 Task: Leads Conversion to Opportunity in the Campaign
Action: Key pressed <Key.alt_l><Key.tab><Key.tab>
Screenshot: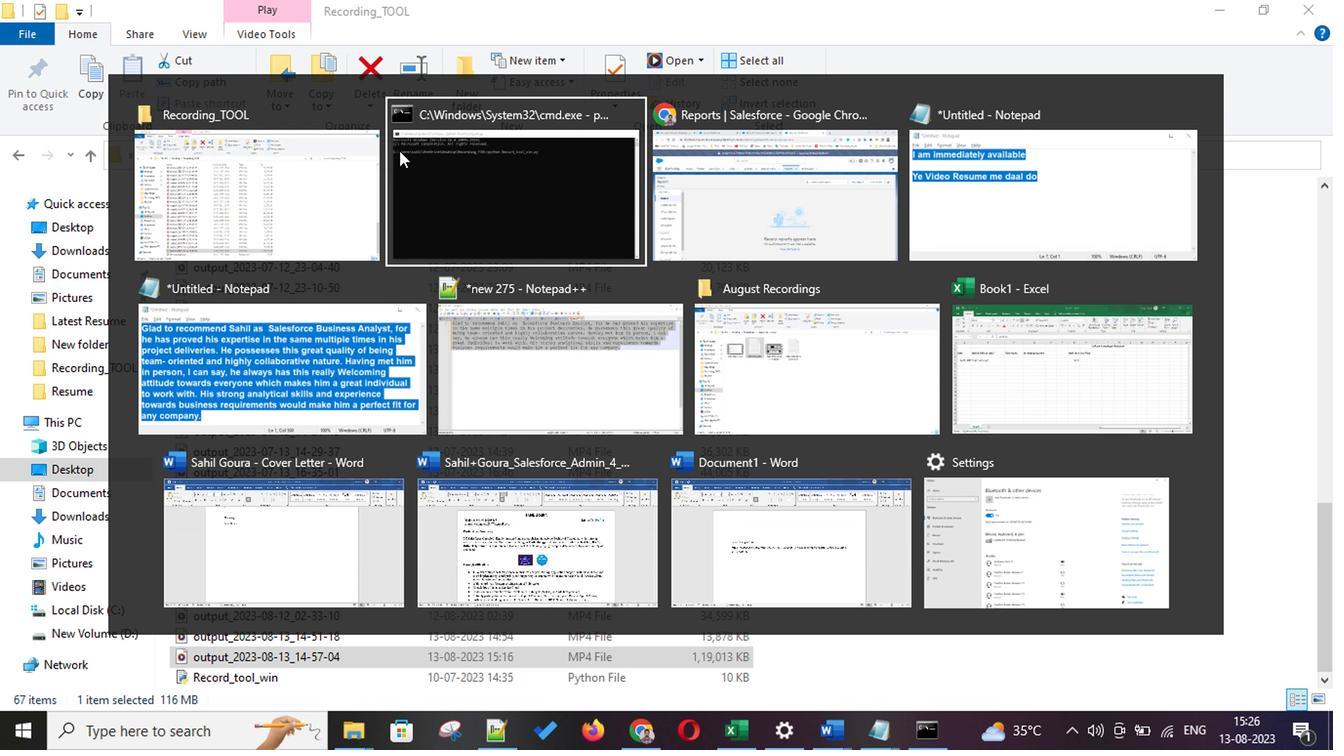 
Action: Mouse moved to (409, 207)
Screenshot: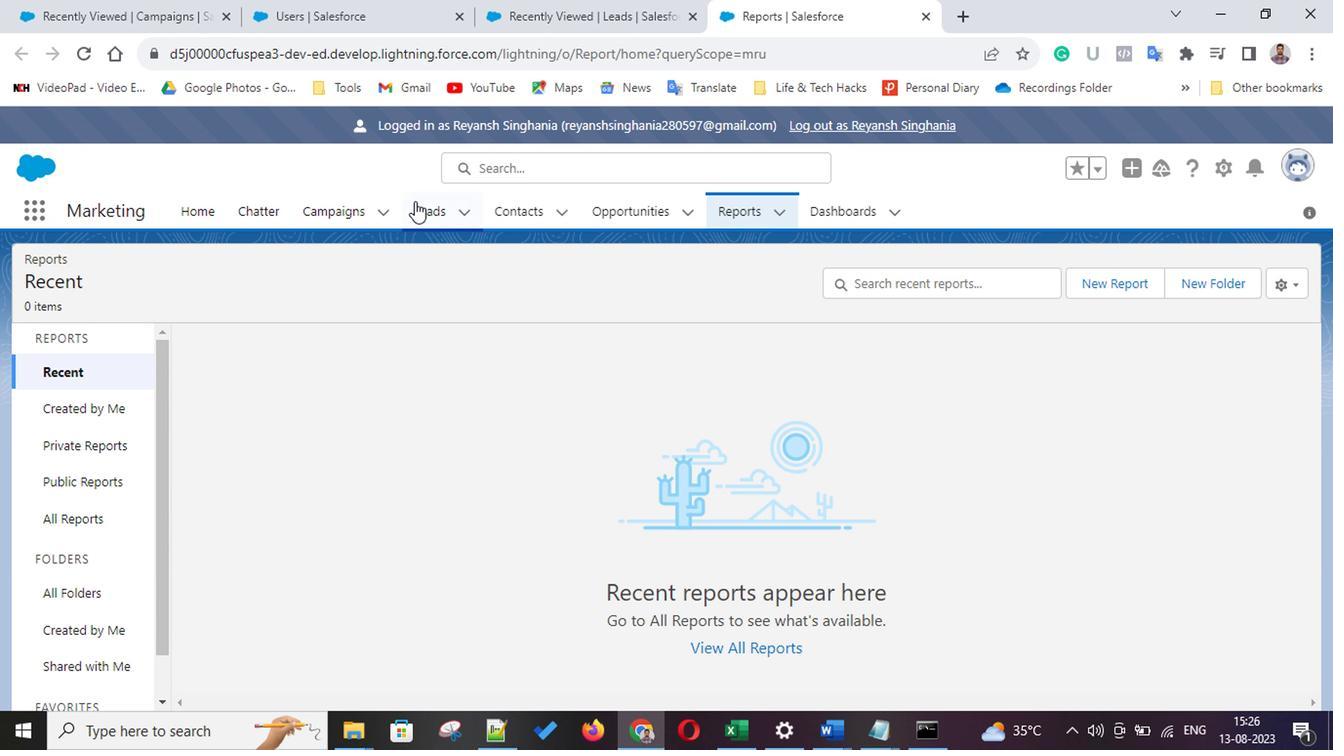 
Action: Mouse pressed left at (409, 207)
Screenshot: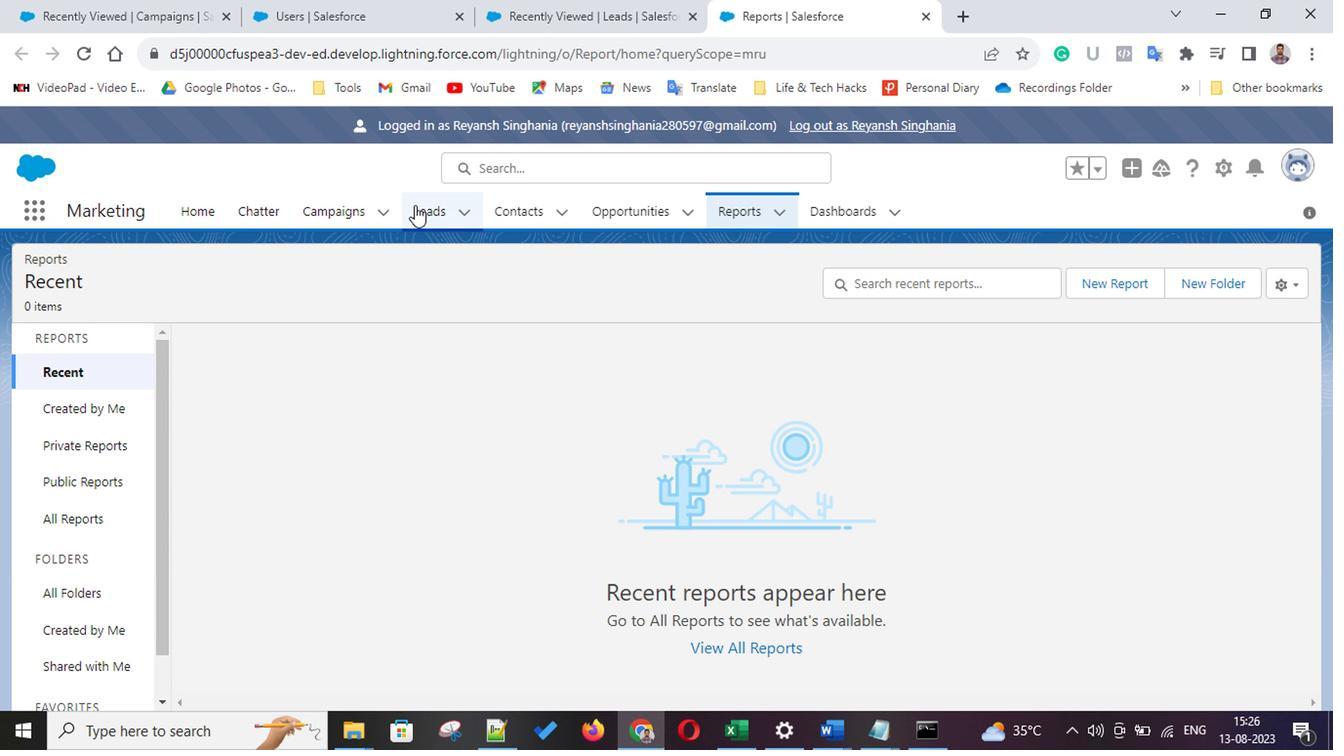 
Action: Mouse moved to (809, 267)
Screenshot: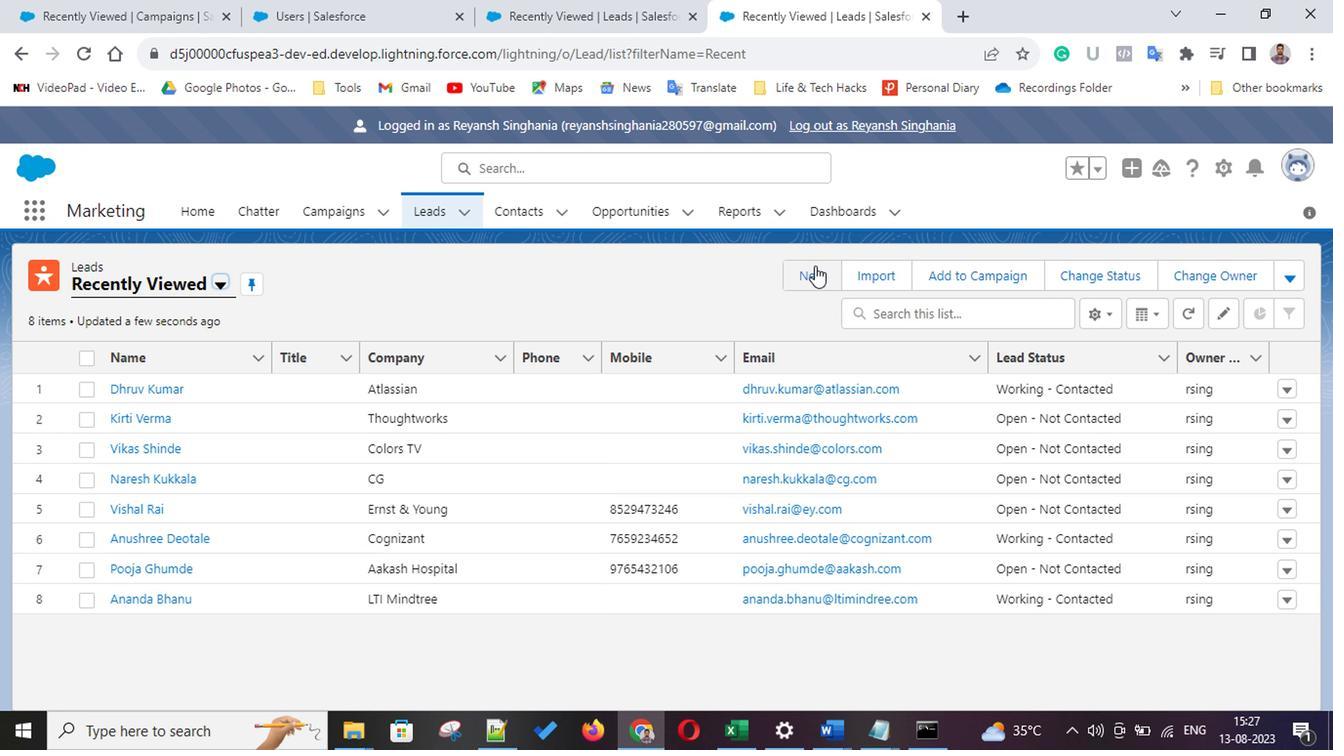 
Action: Mouse pressed left at (809, 267)
Screenshot: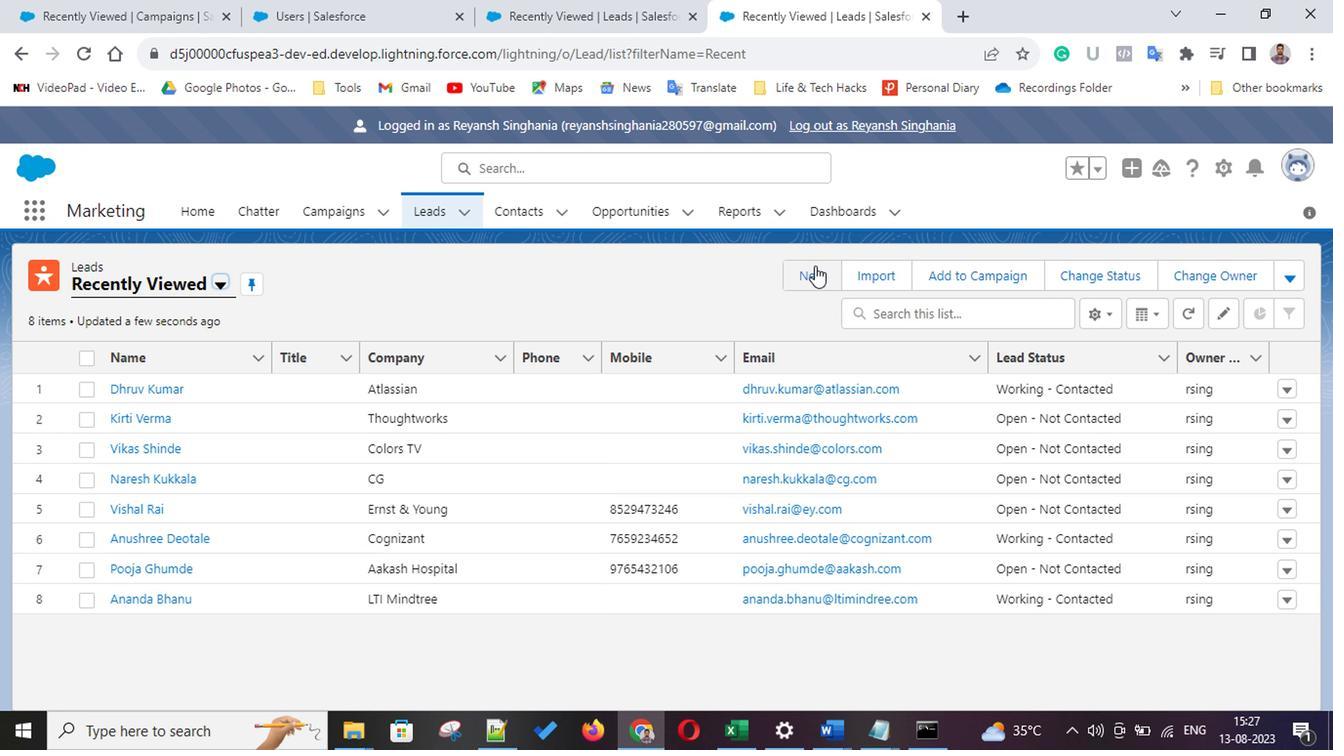 
Action: Mouse moved to (350, 472)
Screenshot: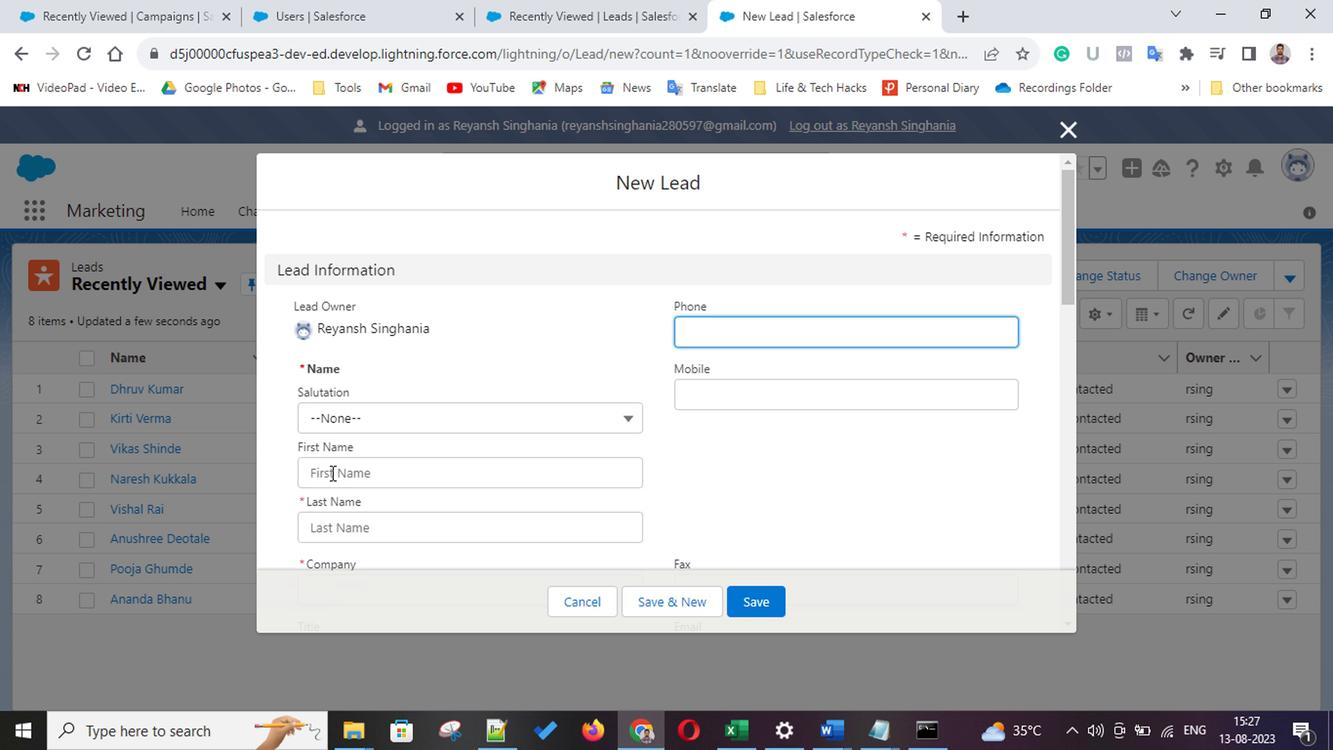 
Action: Mouse pressed left at (350, 472)
Screenshot: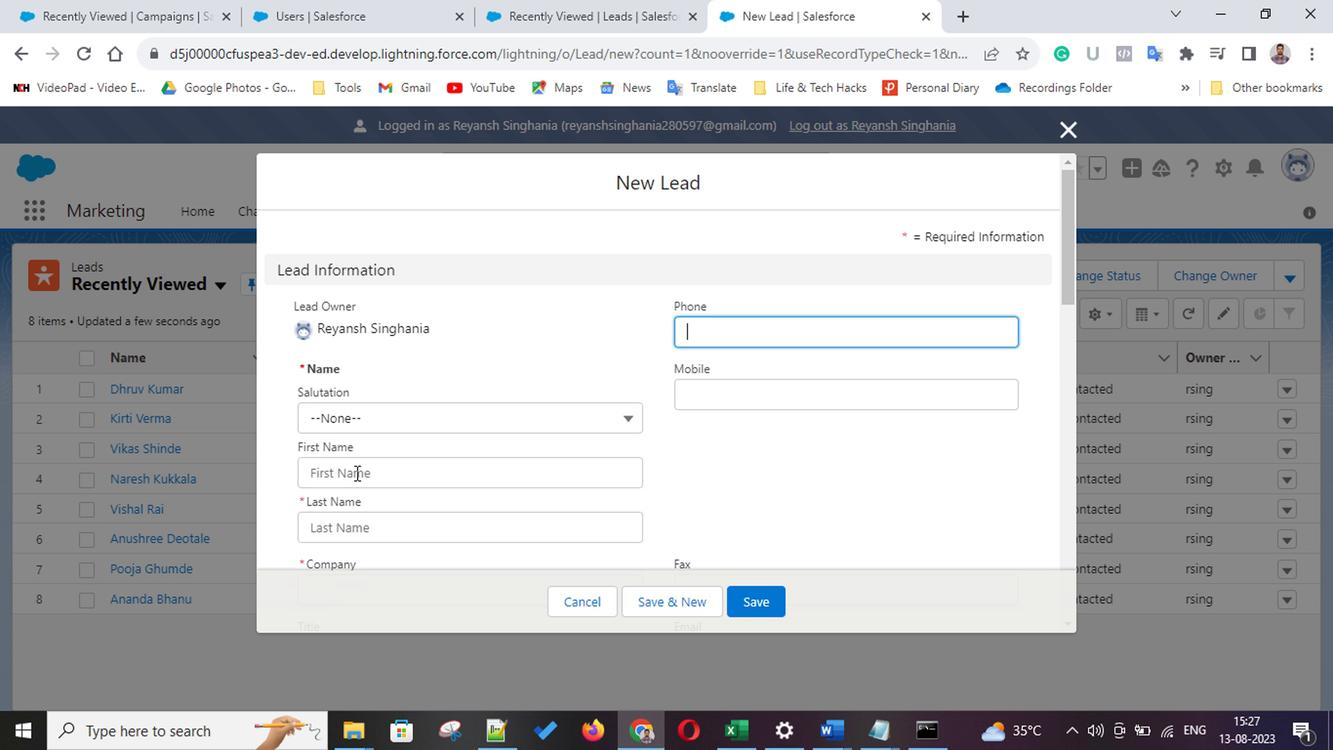 
Action: Key pressed <Key.shift>Vijay<Key.tab><Key.shift>Bandgar
Screenshot: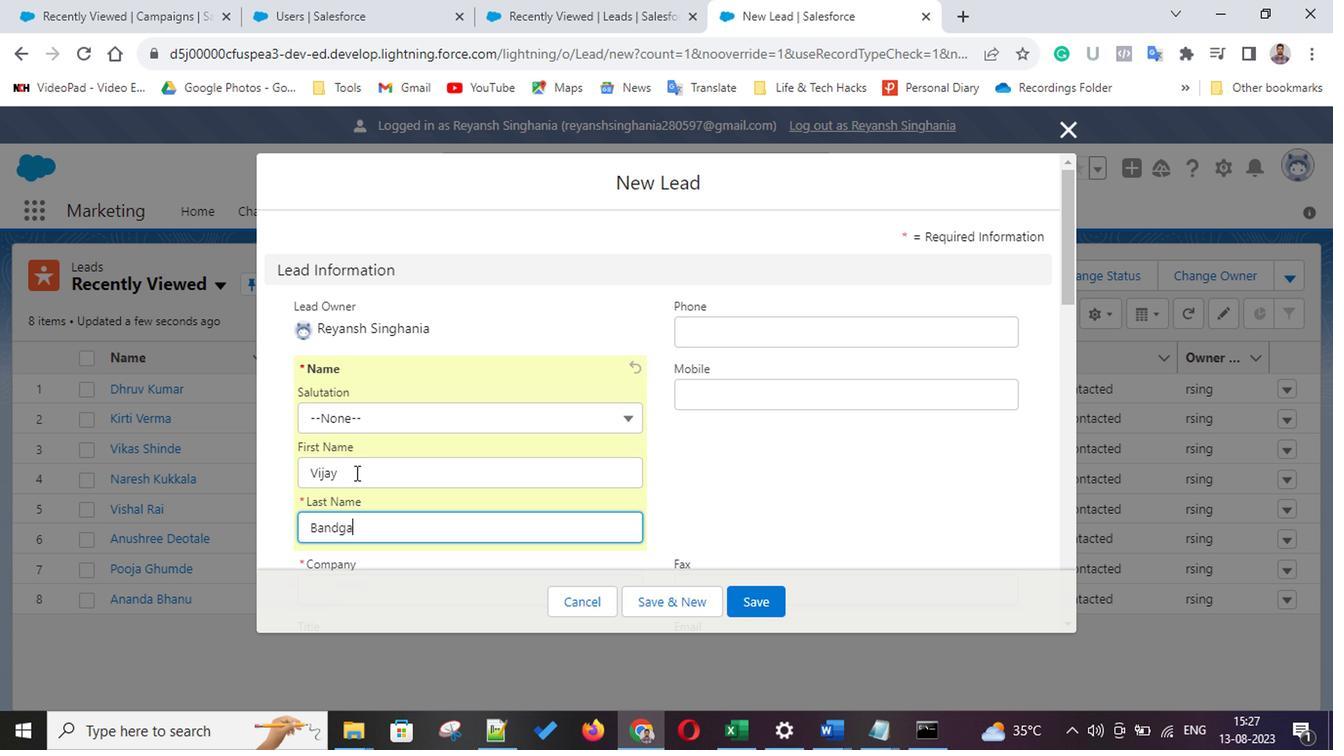 
Action: Mouse scrolled (350, 470) with delta (0, -1)
Screenshot: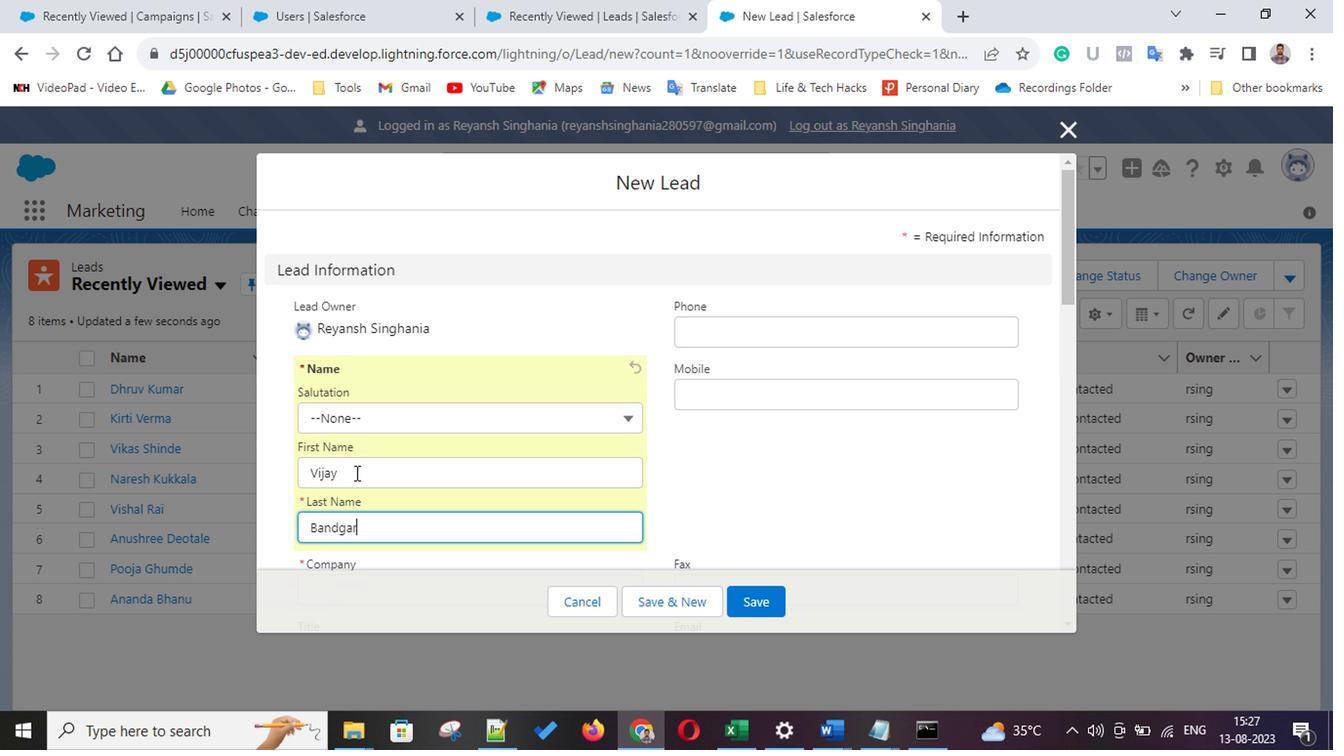 
Action: Mouse scrolled (350, 470) with delta (0, -1)
Screenshot: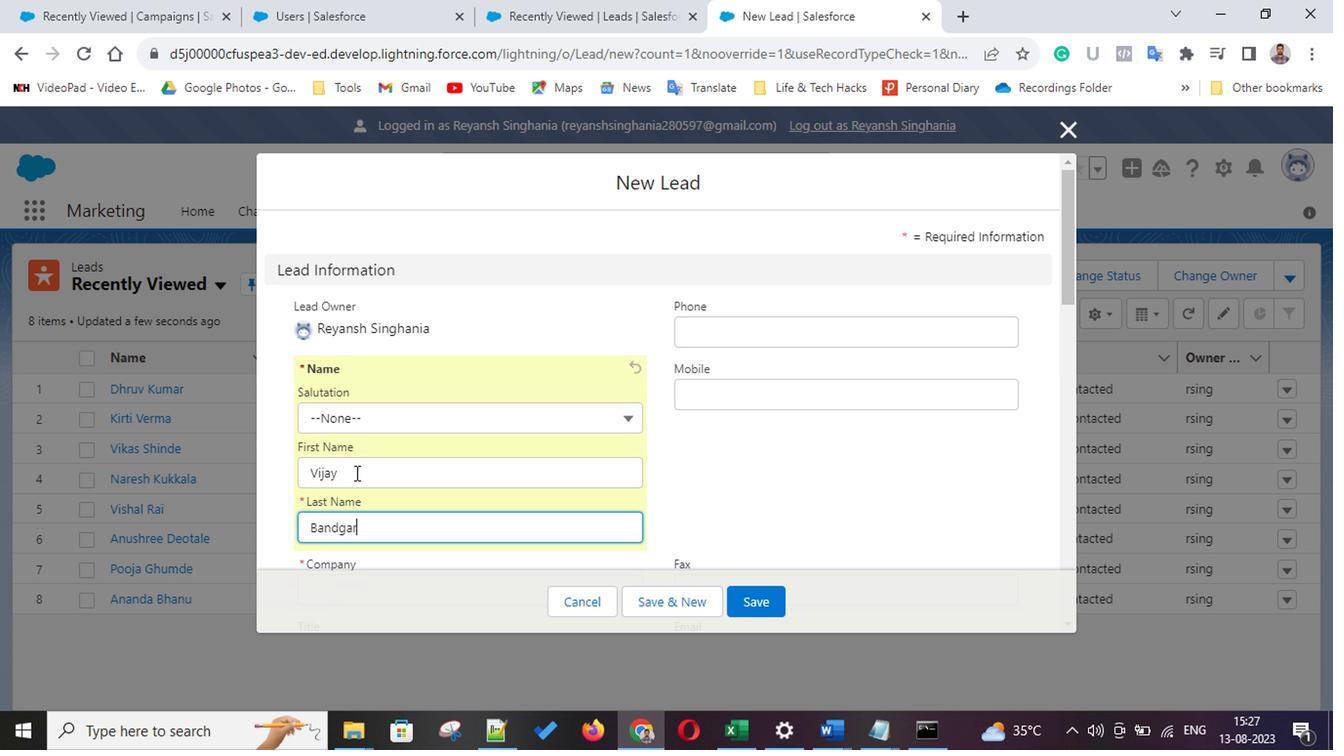 
Action: Mouse scrolled (350, 470) with delta (0, -1)
Screenshot: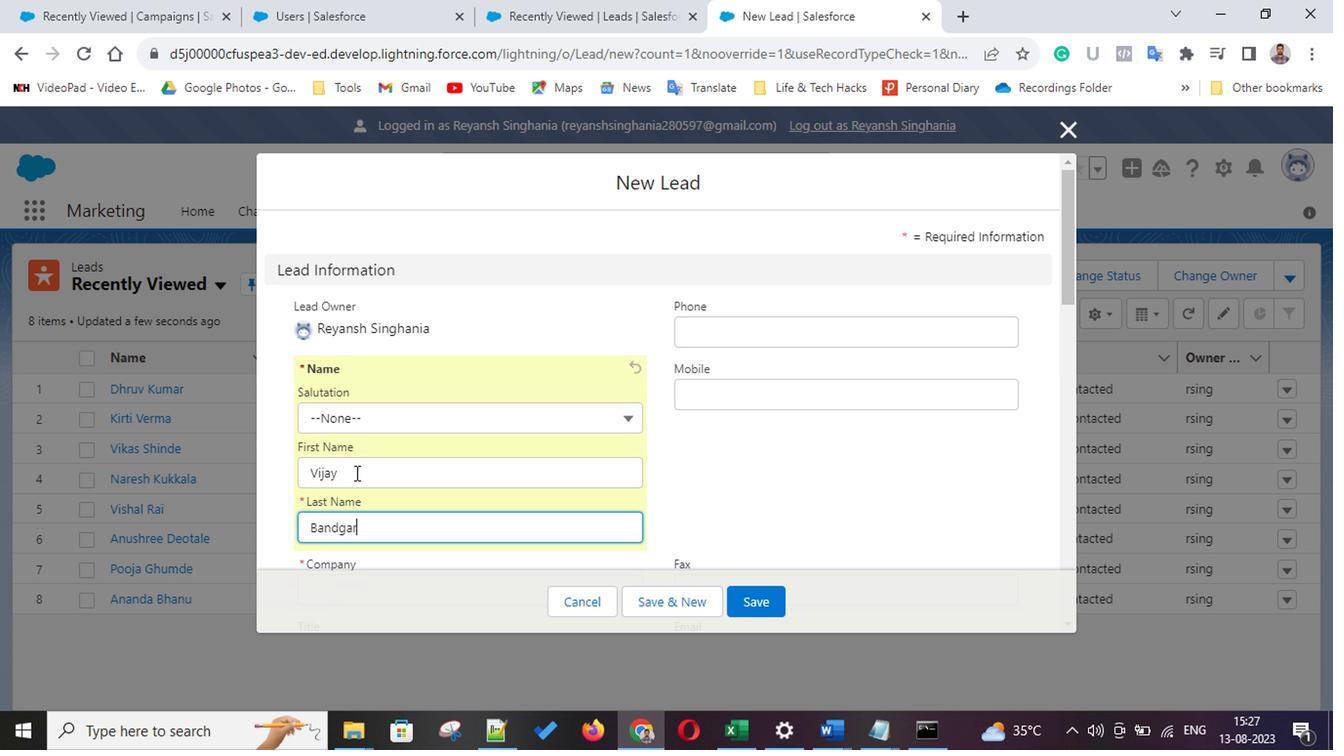 
Action: Mouse scrolled (350, 470) with delta (0, -1)
Screenshot: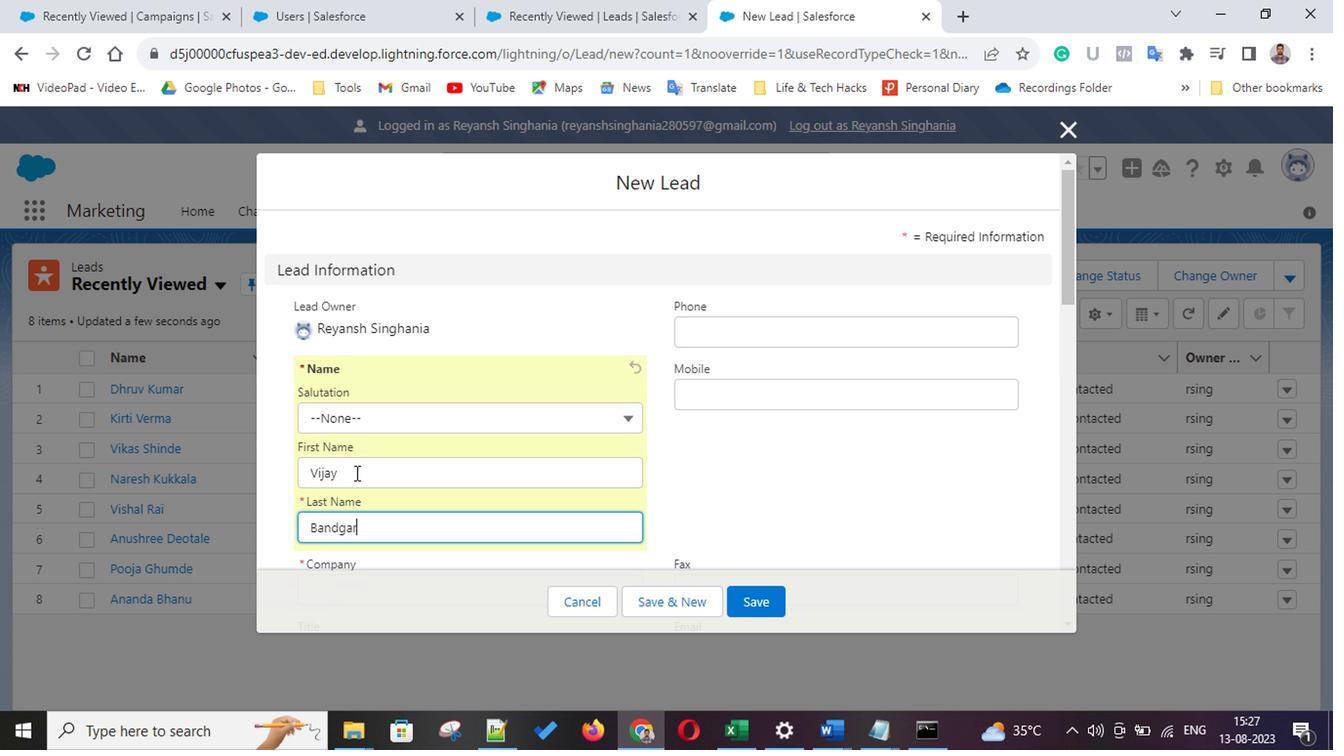 
Action: Mouse scrolled (350, 470) with delta (0, -1)
Screenshot: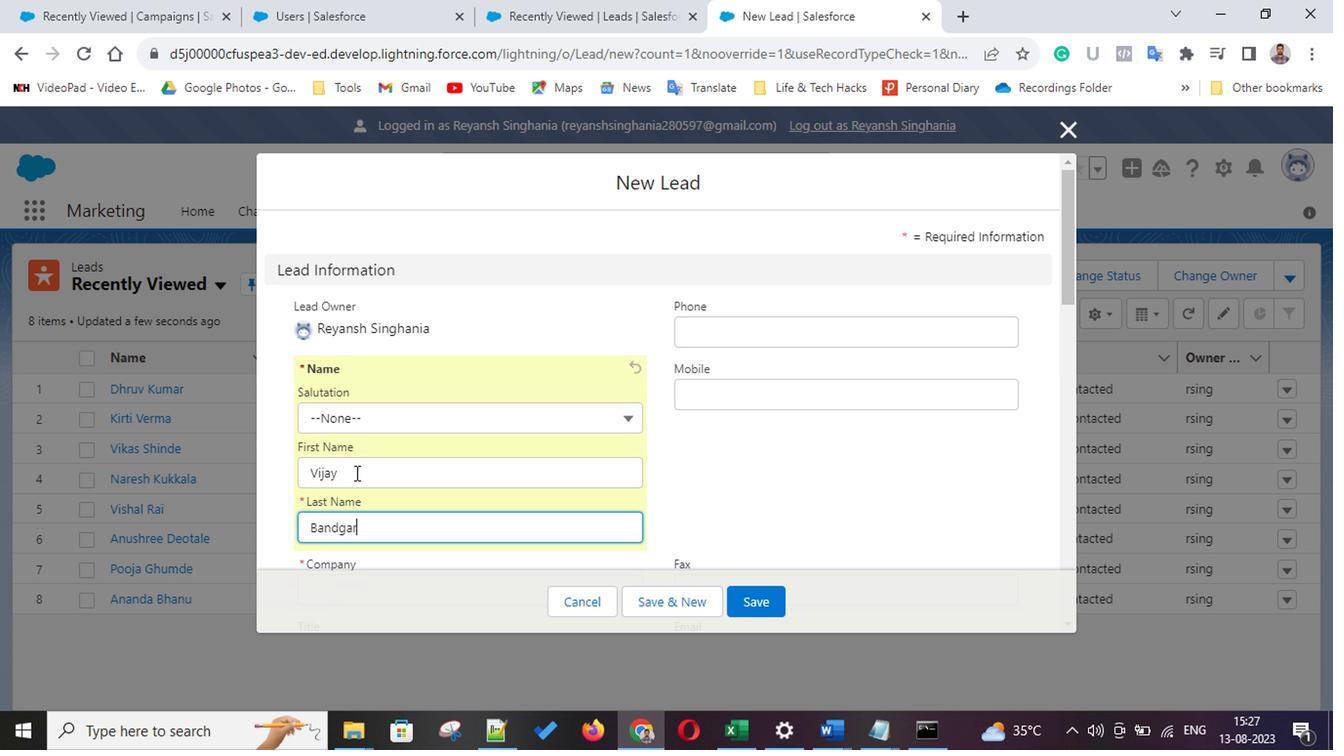 
Action: Mouse scrolled (350, 470) with delta (0, -1)
Screenshot: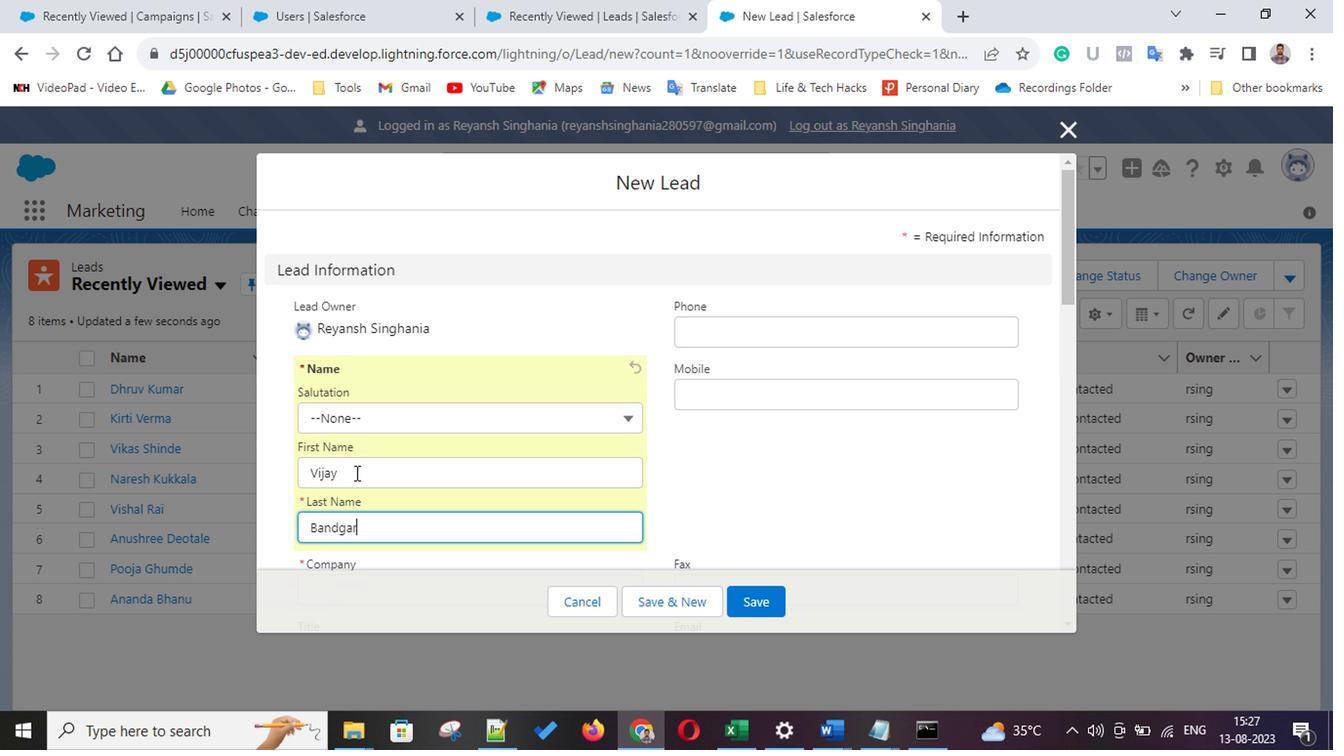 
Action: Mouse scrolled (350, 470) with delta (0, -1)
Screenshot: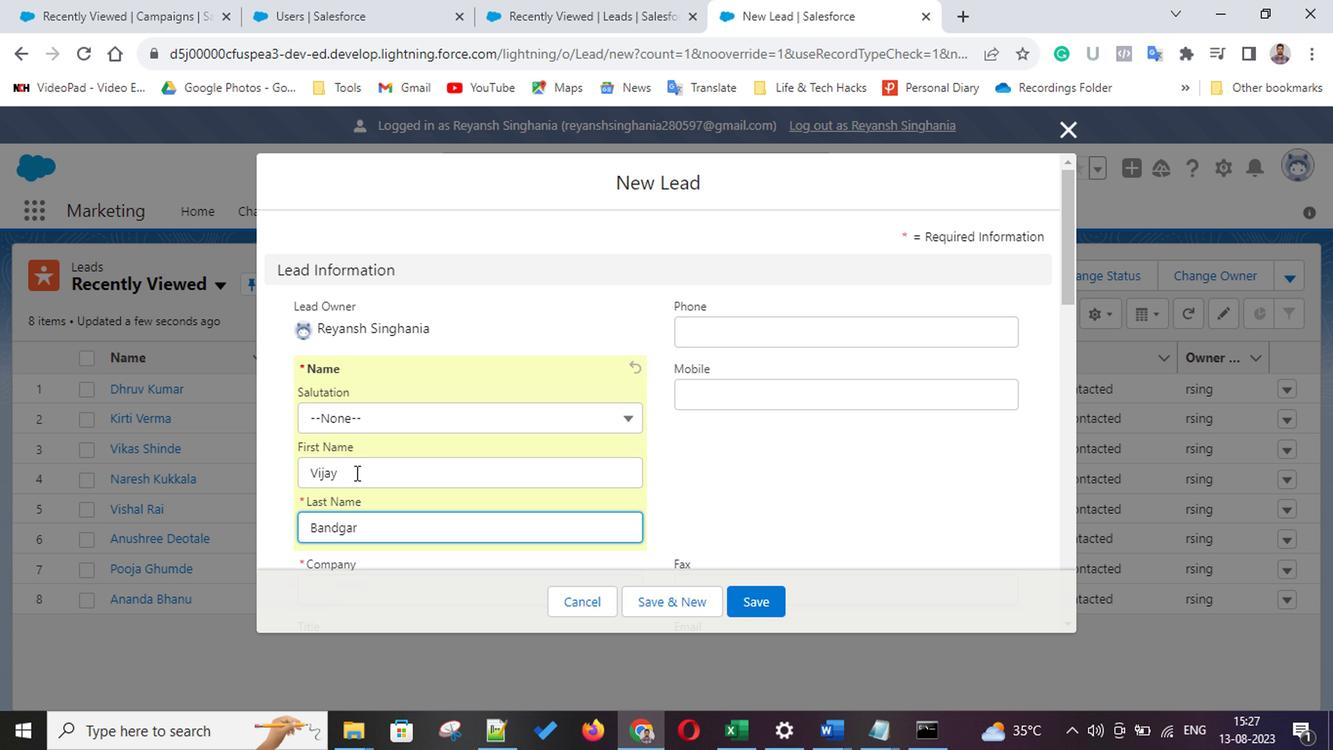 
Action: Mouse scrolled (350, 470) with delta (0, -1)
Screenshot: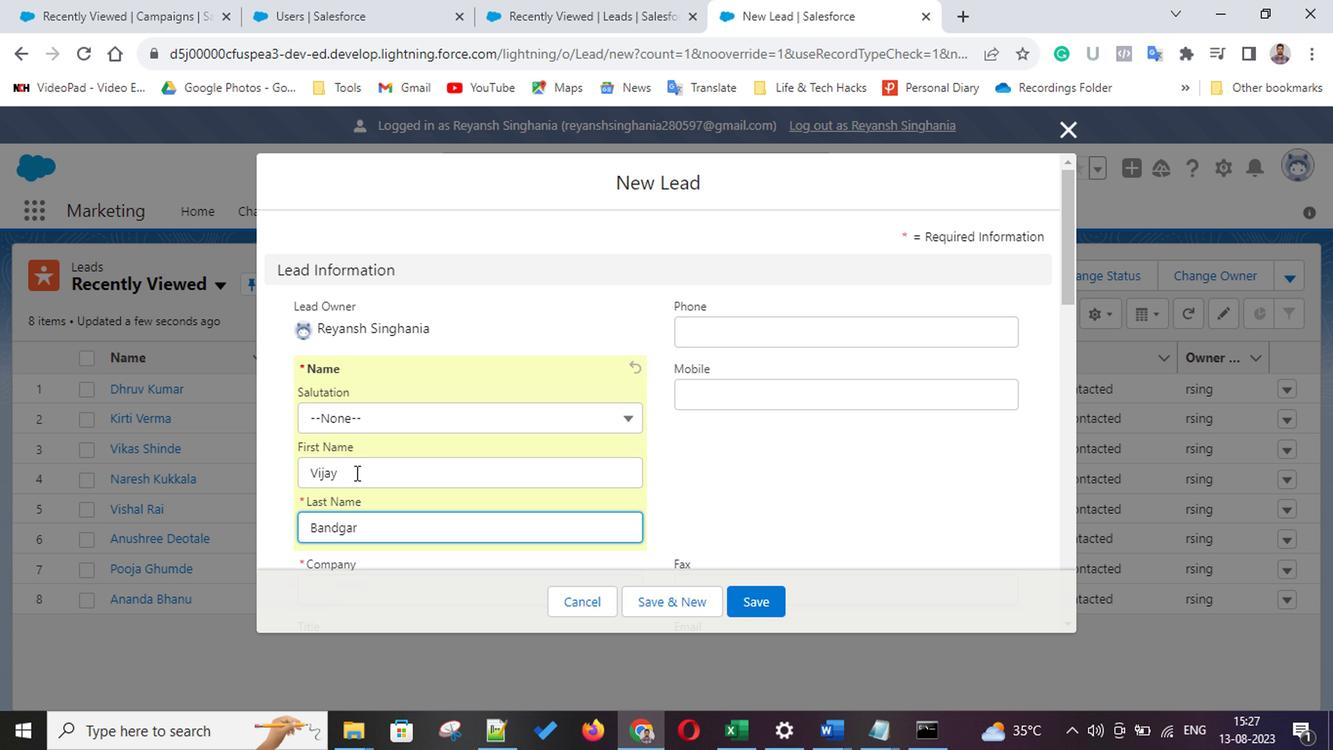 
Action: Mouse scrolled (350, 470) with delta (0, -1)
Screenshot: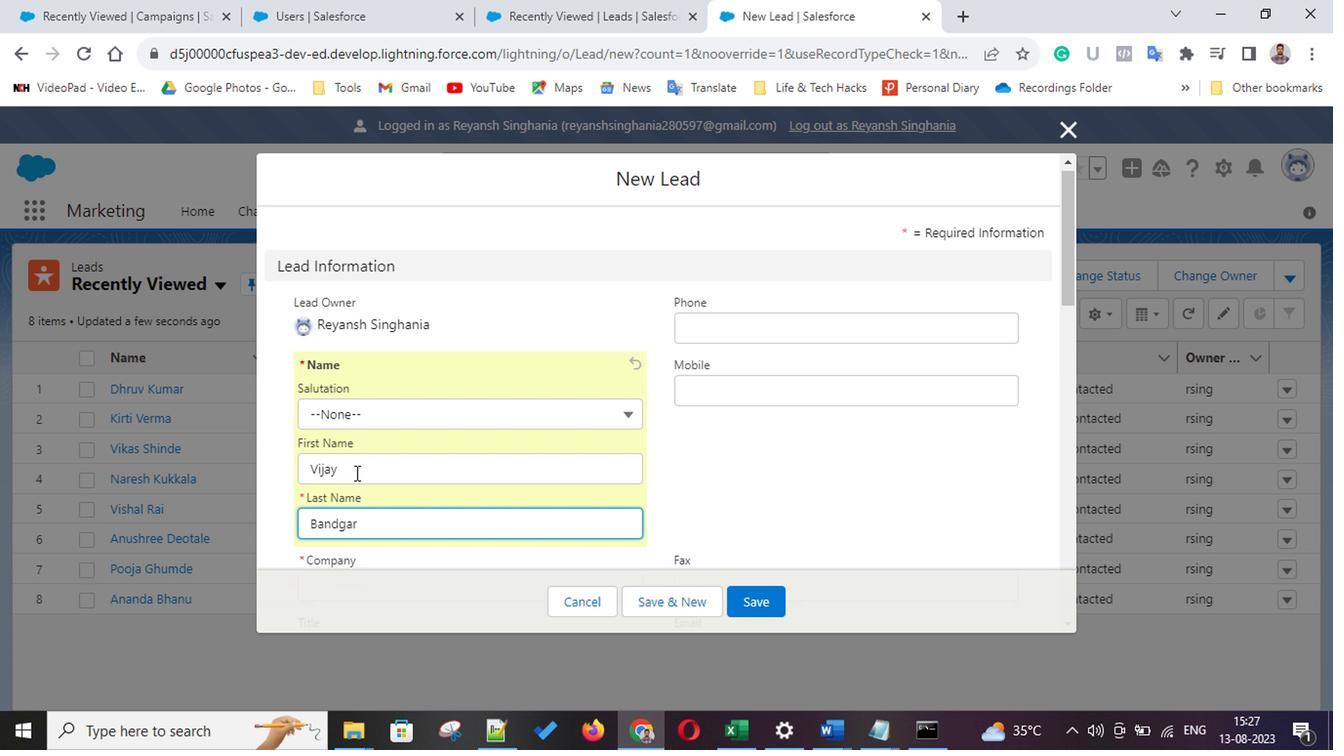 
Action: Mouse moved to (370, 509)
Screenshot: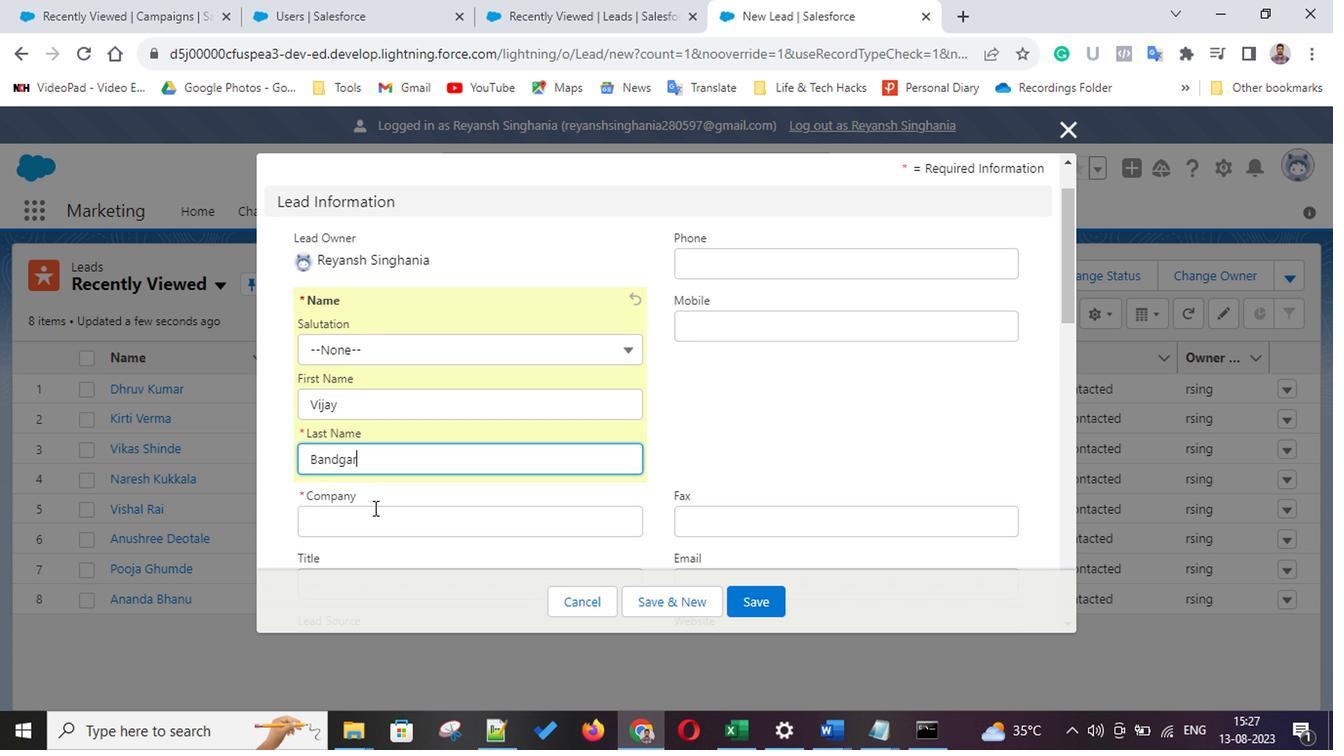 
Action: Mouse pressed left at (370, 509)
Screenshot: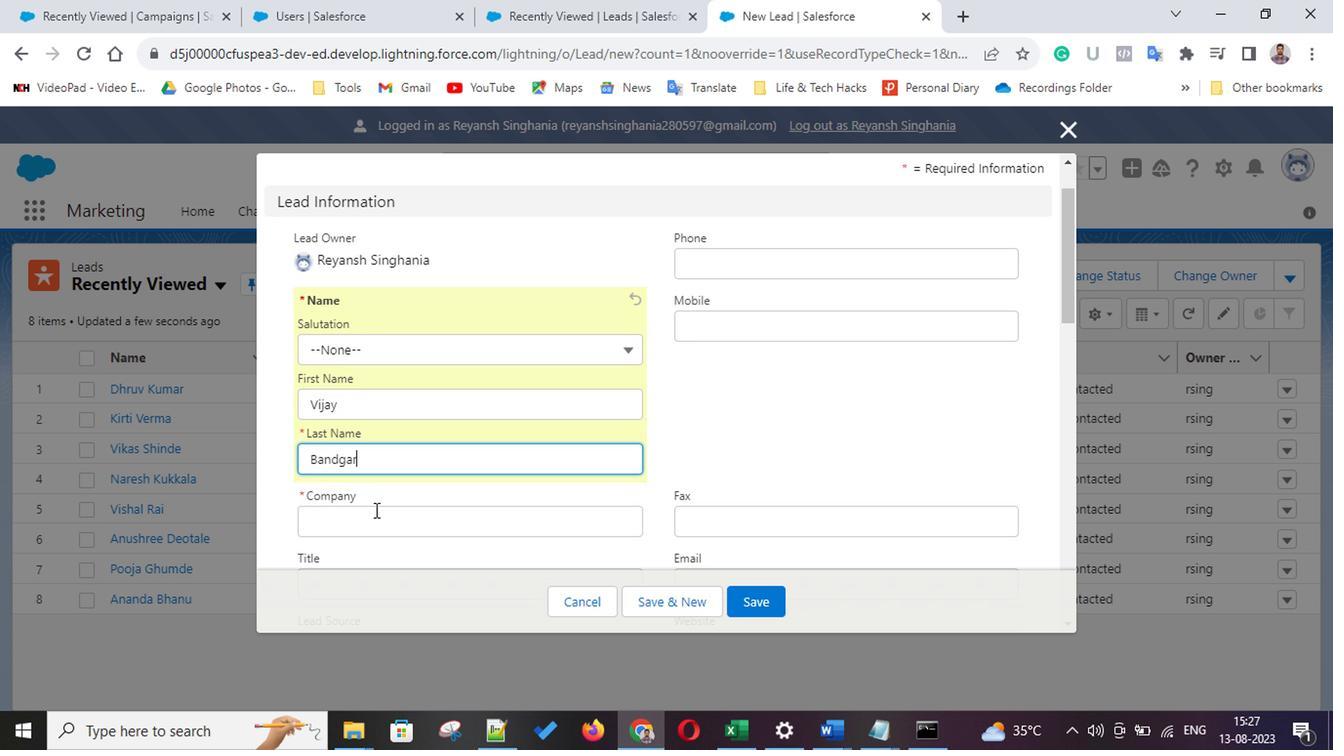 
Action: Key pressed <Key.shift>Accenture
Screenshot: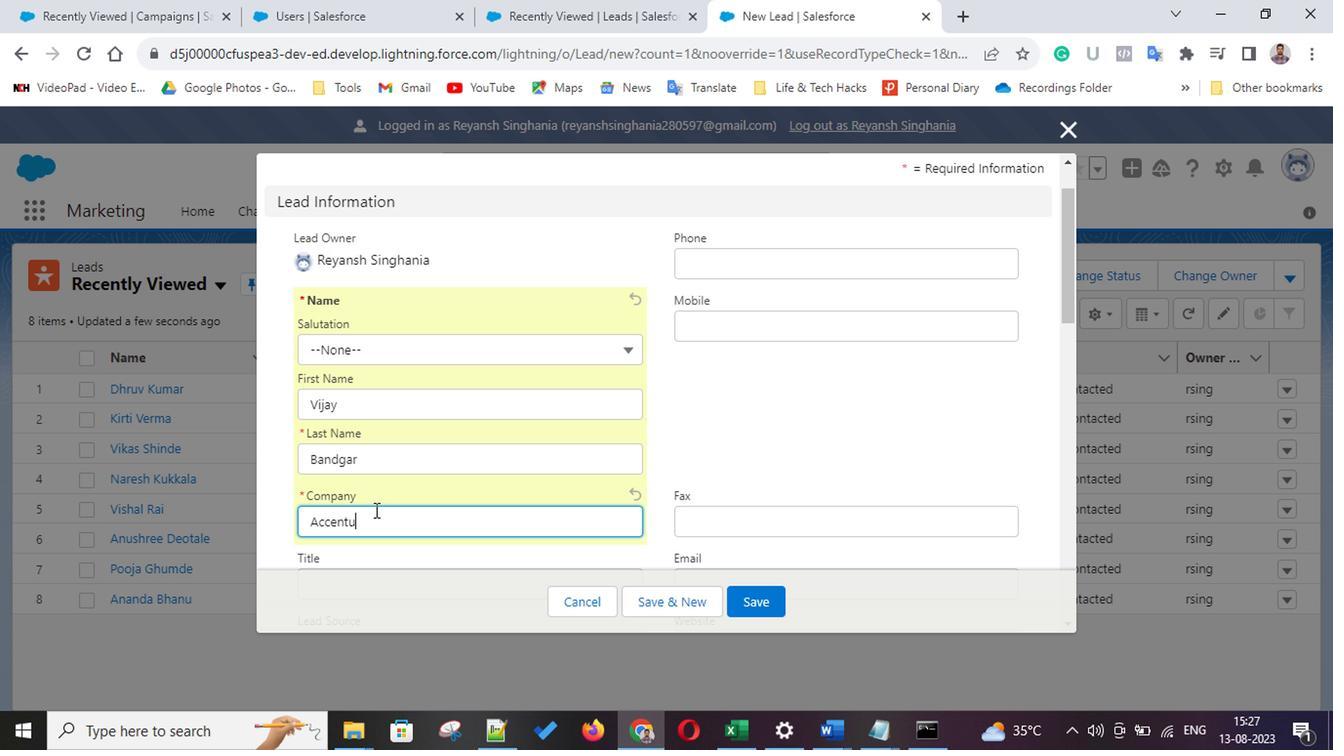 
Action: Mouse moved to (773, 323)
Screenshot: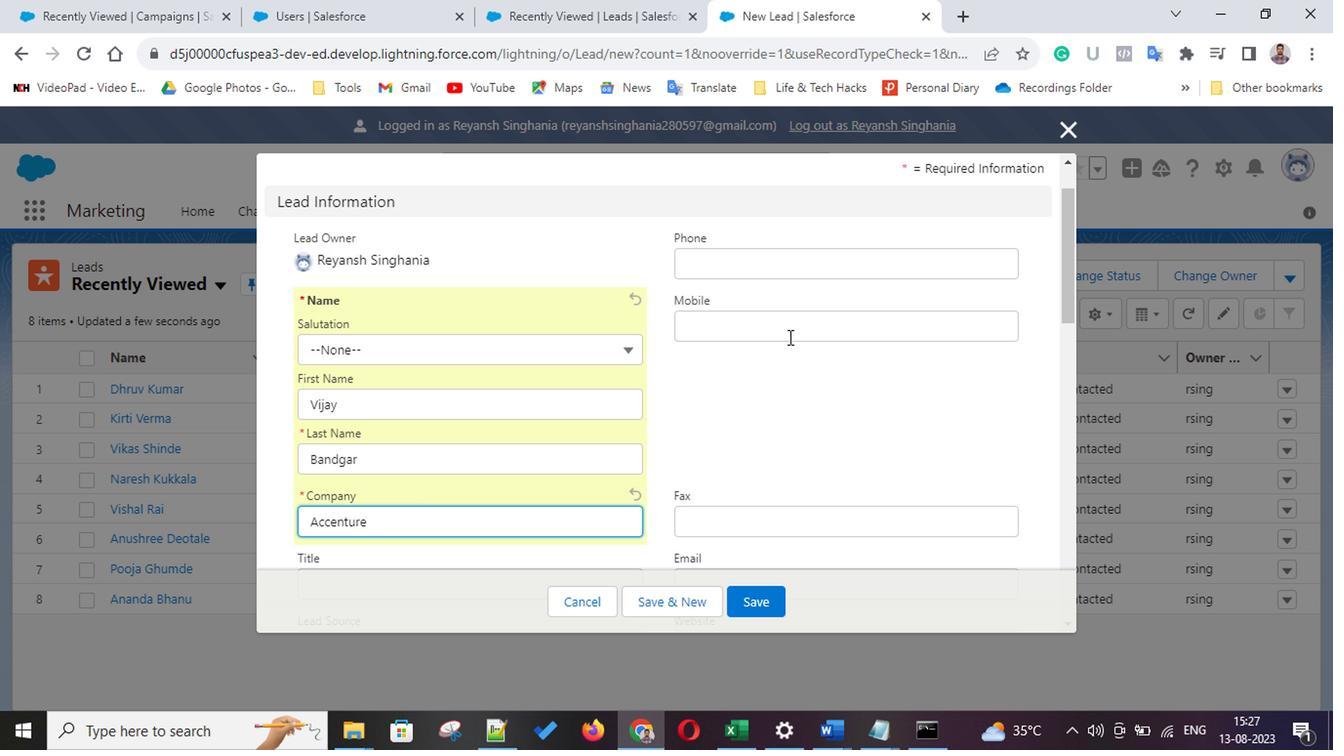 
Action: Mouse pressed left at (773, 323)
Screenshot: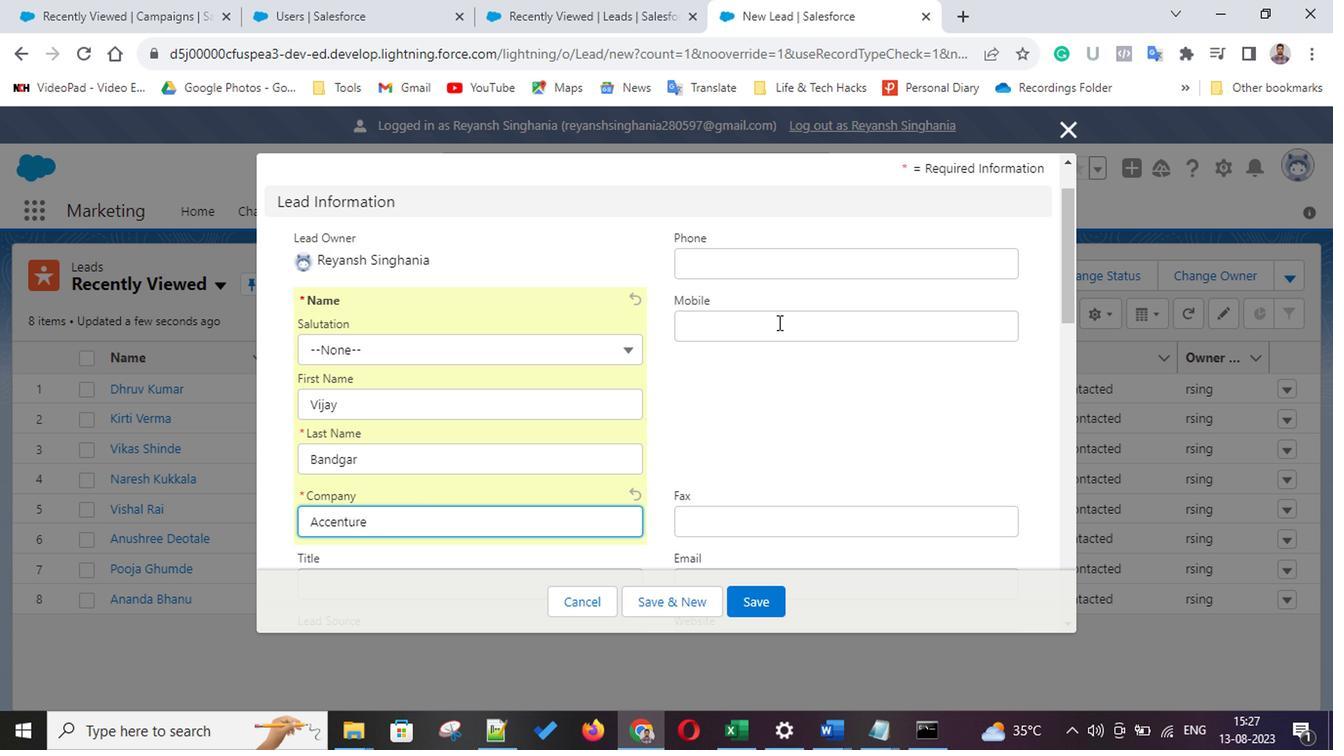 
Action: Key pressed 7650928123
Screenshot: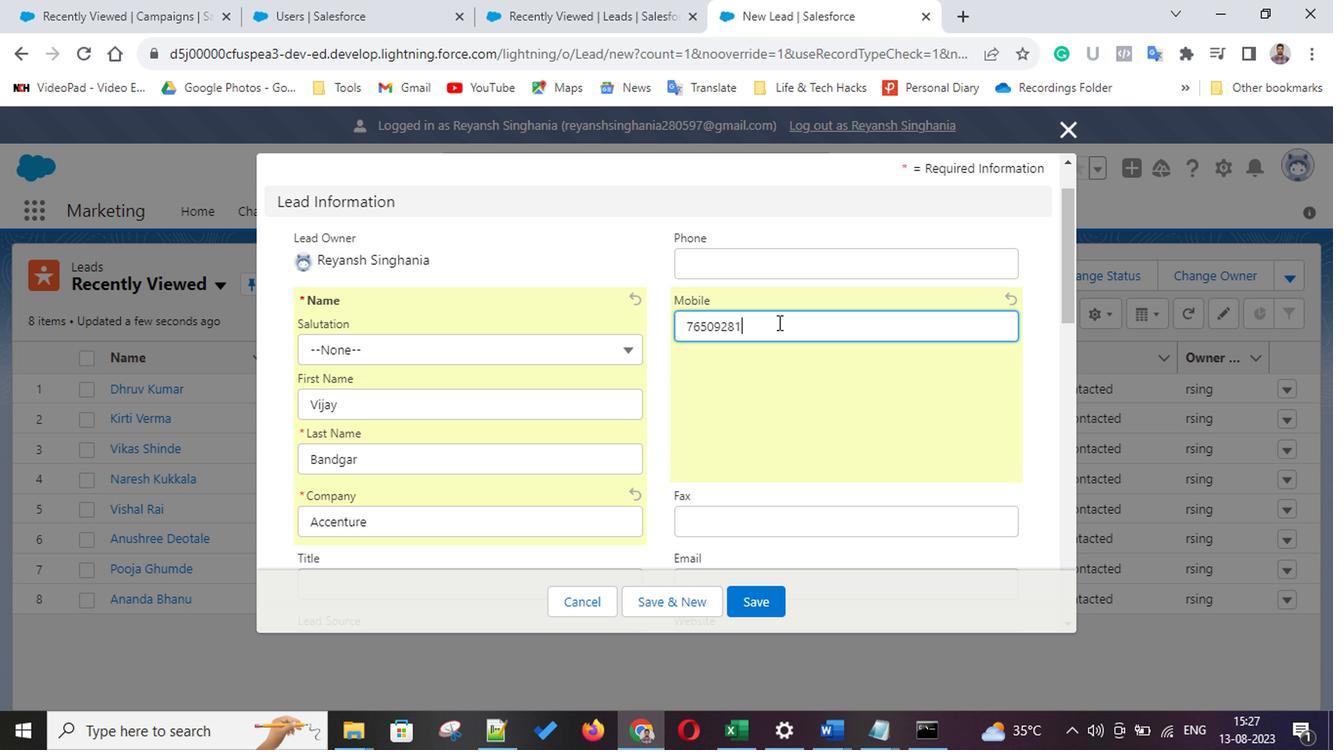 
Action: Mouse moved to (575, 439)
Screenshot: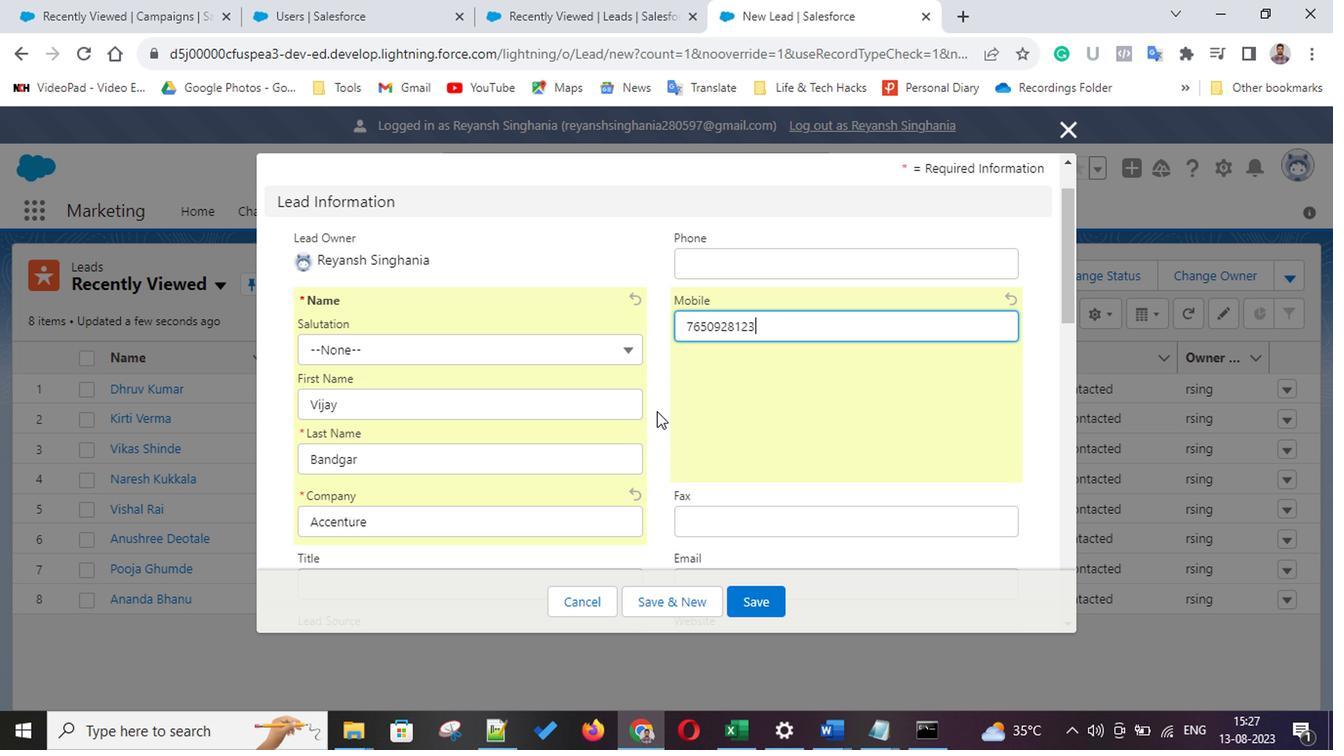 
Action: Mouse scrolled (575, 438) with delta (0, -1)
Screenshot: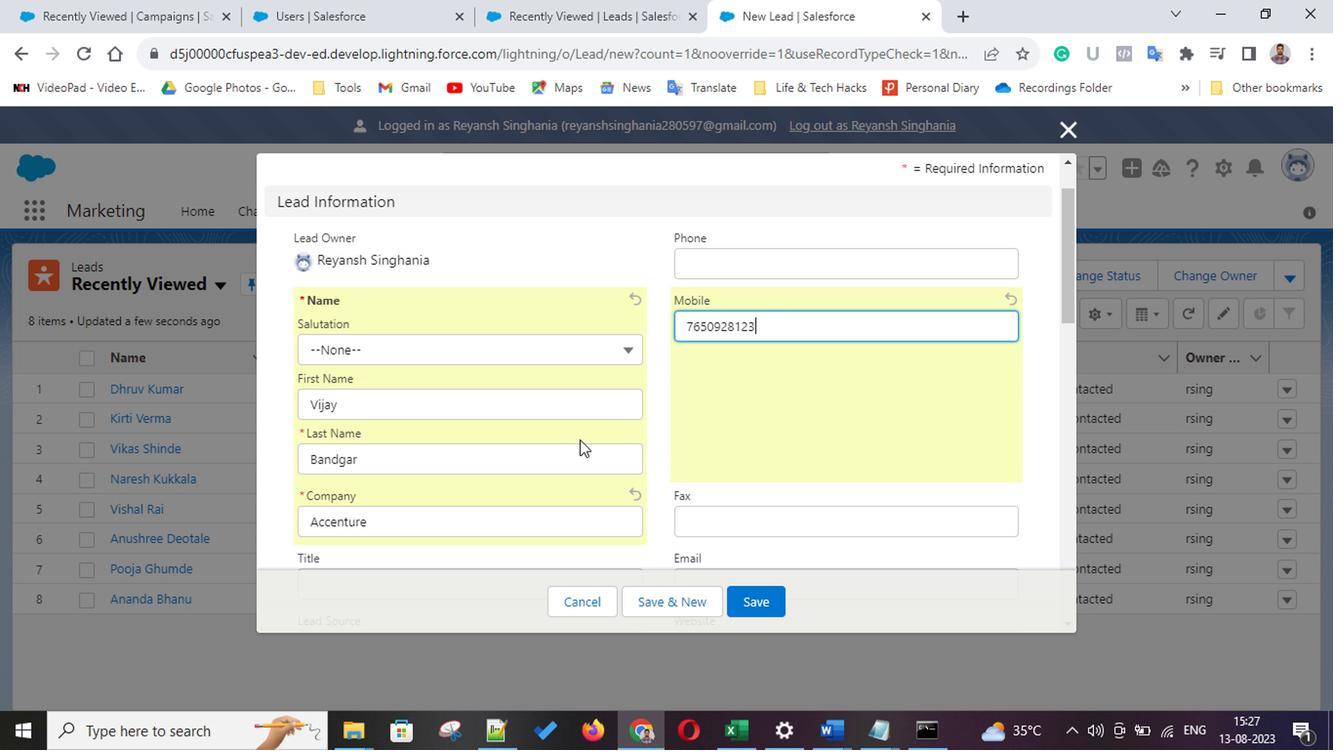 
Action: Mouse scrolled (575, 438) with delta (0, -1)
Screenshot: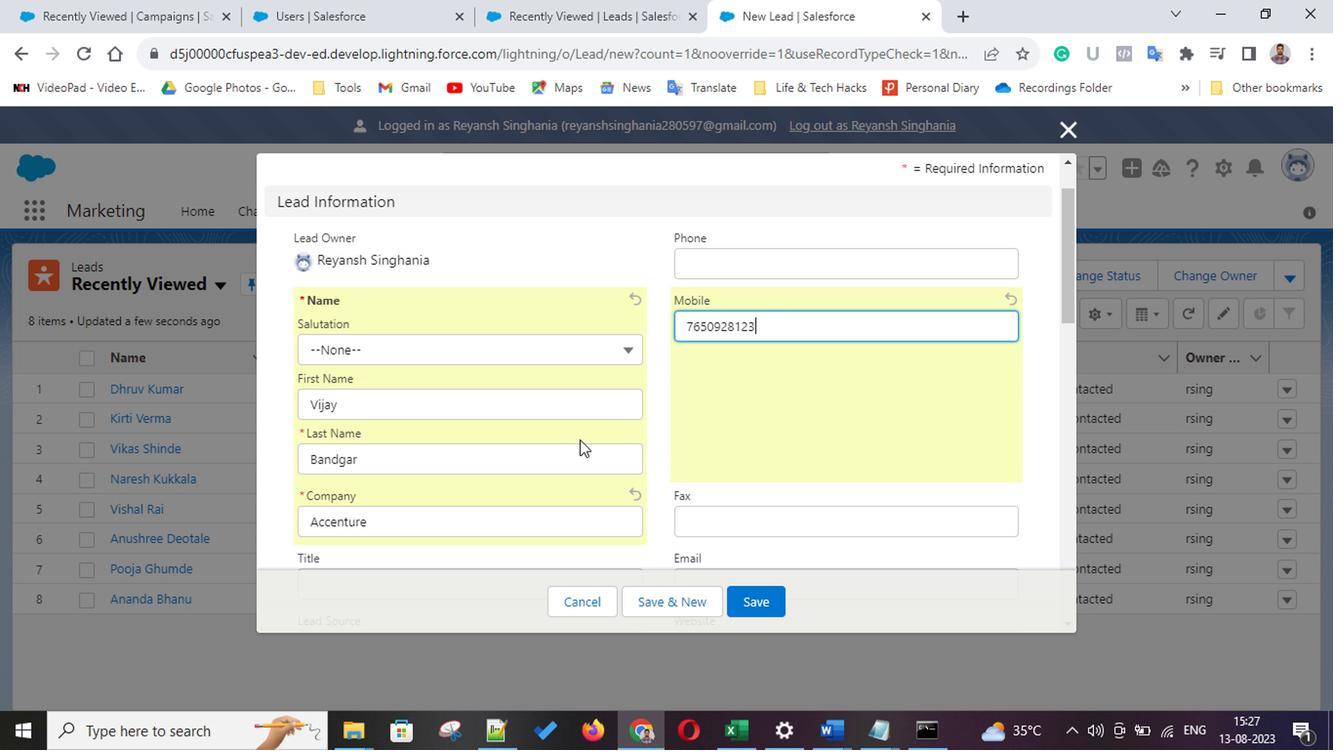
Action: Mouse scrolled (575, 438) with delta (0, -1)
Screenshot: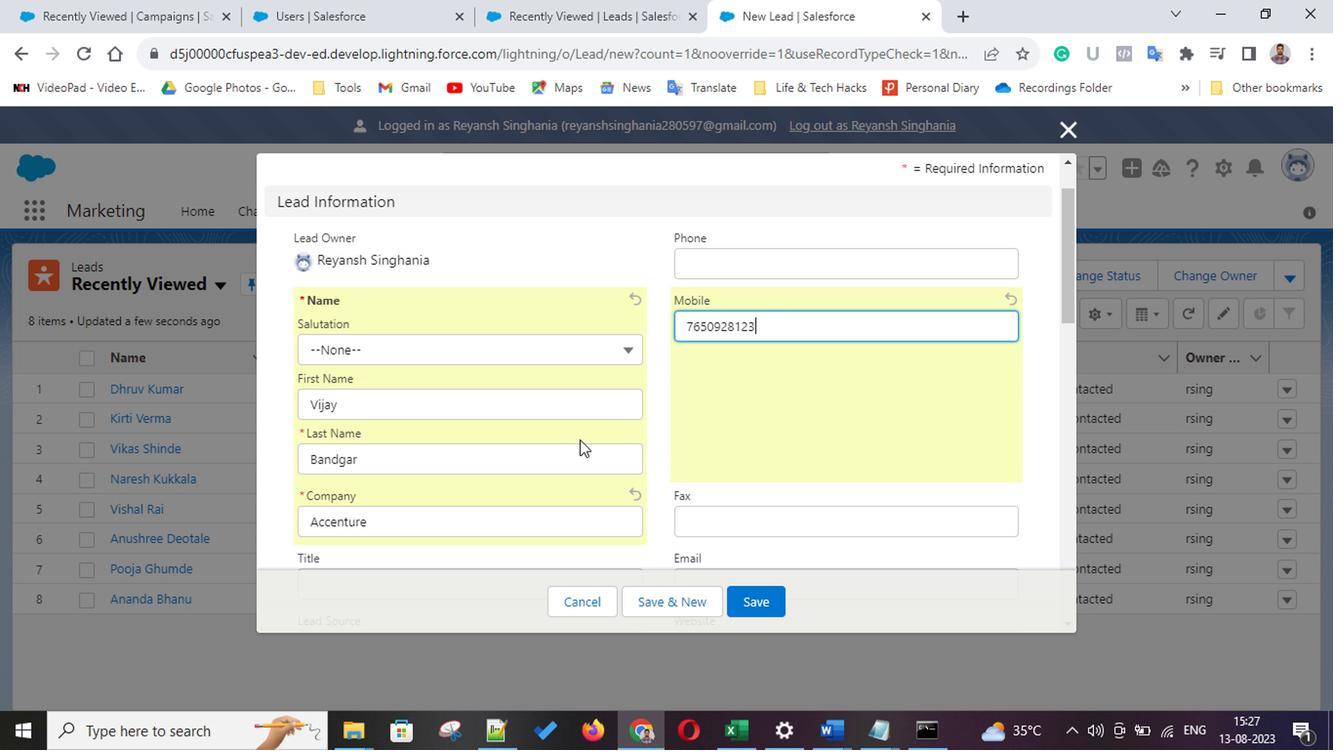 
Action: Mouse scrolled (575, 438) with delta (0, -1)
Screenshot: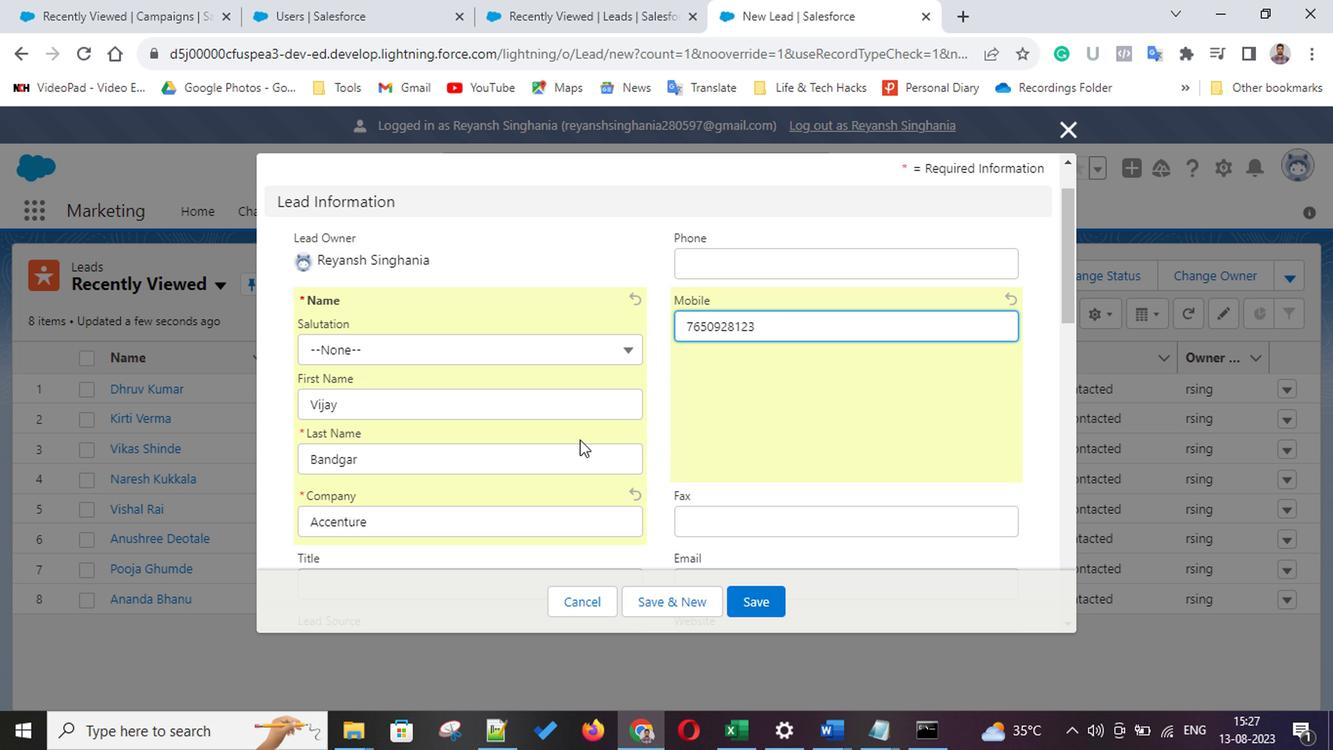 
Action: Mouse scrolled (575, 438) with delta (0, -1)
Screenshot: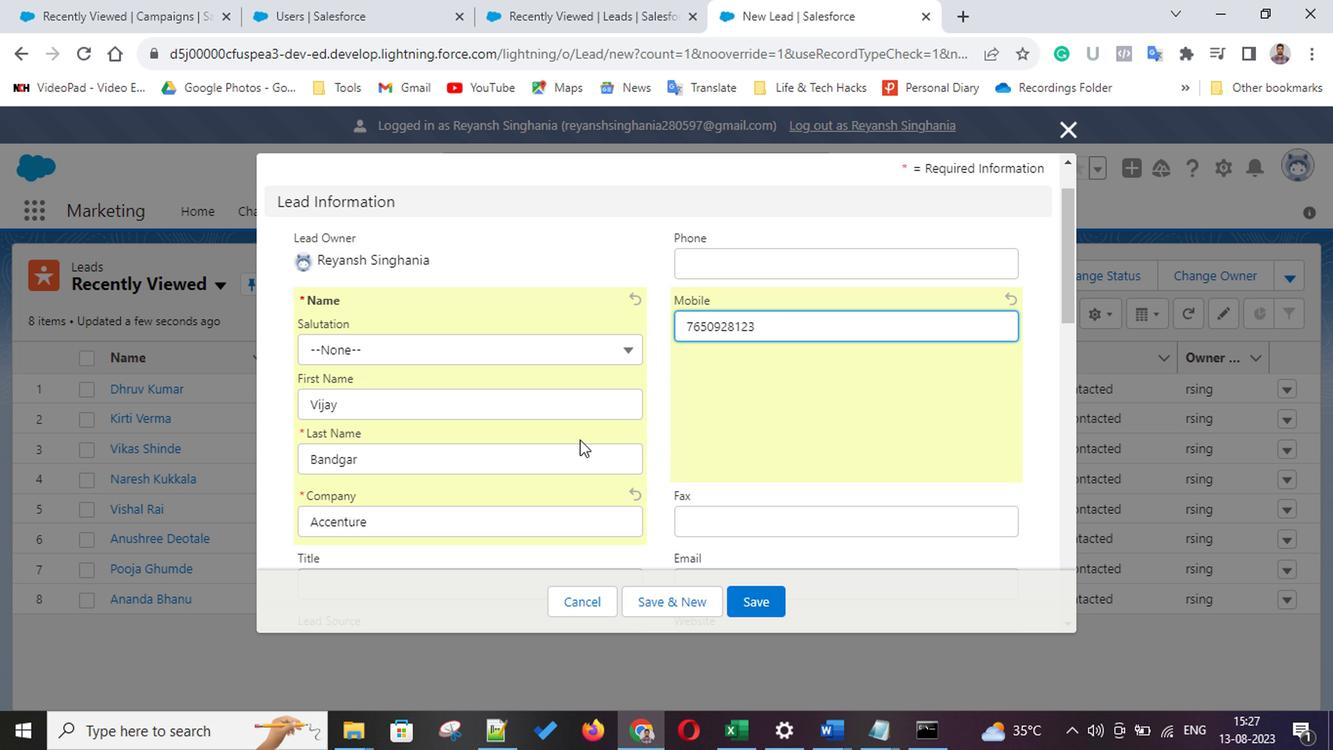 
Action: Mouse scrolled (575, 438) with delta (0, -1)
Screenshot: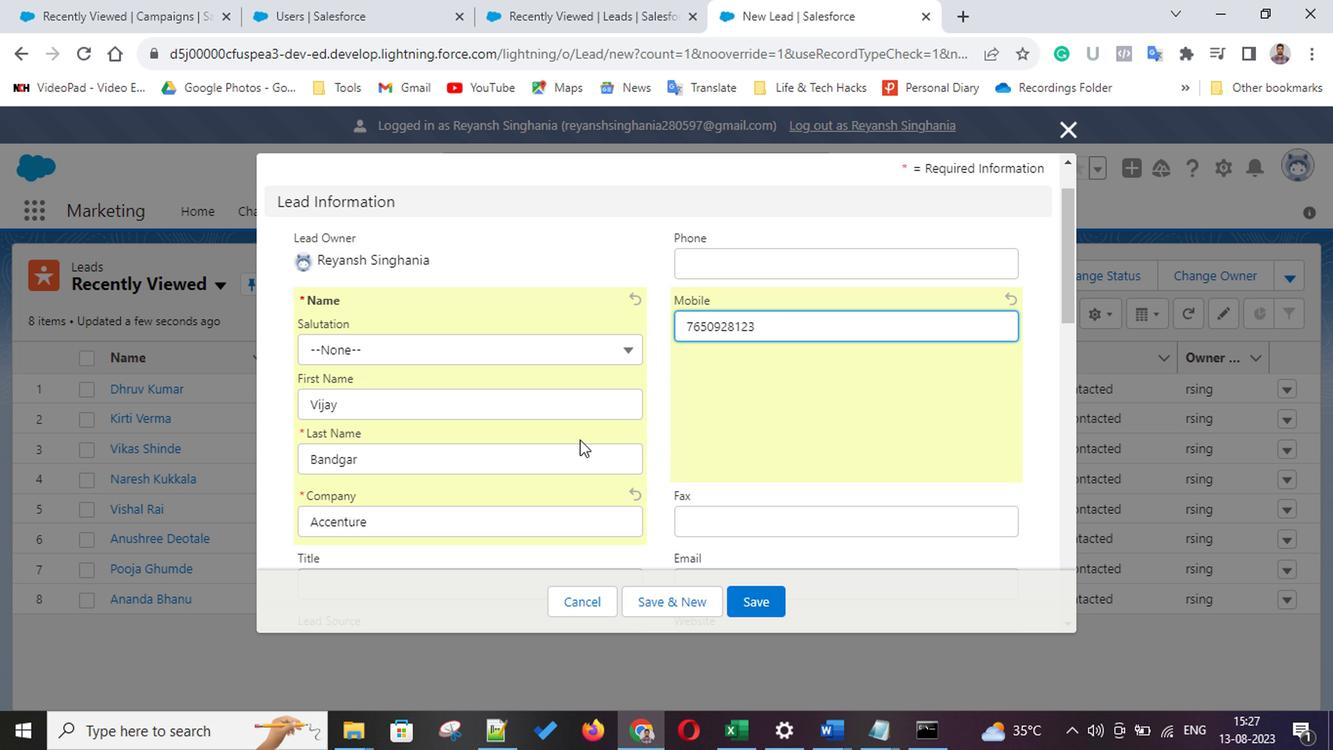 
Action: Mouse scrolled (575, 438) with delta (0, -1)
Screenshot: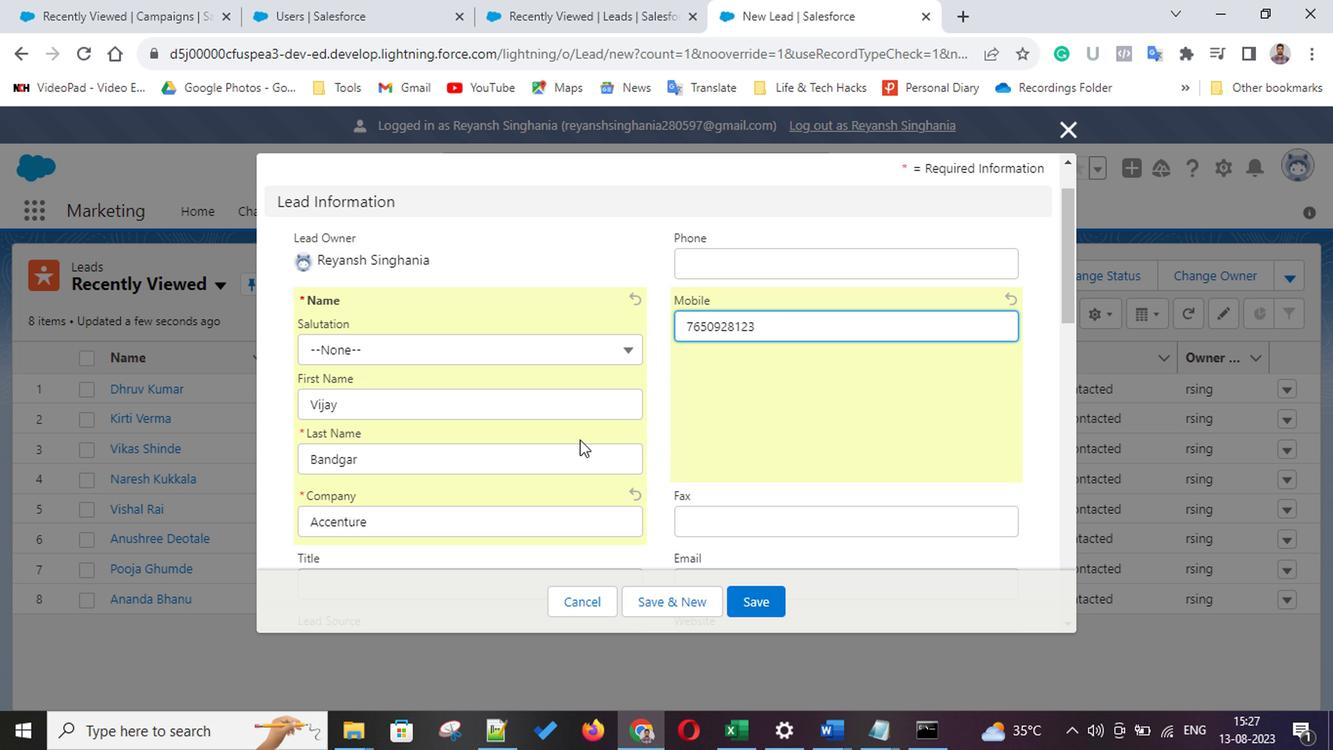 
Action: Mouse scrolled (575, 438) with delta (0, -1)
Screenshot: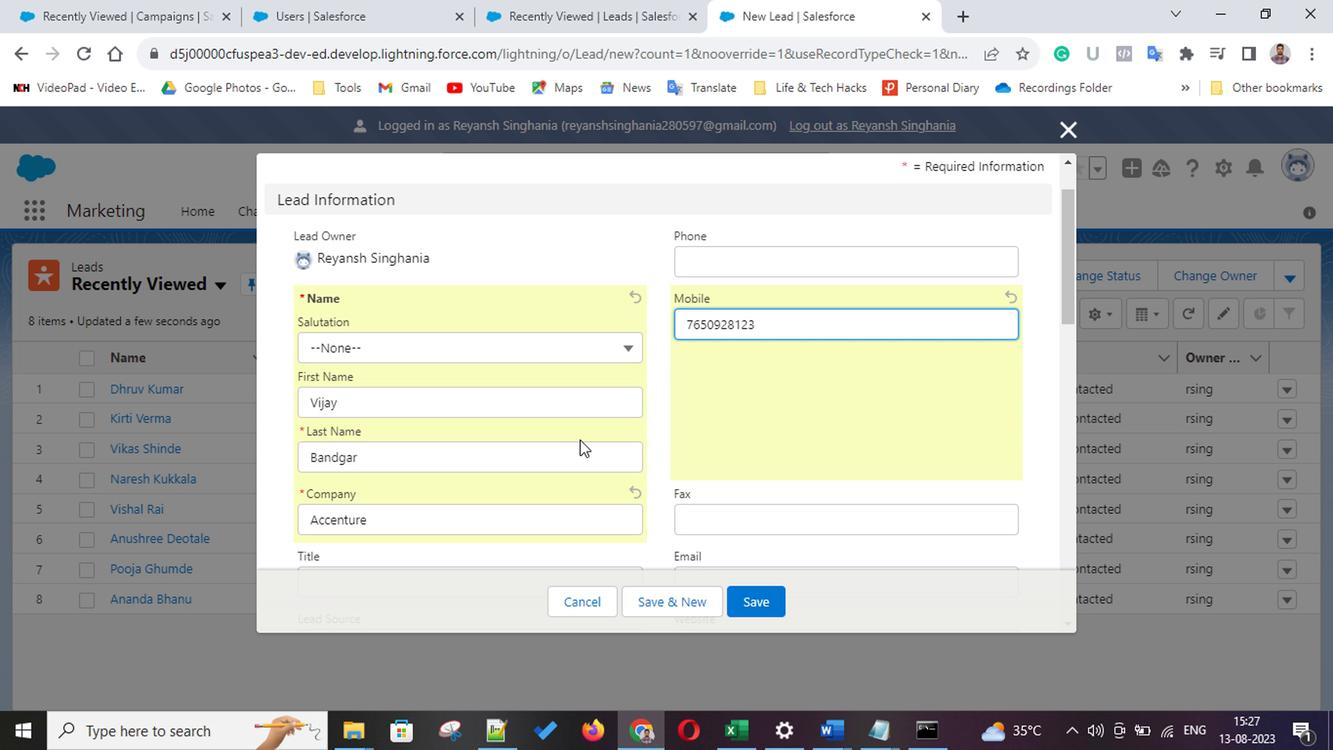 
Action: Mouse moved to (735, 481)
Screenshot: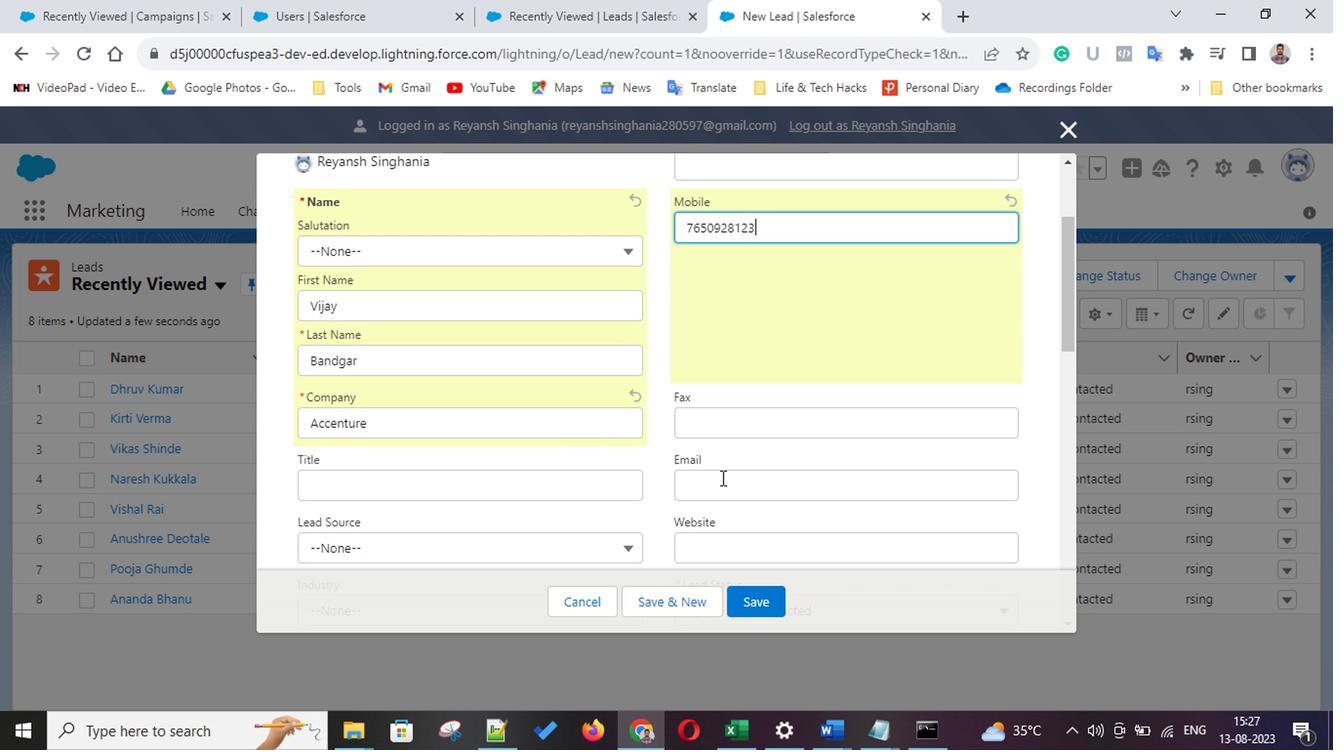 
Action: Mouse pressed left at (735, 481)
Screenshot: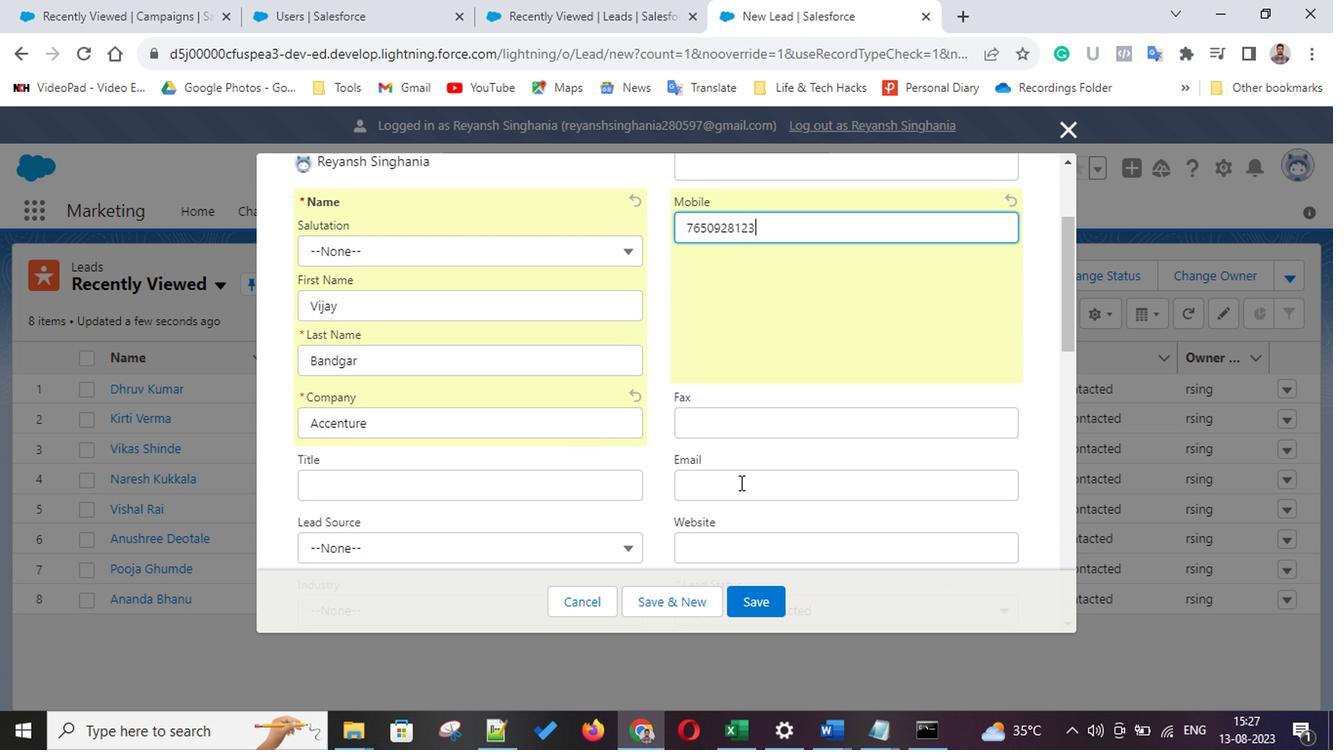 
Action: Mouse moved to (754, 485)
Screenshot: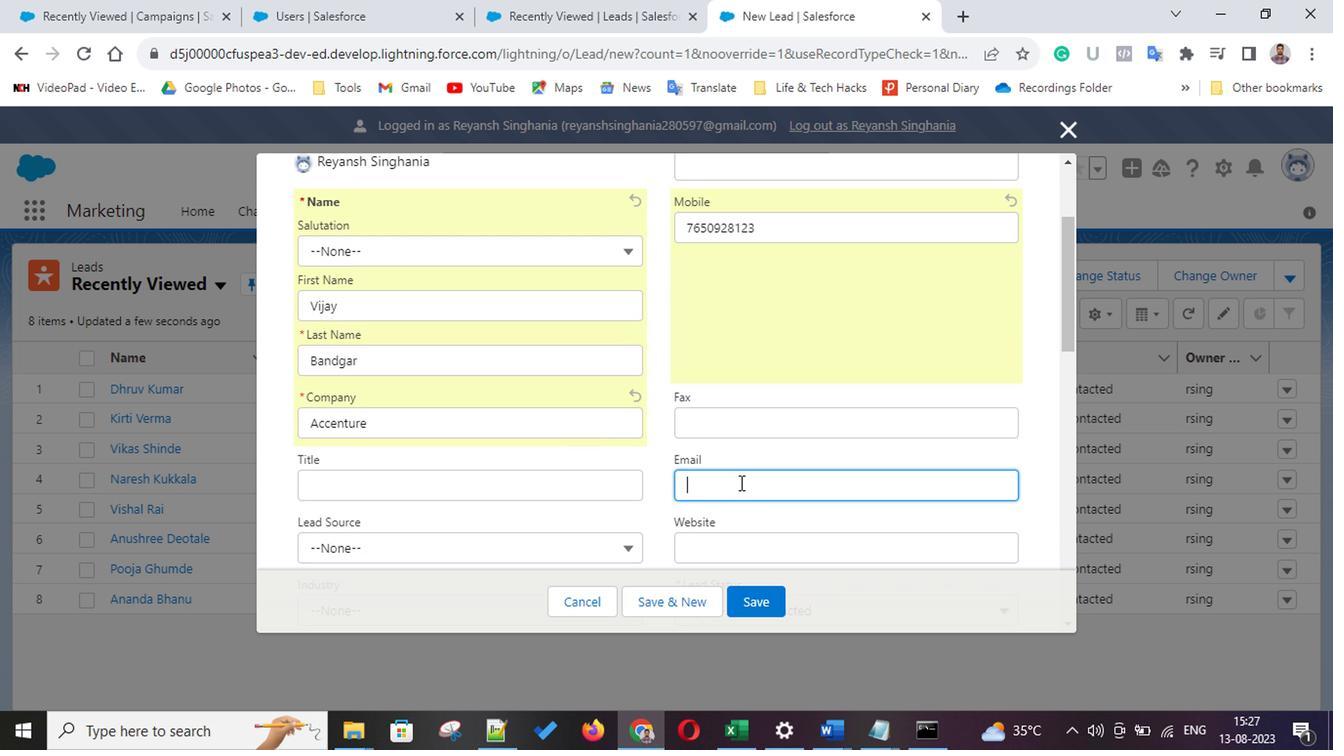 
Action: Key pressed vijay.bandgar<Key.shift>@accenture.com
Screenshot: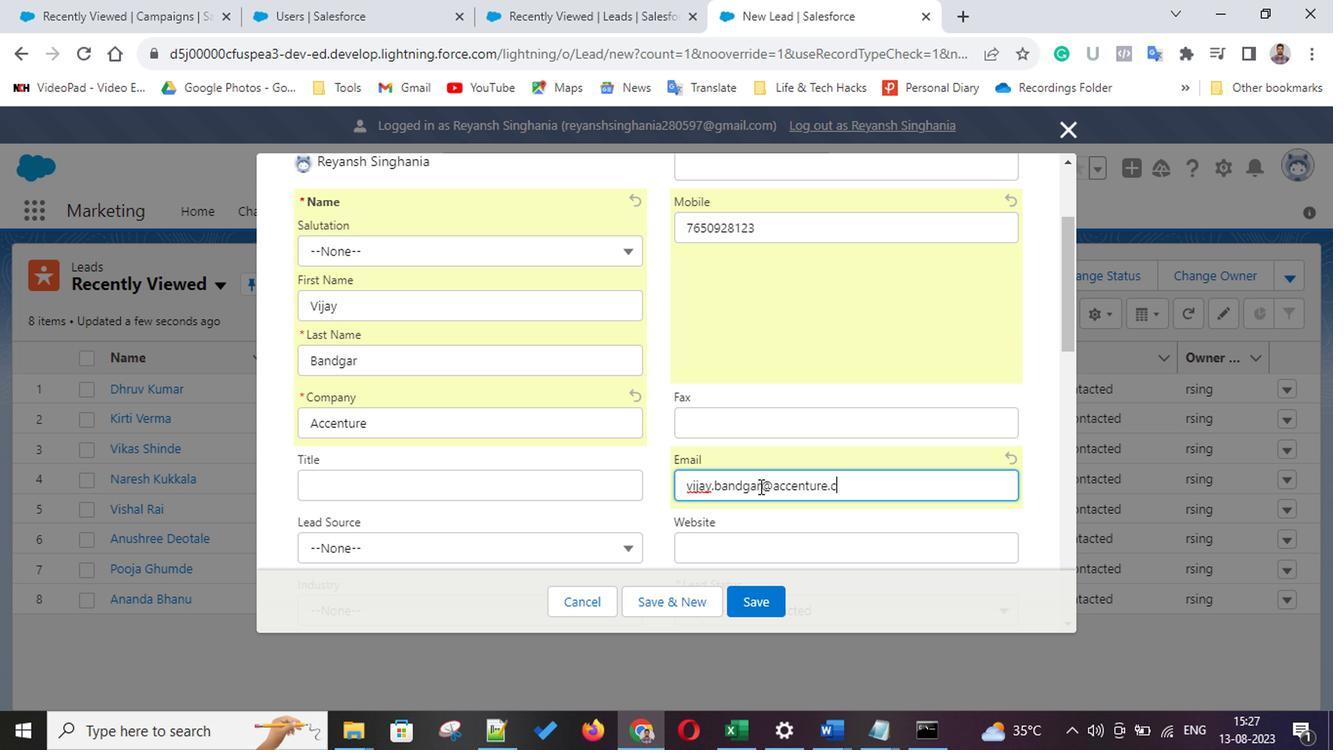 
Action: Mouse moved to (818, 479)
Screenshot: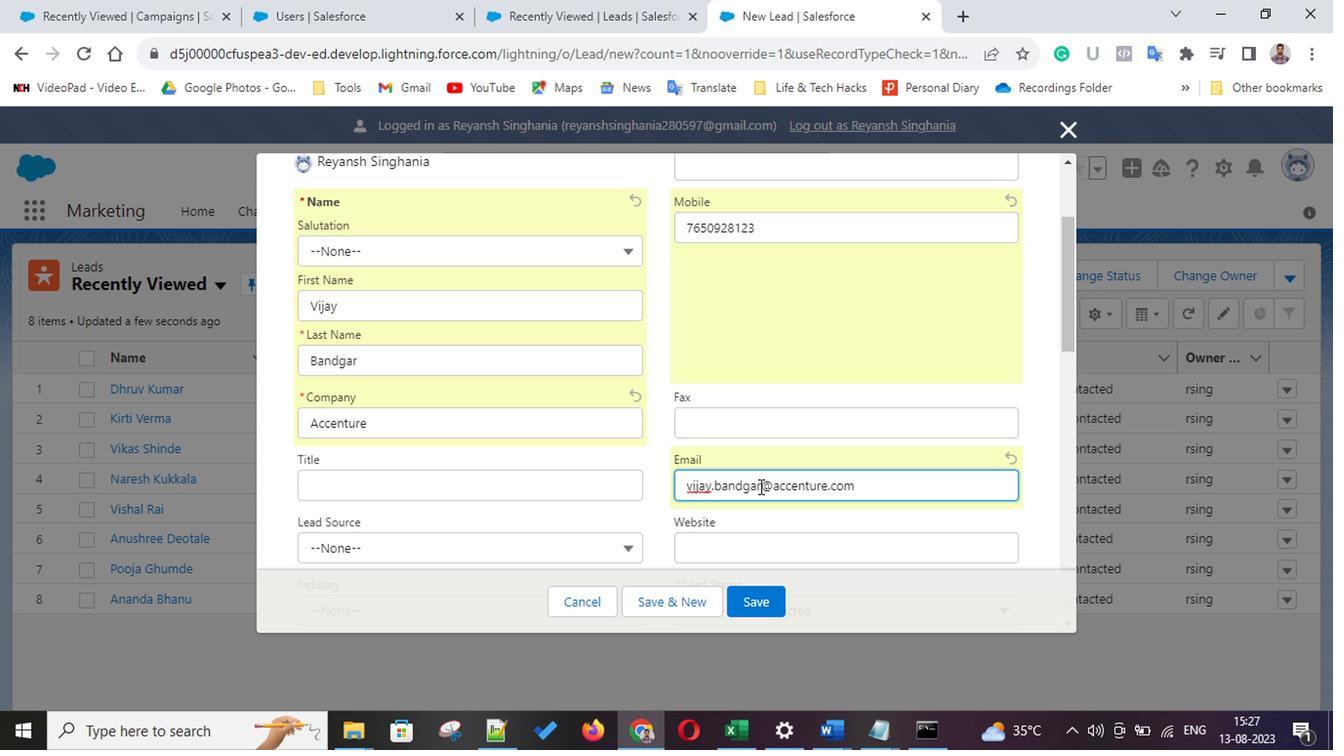 
Action: Mouse scrolled (818, 479) with delta (0, 0)
Screenshot: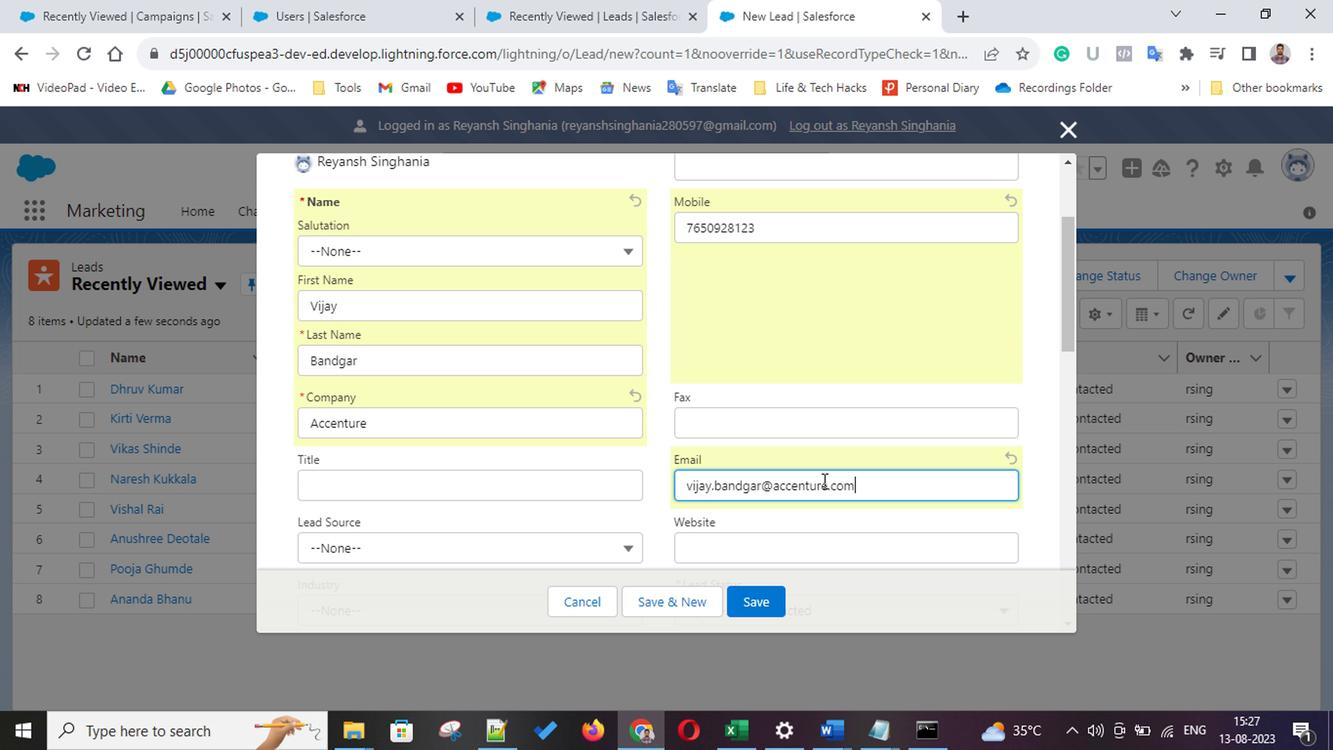 
Action: Mouse scrolled (818, 479) with delta (0, 0)
Screenshot: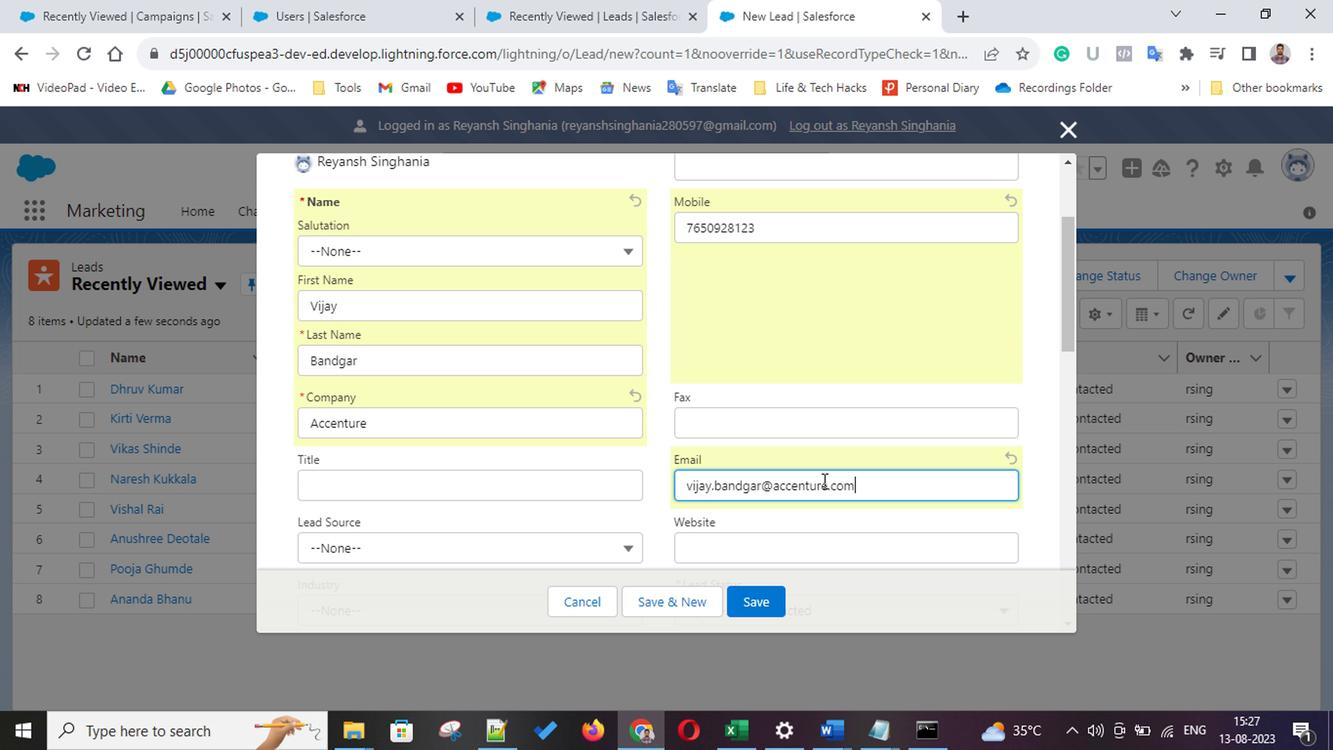 
Action: Mouse scrolled (818, 479) with delta (0, 0)
Screenshot: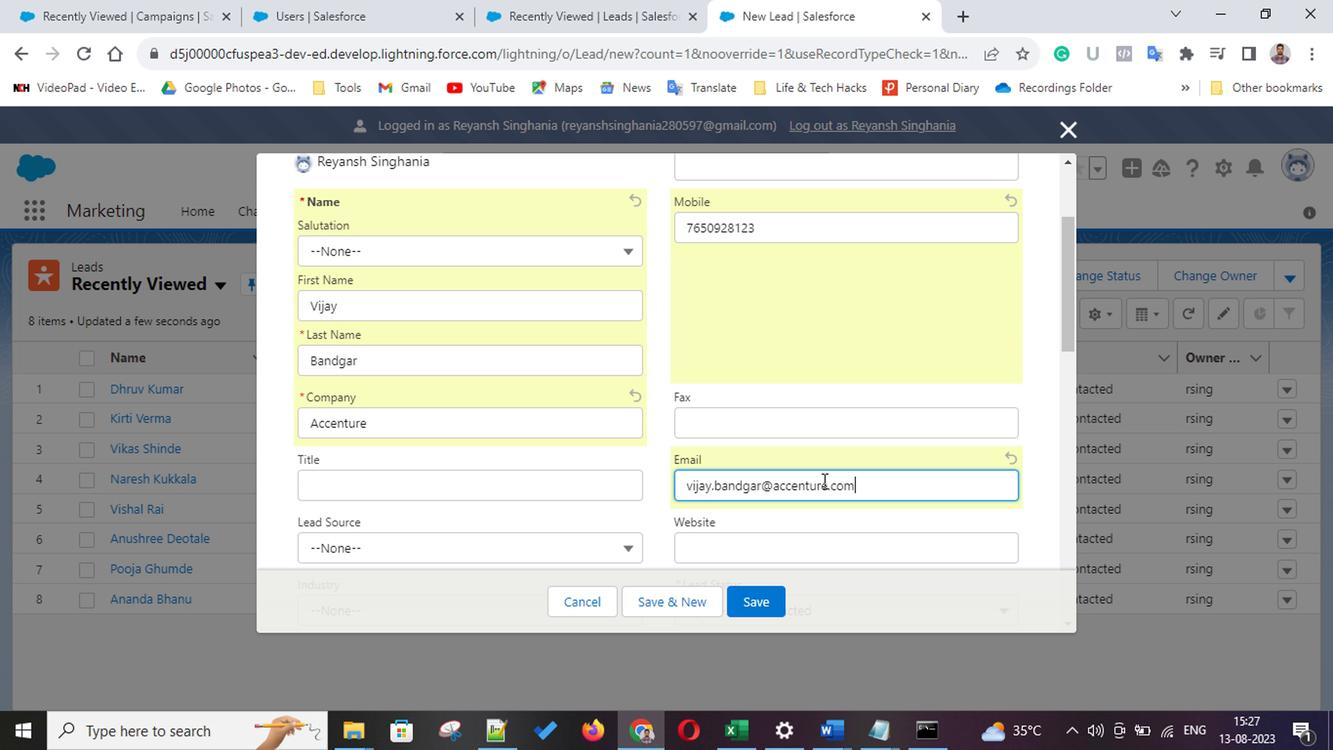 
Action: Mouse scrolled (818, 479) with delta (0, 0)
Screenshot: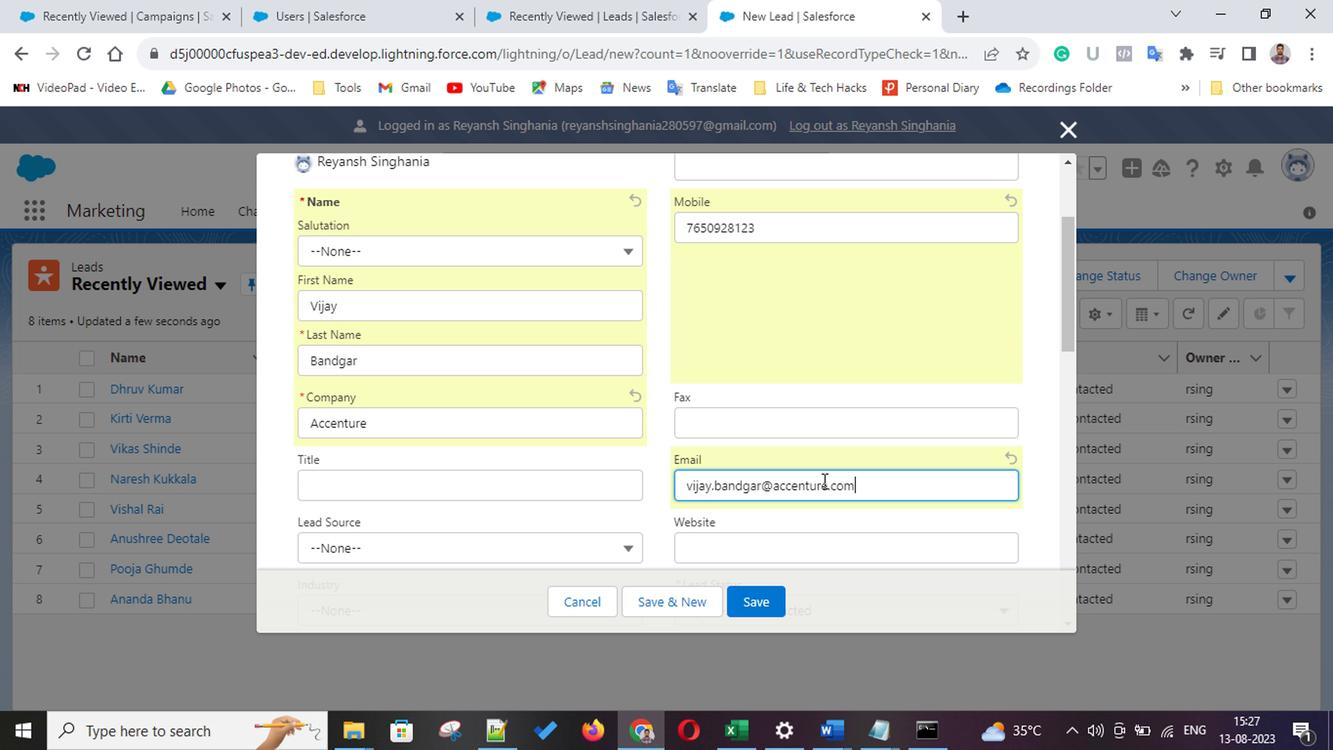 
Action: Mouse scrolled (818, 479) with delta (0, 0)
Screenshot: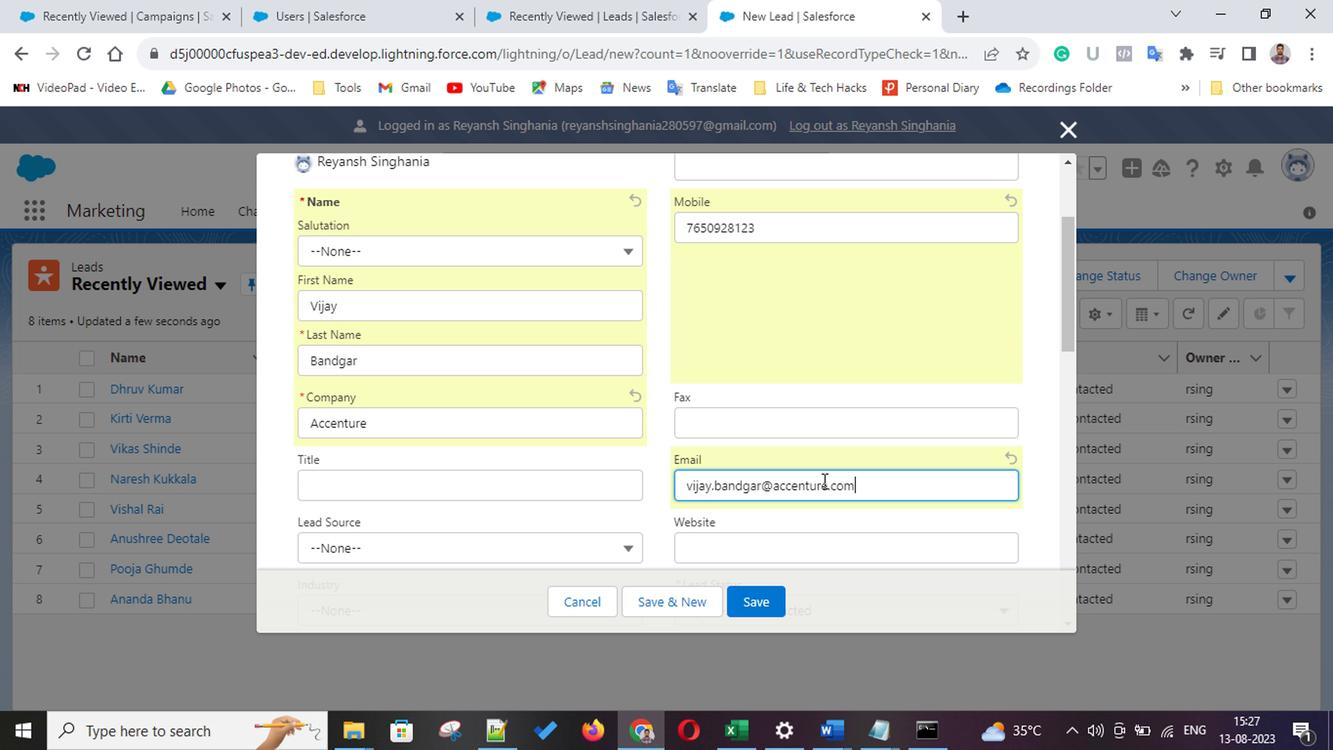 
Action: Mouse scrolled (818, 479) with delta (0, 0)
Screenshot: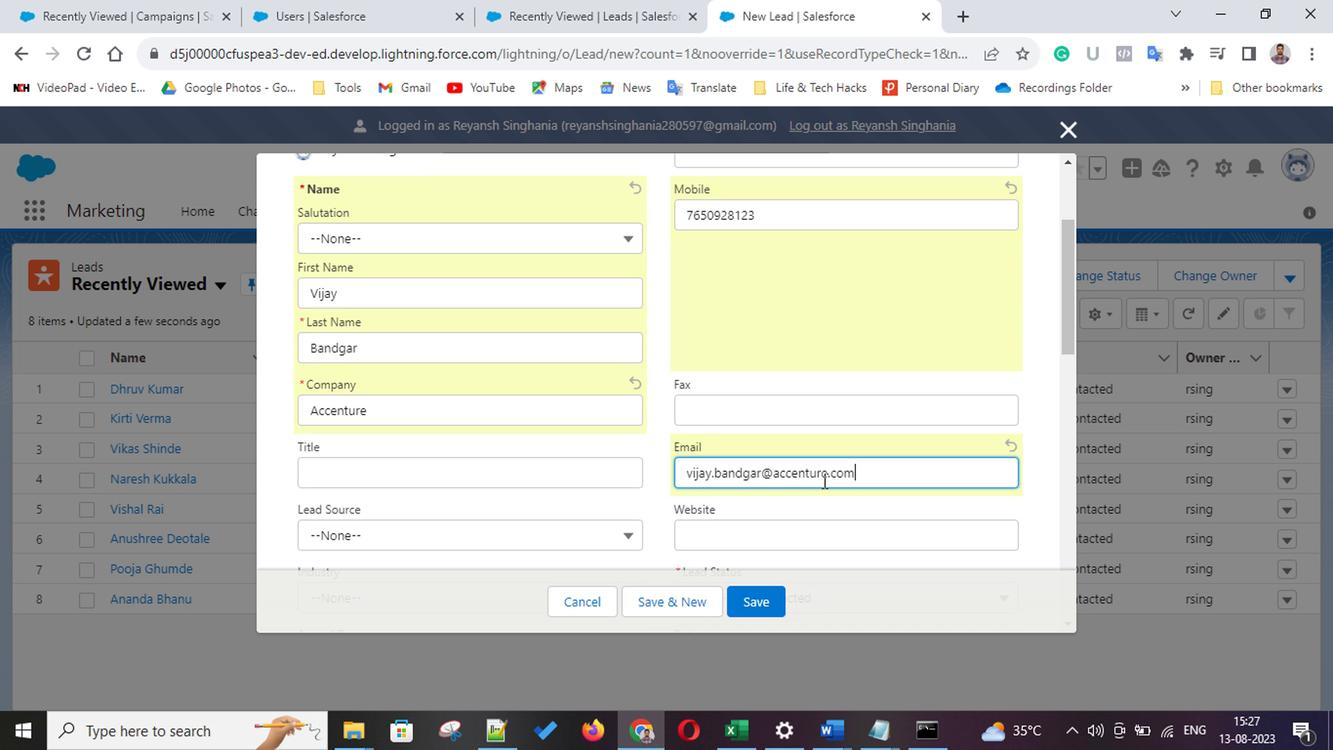 
Action: Mouse scrolled (818, 479) with delta (0, 0)
Screenshot: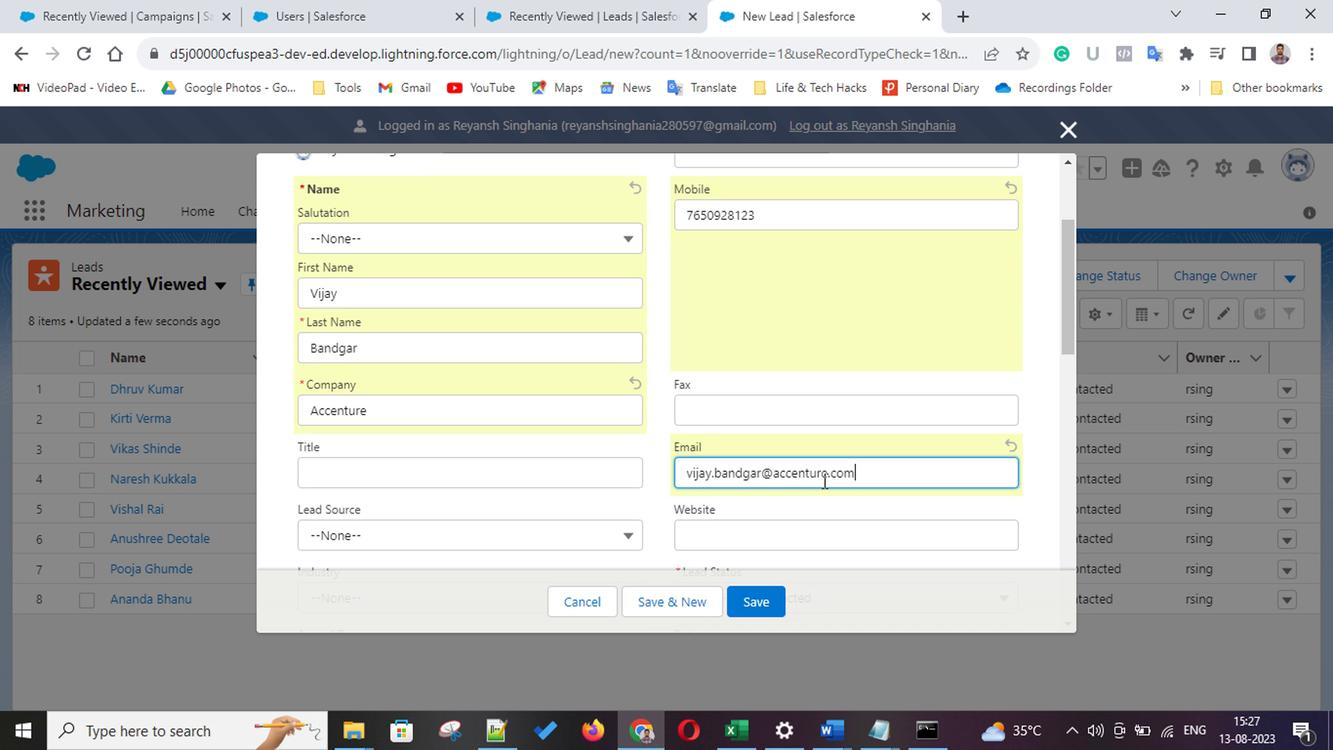 
Action: Mouse scrolled (818, 479) with delta (0, 0)
Screenshot: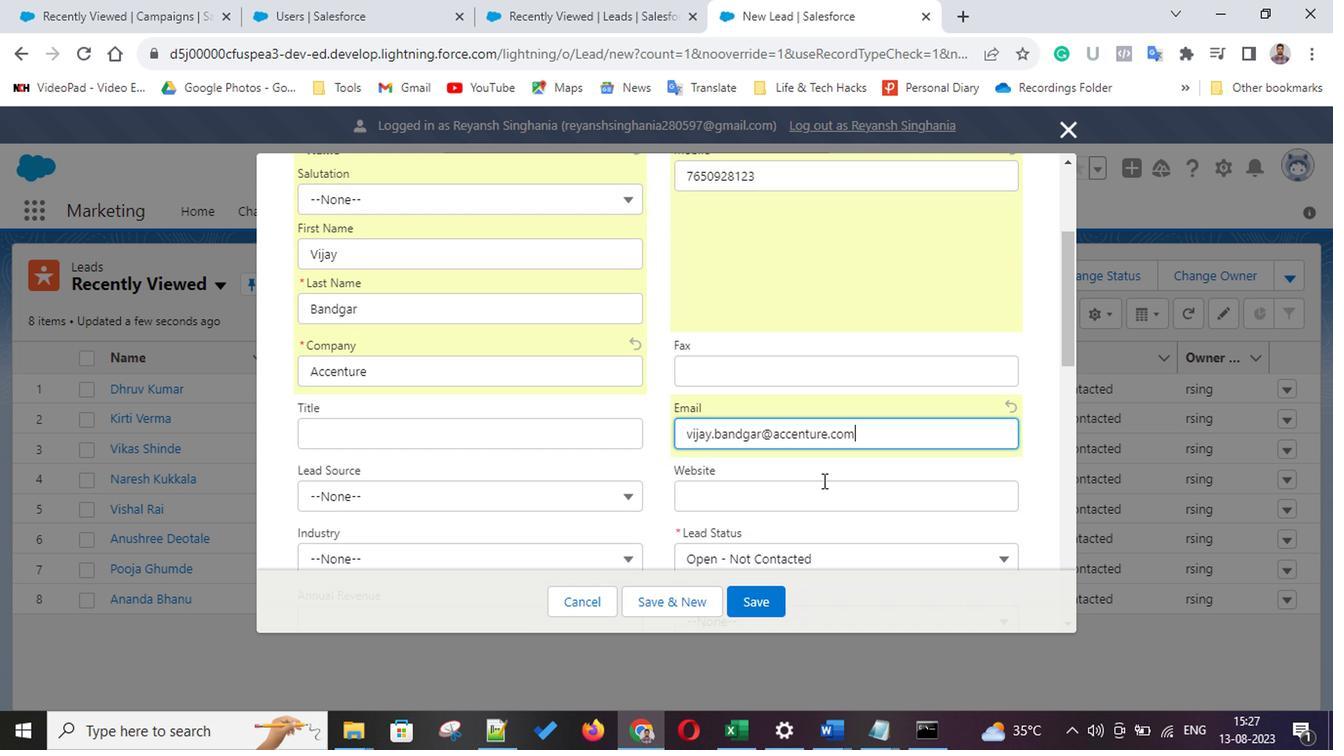 
Action: Mouse scrolled (818, 479) with delta (0, 0)
Screenshot: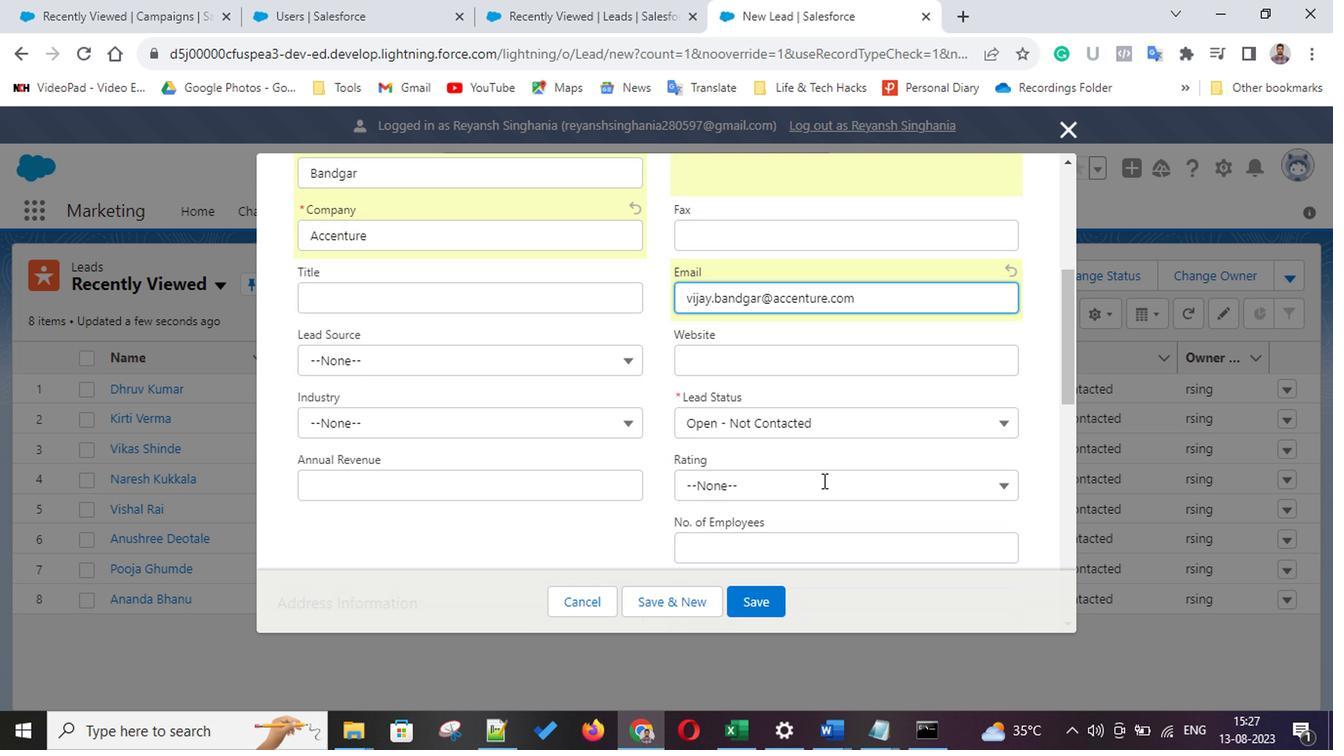 
Action: Mouse moved to (395, 366)
Screenshot: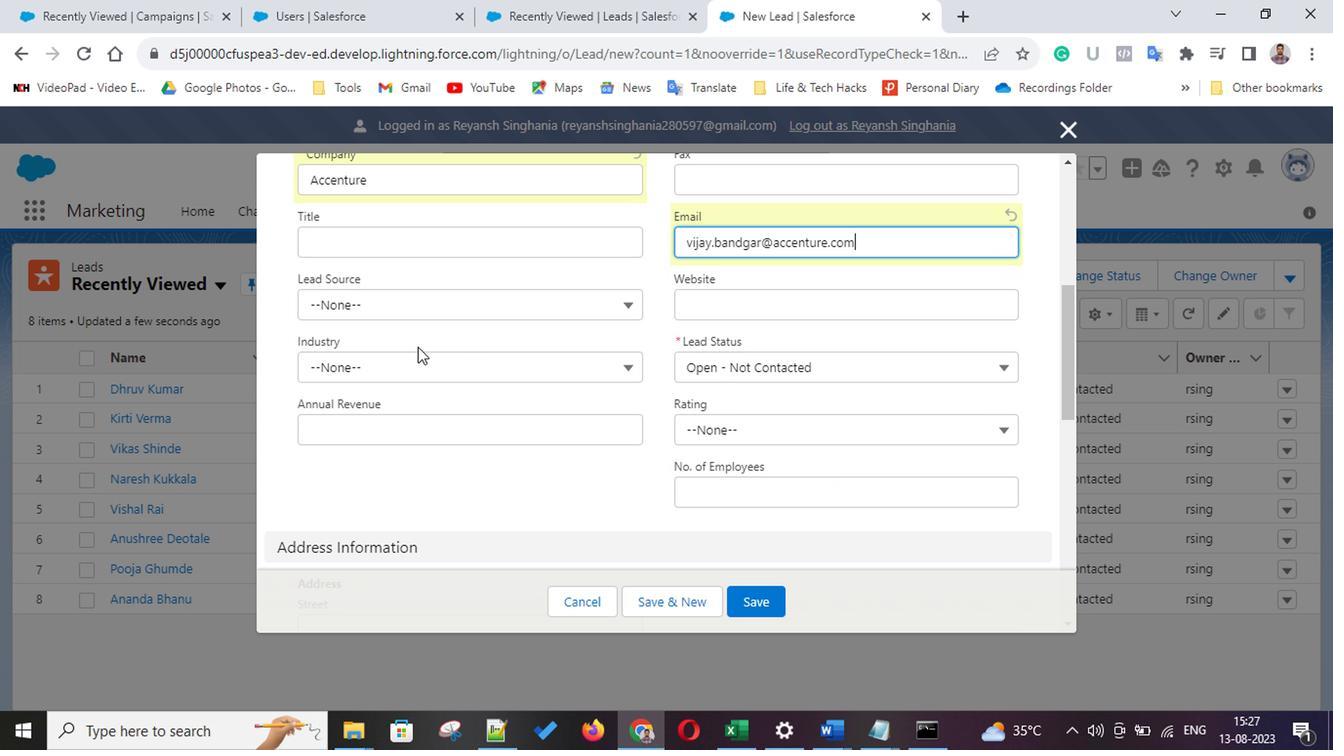 
Action: Mouse pressed left at (395, 366)
Screenshot: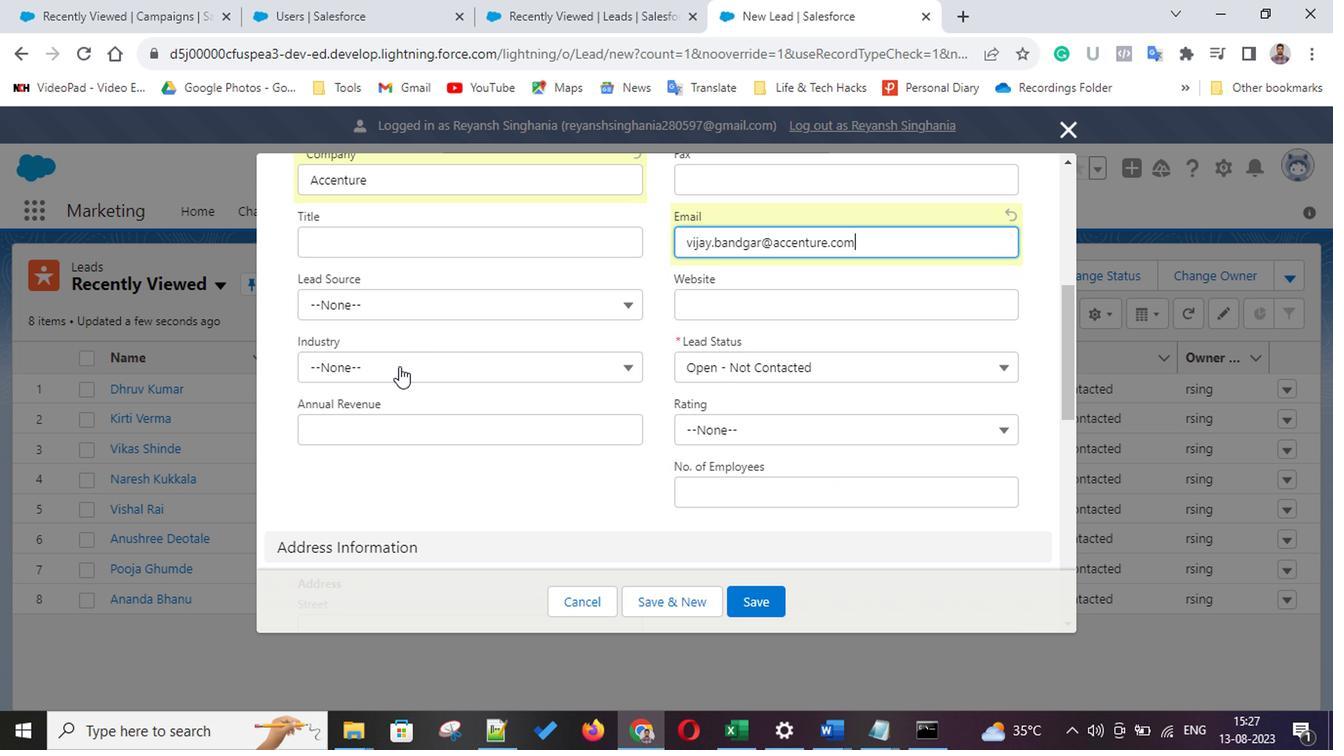 
Action: Mouse moved to (449, 536)
Screenshot: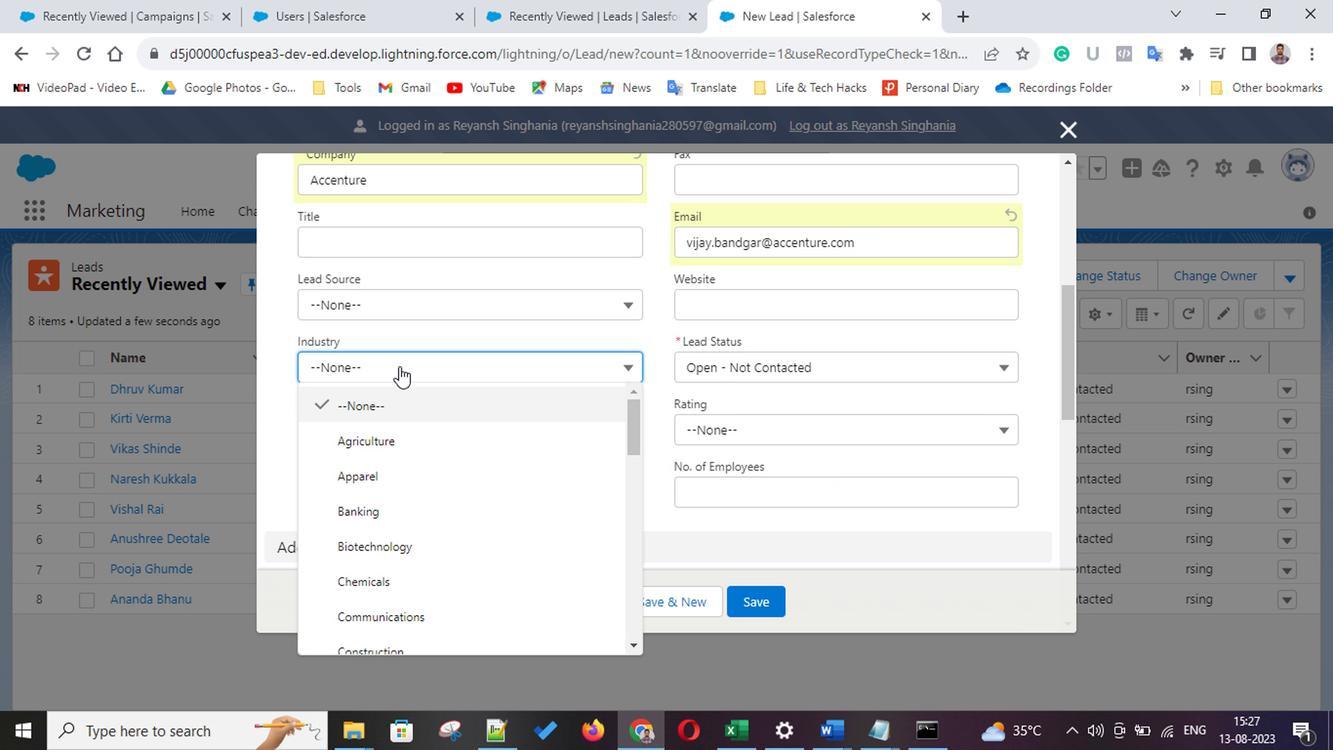 
Action: Key pressed t
Screenshot: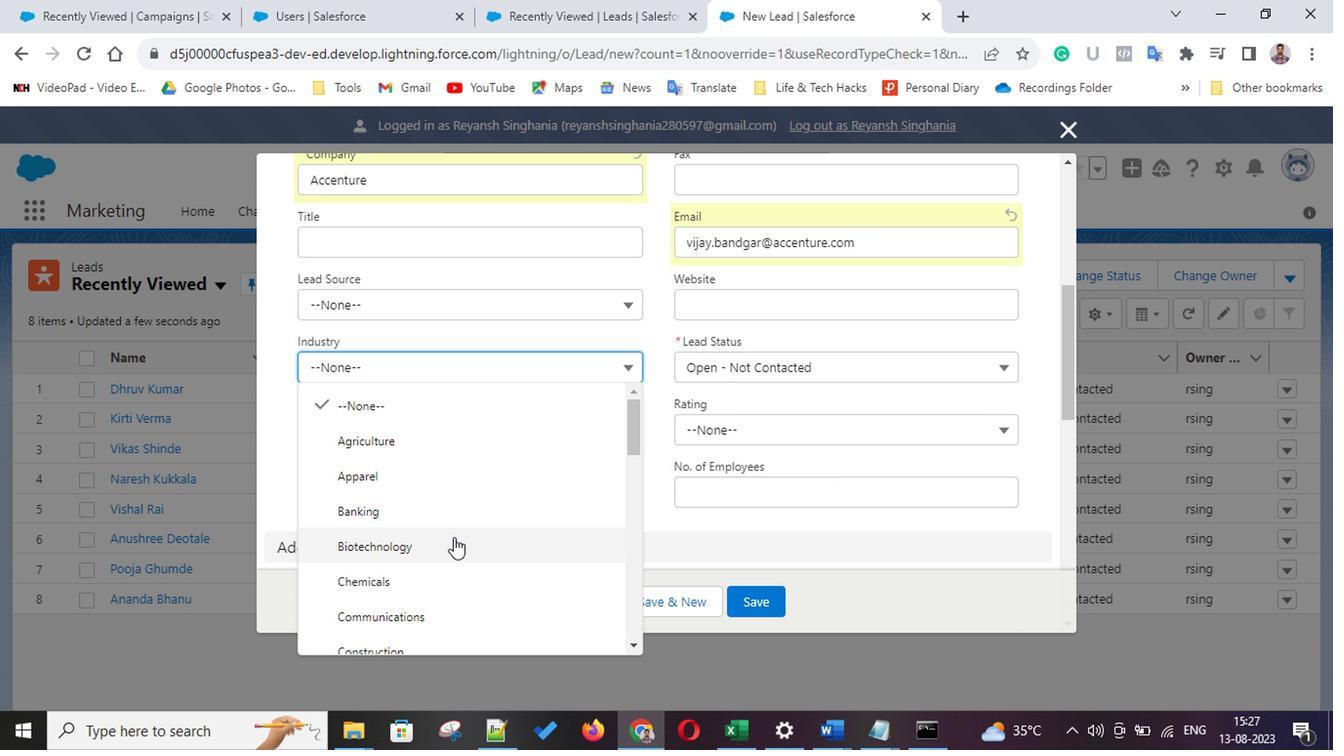 
Action: Mouse moved to (427, 512)
Screenshot: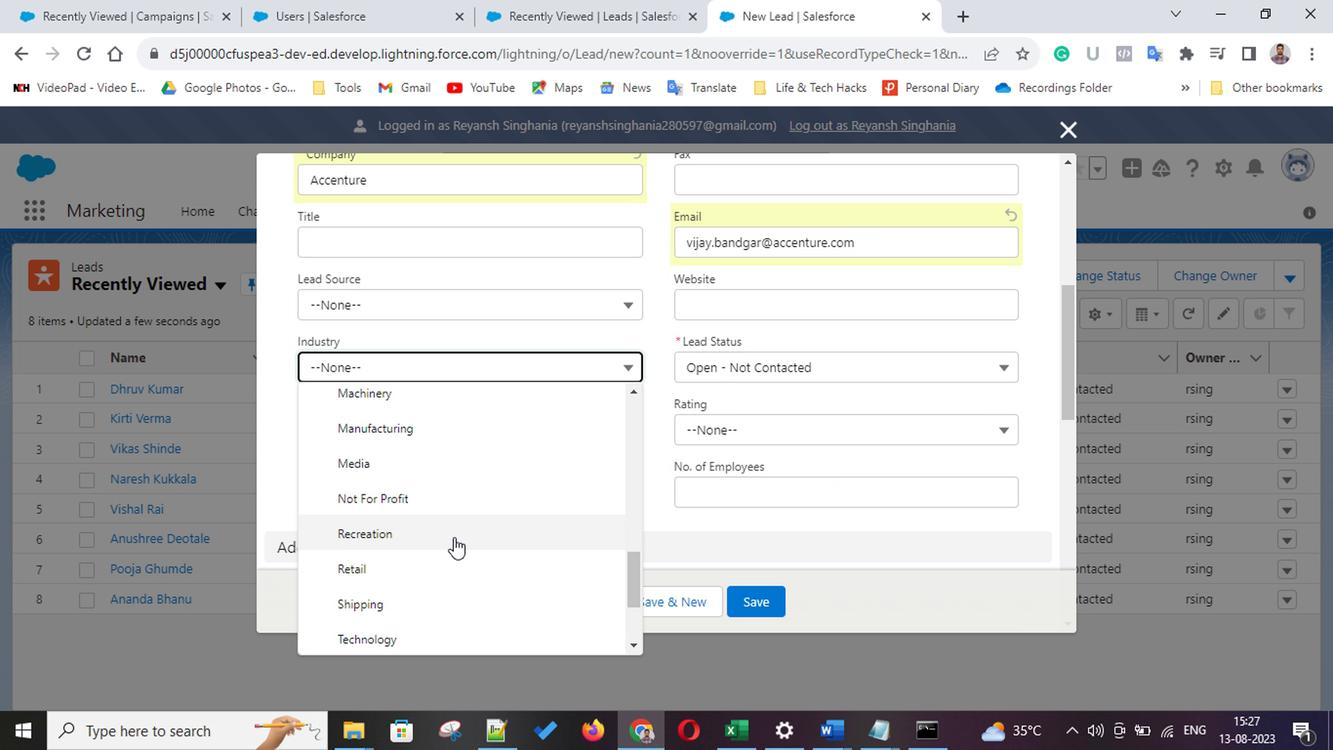 
Action: Mouse scrolled (427, 511) with delta (0, 0)
Screenshot: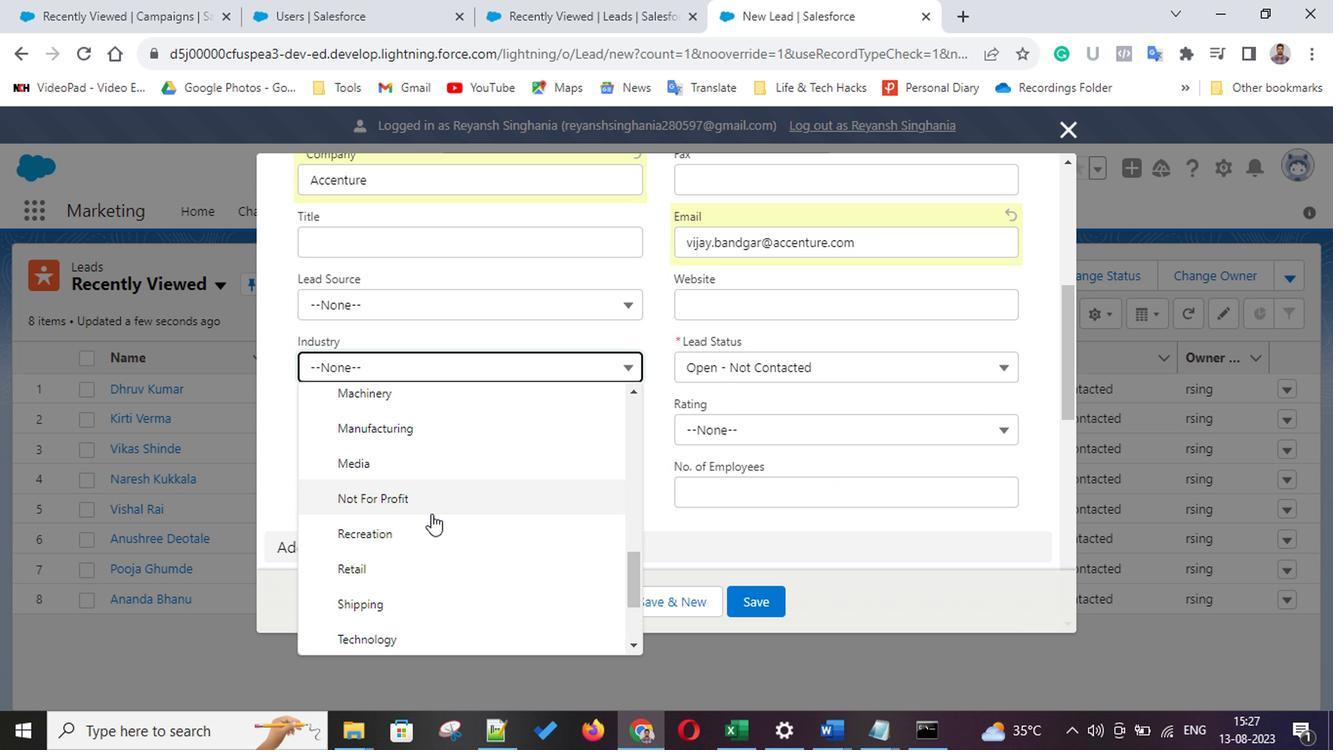 
Action: Mouse scrolled (427, 511) with delta (0, 0)
Screenshot: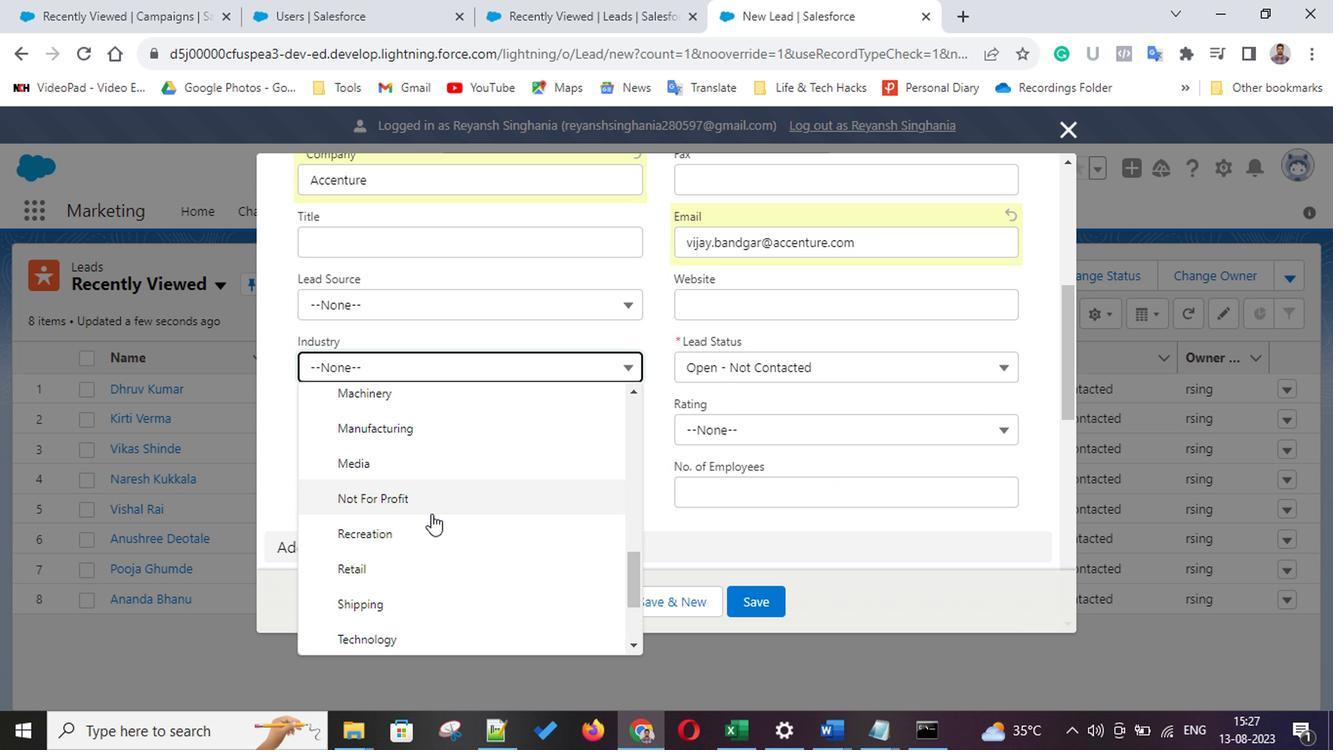 
Action: Mouse scrolled (427, 511) with delta (0, 0)
Screenshot: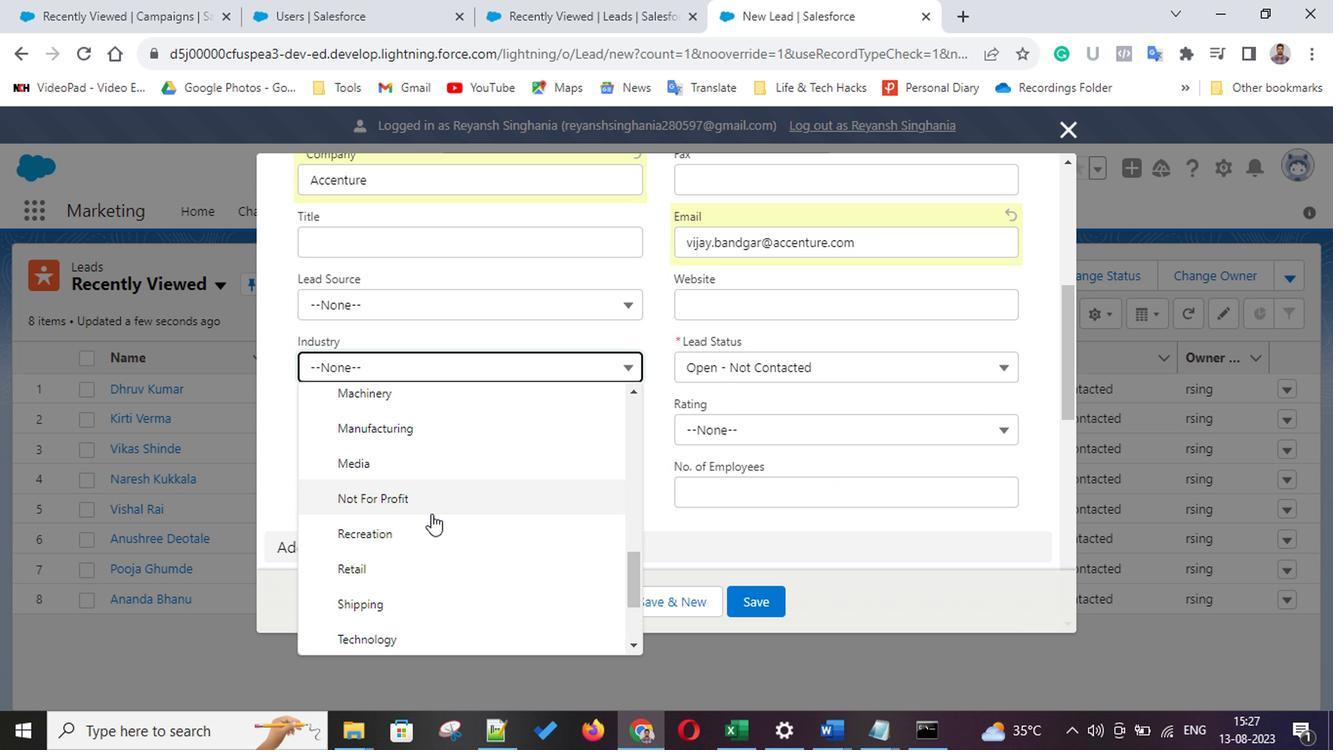 
Action: Mouse scrolled (427, 511) with delta (0, 0)
Screenshot: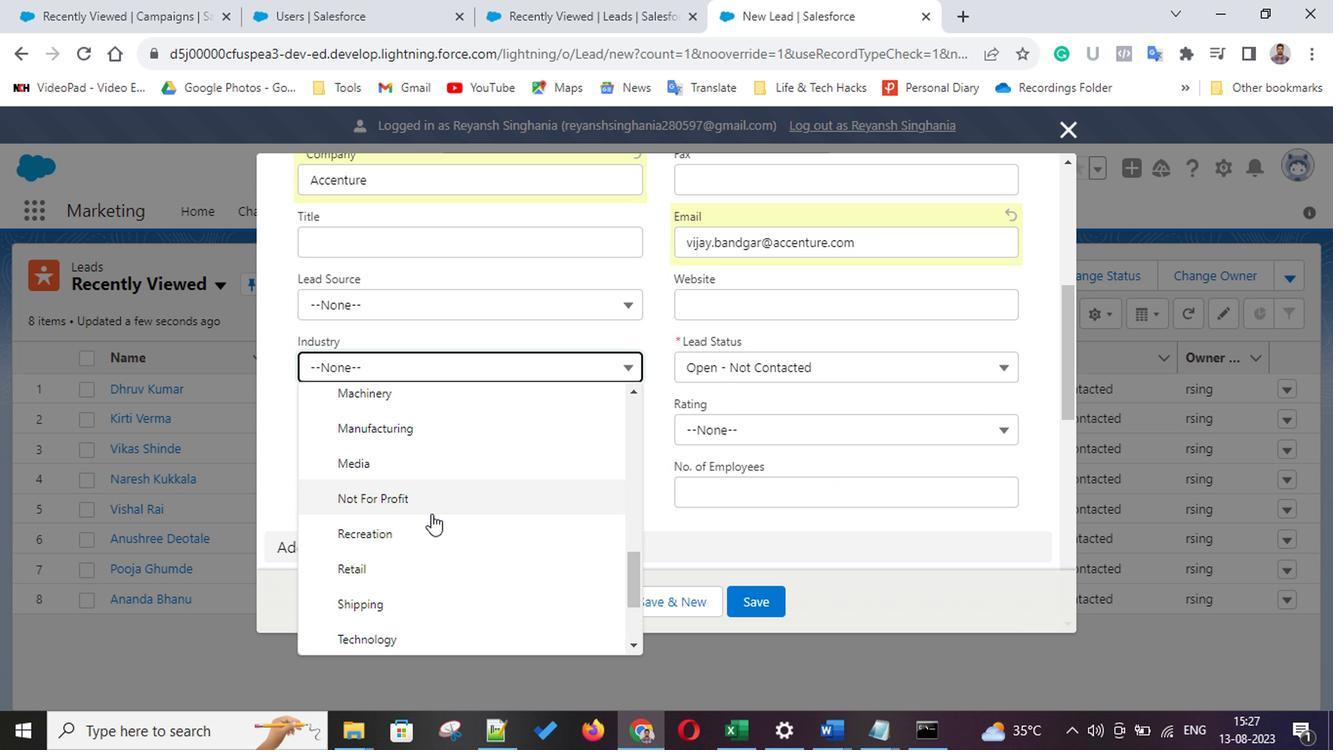 
Action: Mouse moved to (402, 598)
Screenshot: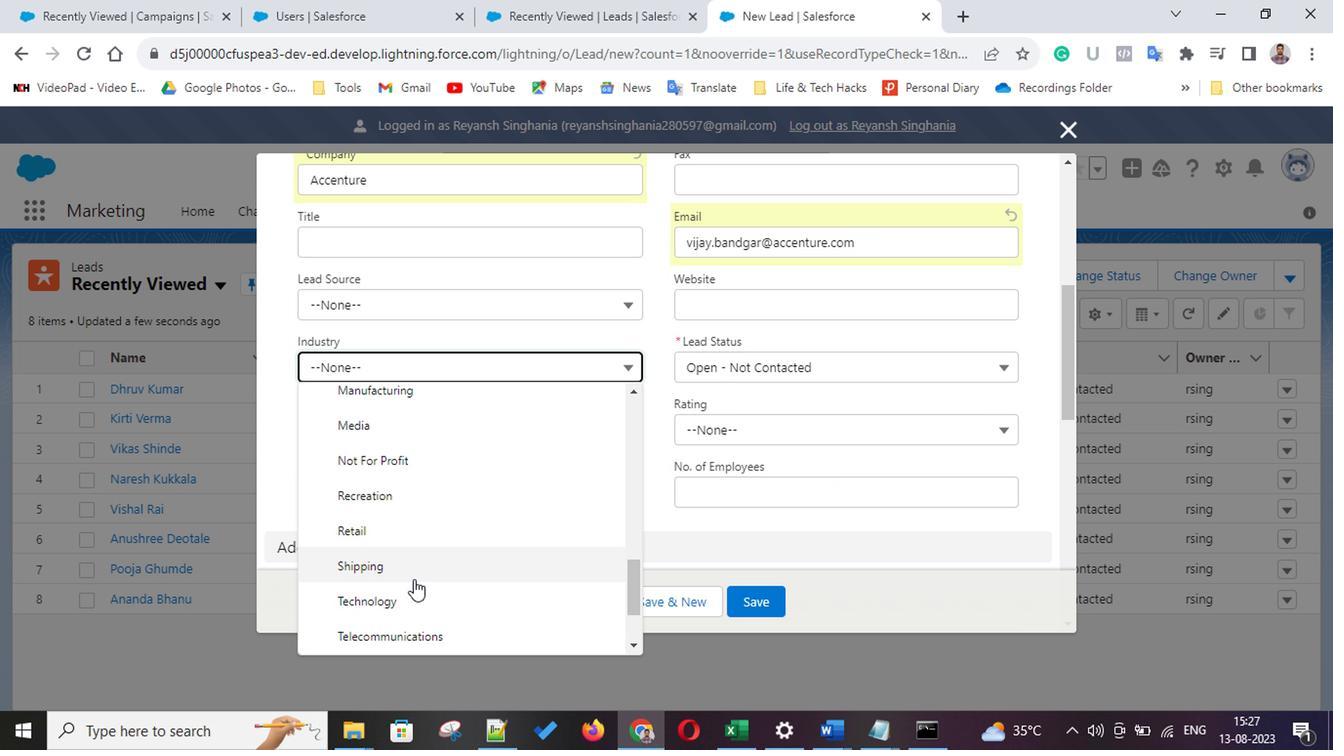 
Action: Mouse pressed left at (402, 598)
Screenshot: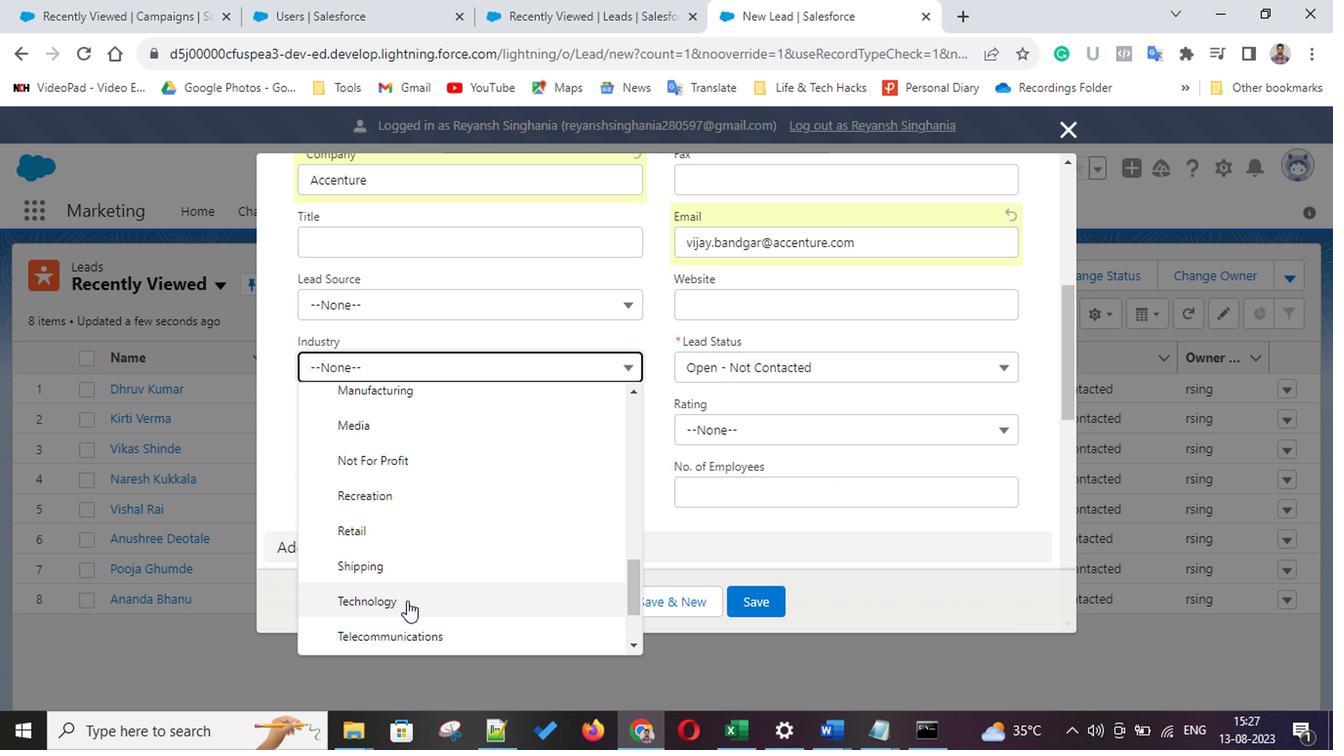 
Action: Mouse moved to (747, 430)
Screenshot: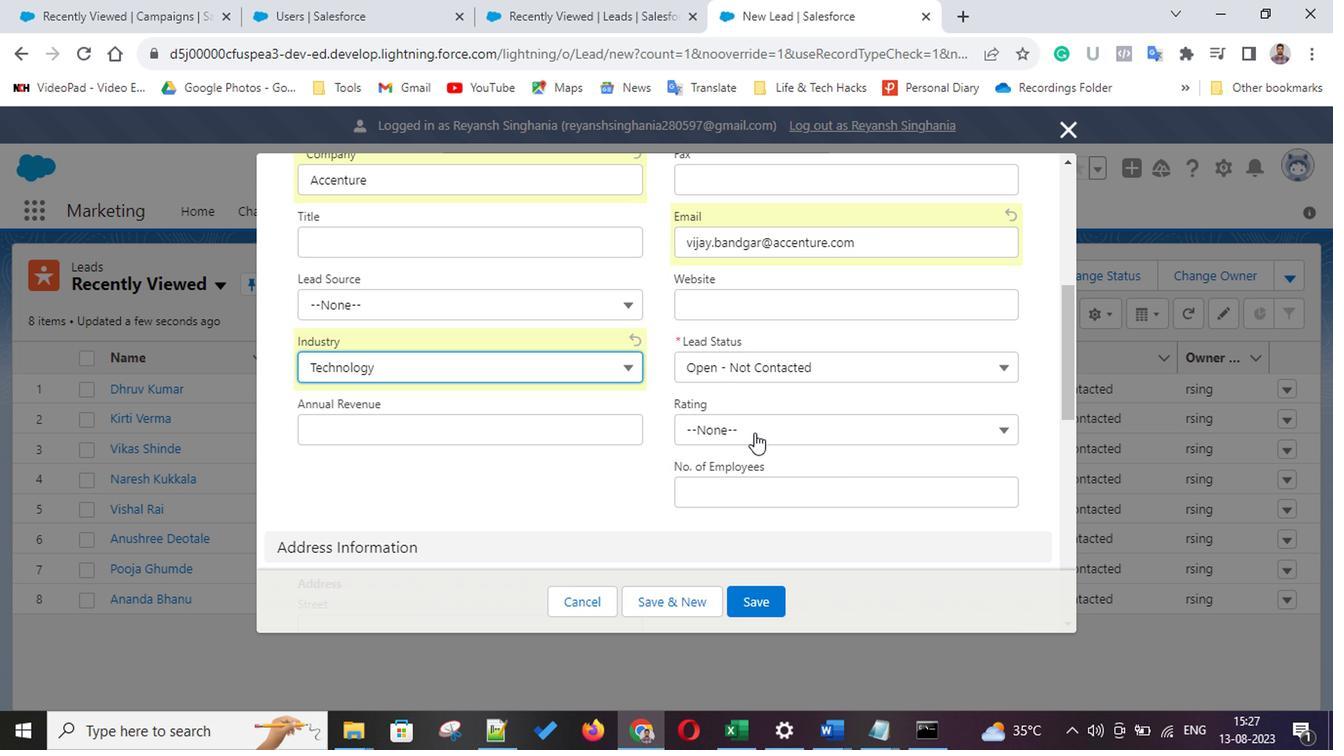 
Action: Mouse pressed left at (747, 430)
Screenshot: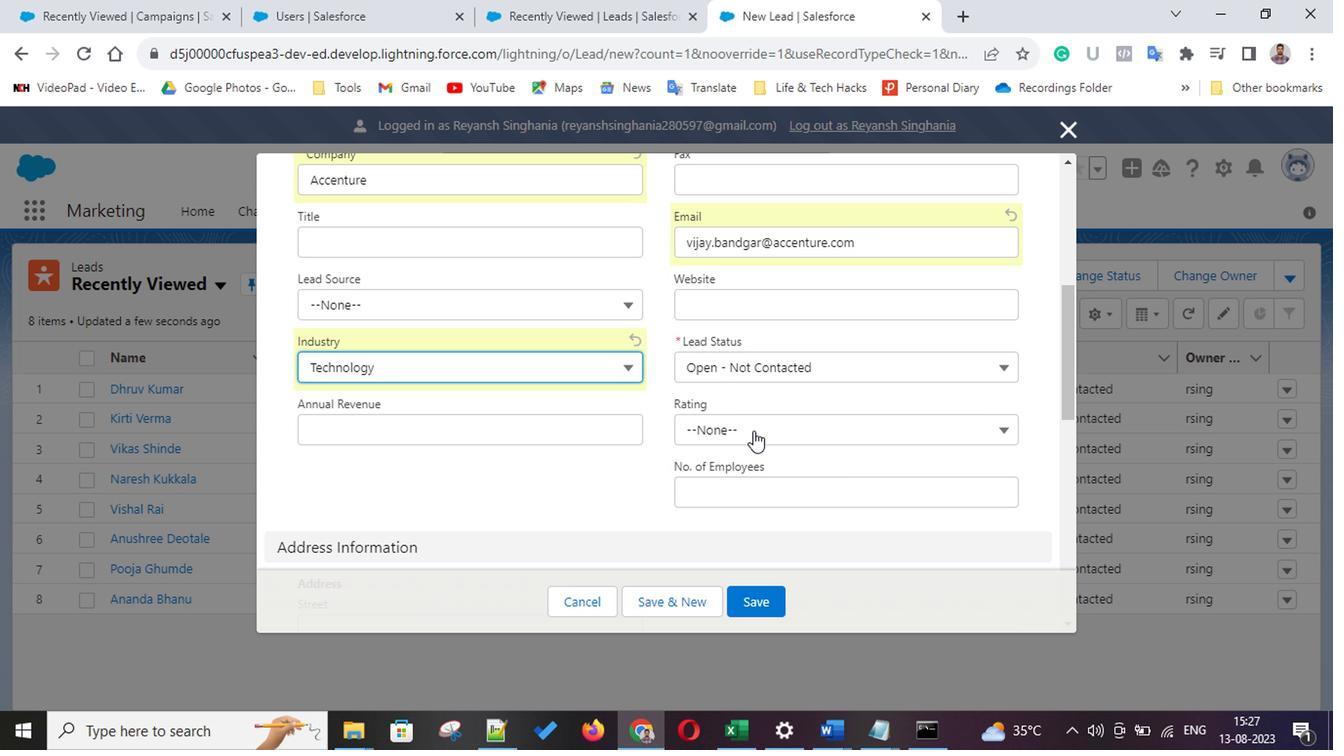
Action: Mouse moved to (709, 537)
Screenshot: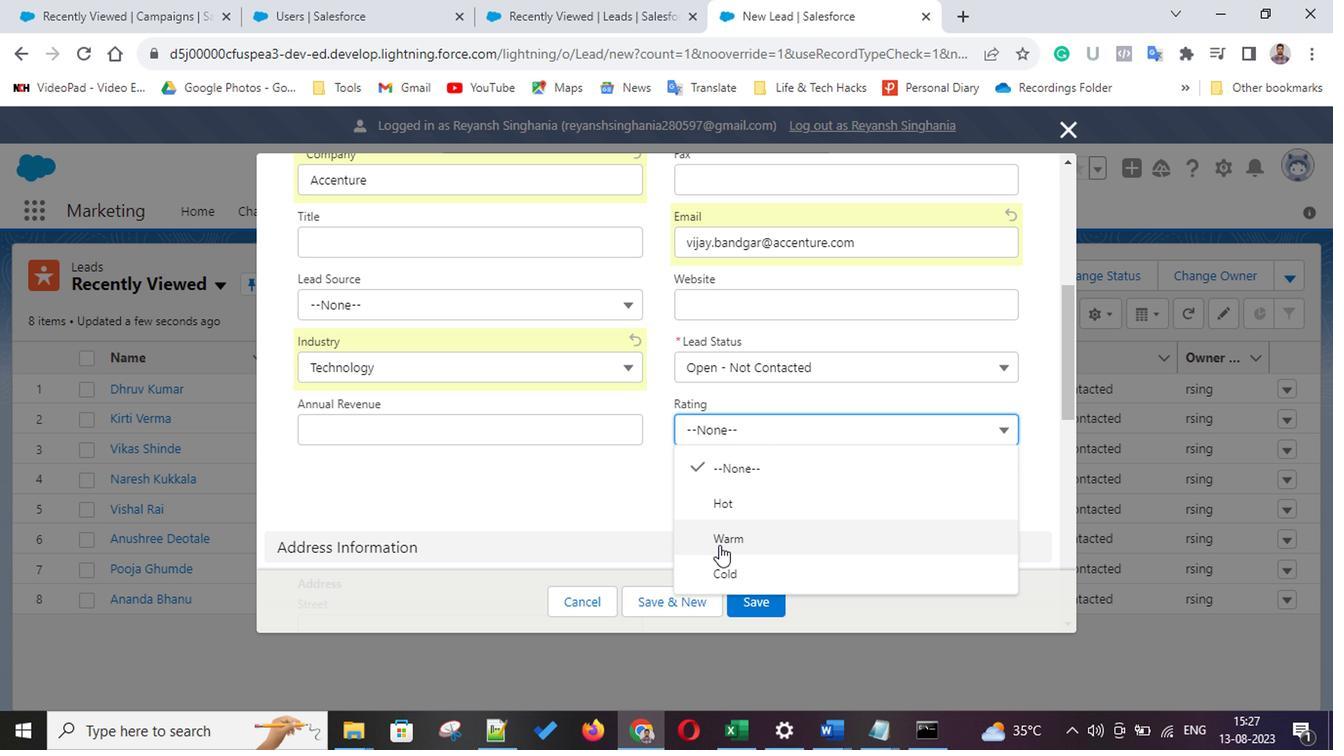 
Action: Mouse pressed left at (709, 537)
Screenshot: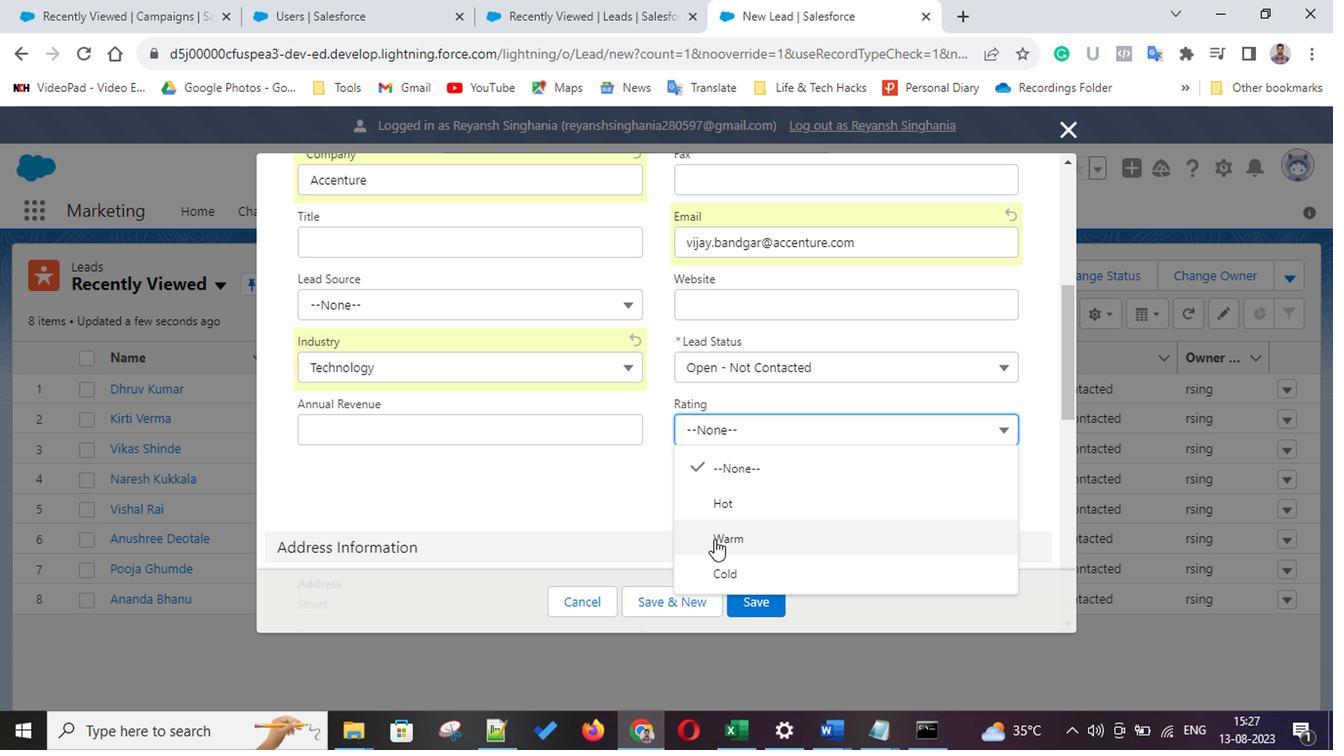 
Action: Mouse moved to (677, 594)
Screenshot: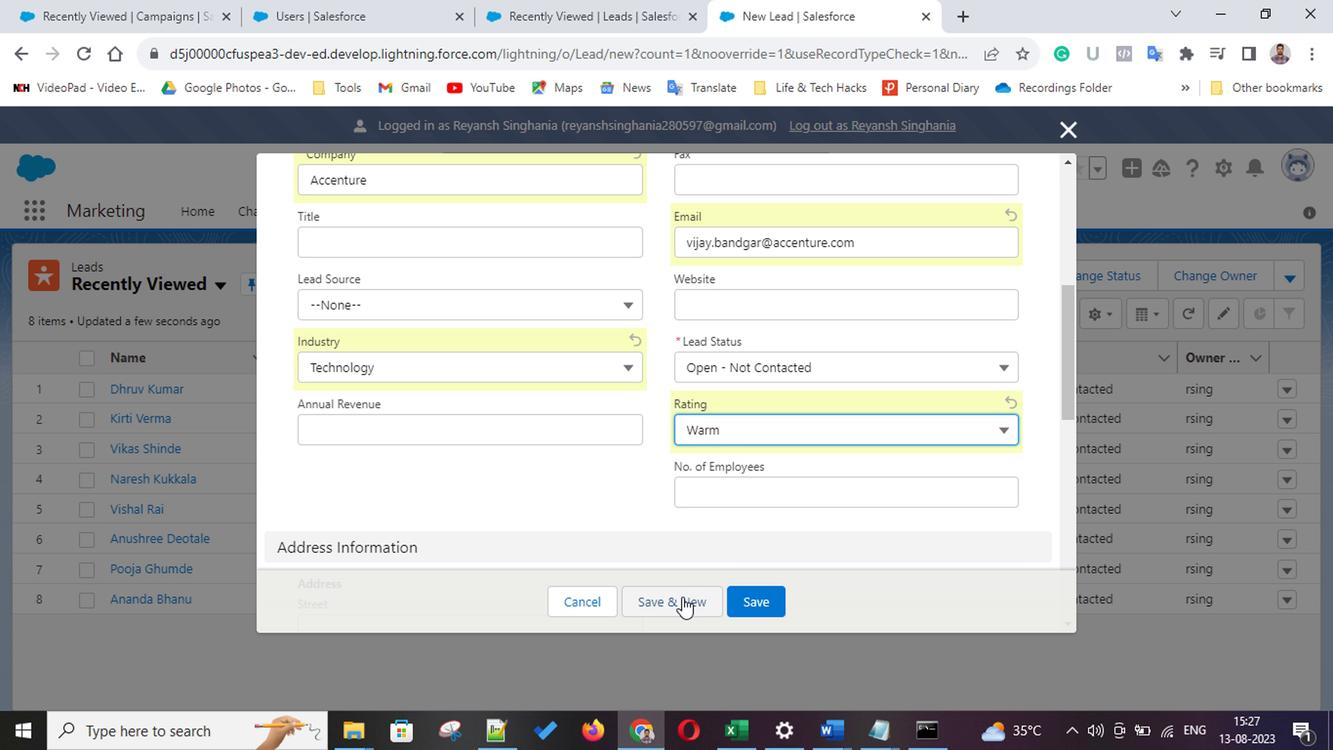 
Action: Mouse pressed left at (677, 594)
Screenshot: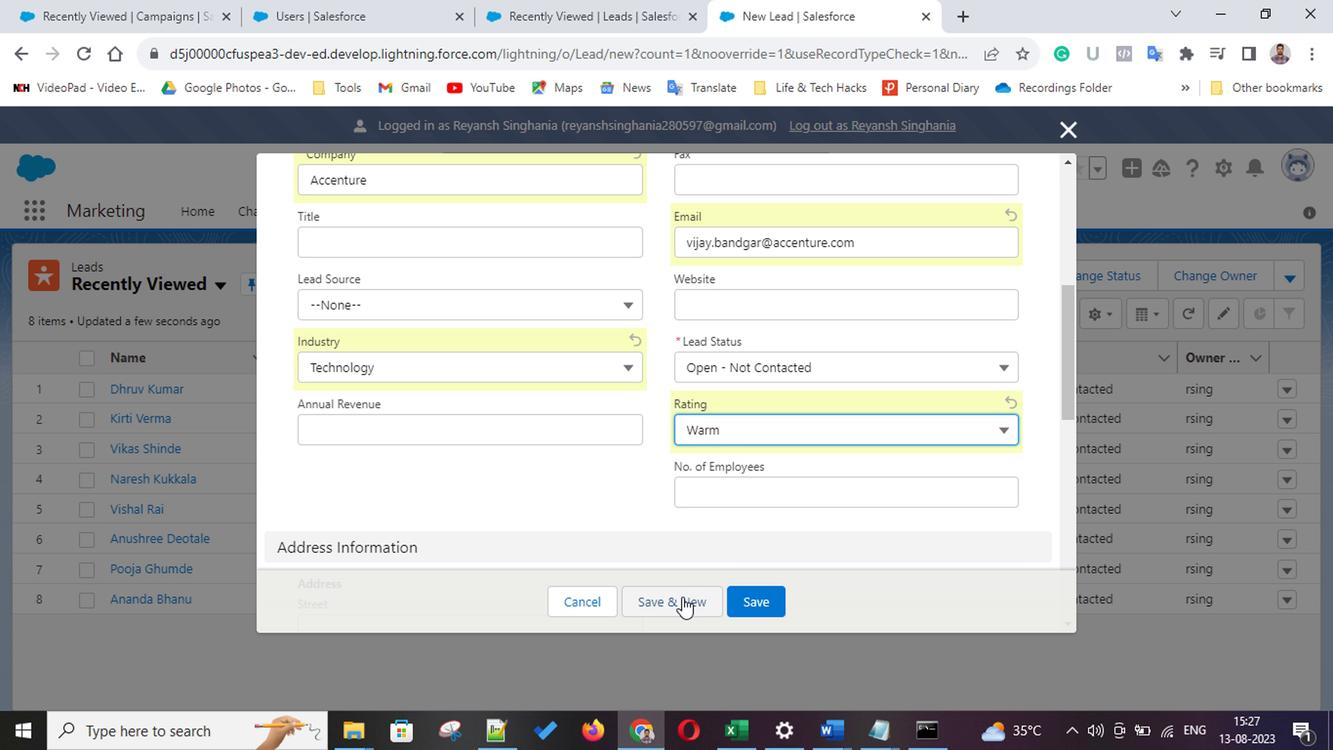 
Action: Mouse moved to (375, 420)
Screenshot: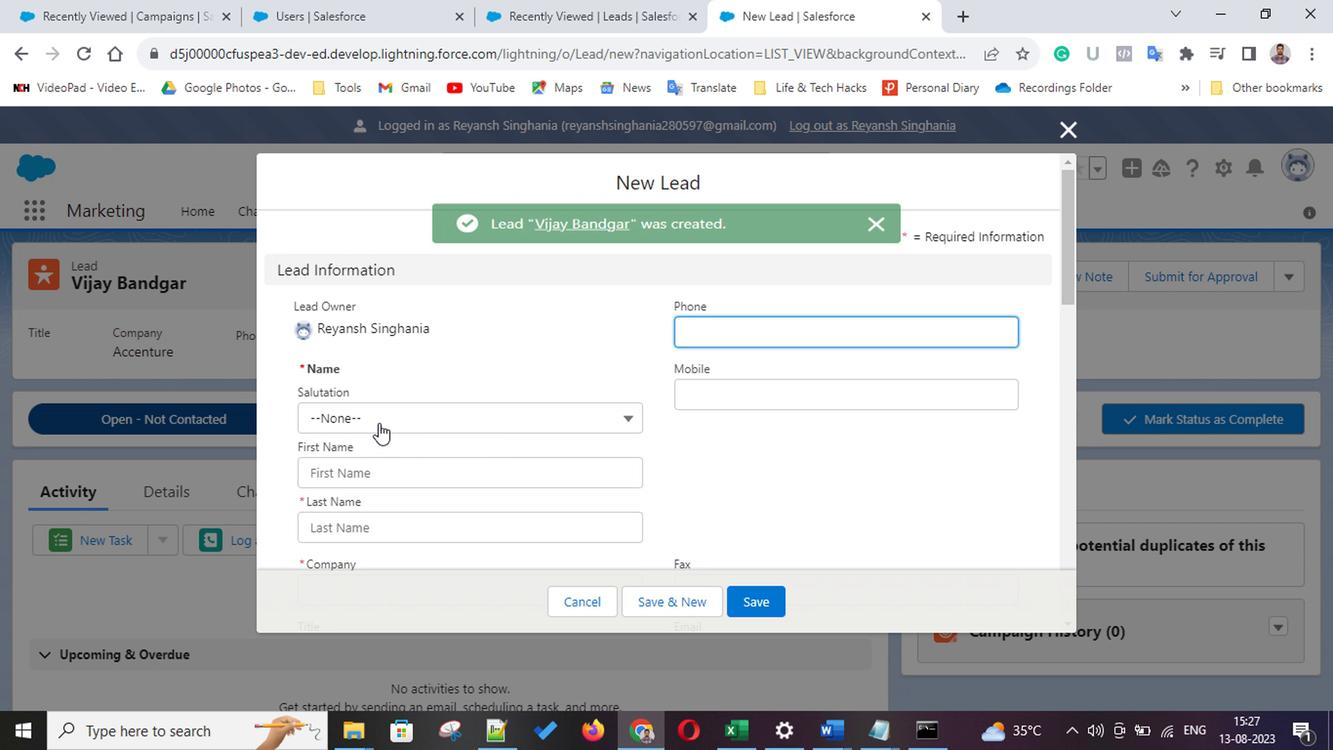 
Action: Mouse pressed left at (375, 420)
Screenshot: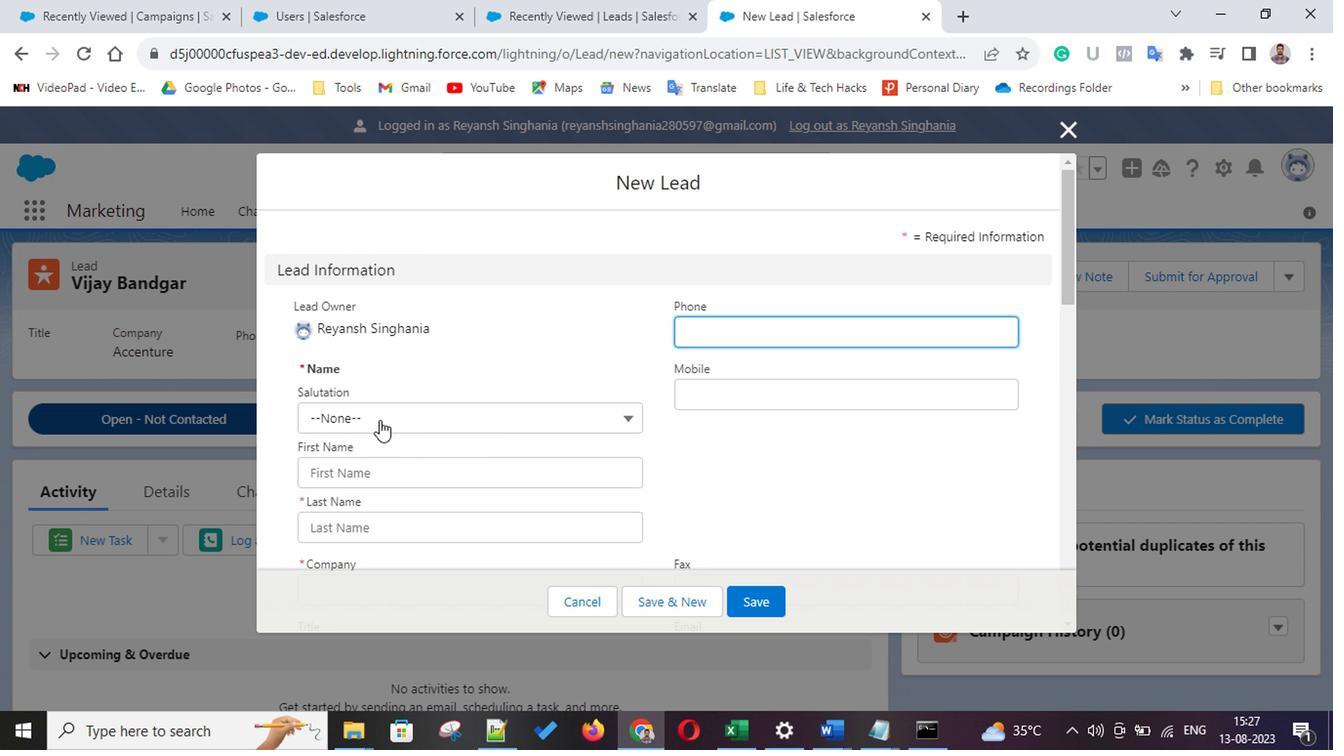 
Action: Mouse moved to (361, 521)
Screenshot: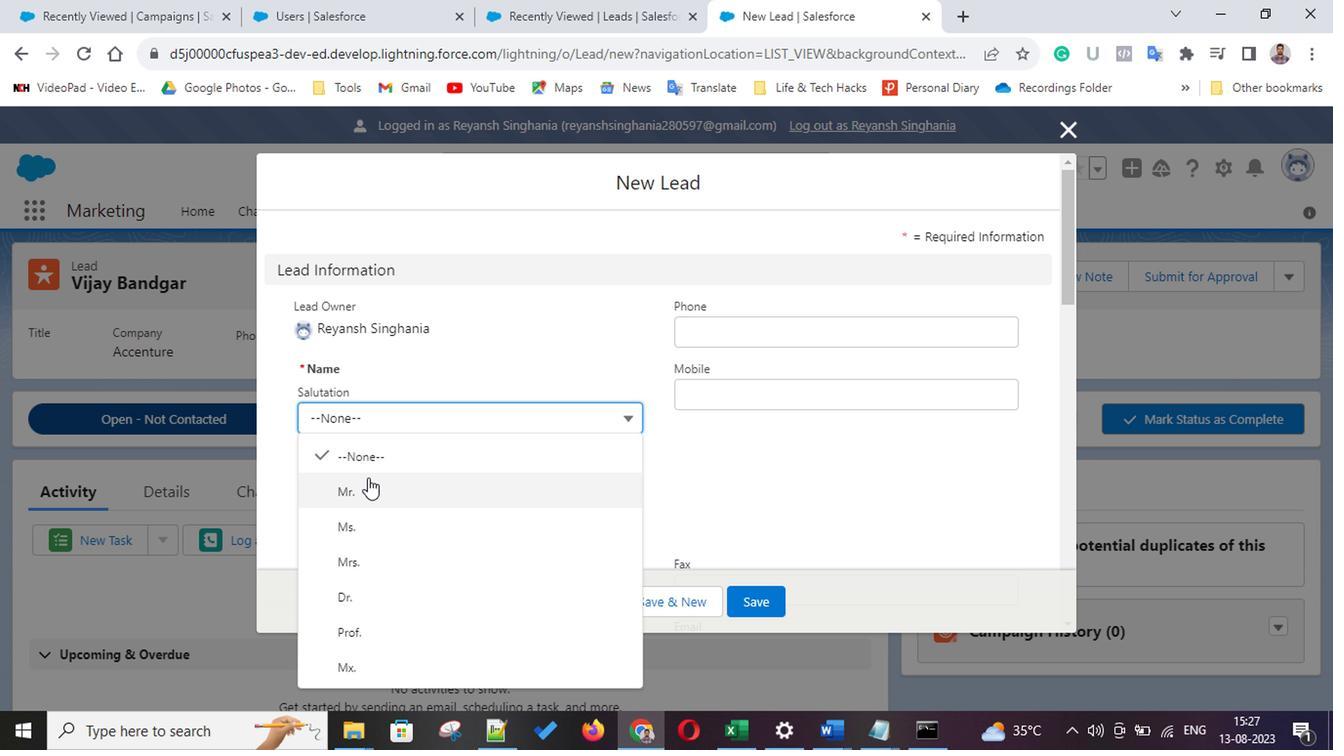 
Action: Mouse pressed left at (361, 521)
Screenshot: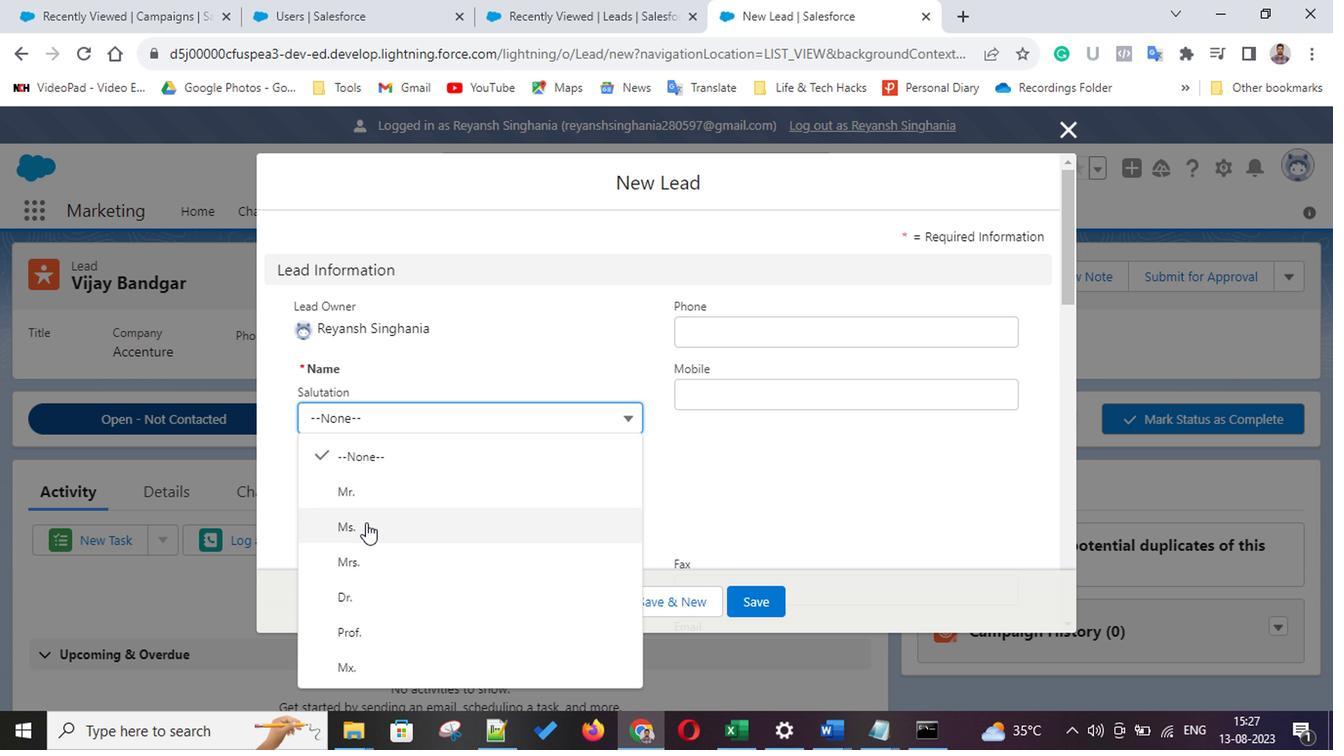 
Action: Mouse moved to (400, 466)
Screenshot: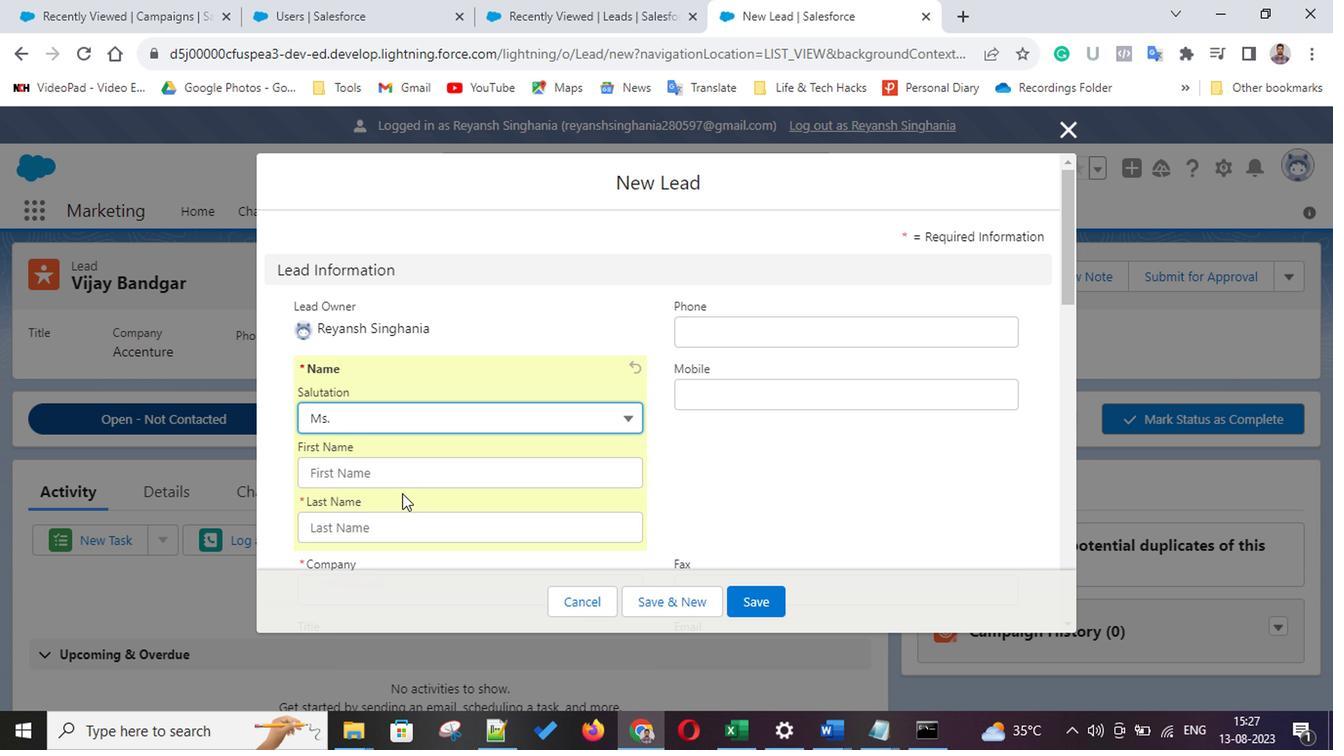 
Action: Mouse pressed left at (400, 466)
Screenshot: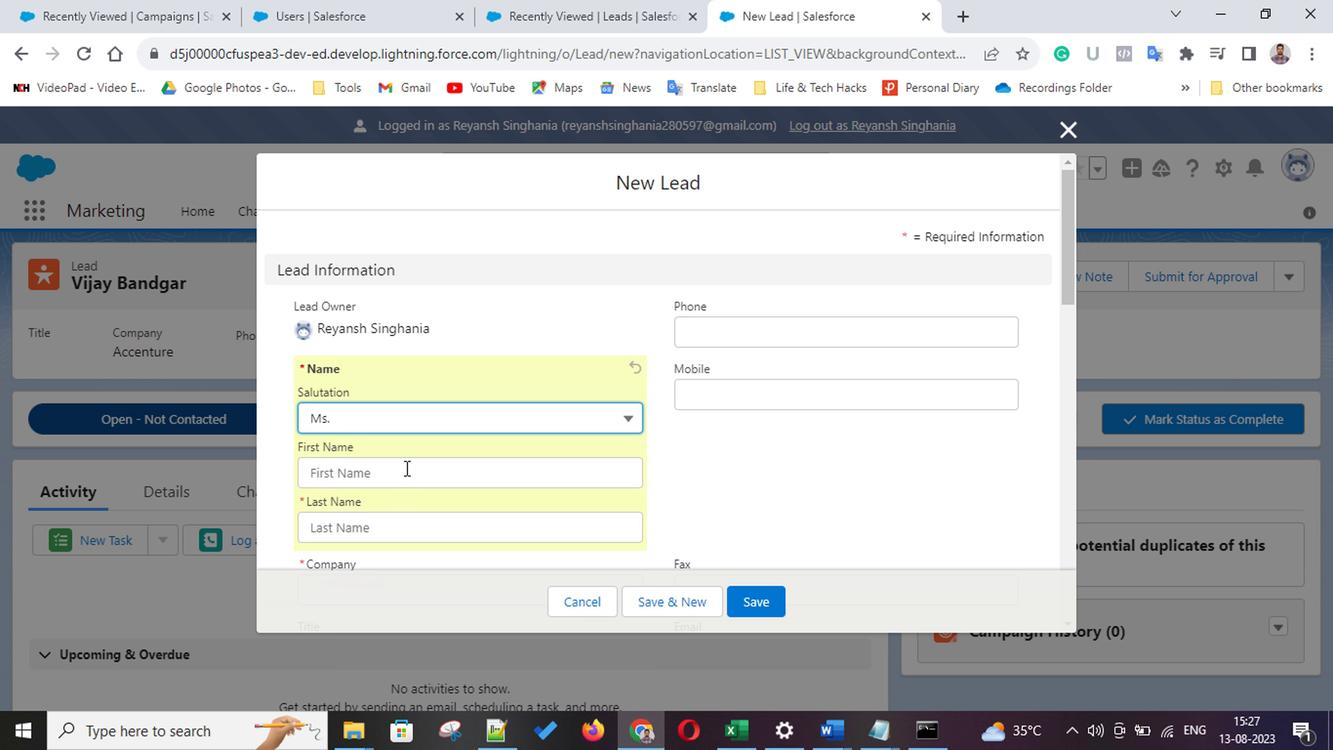 
Action: Key pressed <Key.shift>Sakshi<Key.tab><Key.shift>Guptr<Key.backspace>a
Screenshot: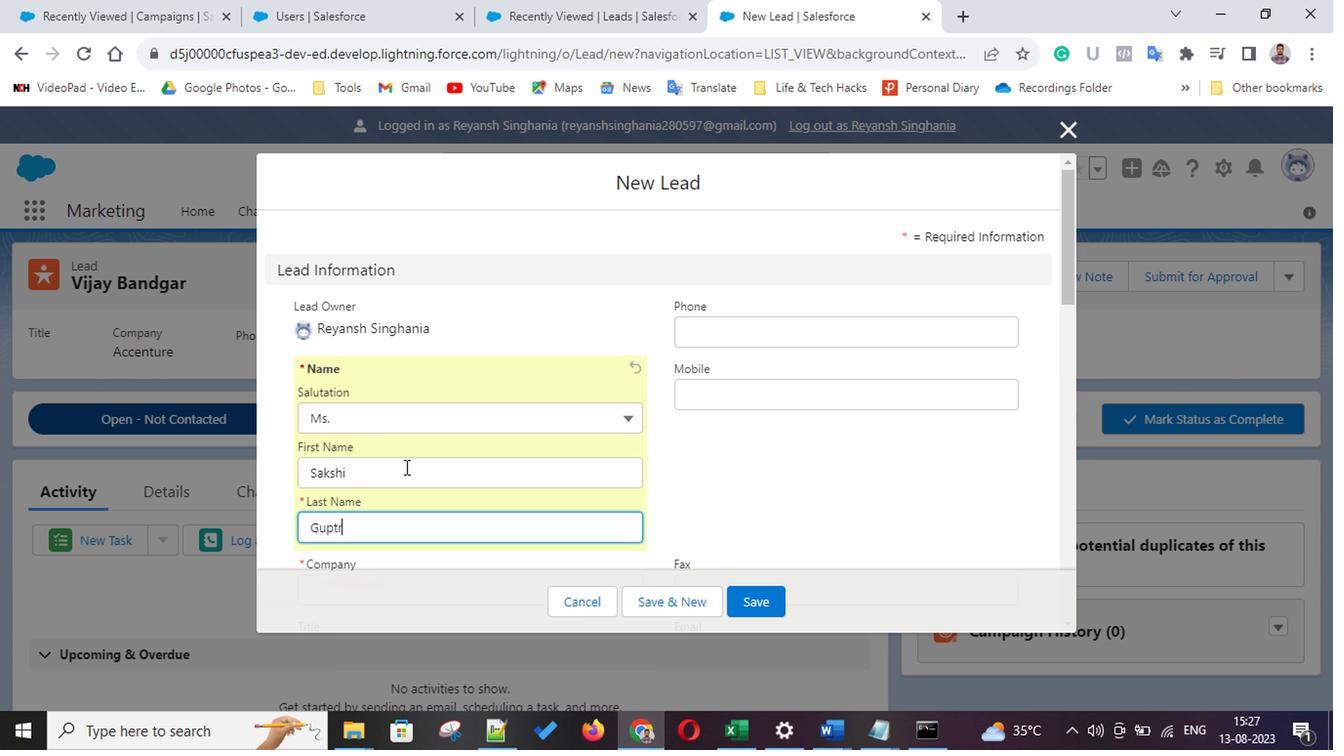 
Action: Mouse scrolled (400, 465) with delta (0, -1)
Screenshot: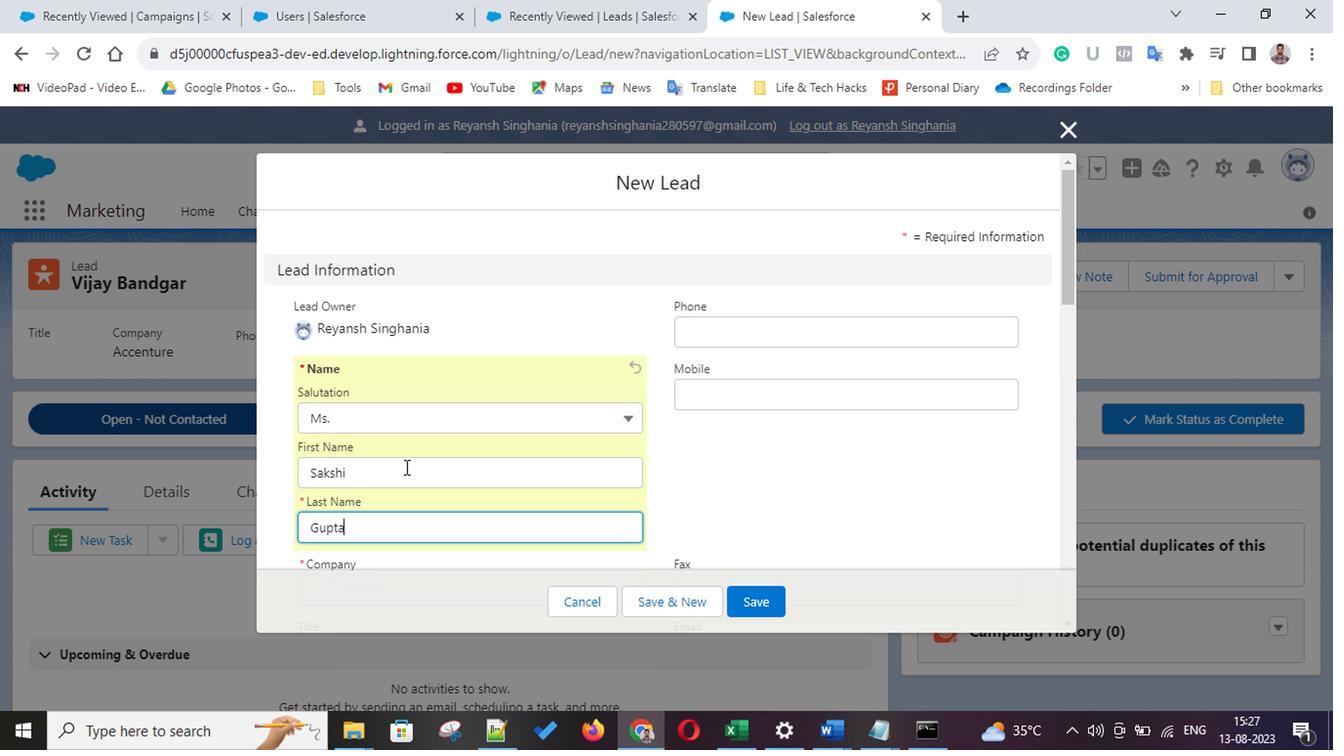 
Action: Mouse scrolled (400, 465) with delta (0, -1)
Screenshot: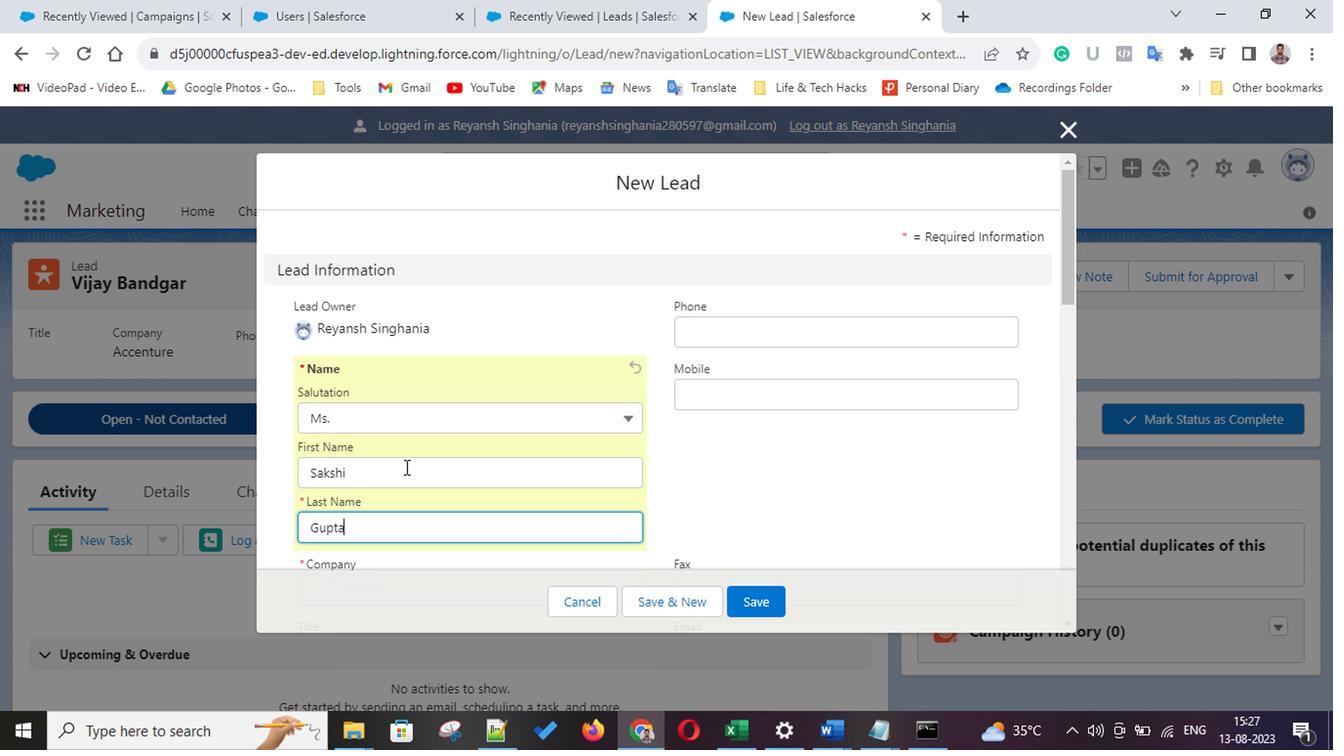 
Action: Mouse scrolled (400, 465) with delta (0, -1)
Screenshot: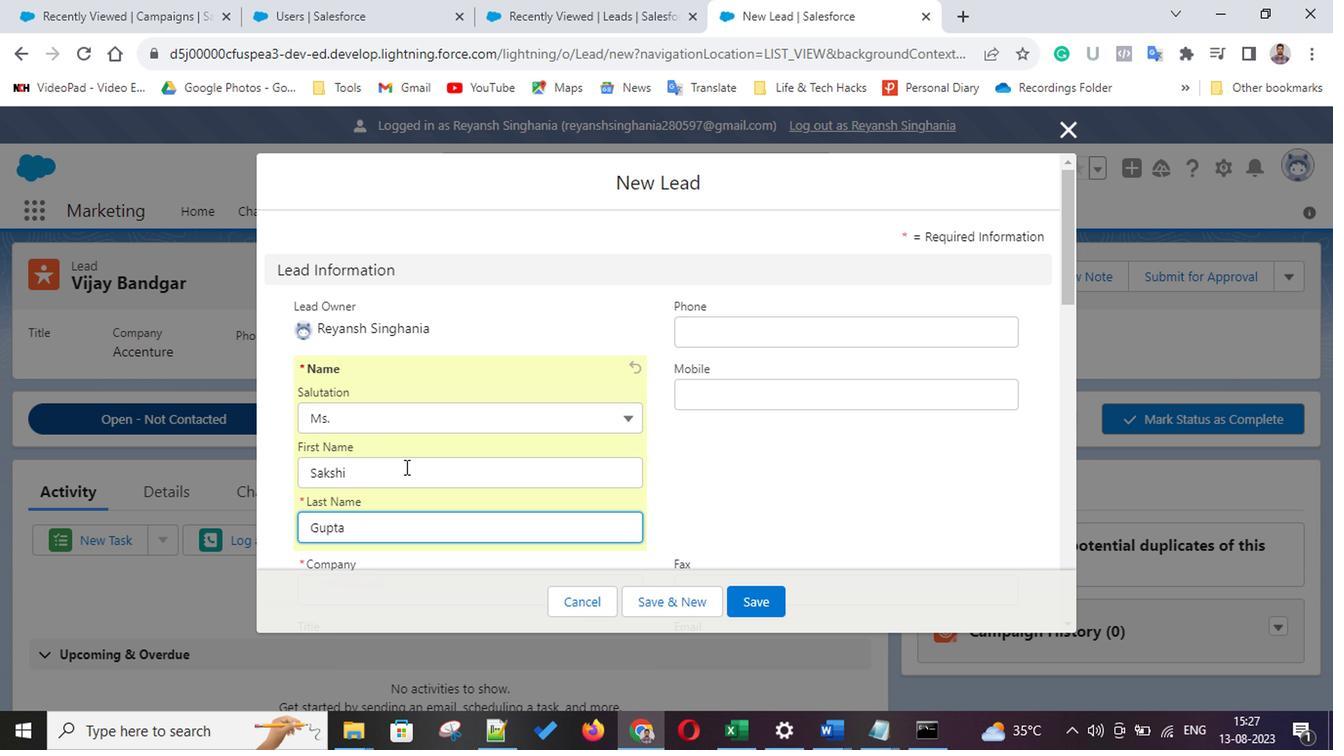 
Action: Mouse scrolled (400, 465) with delta (0, -1)
Screenshot: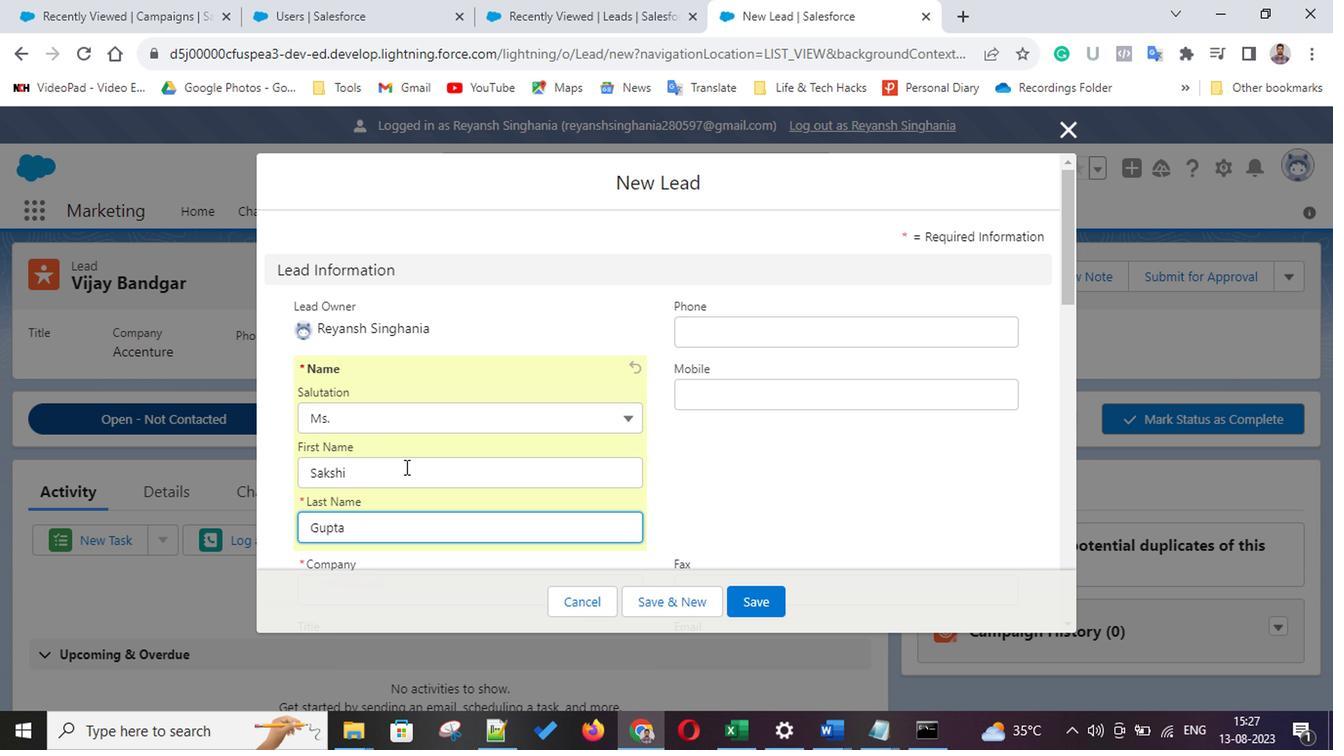 
Action: Mouse scrolled (400, 465) with delta (0, -1)
Screenshot: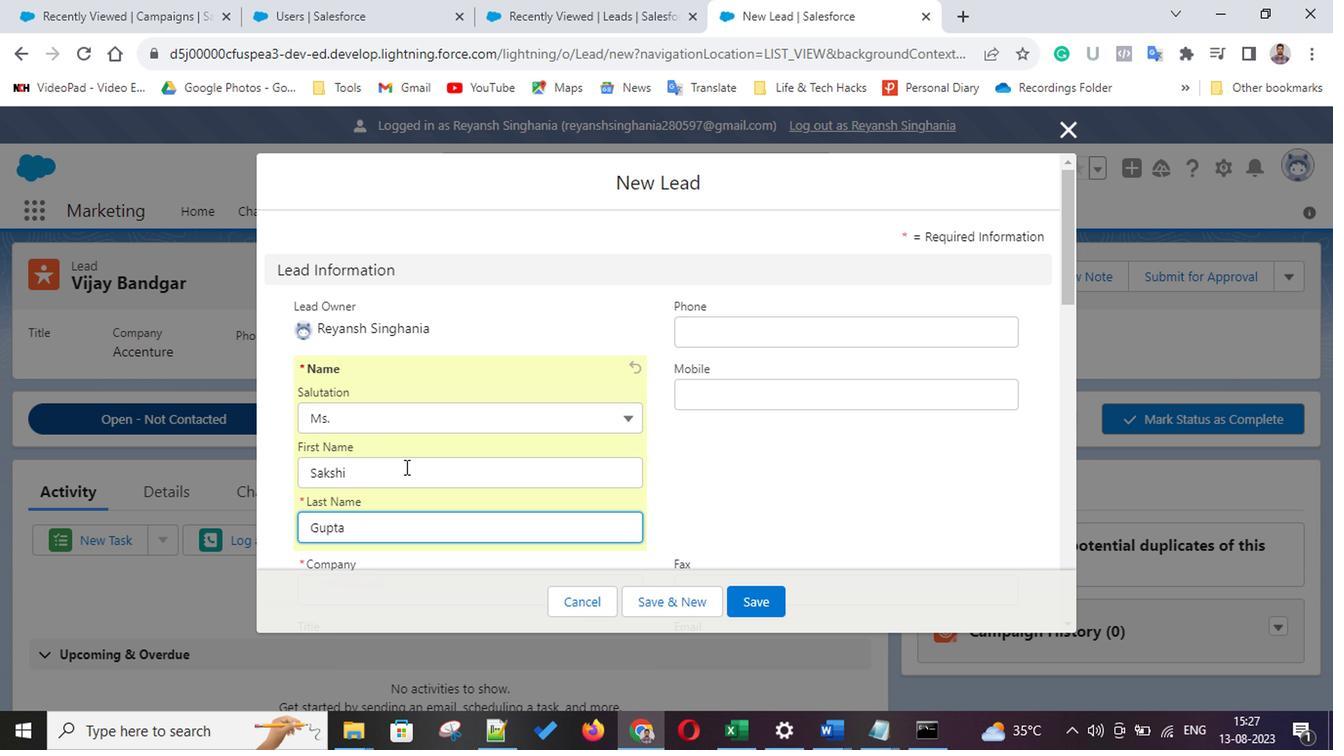 
Action: Mouse scrolled (400, 465) with delta (0, -1)
Screenshot: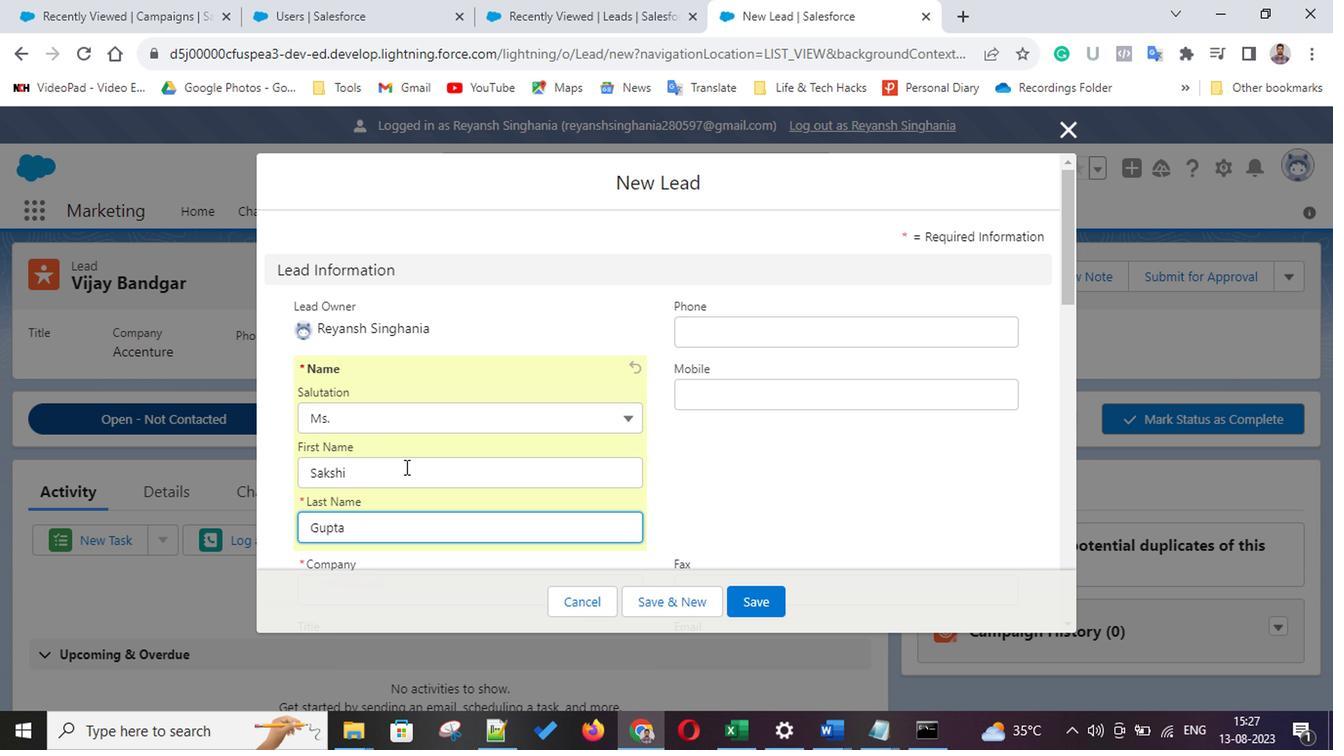 
Action: Mouse scrolled (400, 465) with delta (0, -1)
Screenshot: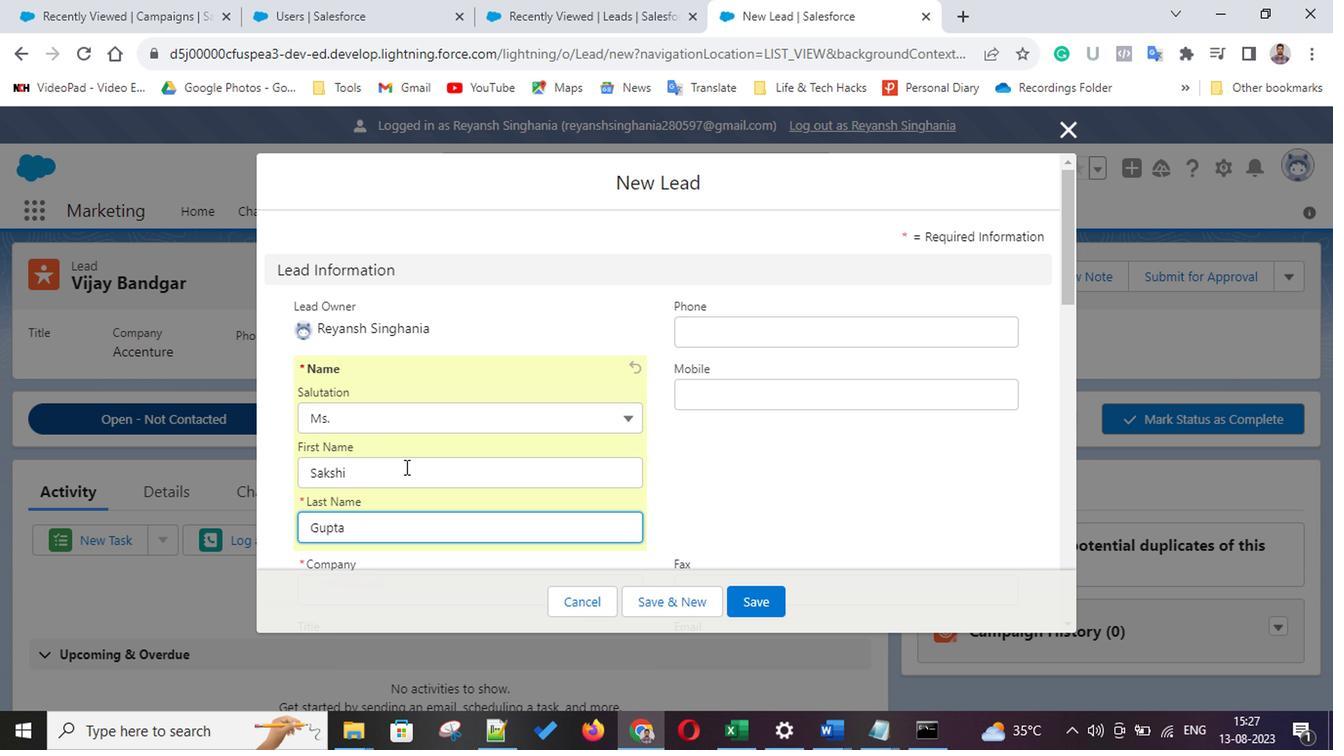 
Action: Mouse scrolled (400, 465) with delta (0, -1)
Screenshot: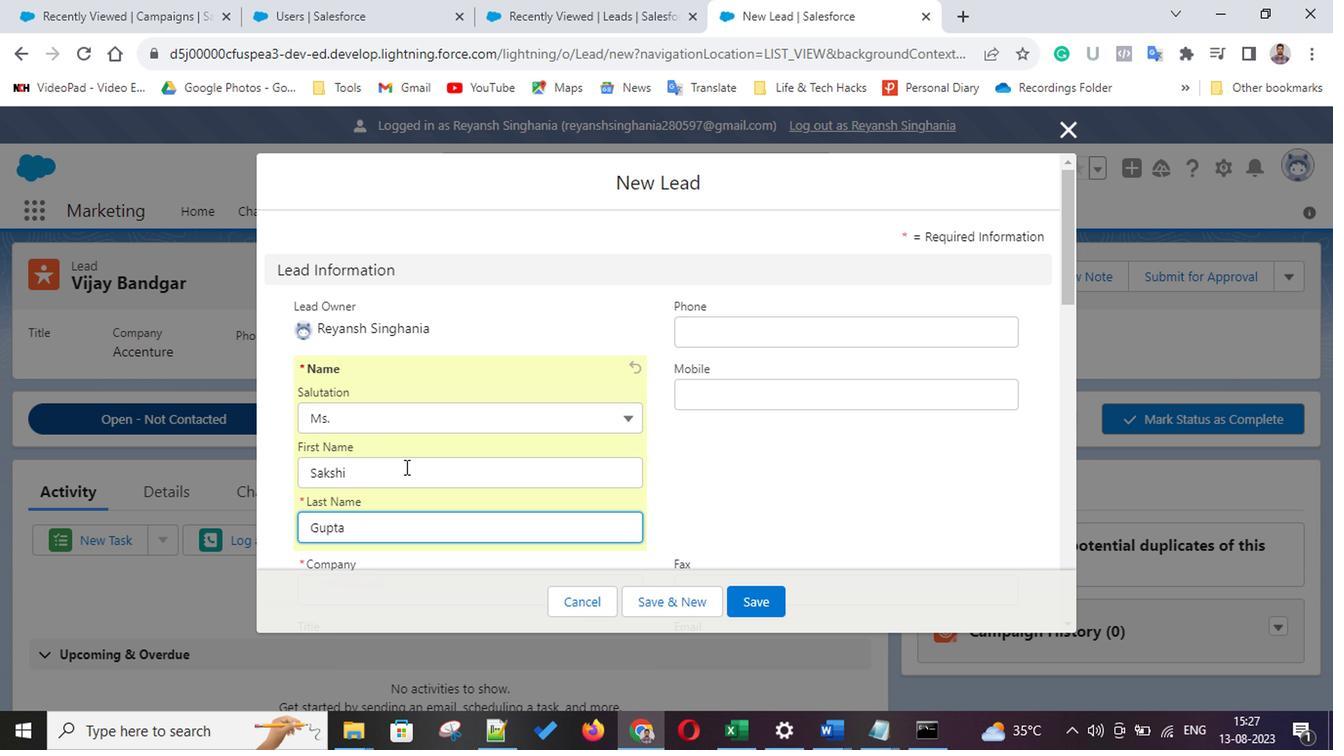 
Action: Mouse scrolled (400, 465) with delta (0, -1)
Screenshot: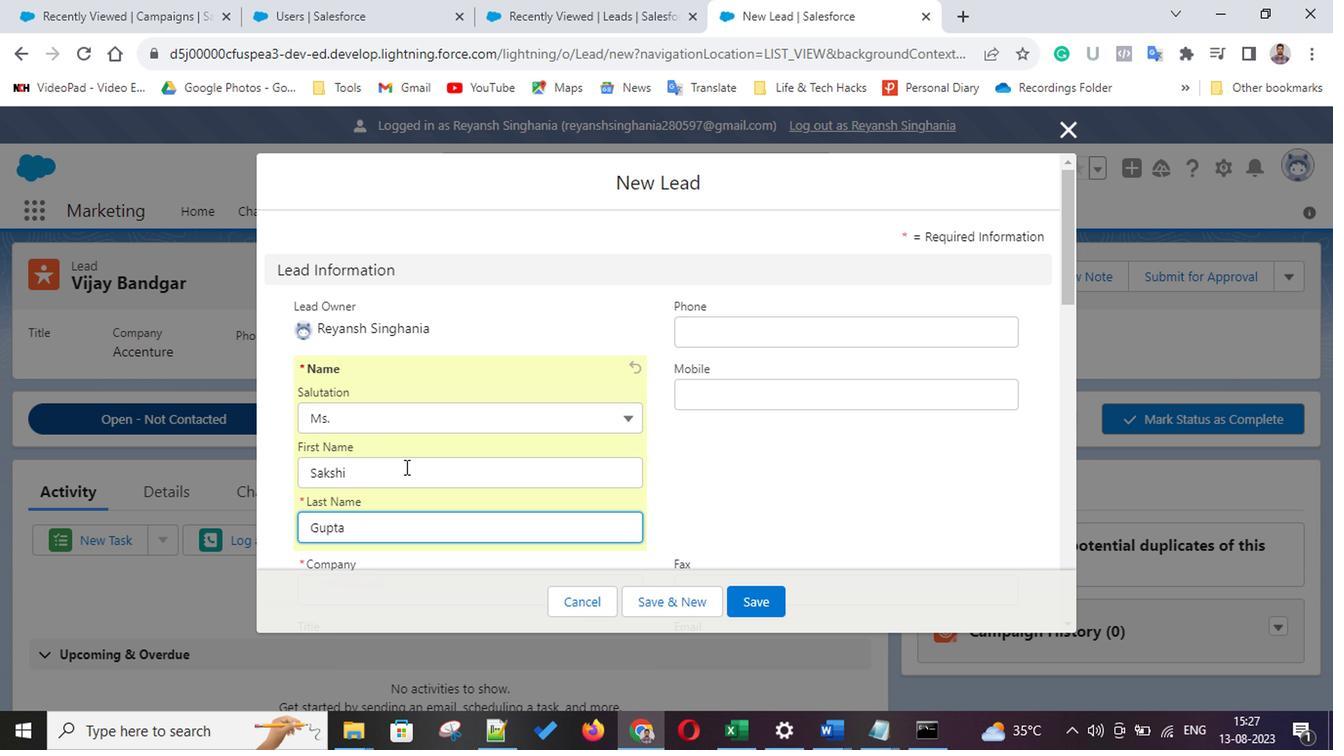 
Action: Mouse scrolled (400, 465) with delta (0, -1)
Screenshot: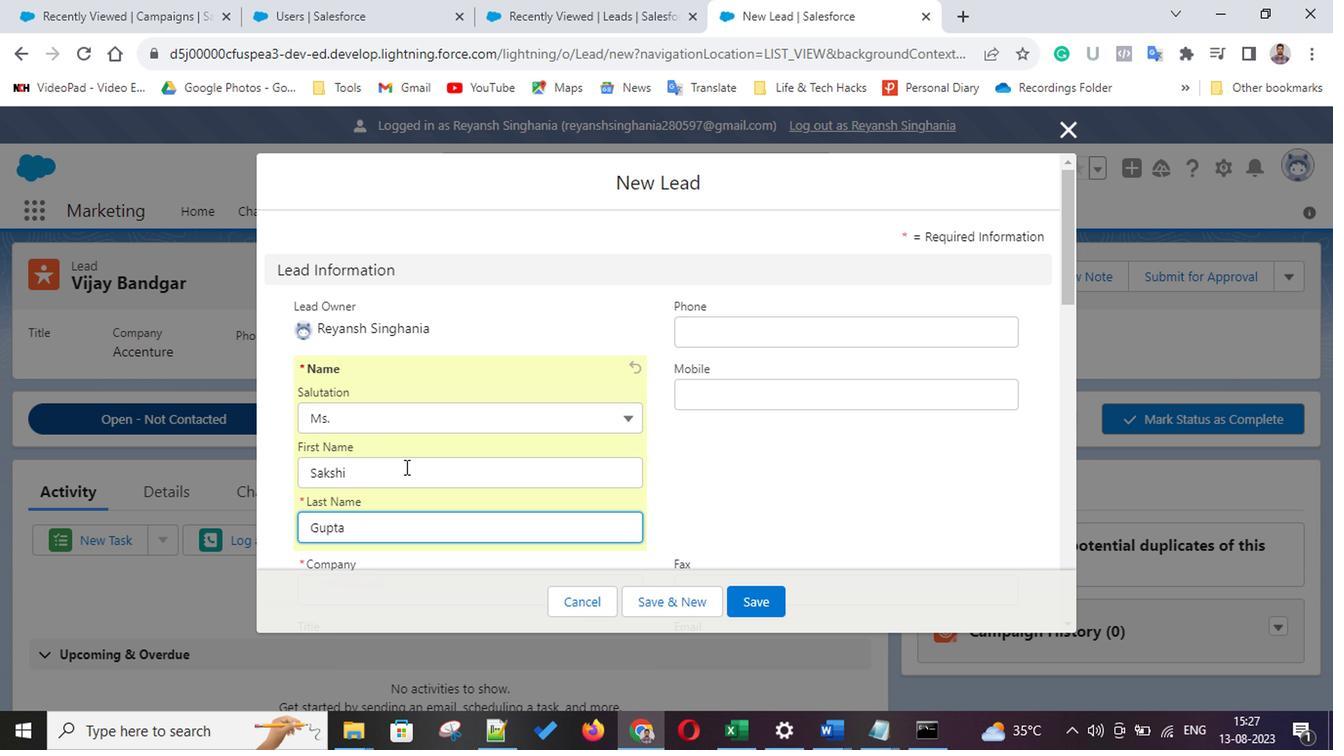 
Action: Mouse moved to (355, 480)
Screenshot: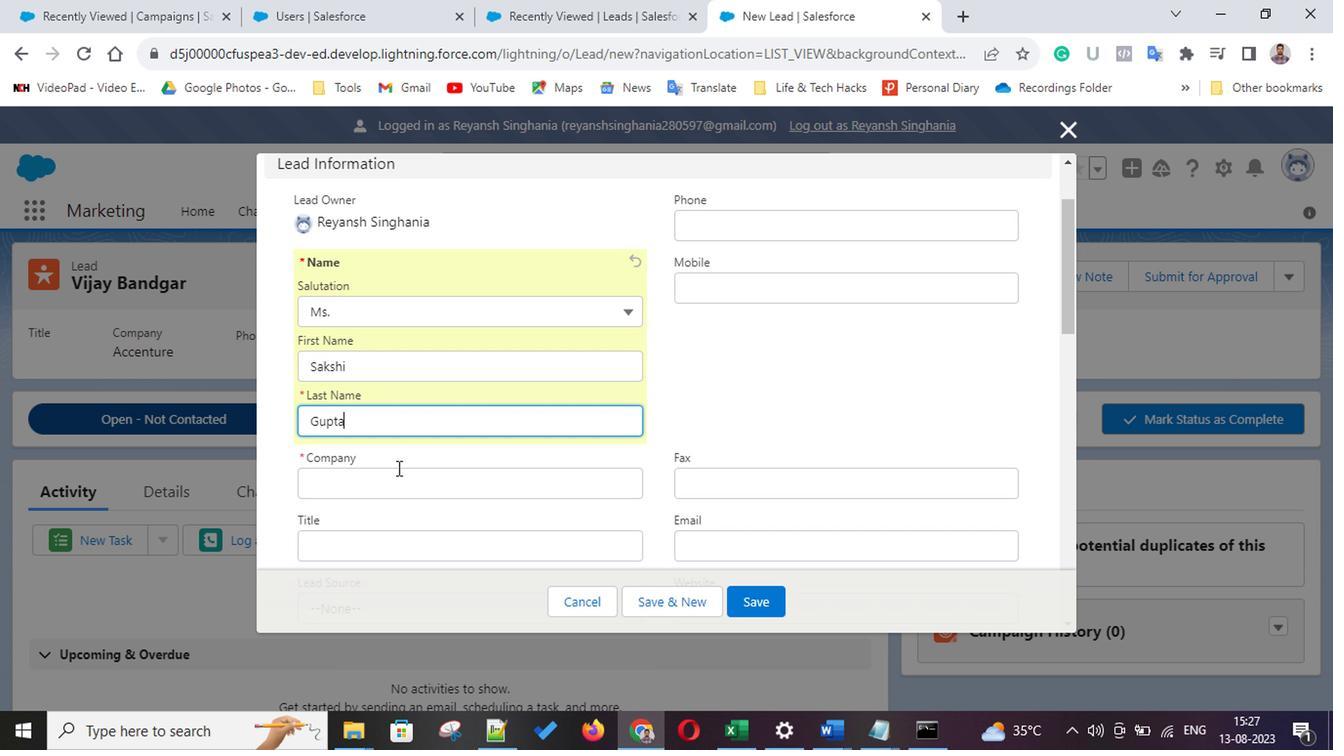 
Action: Mouse pressed left at (355, 480)
Screenshot: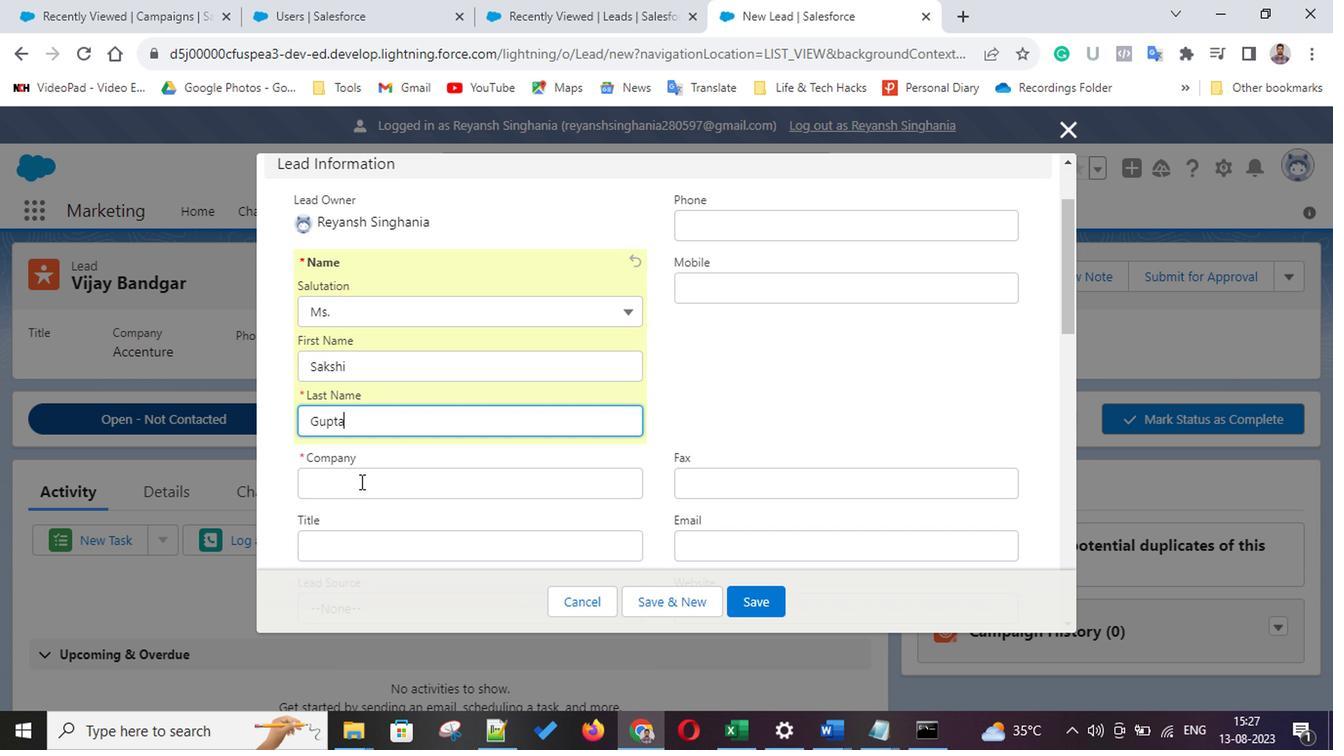 
Action: Key pressed <Key.shift>HCL<Key.space><Key.shift>Technpol<Key.backspace><Key.backspace><Key.backspace>ologiers<Key.backspace><Key.backspace>s
Screenshot: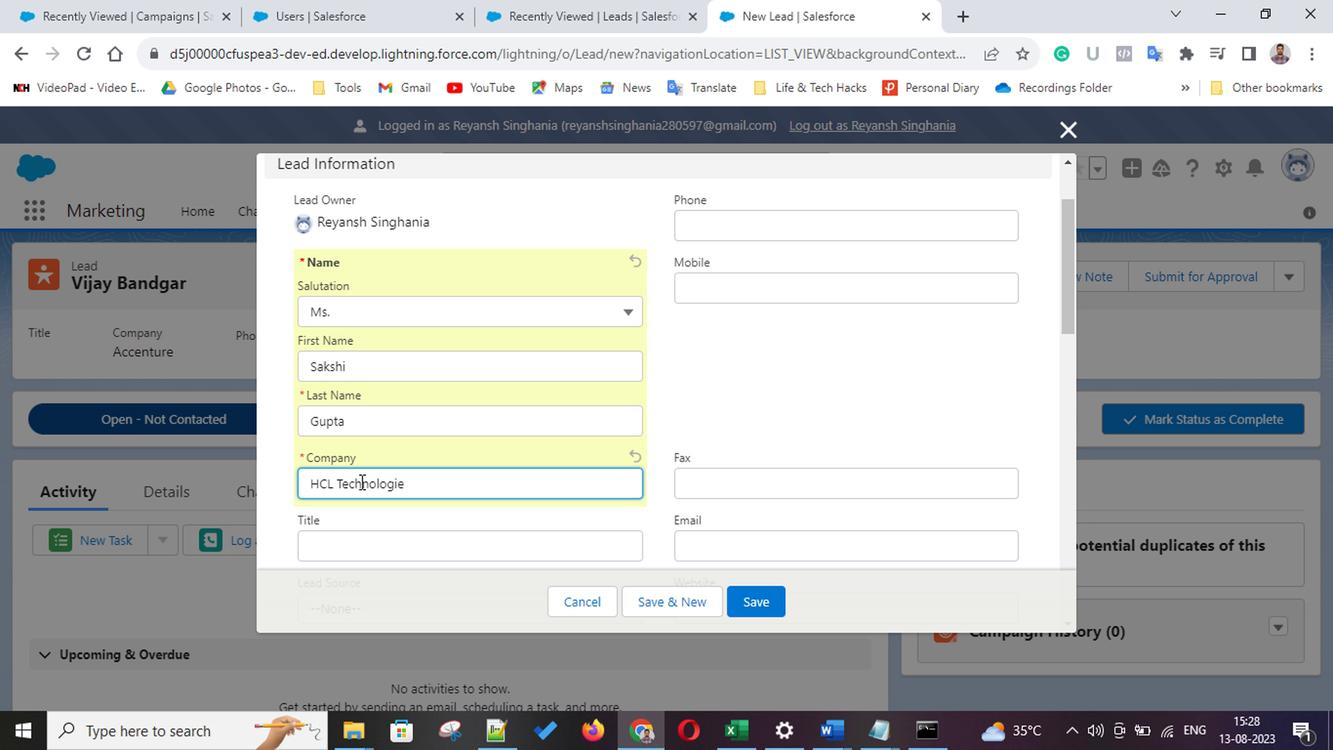 
Action: Mouse moved to (796, 288)
Screenshot: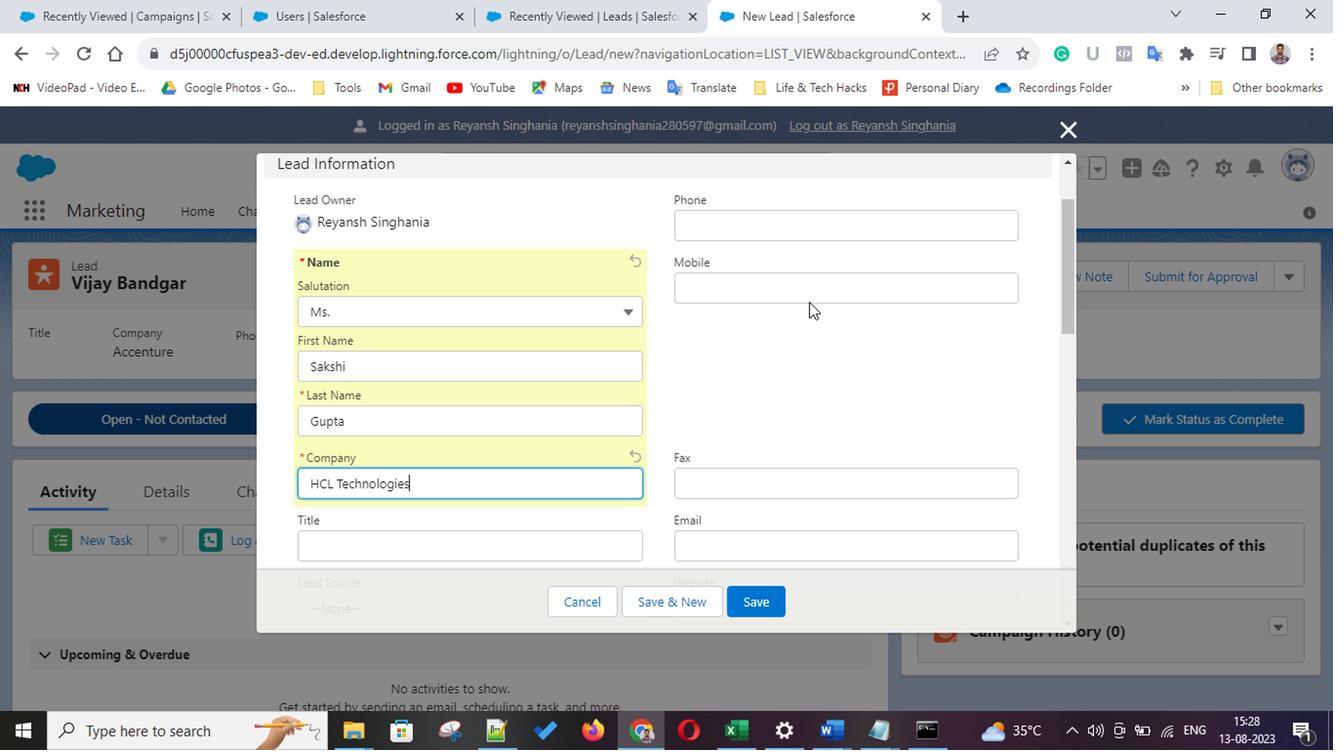 
Action: Mouse pressed left at (796, 288)
Screenshot: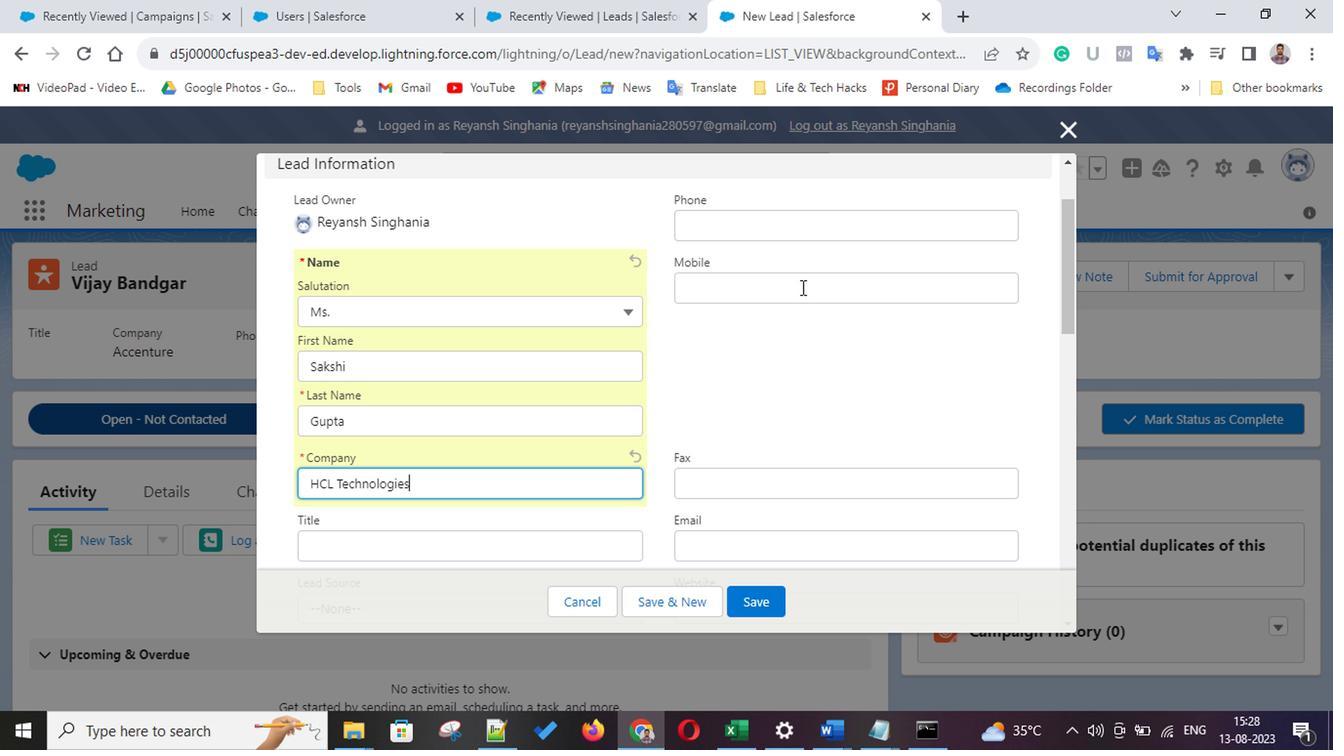 
Action: Key pressed 910<Key.backspace><Key.backspace>012378653
Screenshot: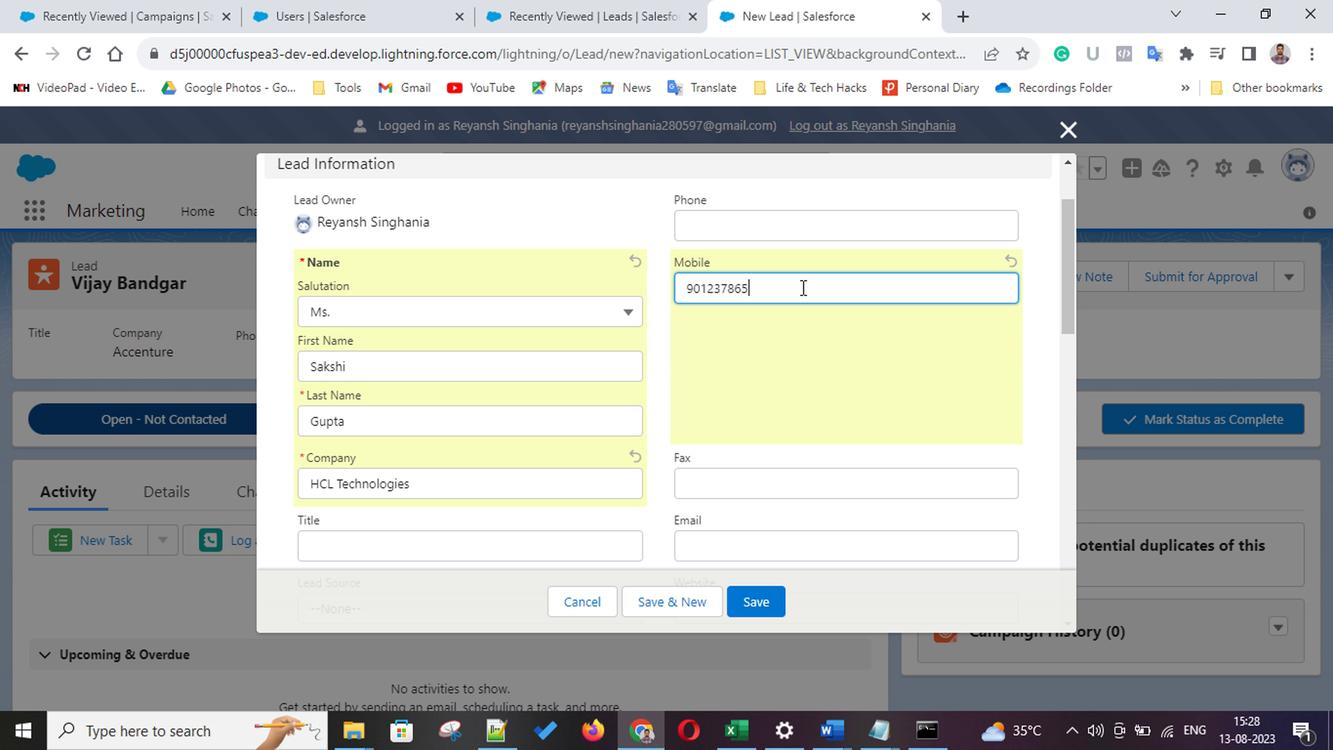 
Action: Mouse moved to (805, 358)
Screenshot: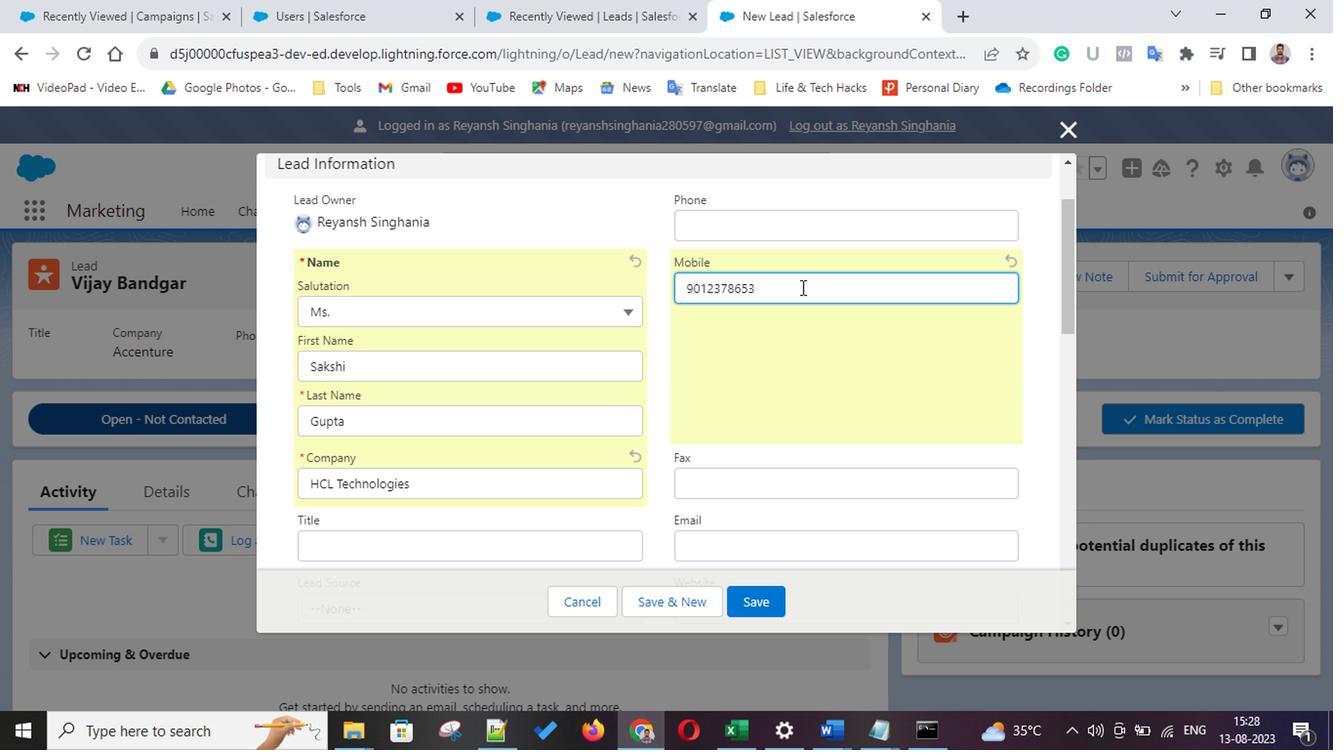 
Action: Mouse scrolled (805, 356) with delta (0, -1)
Screenshot: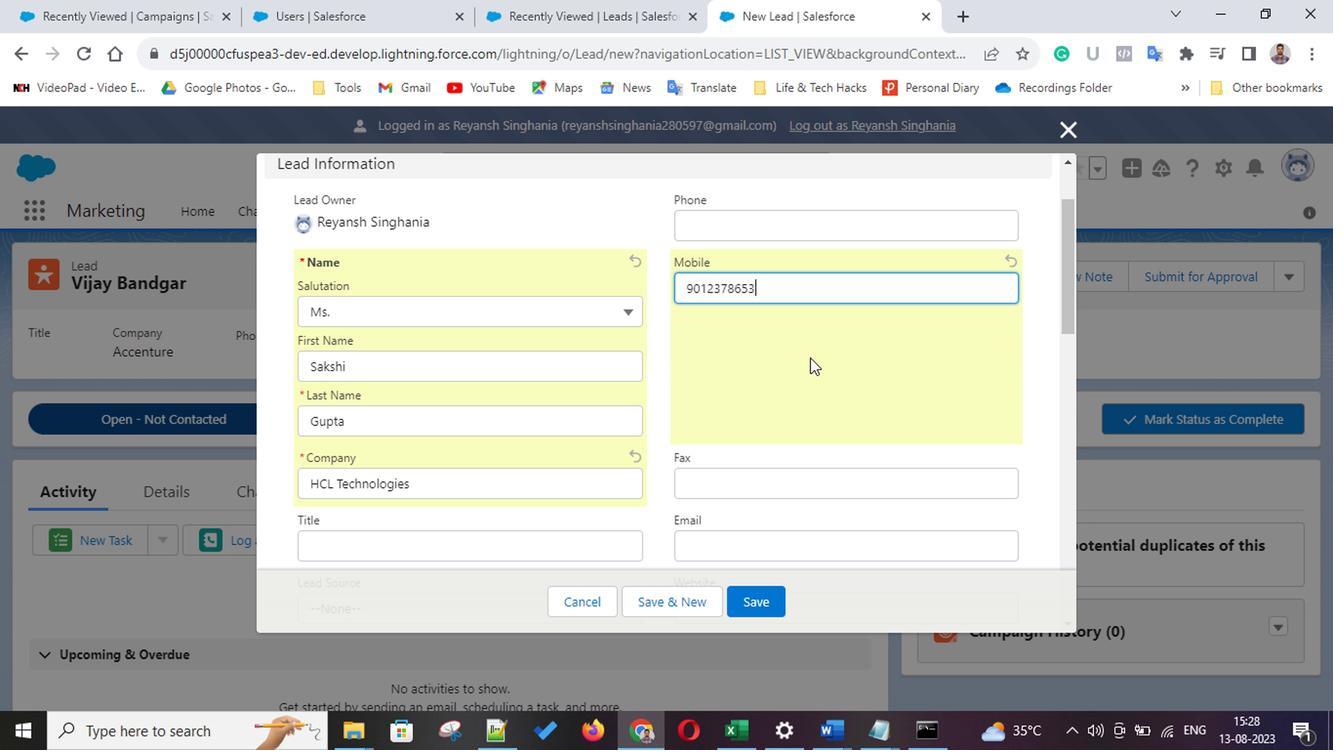 
Action: Mouse scrolled (805, 356) with delta (0, -1)
Screenshot: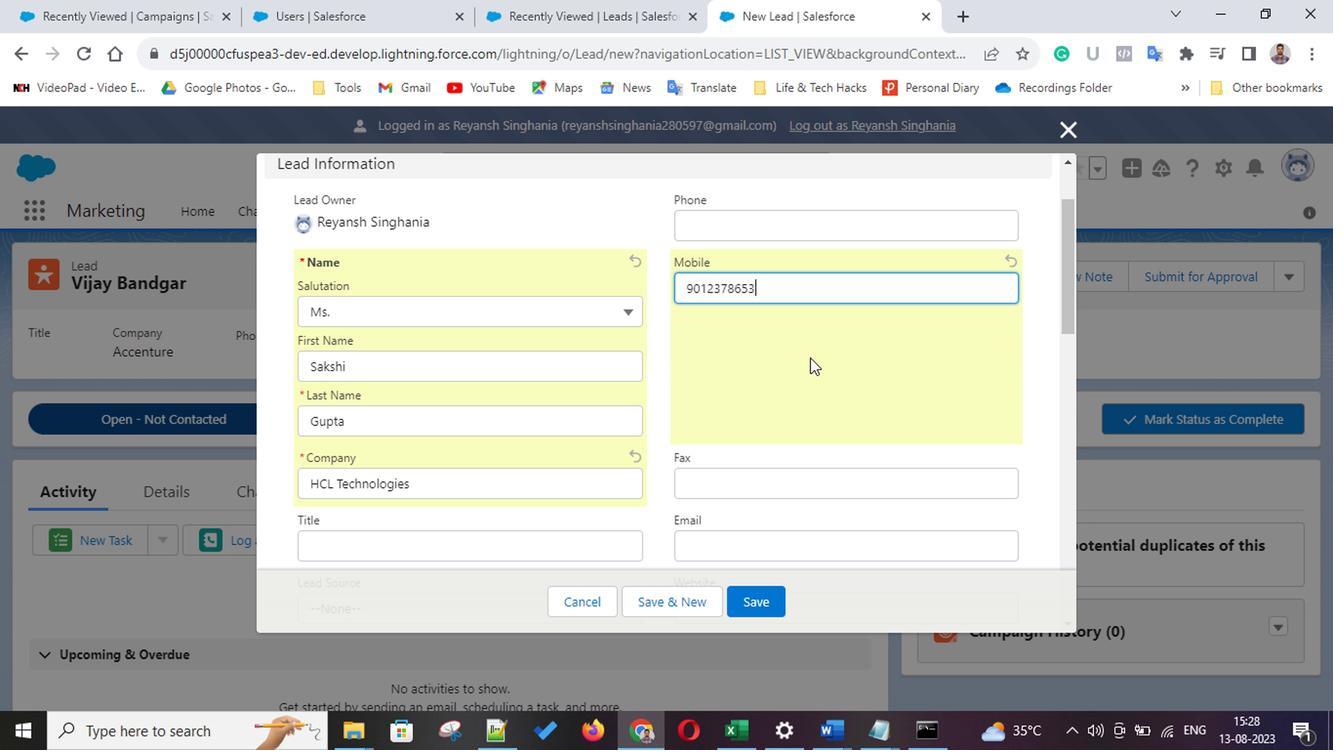 
Action: Mouse scrolled (805, 356) with delta (0, -1)
Screenshot: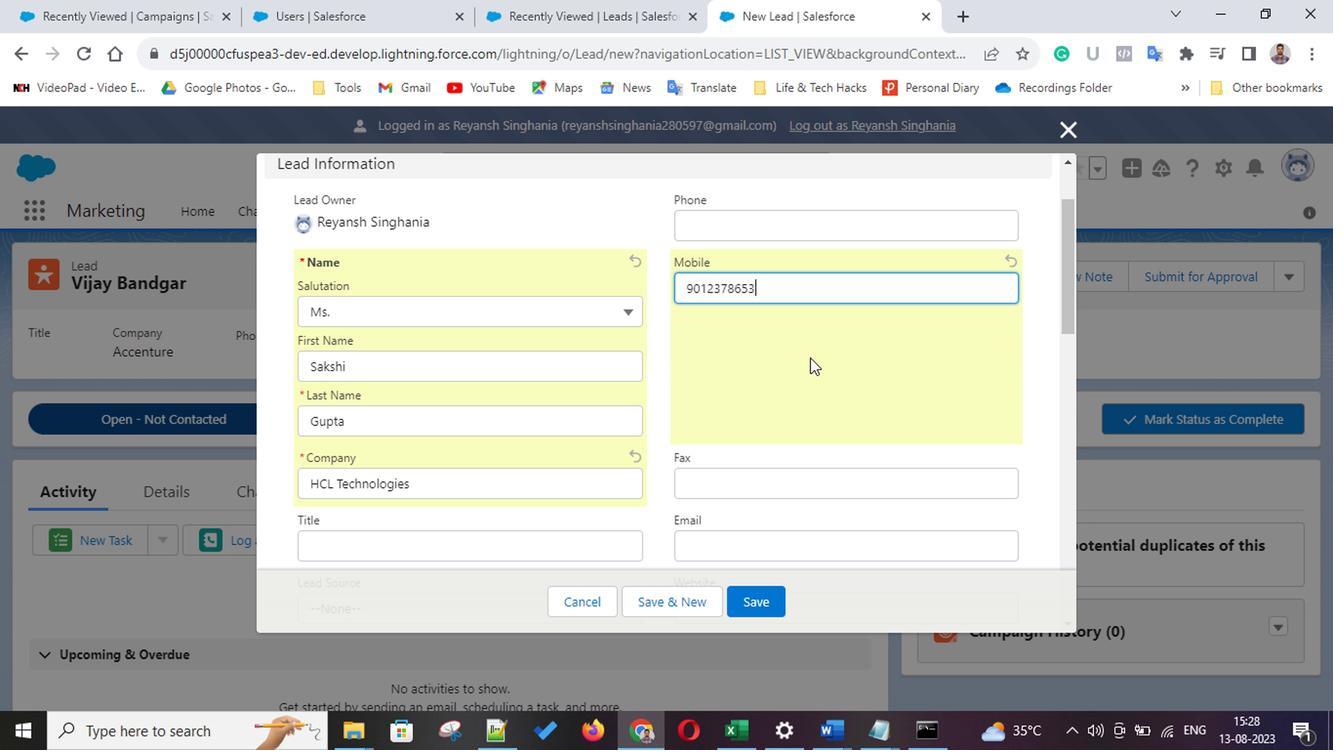 
Action: Mouse scrolled (805, 356) with delta (0, -1)
Screenshot: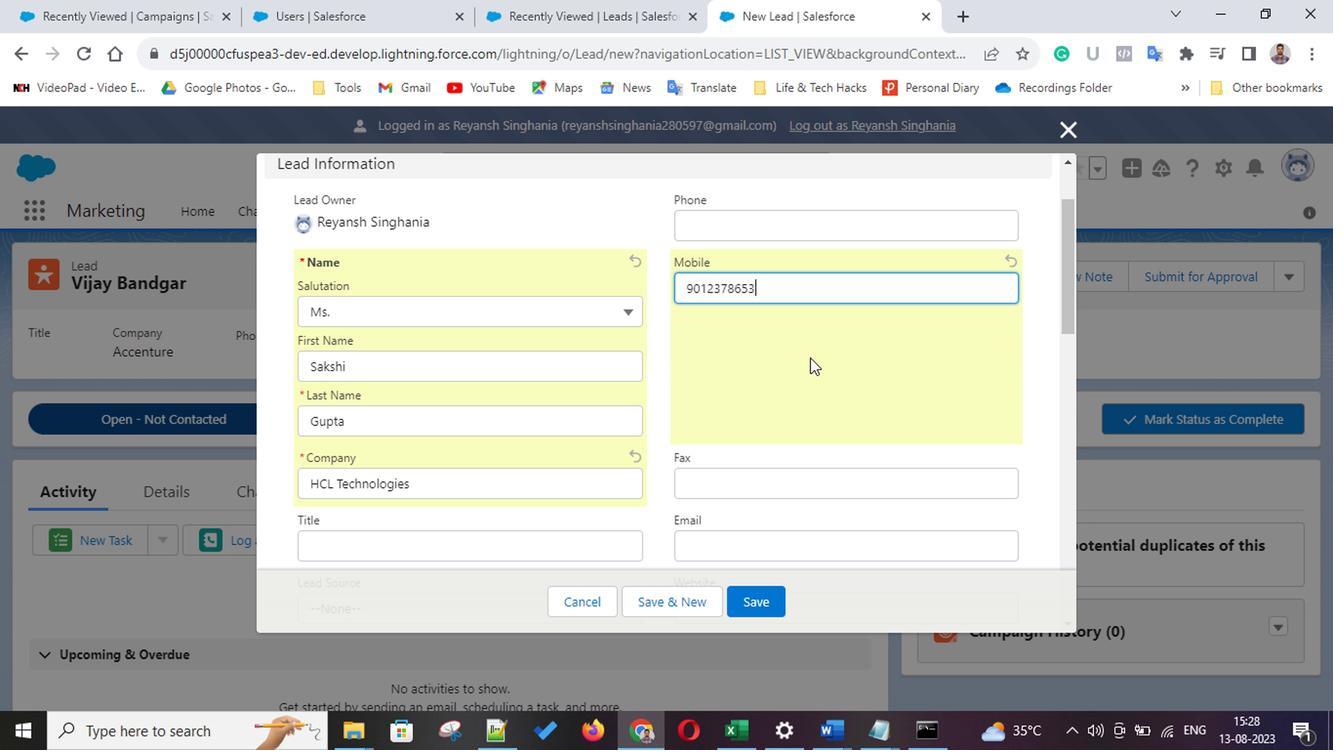 
Action: Mouse scrolled (805, 356) with delta (0, -1)
Screenshot: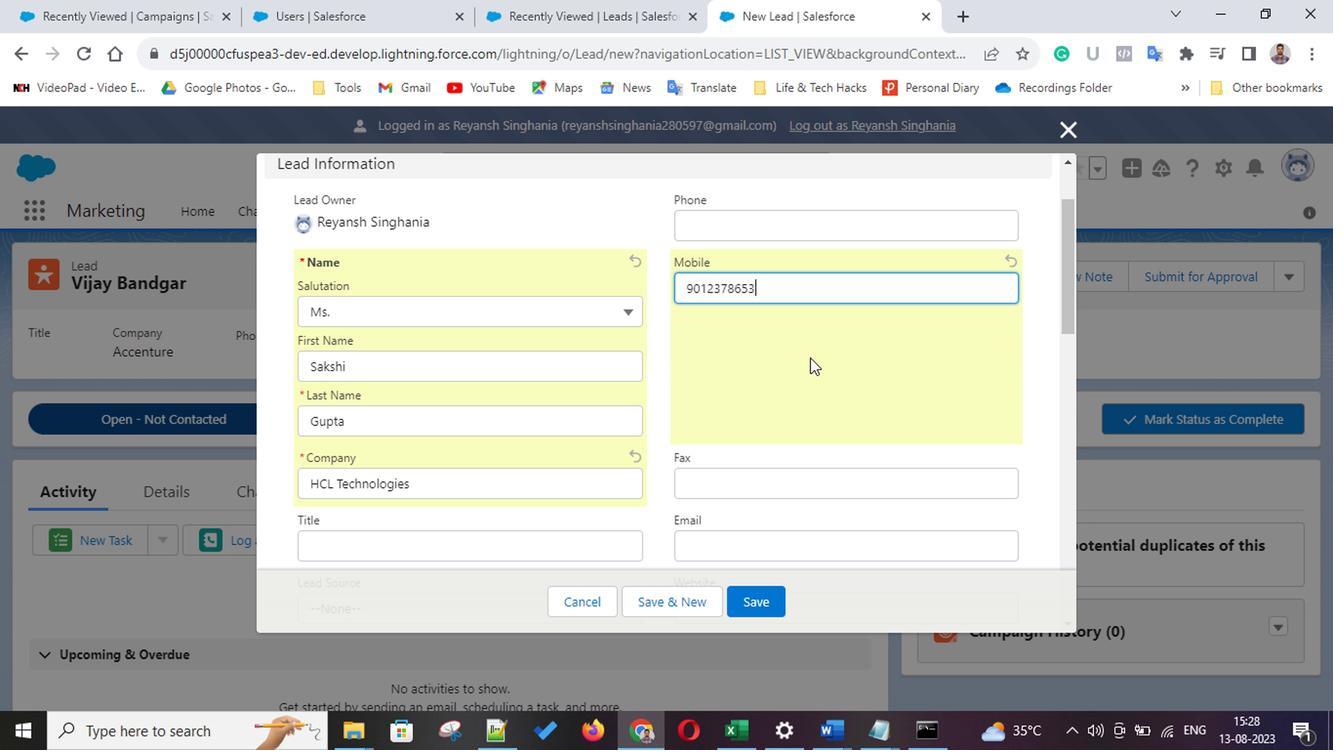 
Action: Mouse scrolled (805, 356) with delta (0, -1)
Screenshot: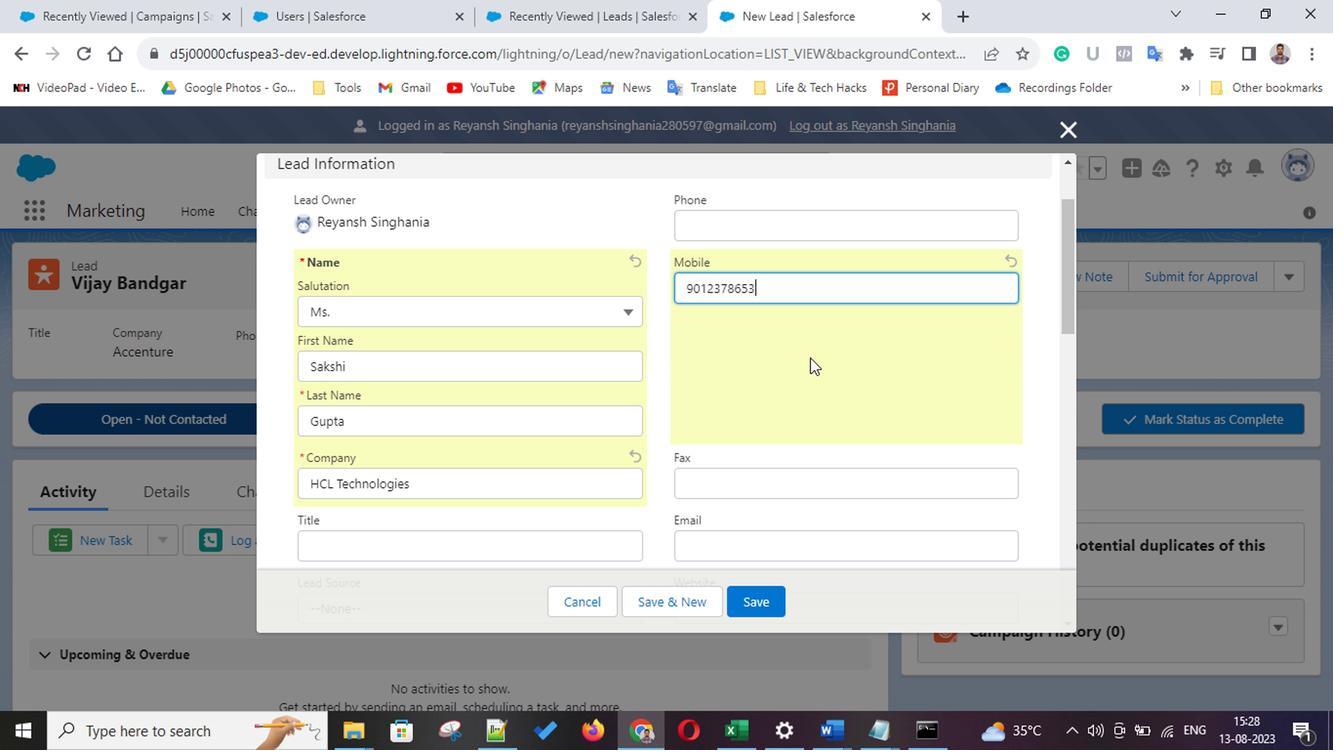 
Action: Mouse scrolled (805, 356) with delta (0, -1)
Screenshot: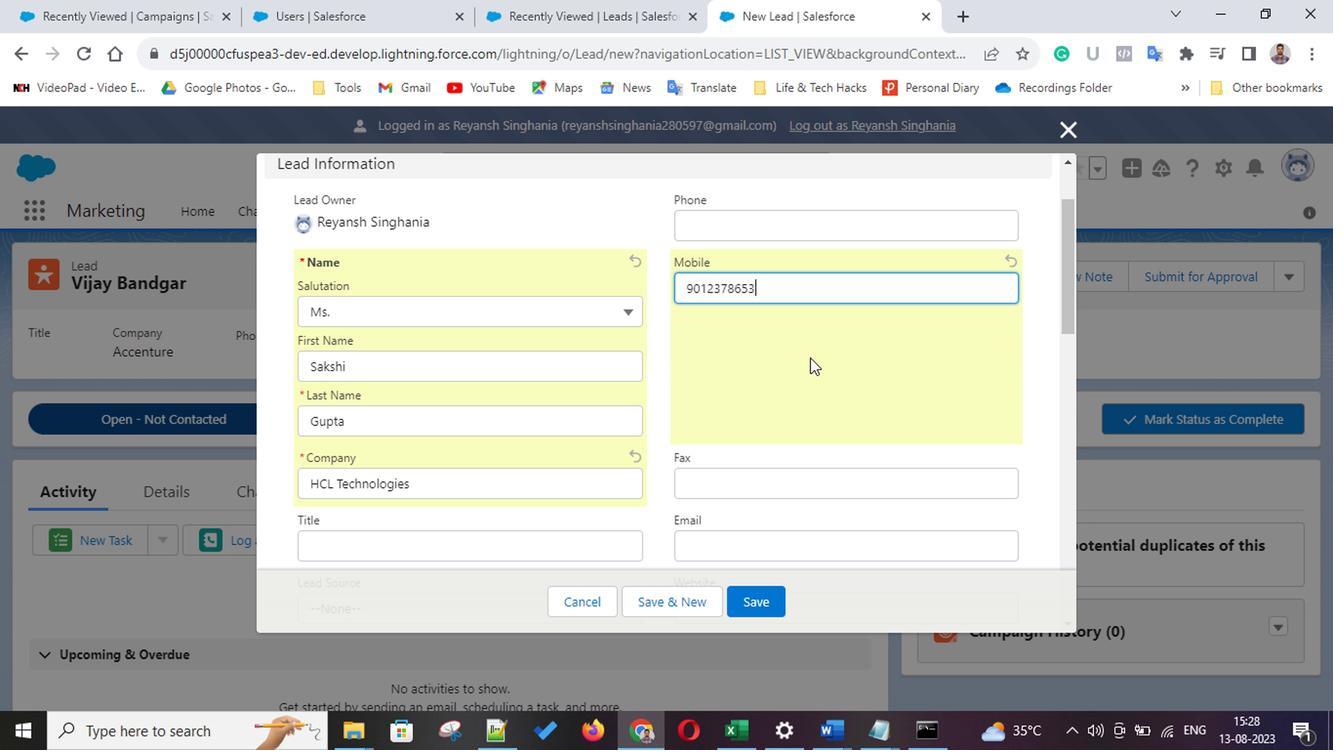
Action: Mouse scrolled (805, 356) with delta (0, -1)
Screenshot: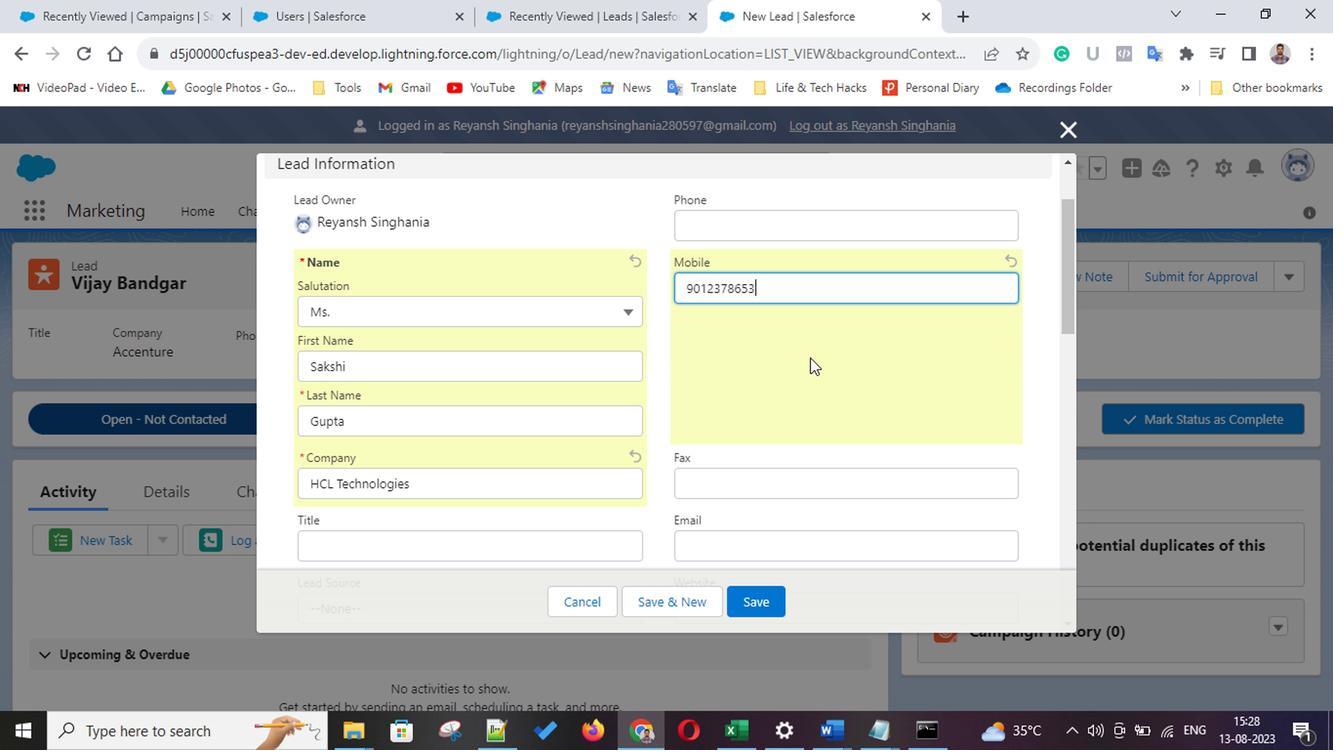 
Action: Mouse scrolled (805, 356) with delta (0, -1)
Screenshot: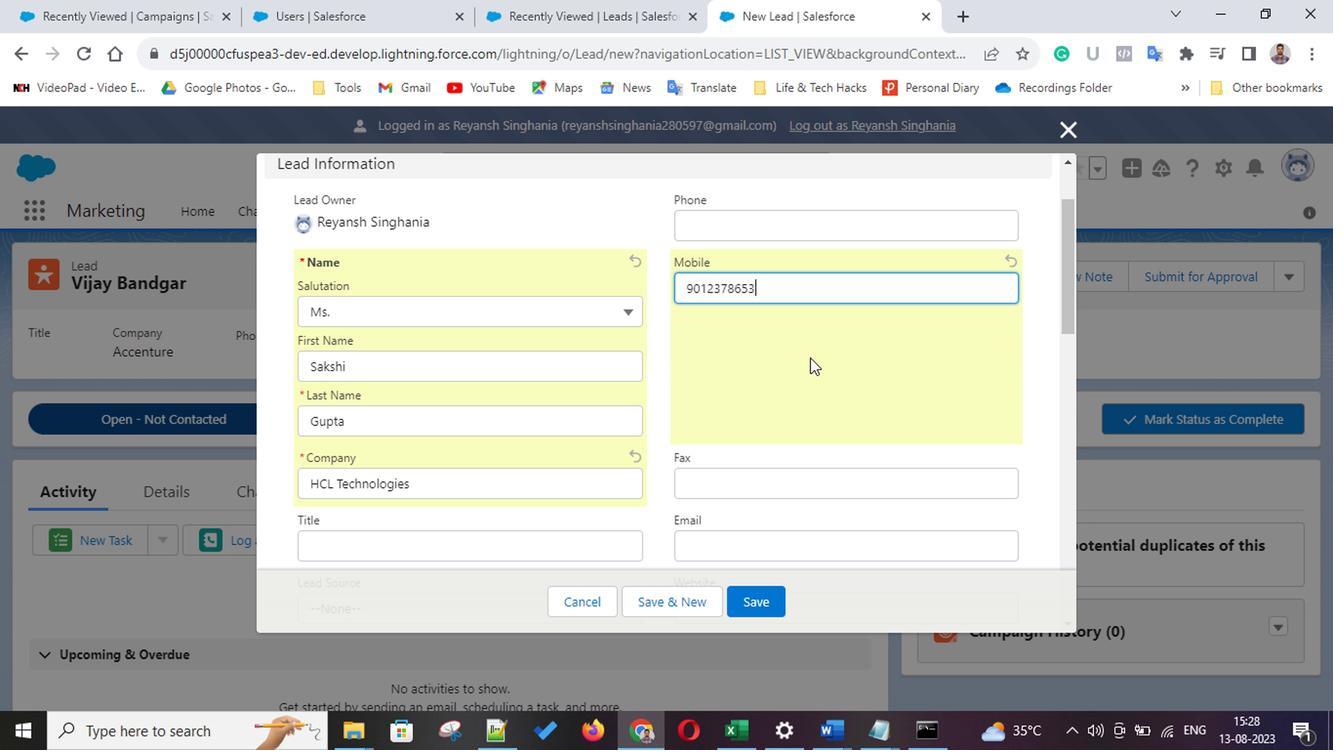 
Action: Mouse scrolled (805, 356) with delta (0, -1)
Screenshot: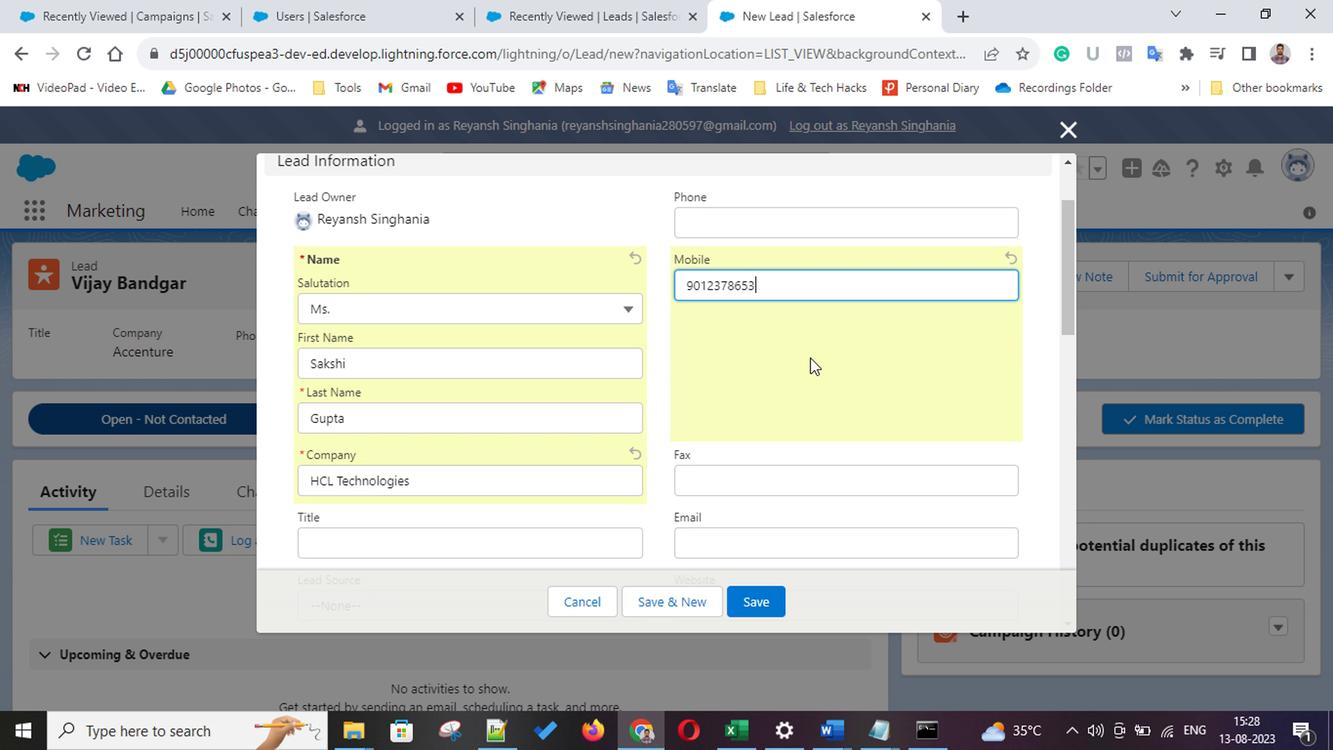 
Action: Mouse scrolled (805, 356) with delta (0, -1)
Screenshot: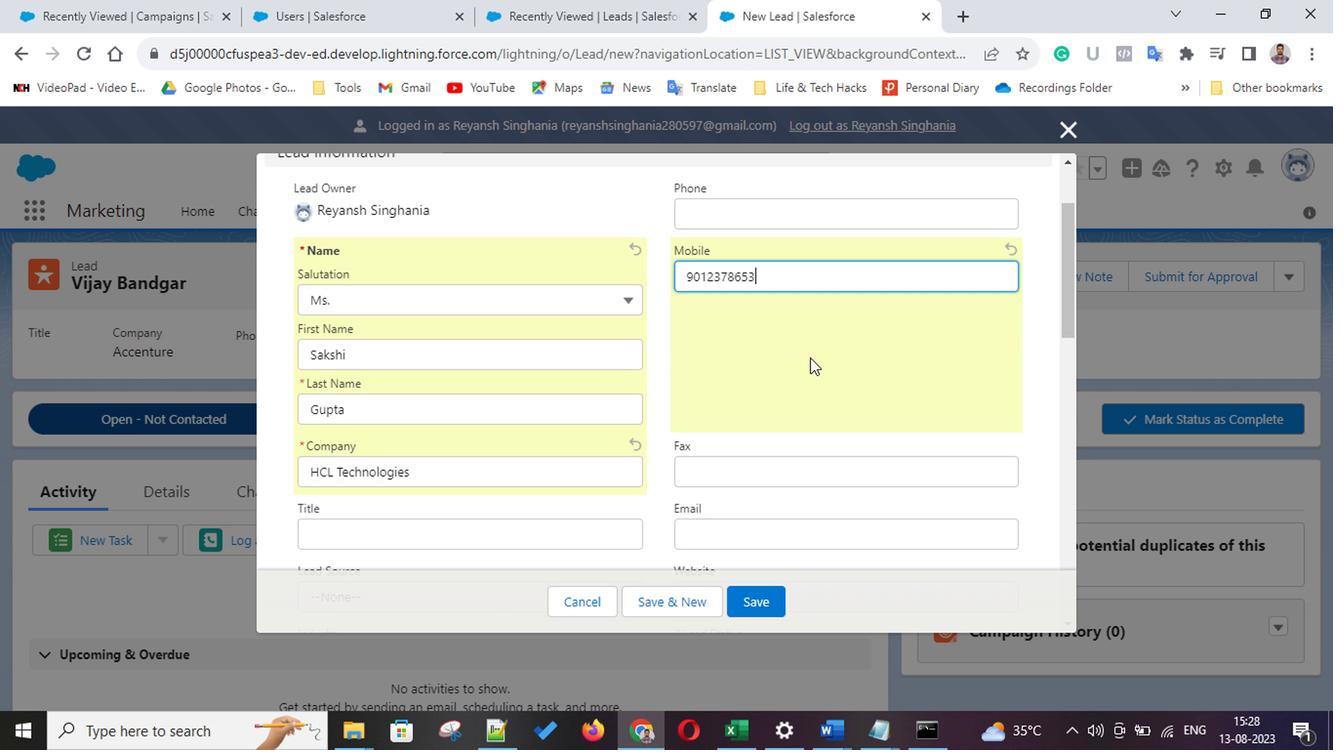 
Action: Mouse moved to (720, 401)
Screenshot: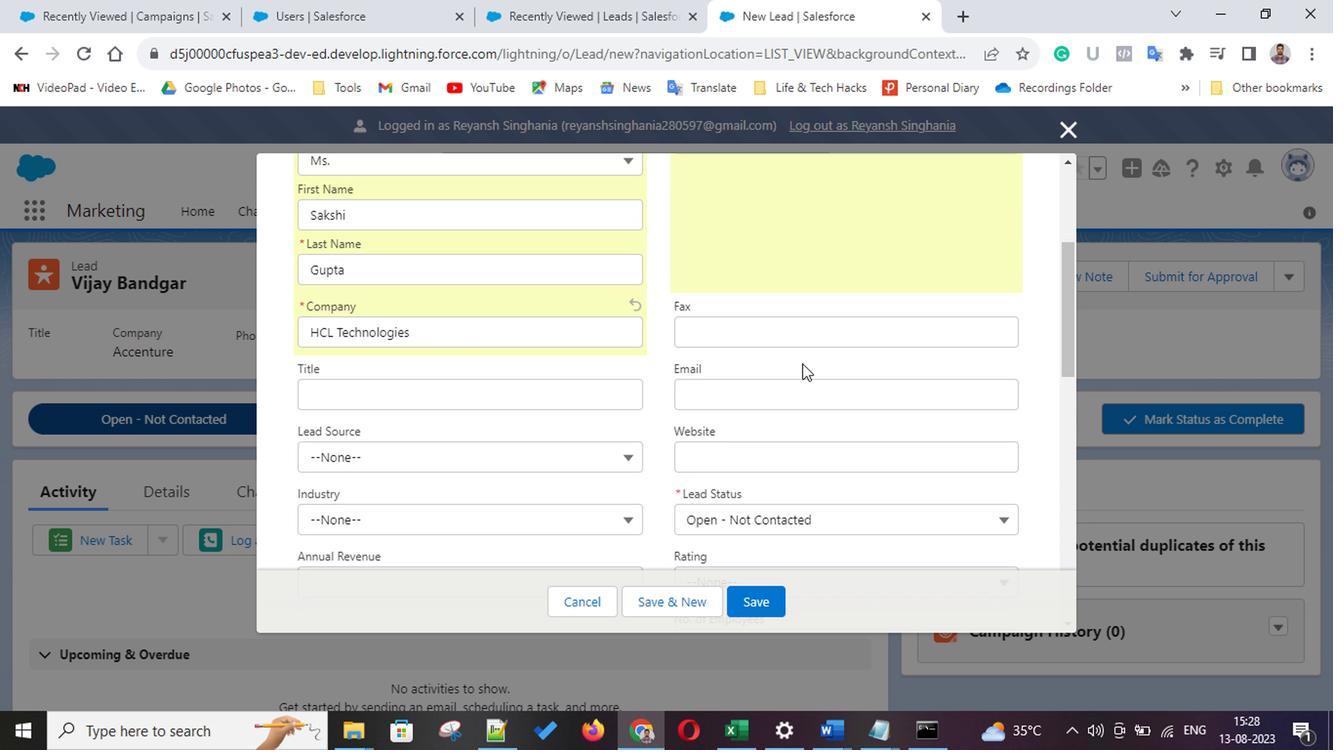 
Action: Mouse pressed left at (720, 401)
Screenshot: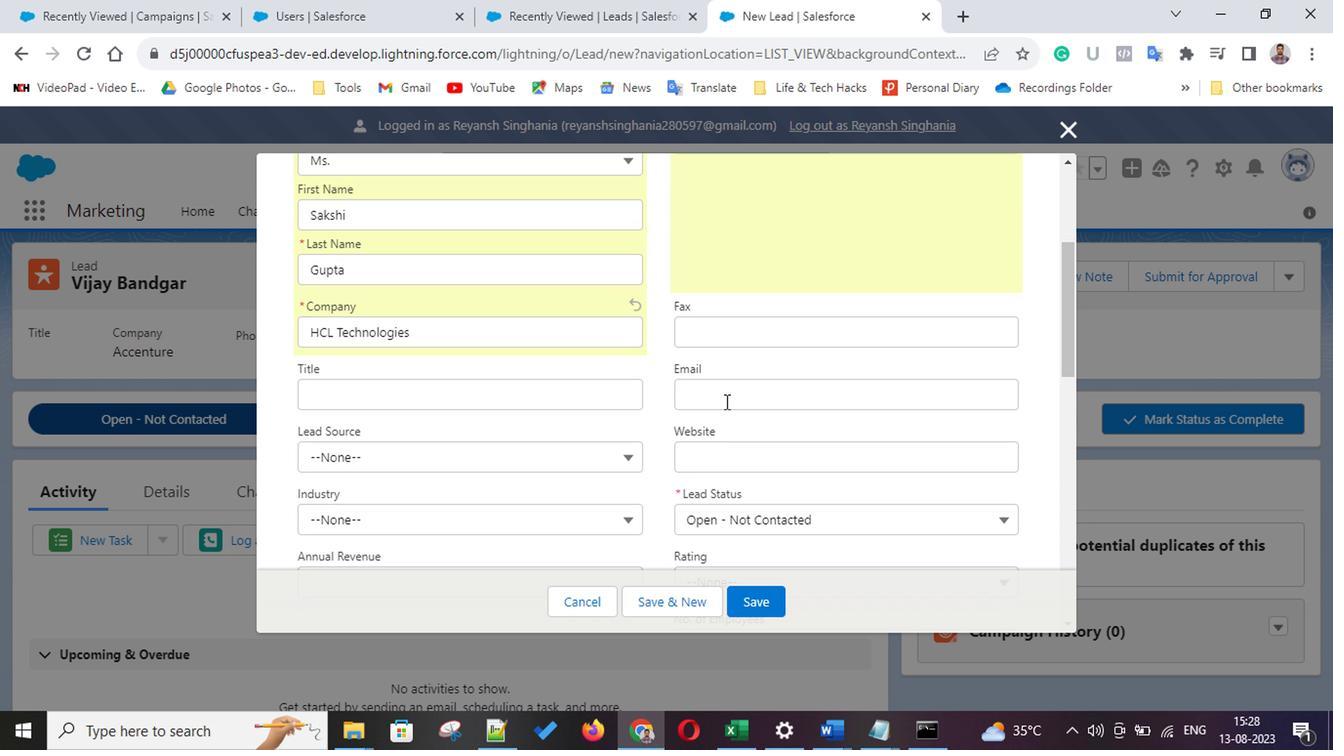 
Action: Key pressed sakshi.gupta1<Key.shift>@hcltechnologies.com
Screenshot: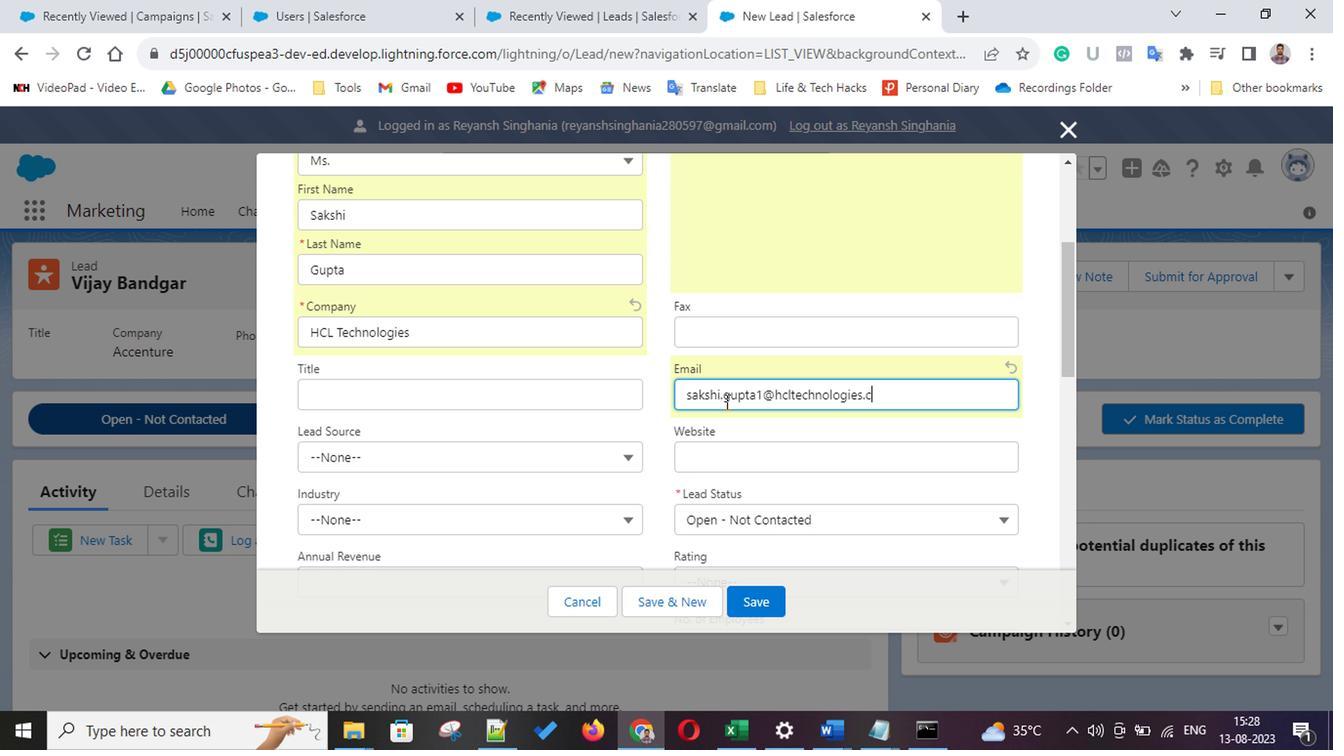 
Action: Mouse moved to (757, 502)
Screenshot: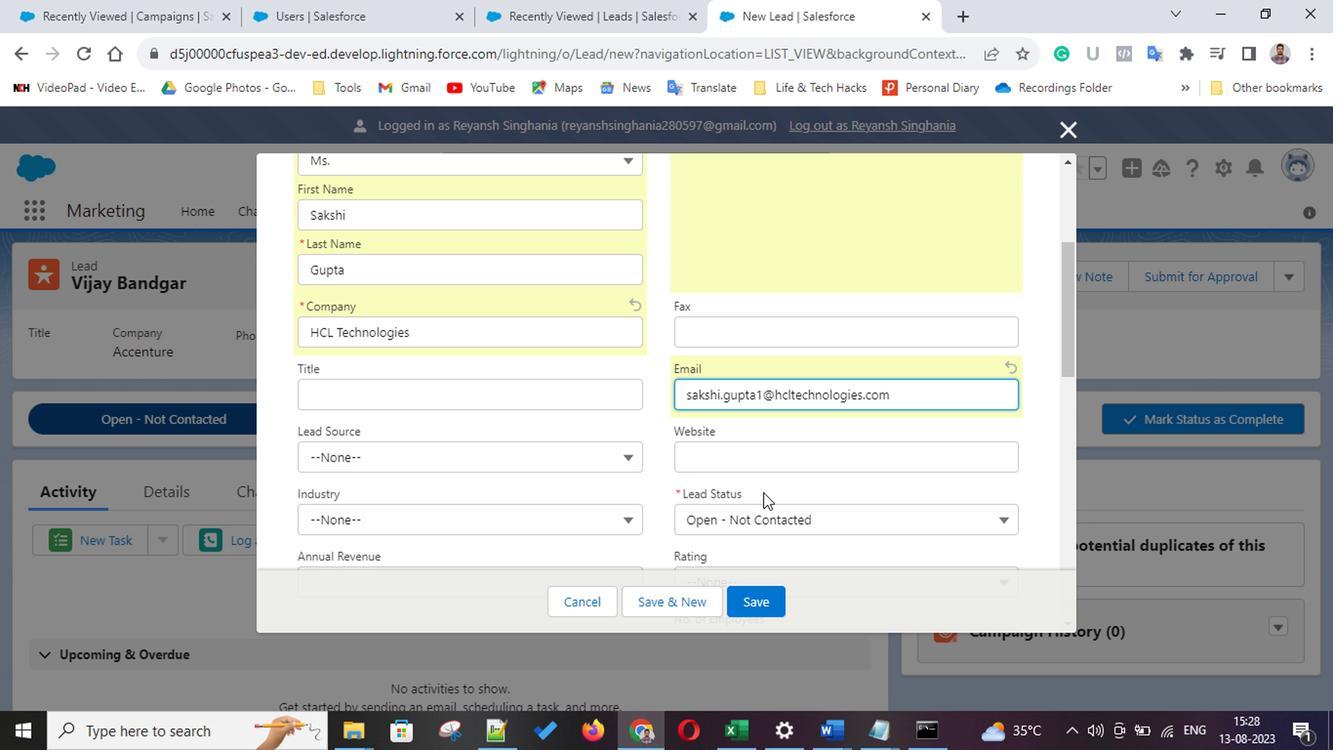 
Action: Mouse pressed left at (757, 502)
Screenshot: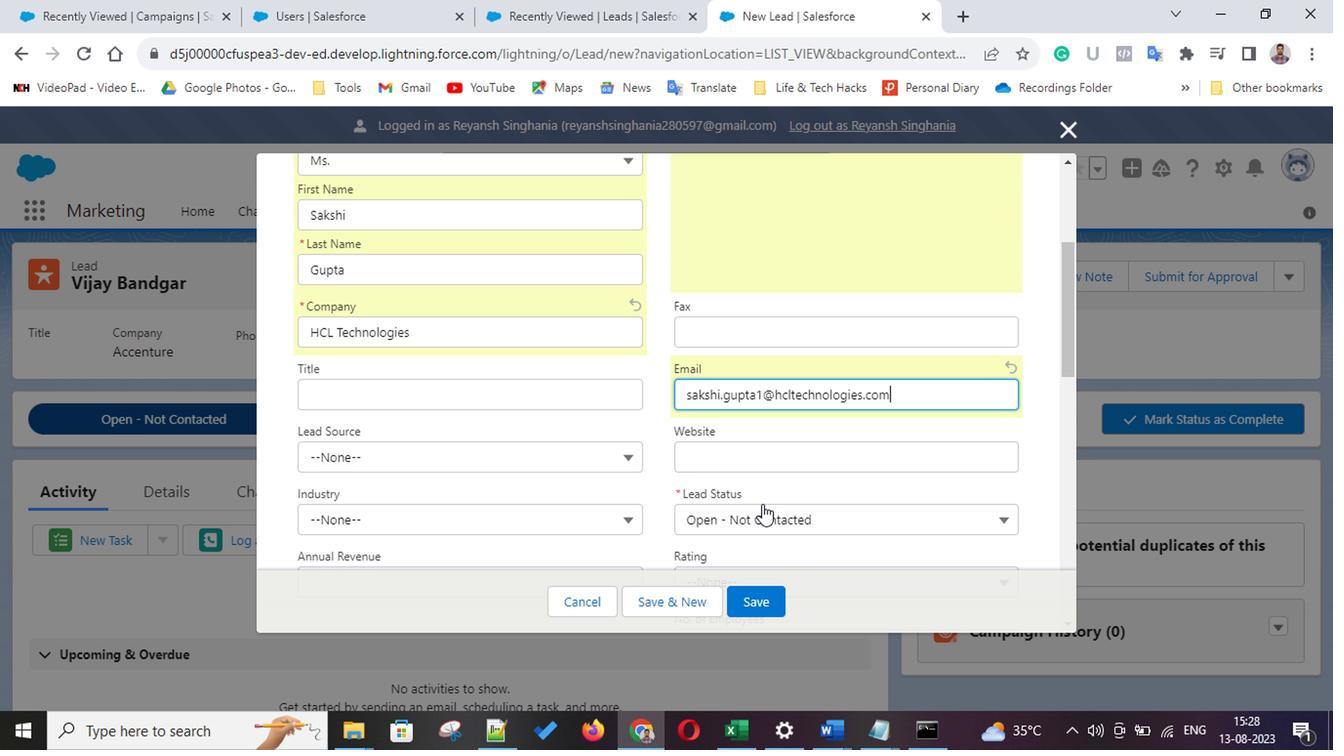 
Action: Mouse moved to (770, 403)
Screenshot: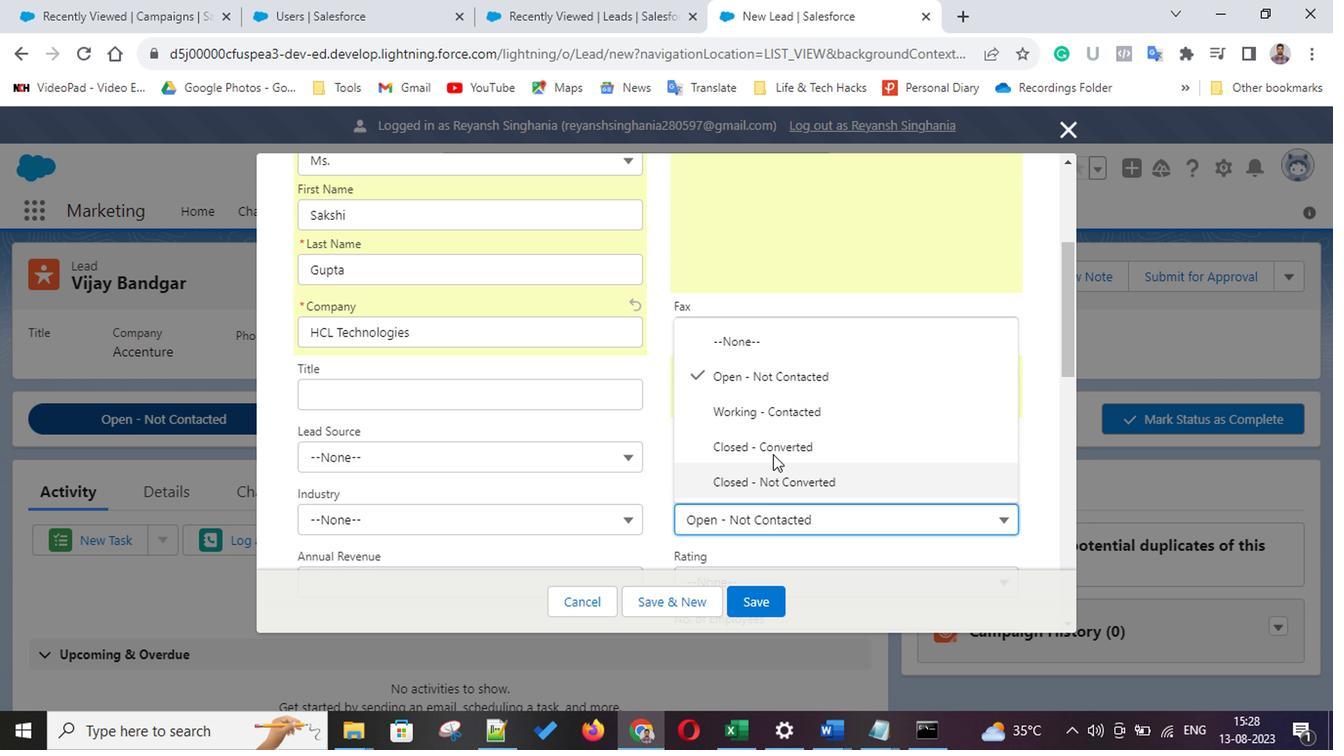 
Action: Mouse pressed left at (770, 403)
Screenshot: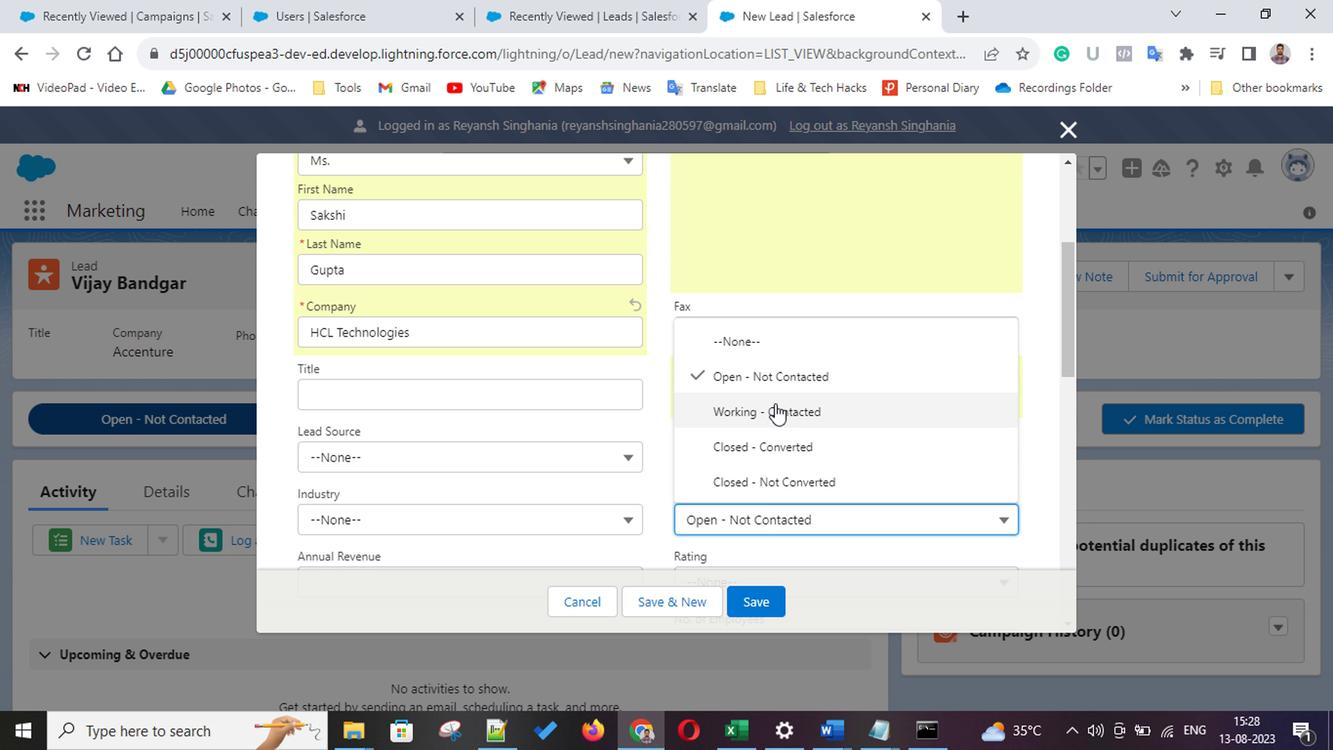
Action: Mouse moved to (407, 454)
Screenshot: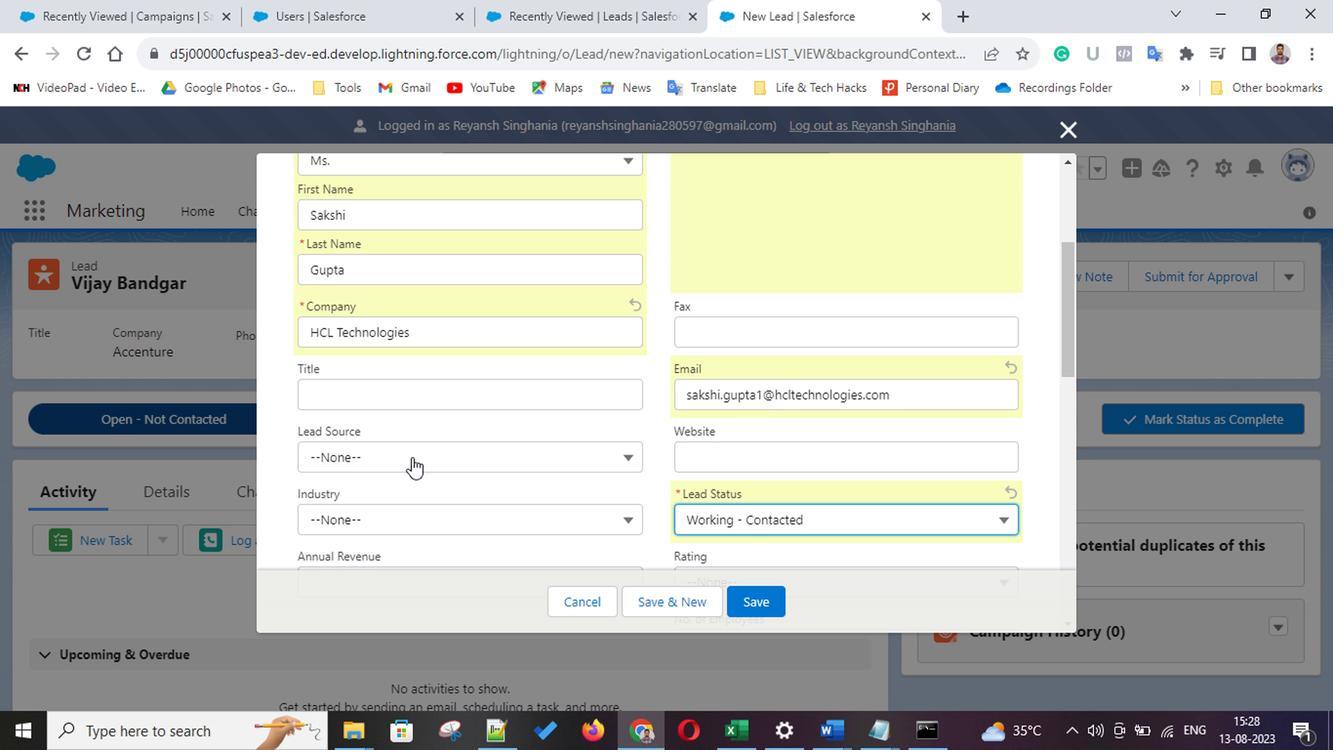 
Action: Mouse pressed left at (407, 454)
Screenshot: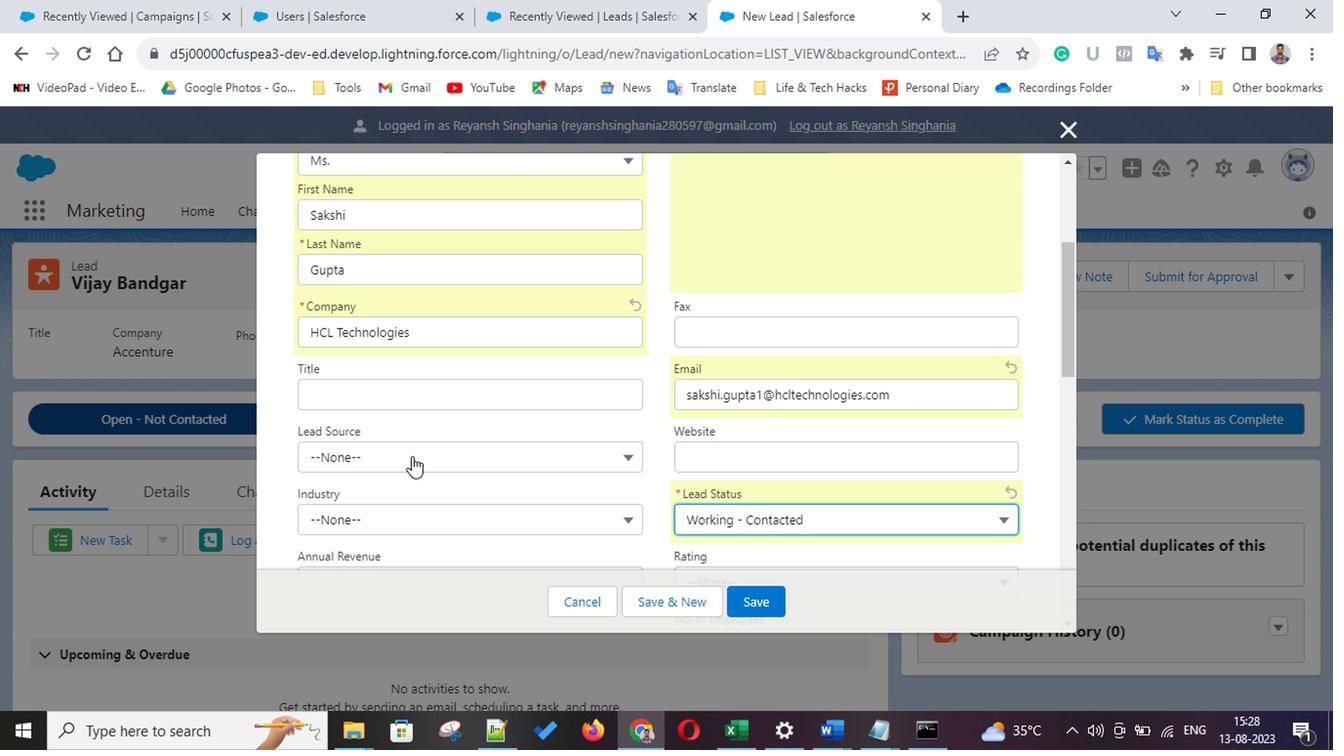 
Action: Mouse moved to (377, 659)
Screenshot: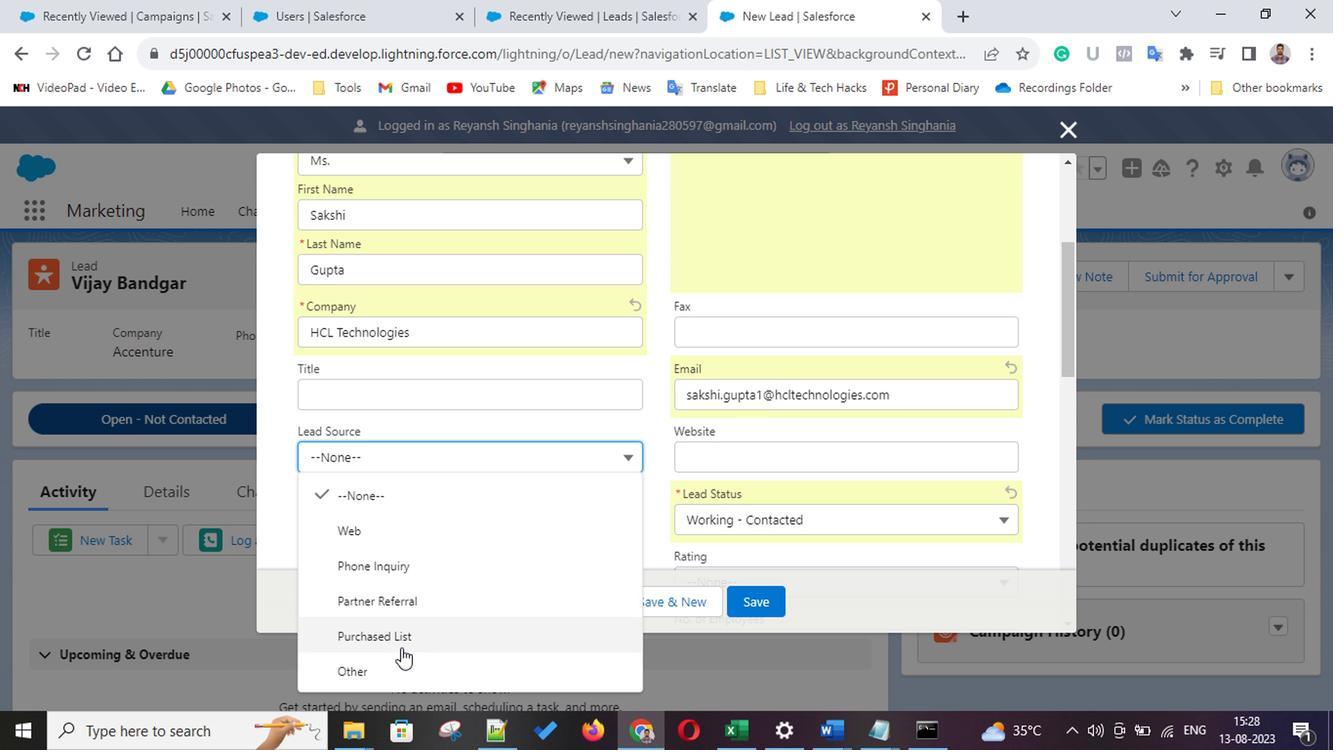 
Action: Mouse pressed left at (377, 659)
Screenshot: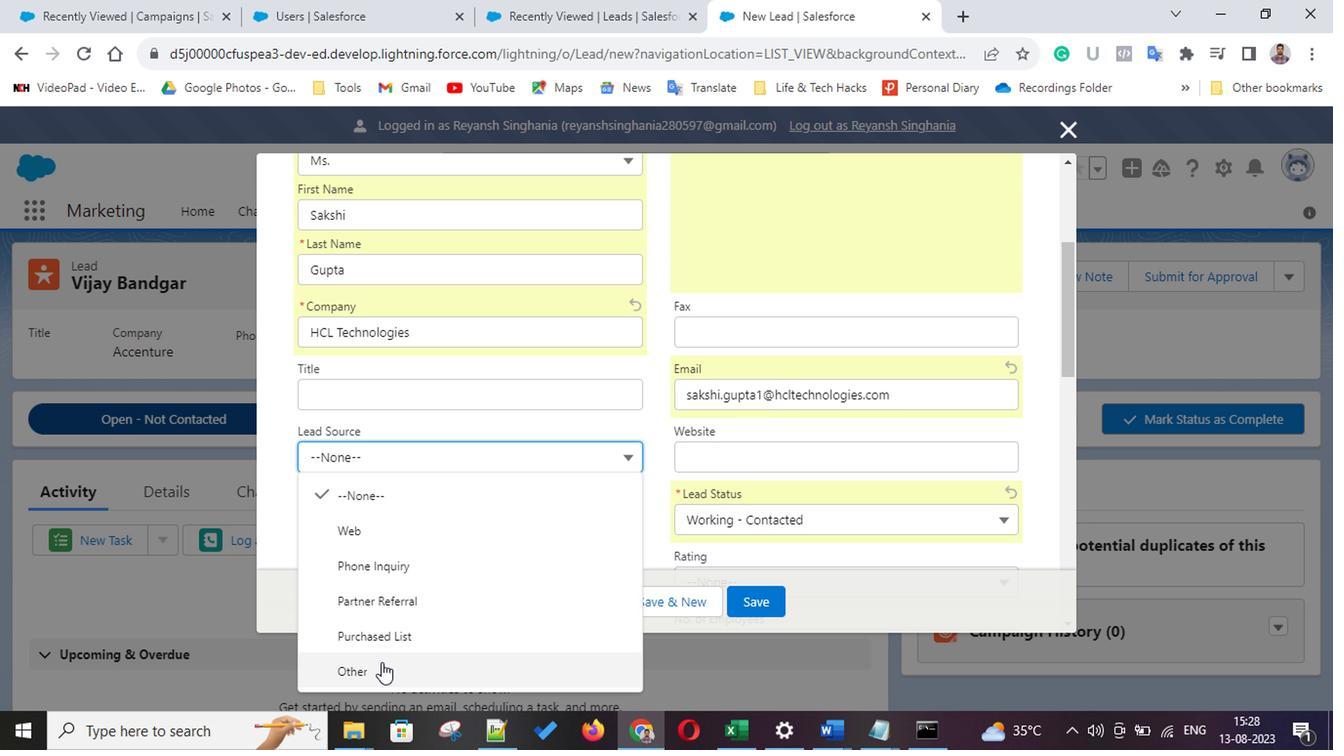 
Action: Mouse moved to (426, 509)
Screenshot: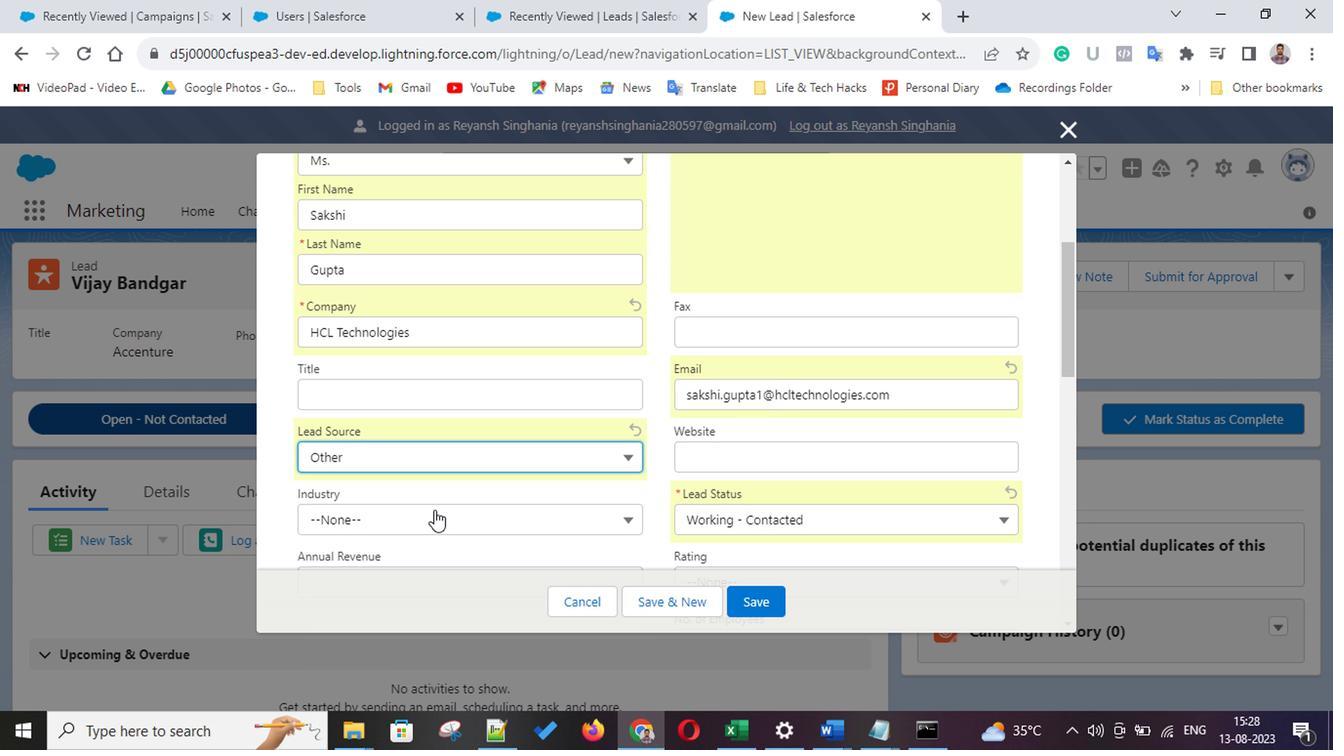 
Action: Mouse pressed left at (426, 509)
Screenshot: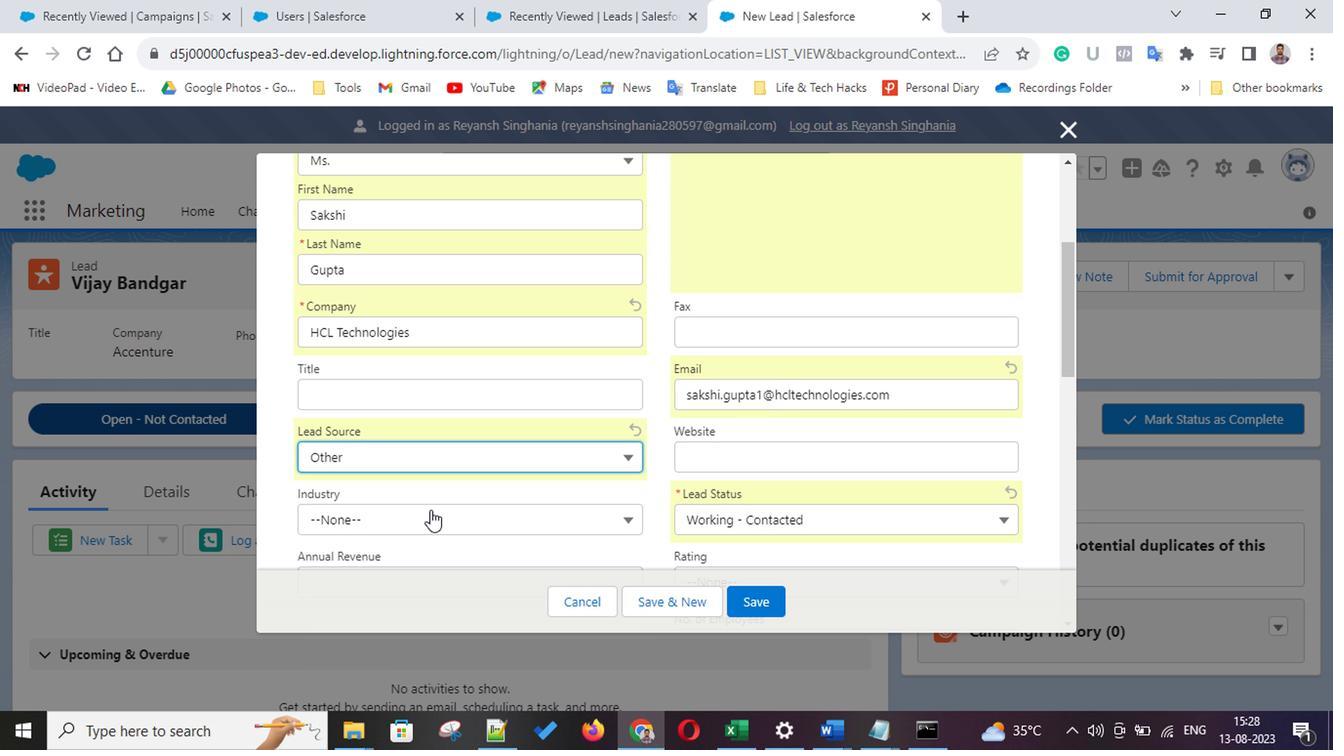 
Action: Mouse moved to (436, 423)
Screenshot: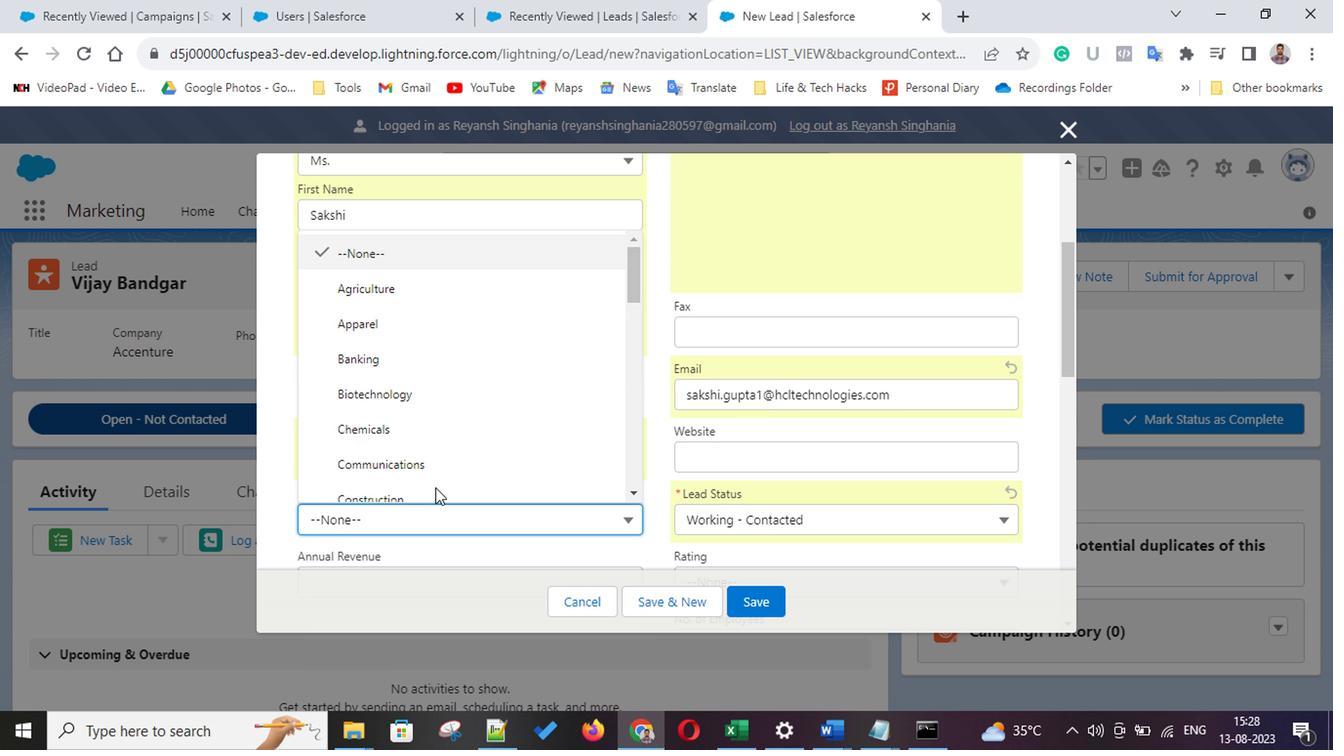 
Action: Mouse scrolled (436, 422) with delta (0, 0)
Screenshot: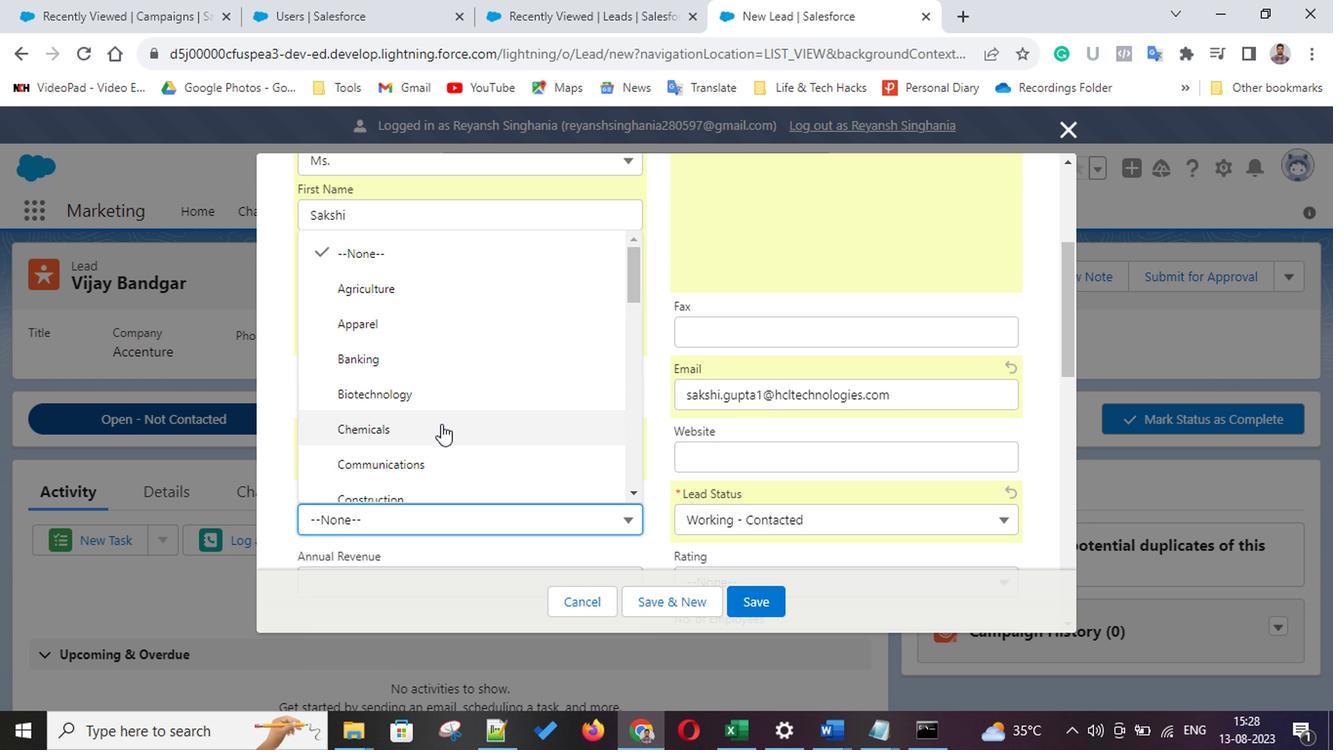 
Action: Mouse scrolled (436, 422) with delta (0, 0)
Screenshot: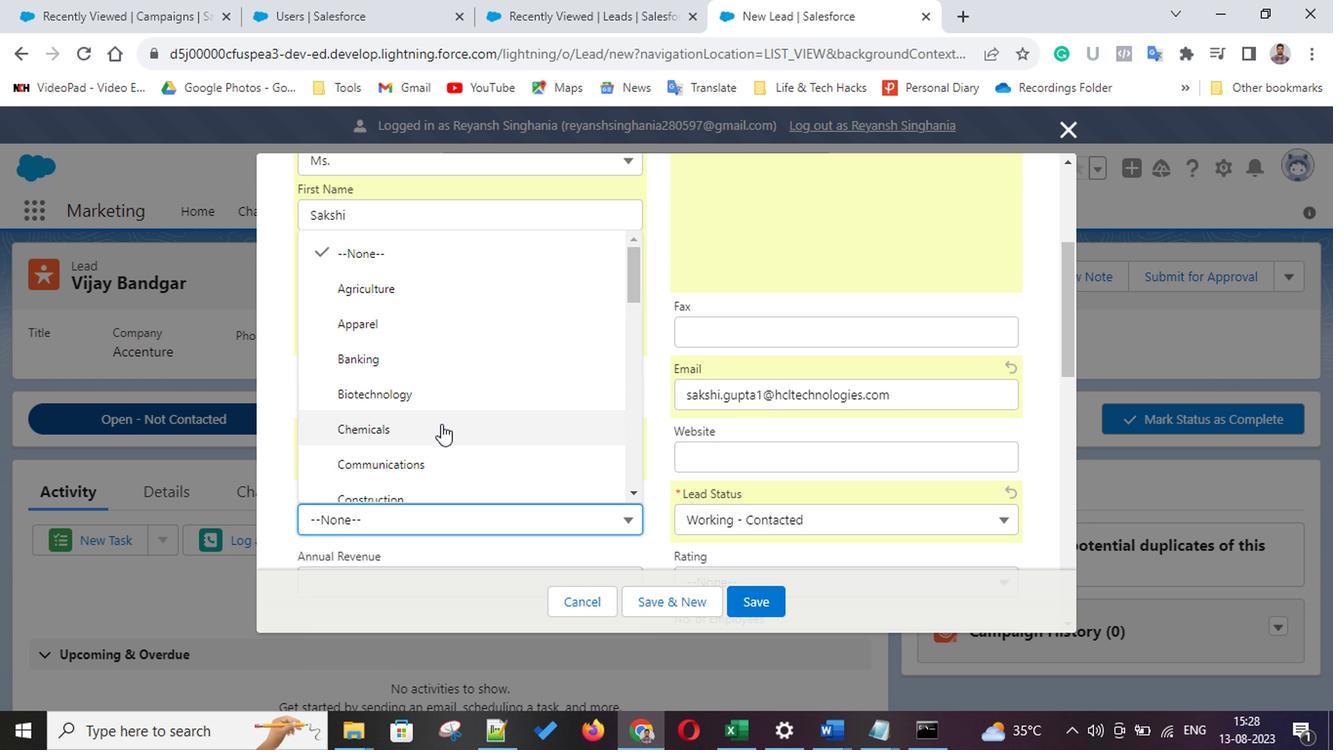 
Action: Mouse scrolled (436, 422) with delta (0, 0)
Screenshot: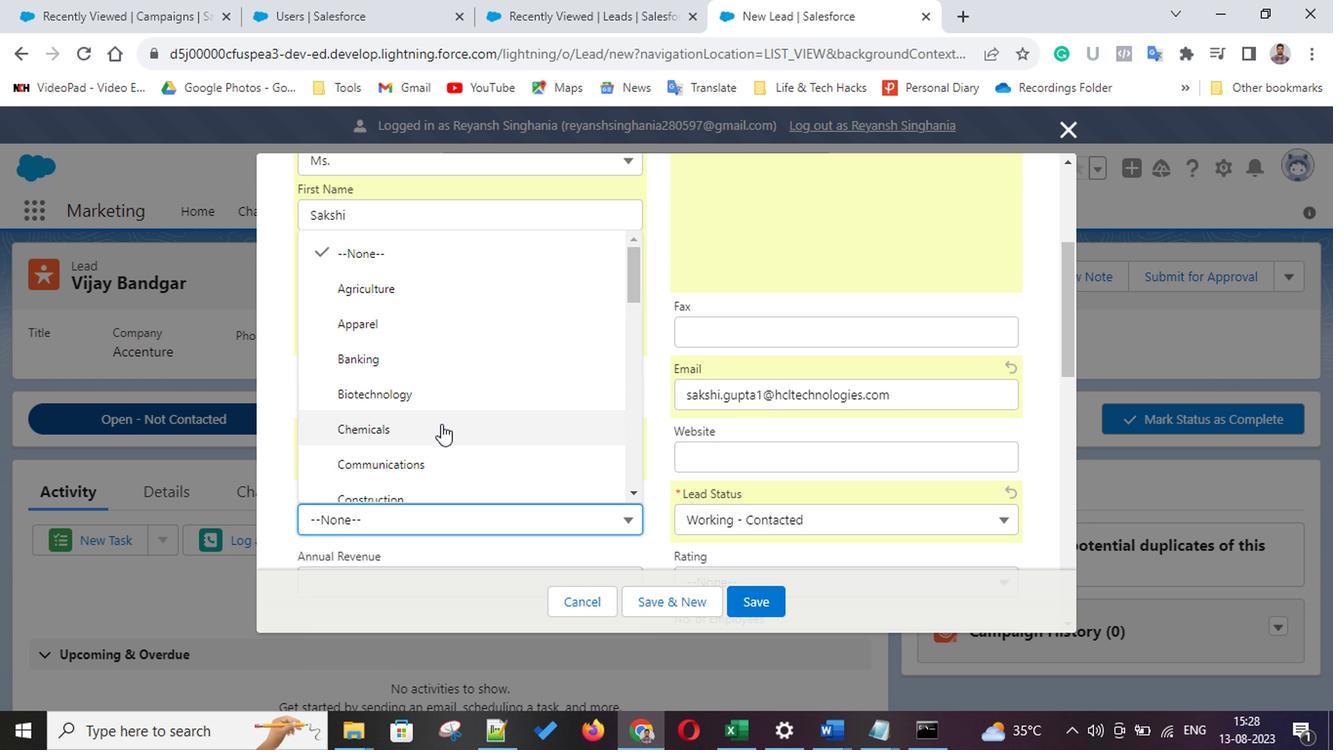 
Action: Mouse scrolled (436, 422) with delta (0, 0)
Screenshot: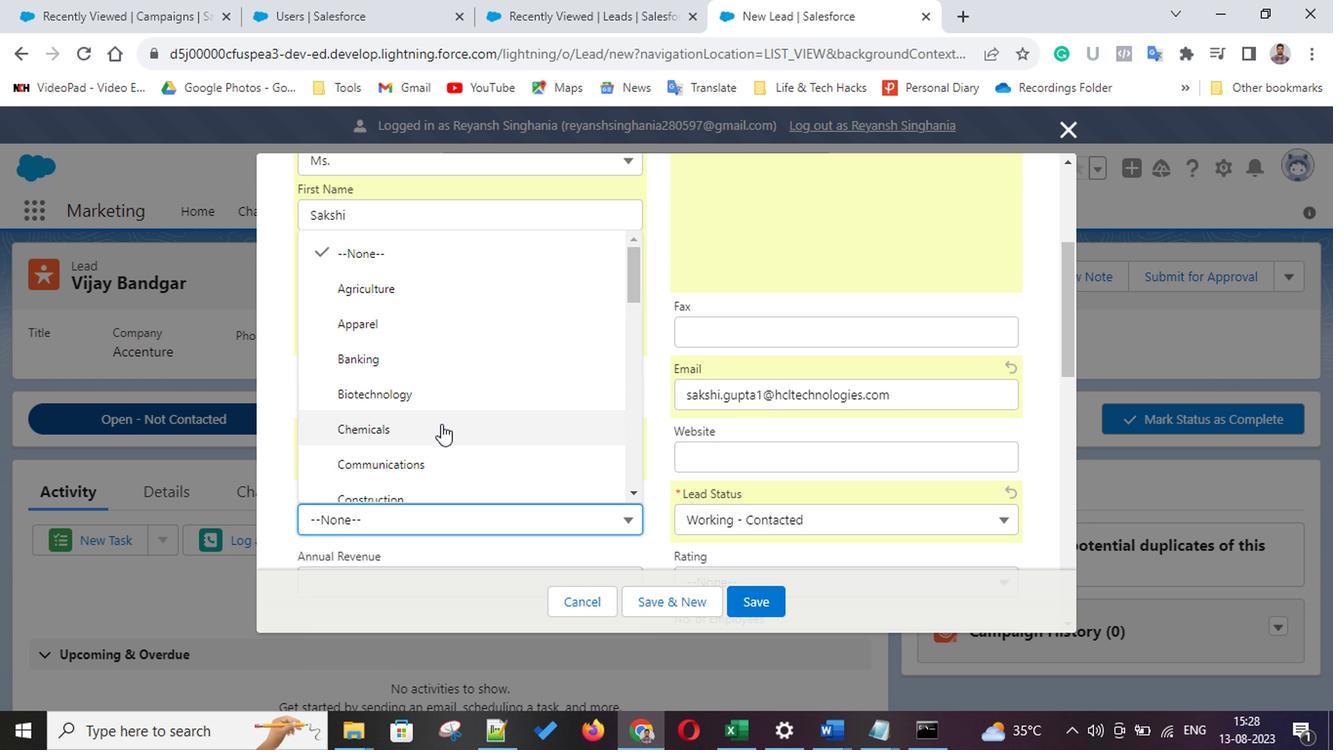 
Action: Key pressed t
Screenshot: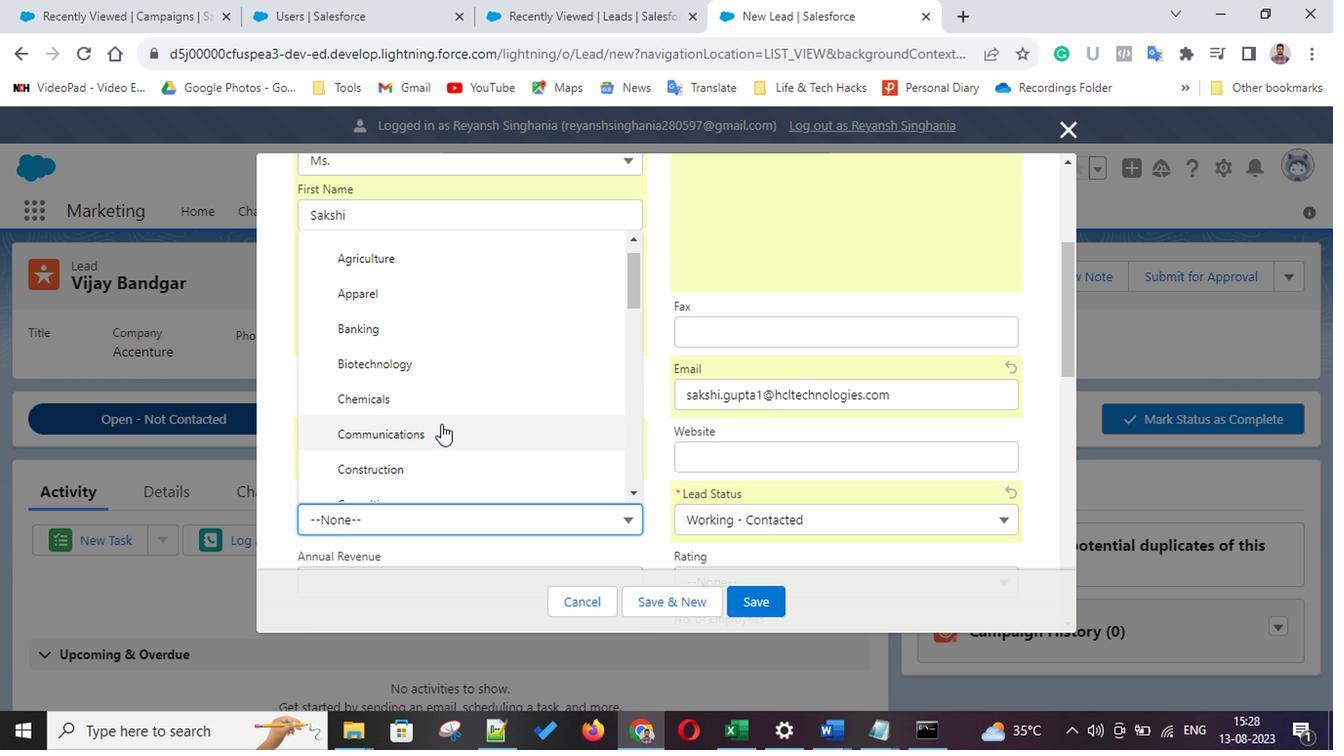 
Action: Mouse moved to (376, 479)
Screenshot: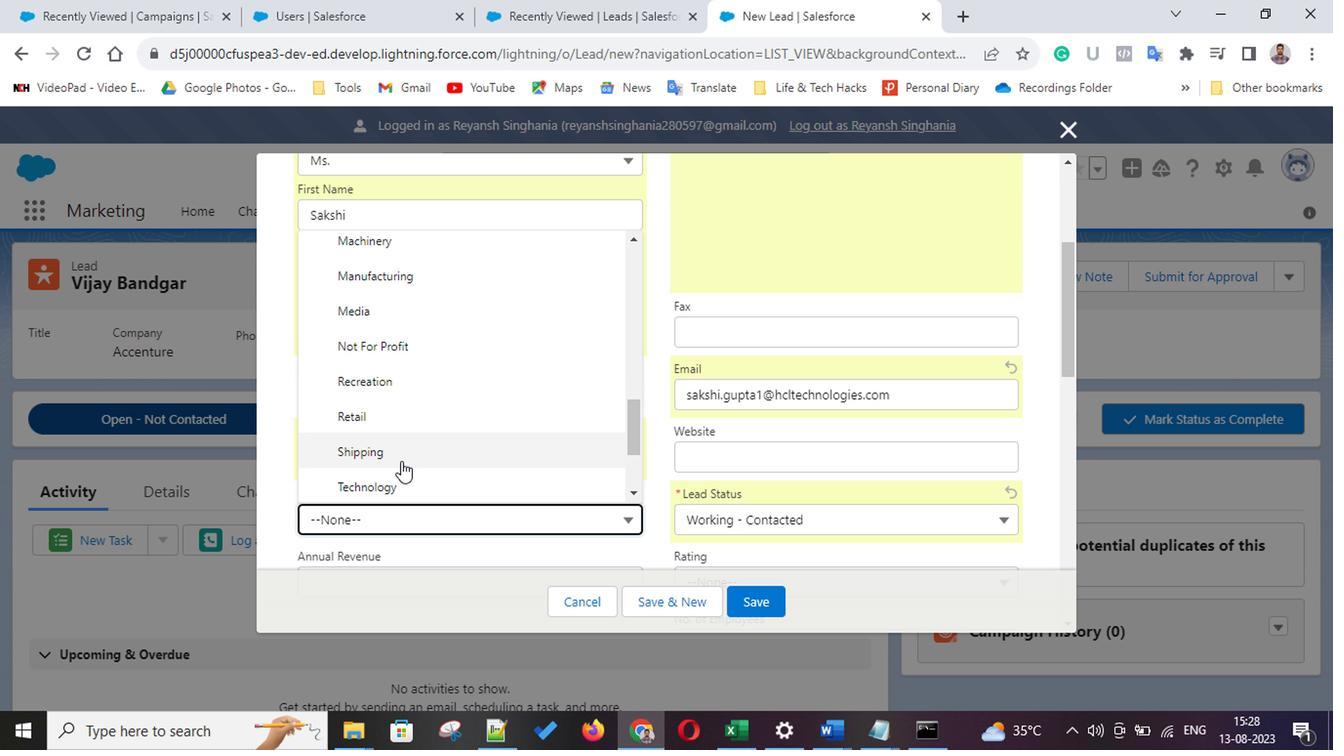
Action: Mouse pressed left at (376, 479)
Screenshot: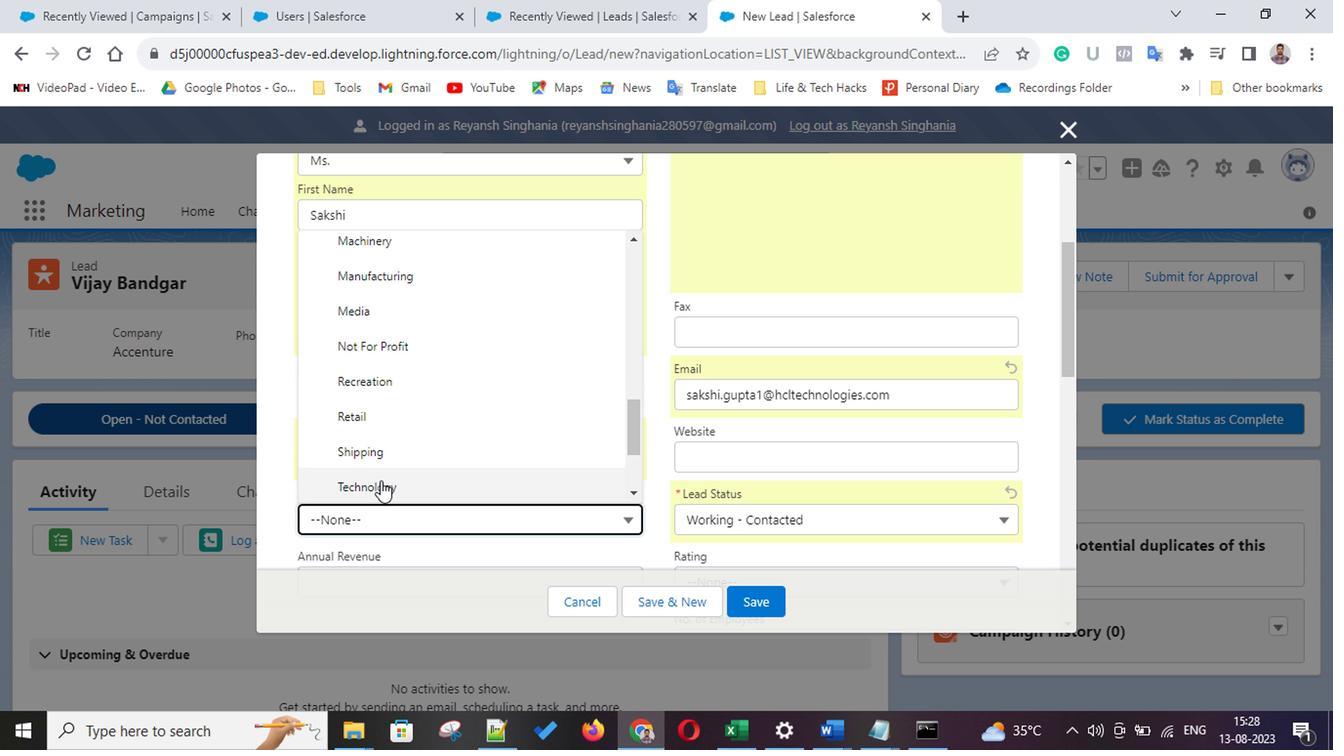 
Action: Mouse moved to (661, 602)
Screenshot: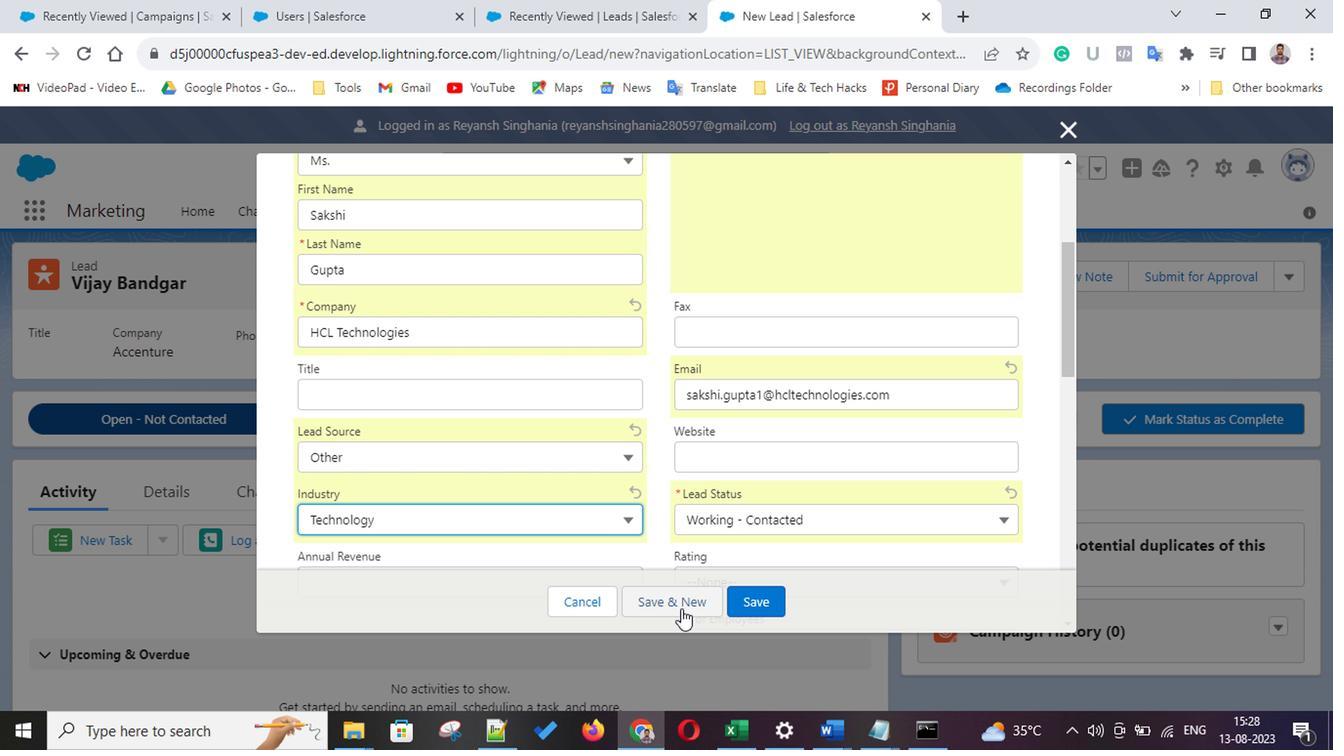 
Action: Mouse pressed left at (661, 602)
Screenshot: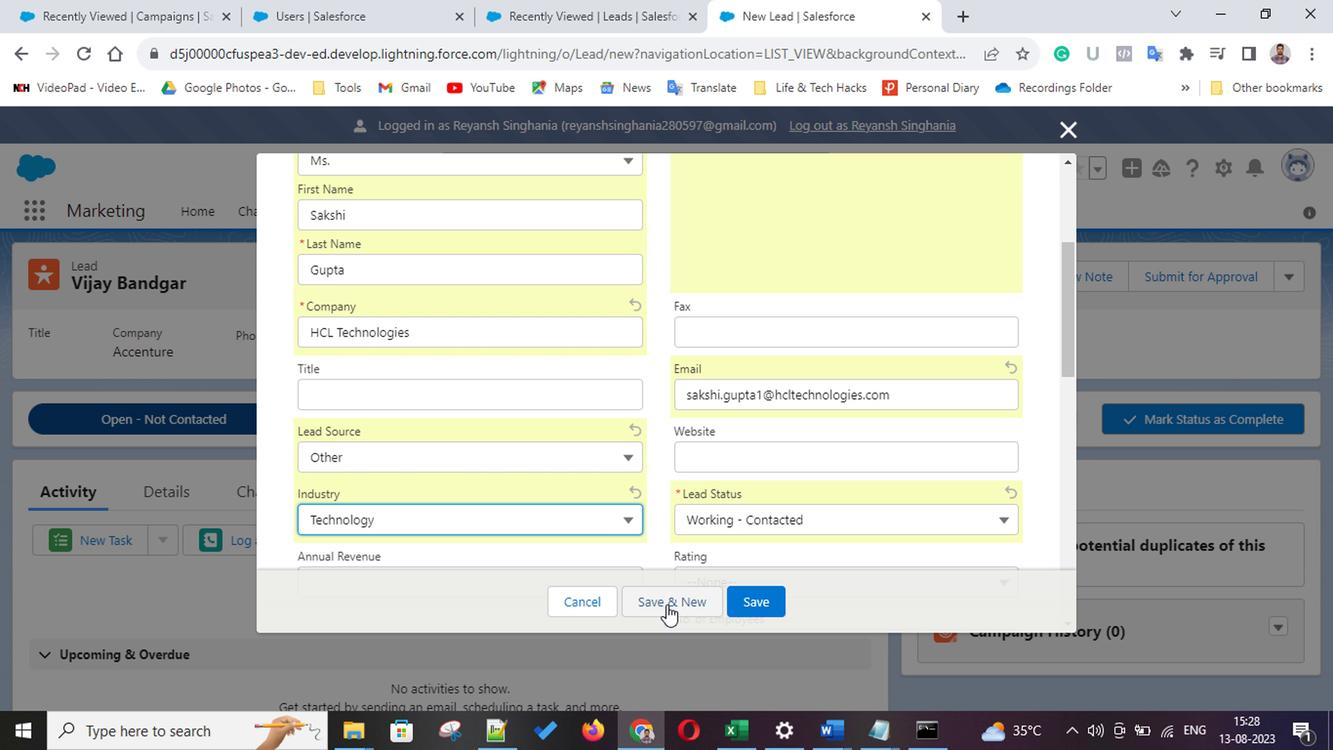 
Action: Mouse moved to (367, 420)
Screenshot: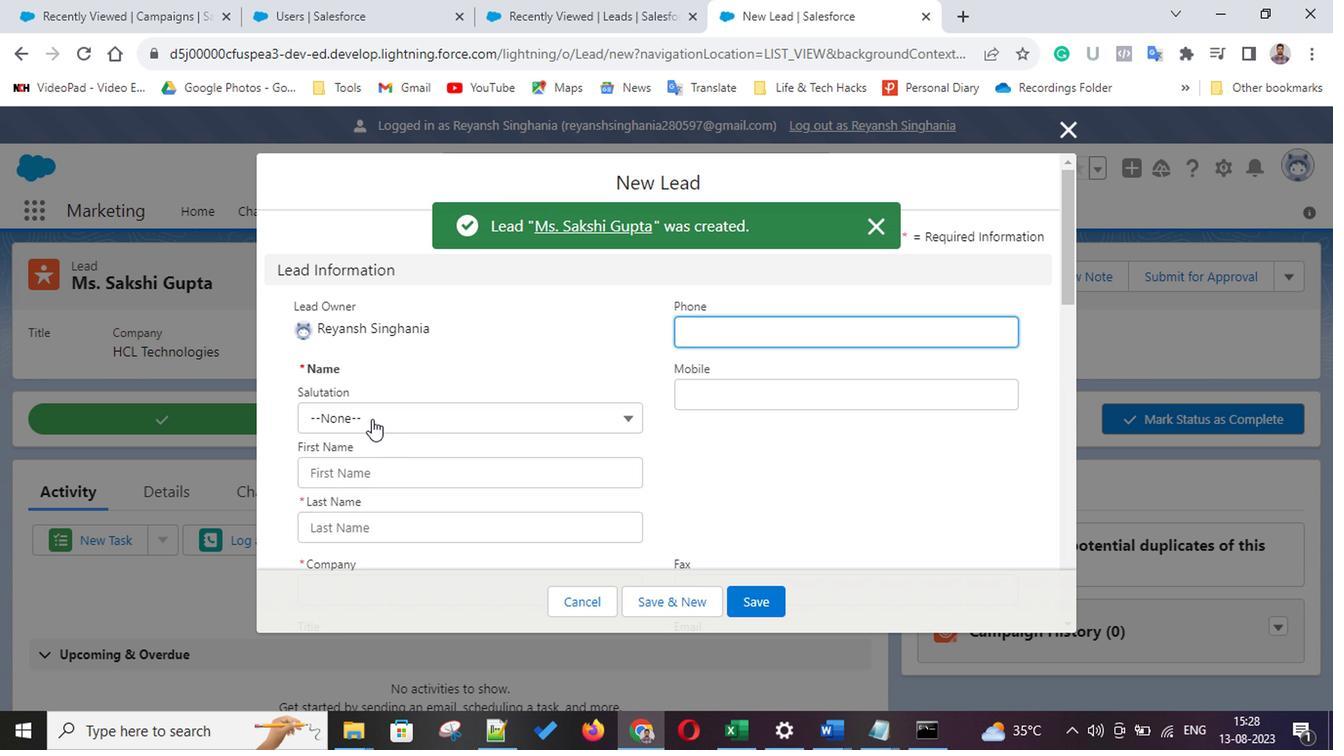 
Action: Mouse pressed left at (367, 420)
Screenshot: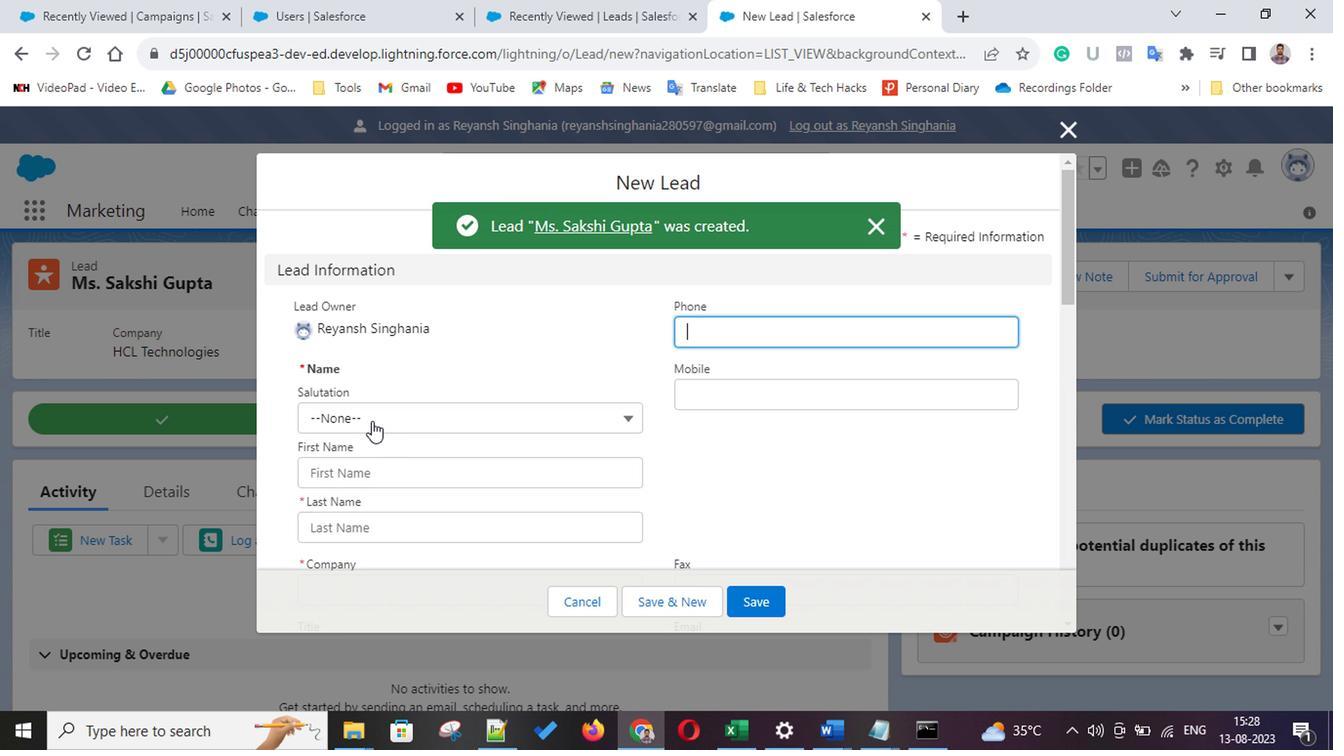 
Action: Mouse moved to (330, 511)
Screenshot: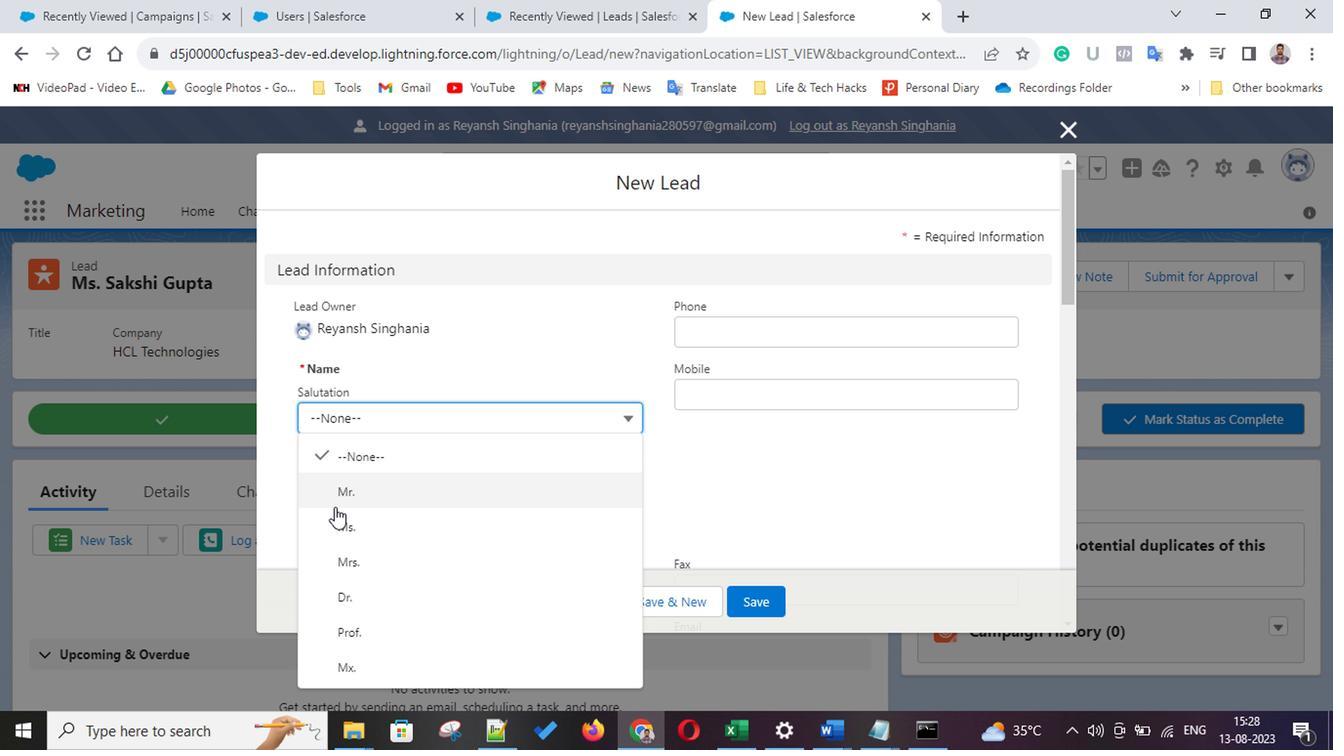 
Action: Mouse pressed left at (330, 511)
Screenshot: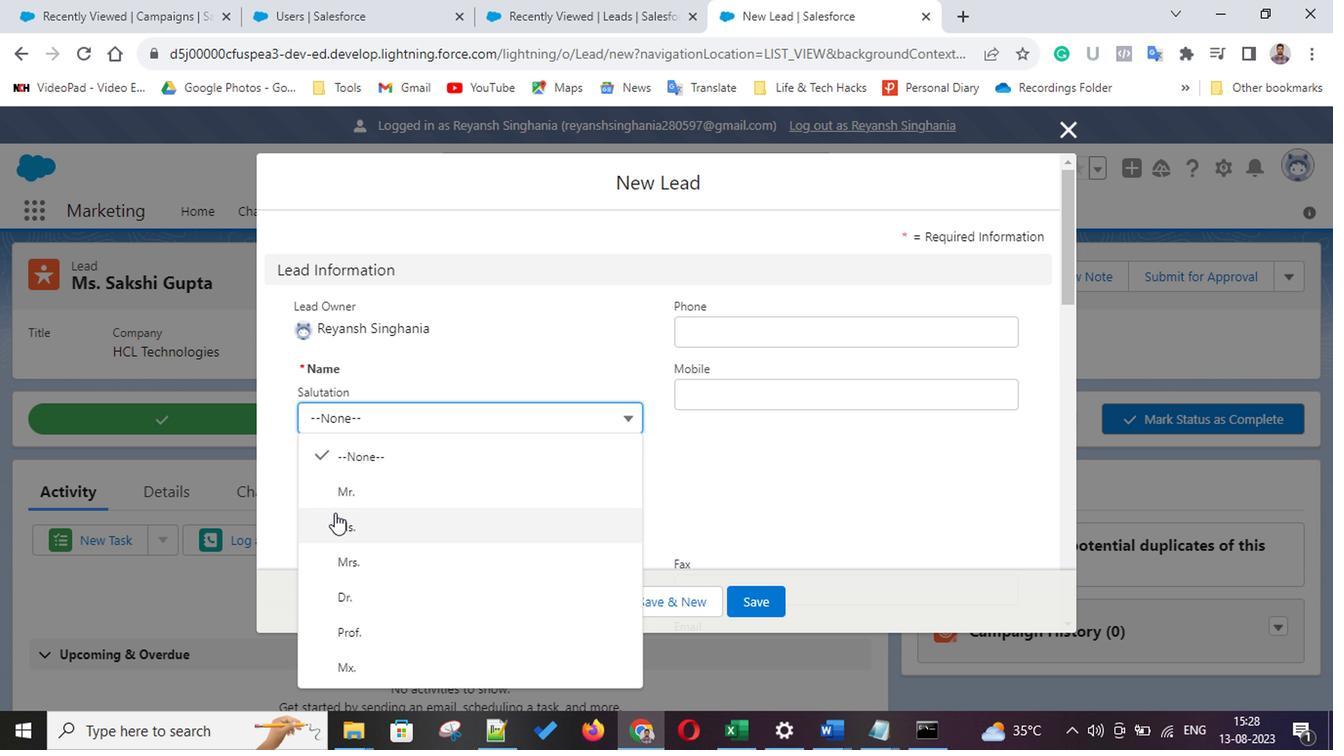 
Action: Mouse moved to (377, 477)
Screenshot: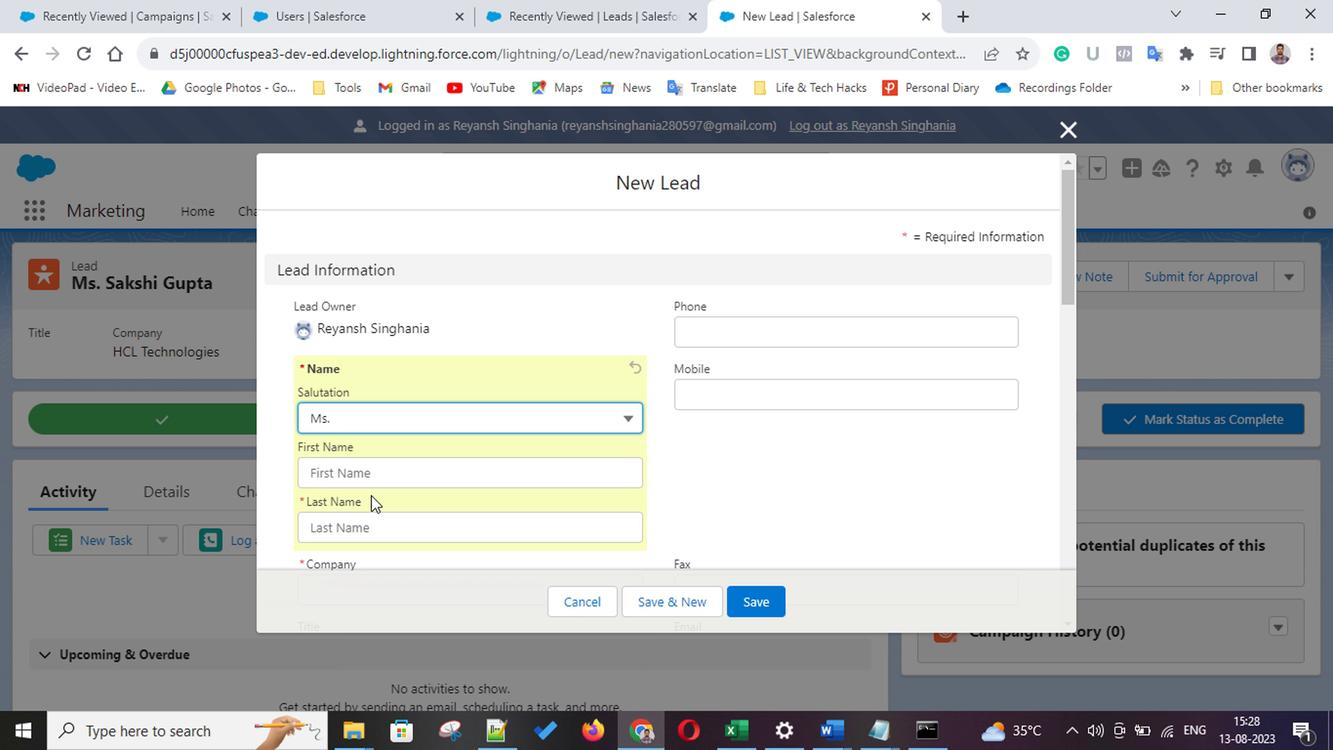 
Action: Mouse pressed left at (377, 477)
Screenshot: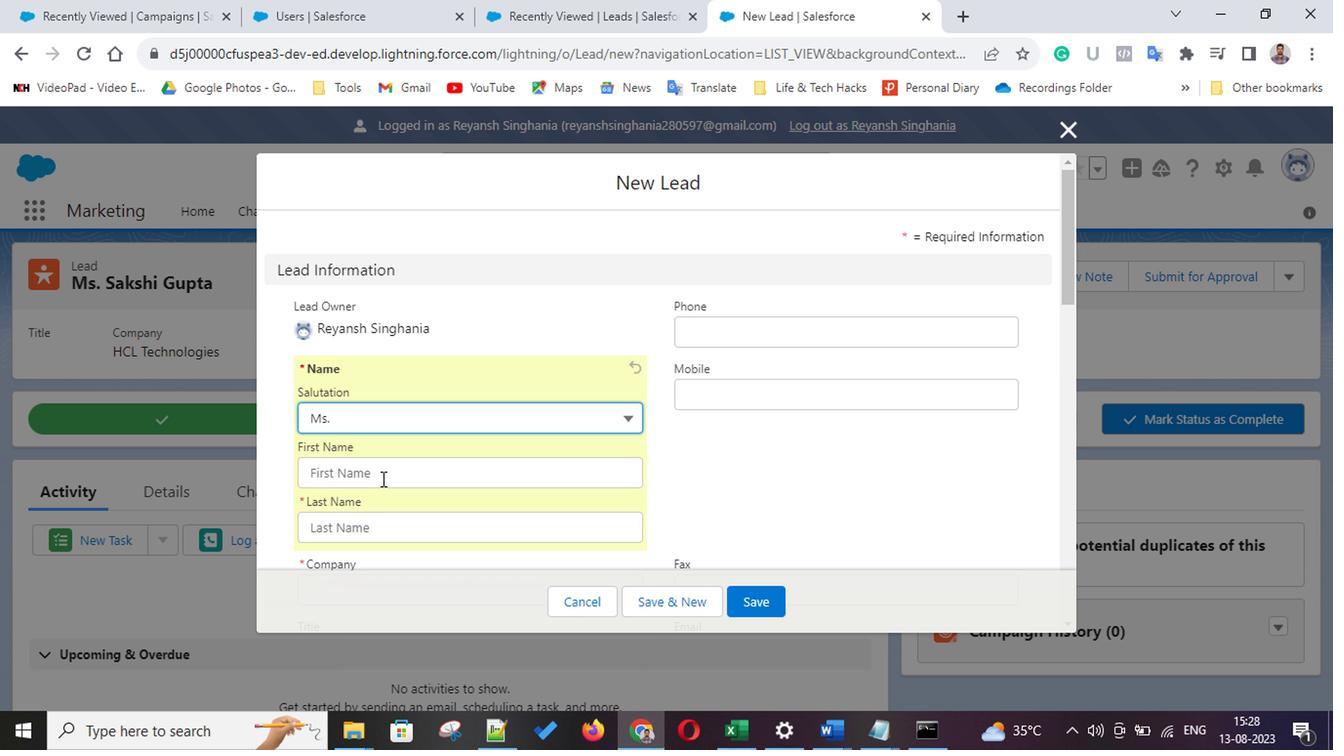 
Action: Key pressed <Key.shift>Mohini<Key.tab><Key.shift>Bhapkar
Screenshot: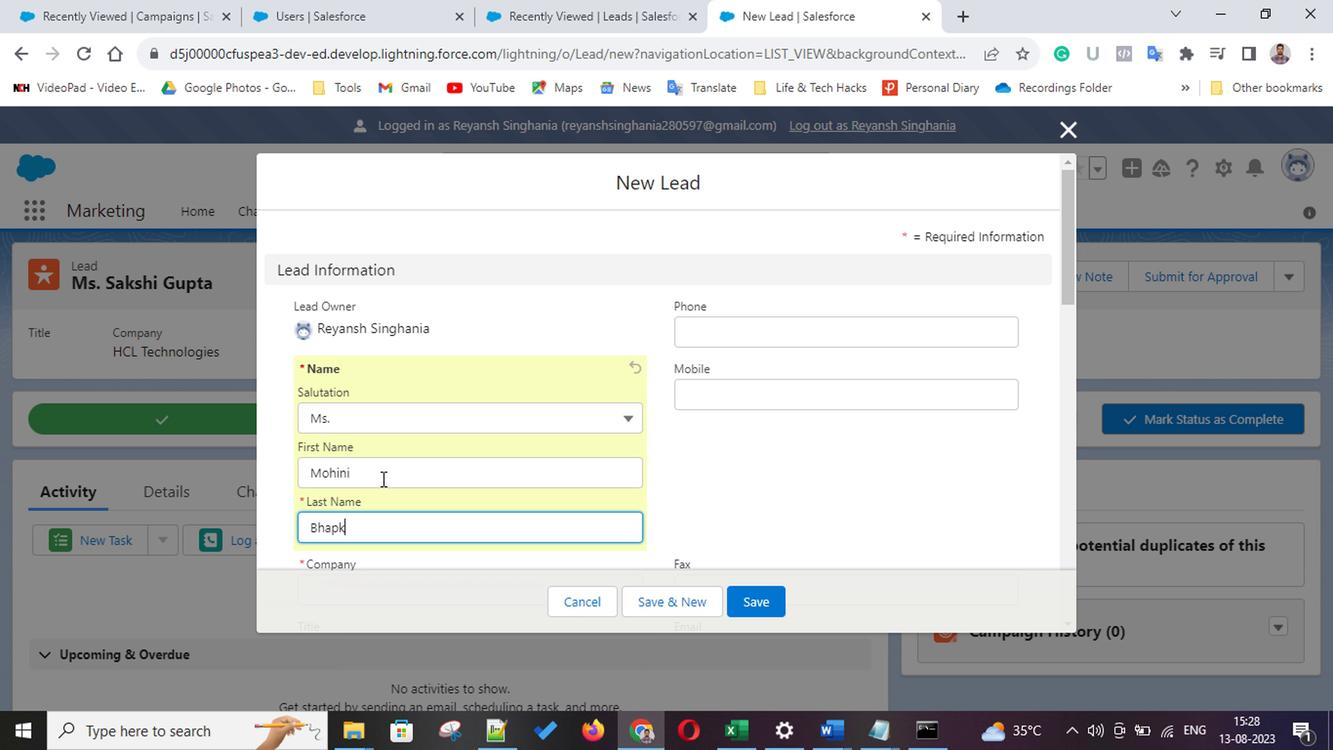 
Action: Mouse scrolled (377, 477) with delta (0, 0)
Screenshot: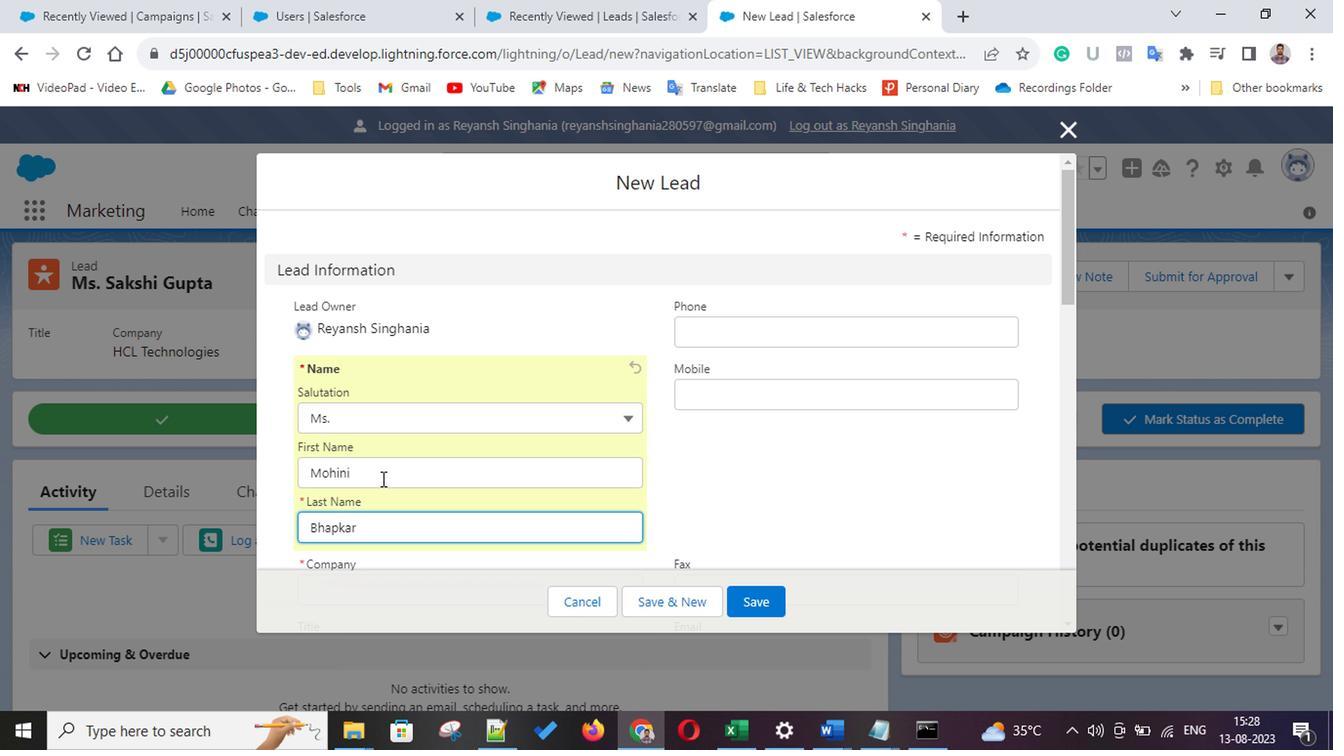 
Action: Mouse scrolled (377, 477) with delta (0, 0)
Screenshot: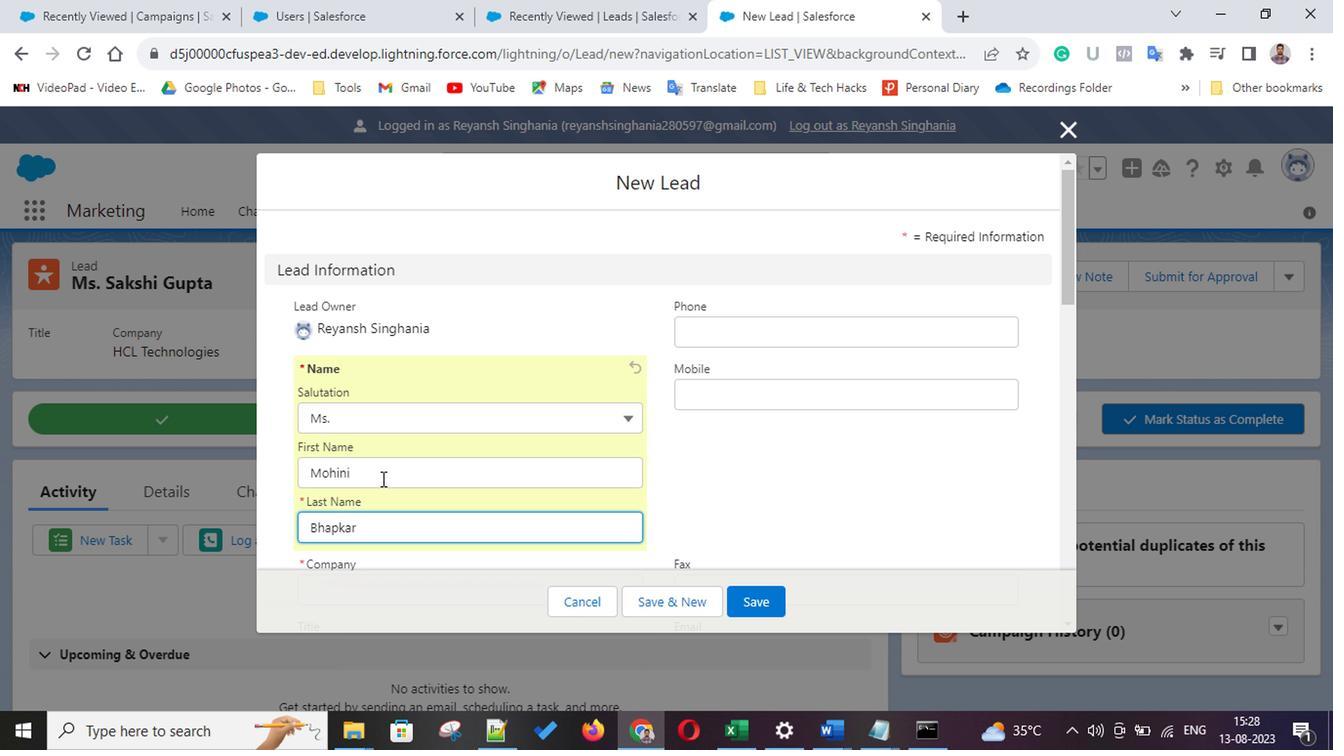 
Action: Mouse scrolled (377, 477) with delta (0, 0)
Screenshot: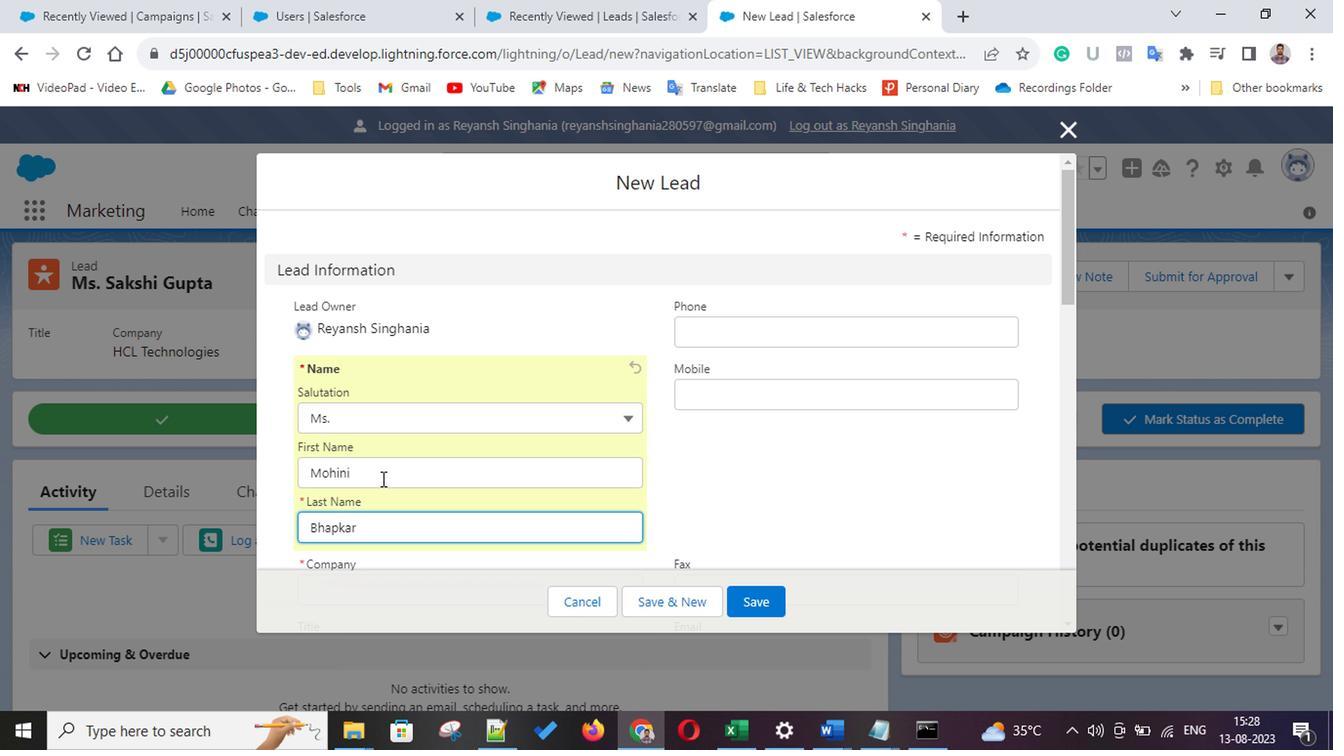 
Action: Mouse scrolled (377, 477) with delta (0, 0)
Screenshot: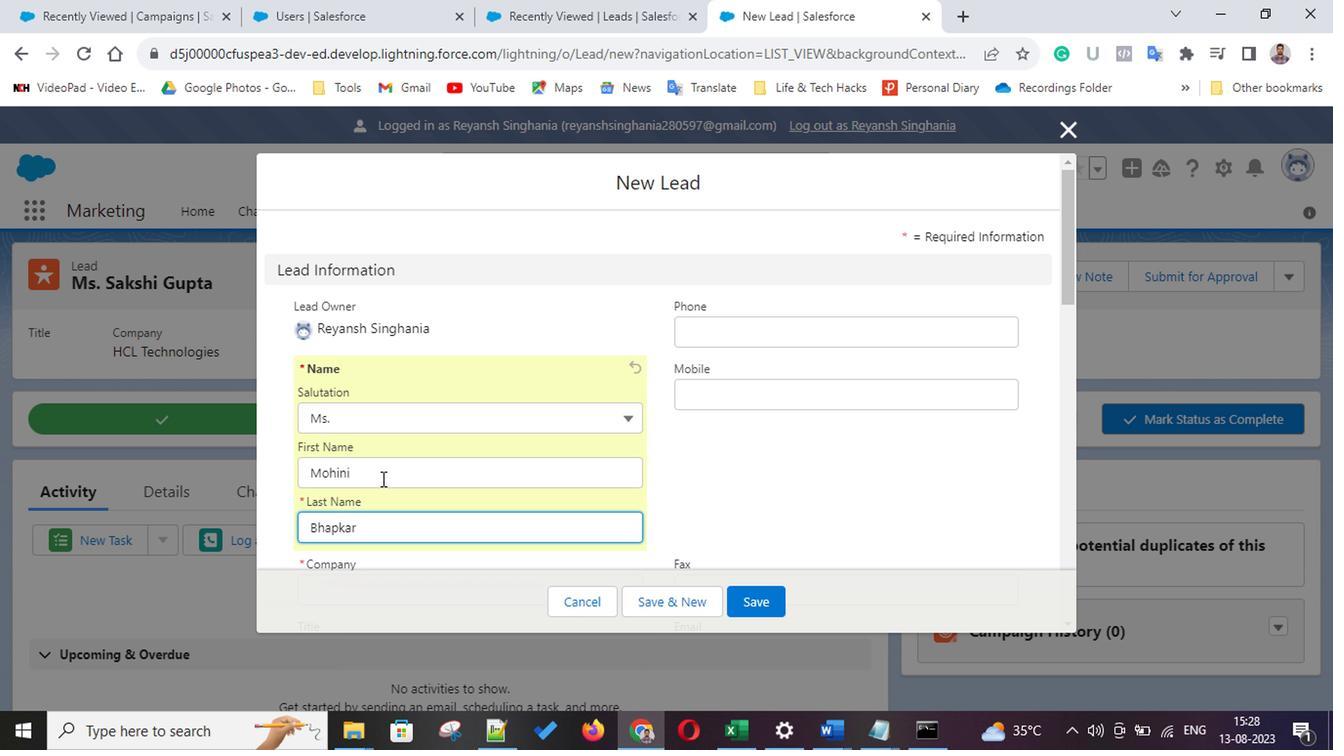 
Action: Mouse scrolled (377, 477) with delta (0, 0)
Screenshot: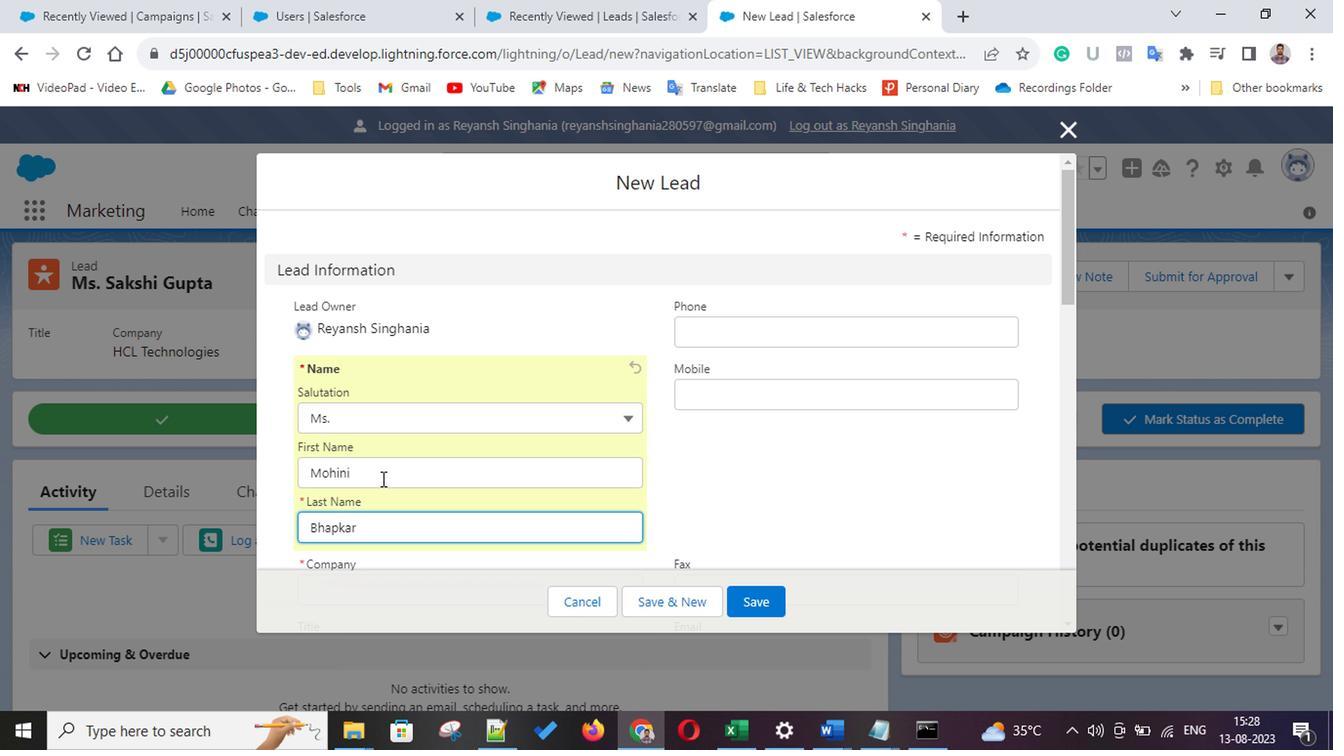 
Action: Mouse scrolled (377, 477) with delta (0, 0)
Screenshot: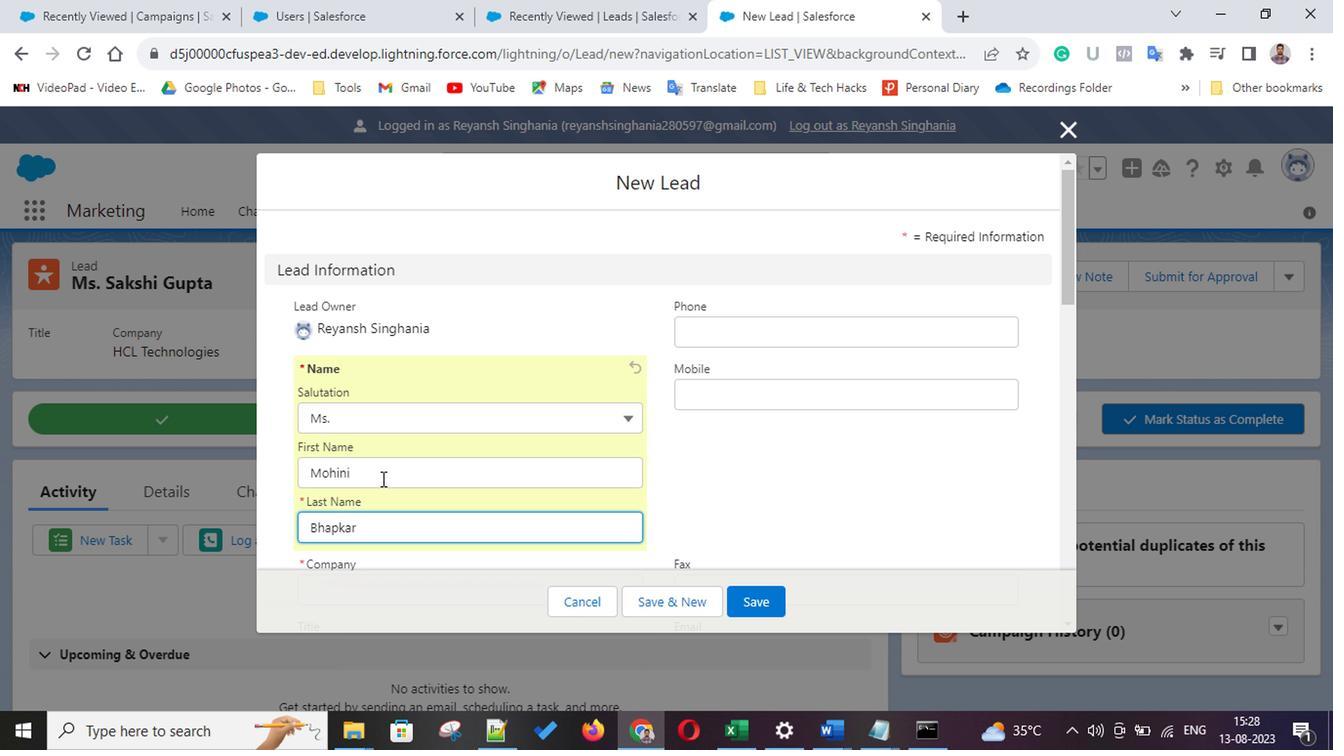 
Action: Mouse scrolled (377, 477) with delta (0, 0)
Screenshot: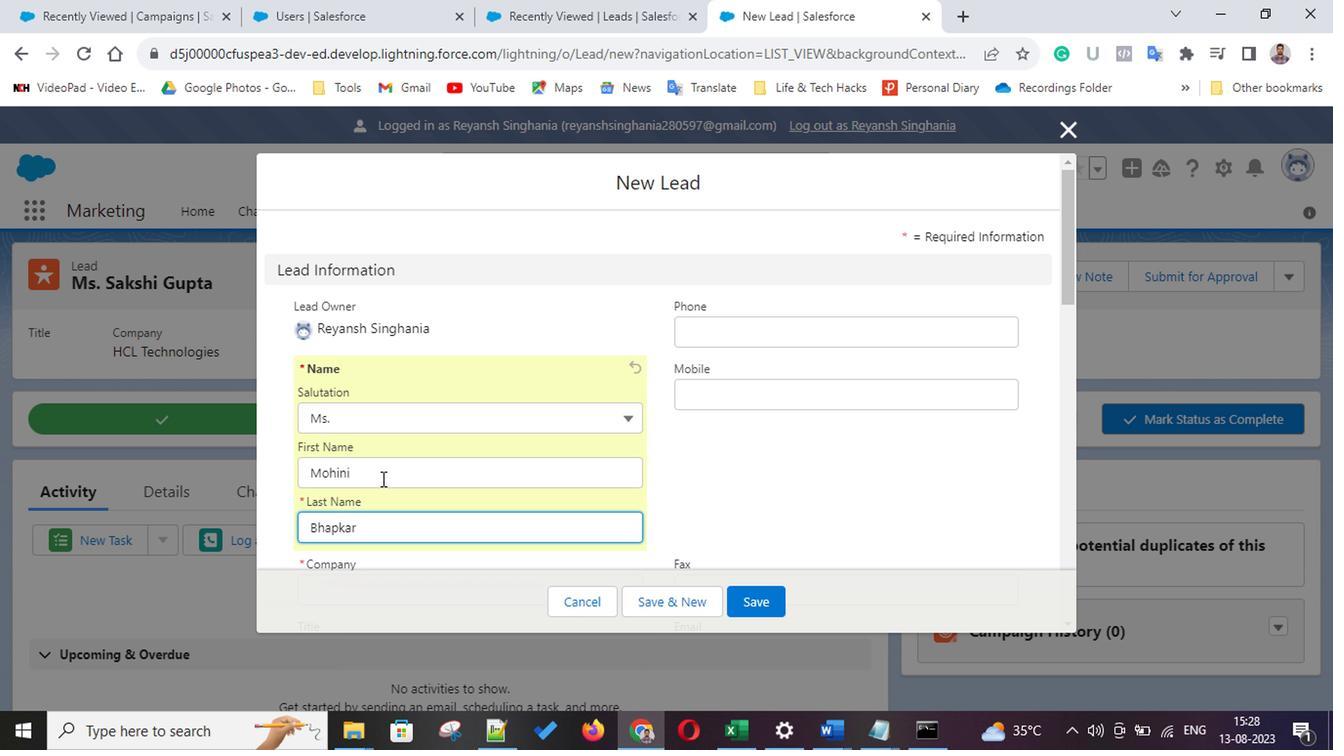 
Action: Mouse moved to (405, 540)
Screenshot: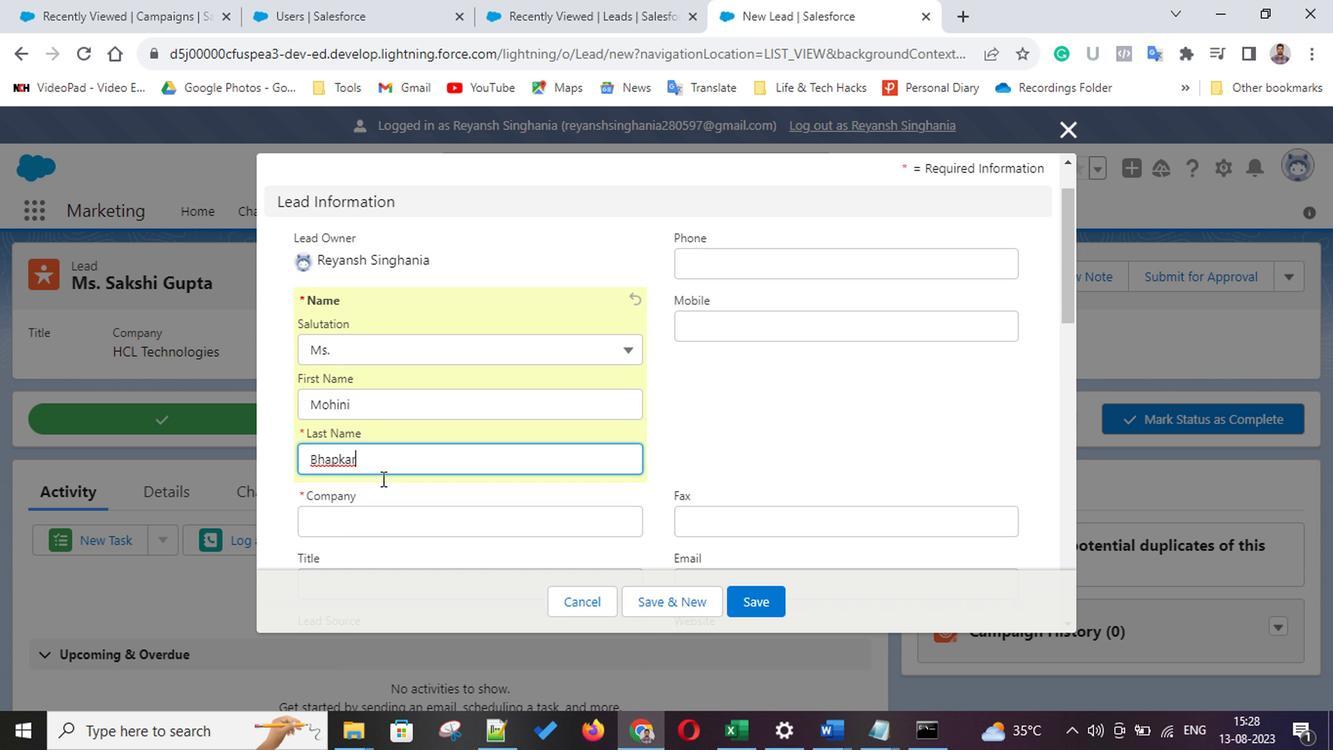 
Action: Mouse pressed left at (405, 540)
Screenshot: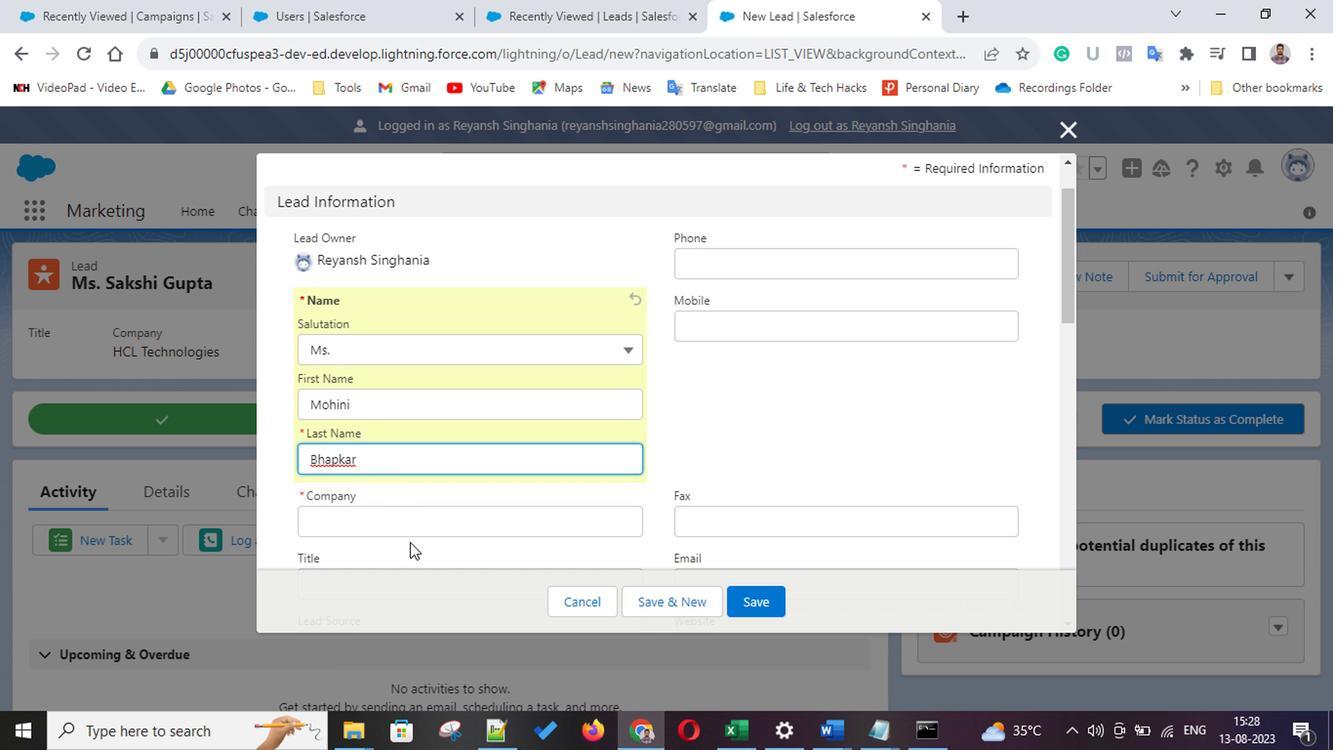 
Action: Mouse moved to (405, 522)
Screenshot: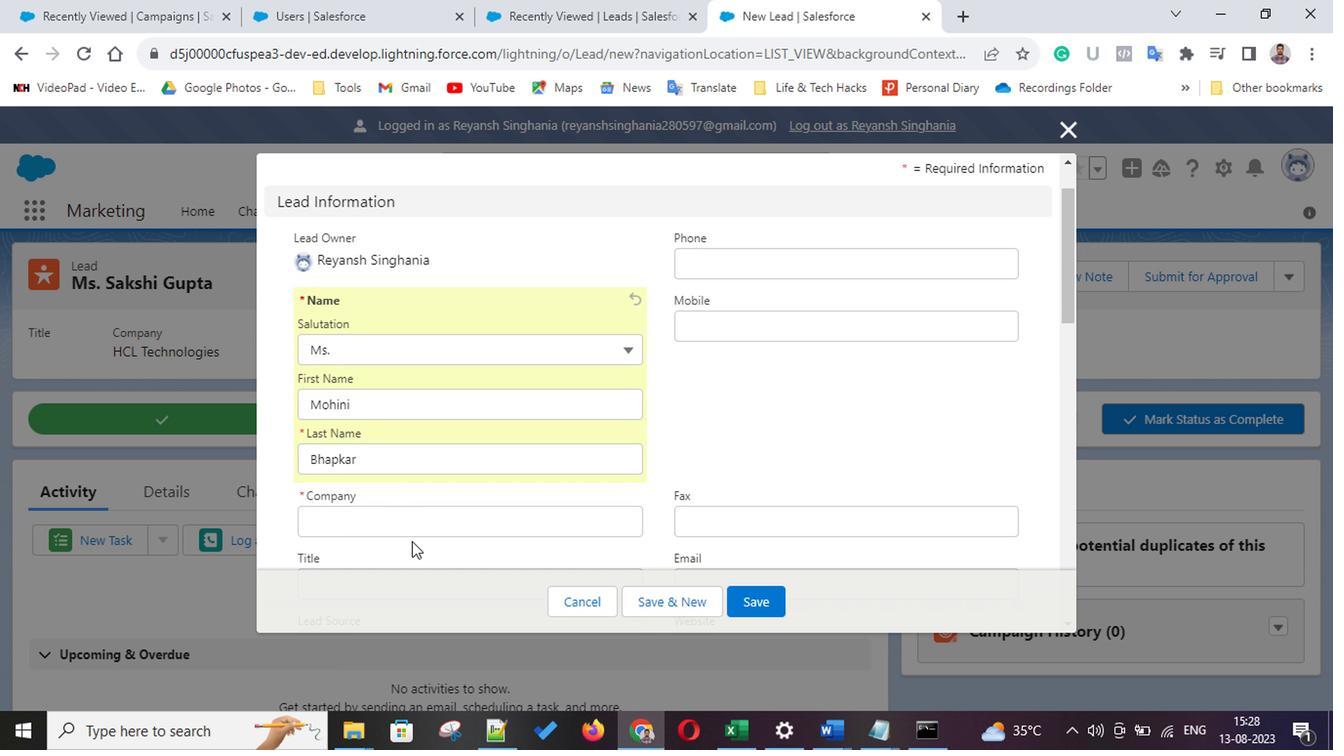 
Action: Mouse pressed left at (405, 522)
Screenshot: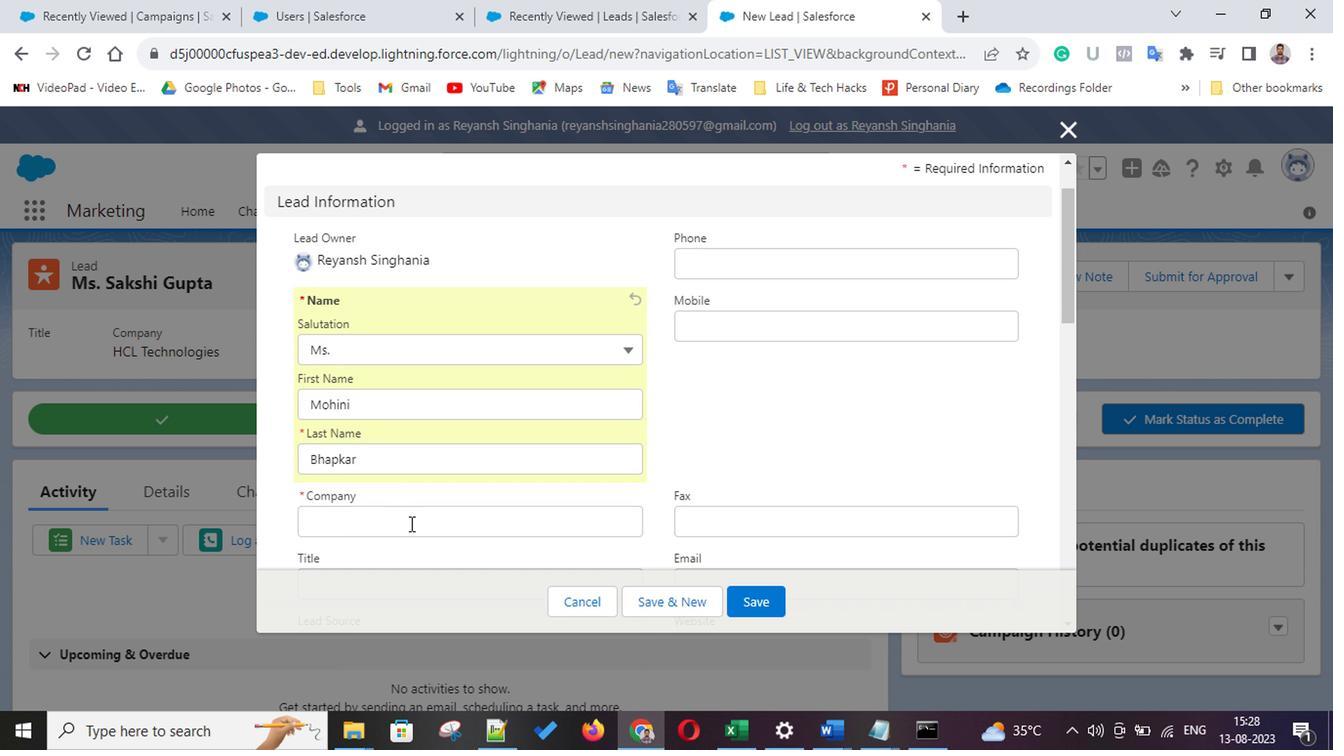 
Action: Key pressed <Key.shift><Key.shift>Globant
Screenshot: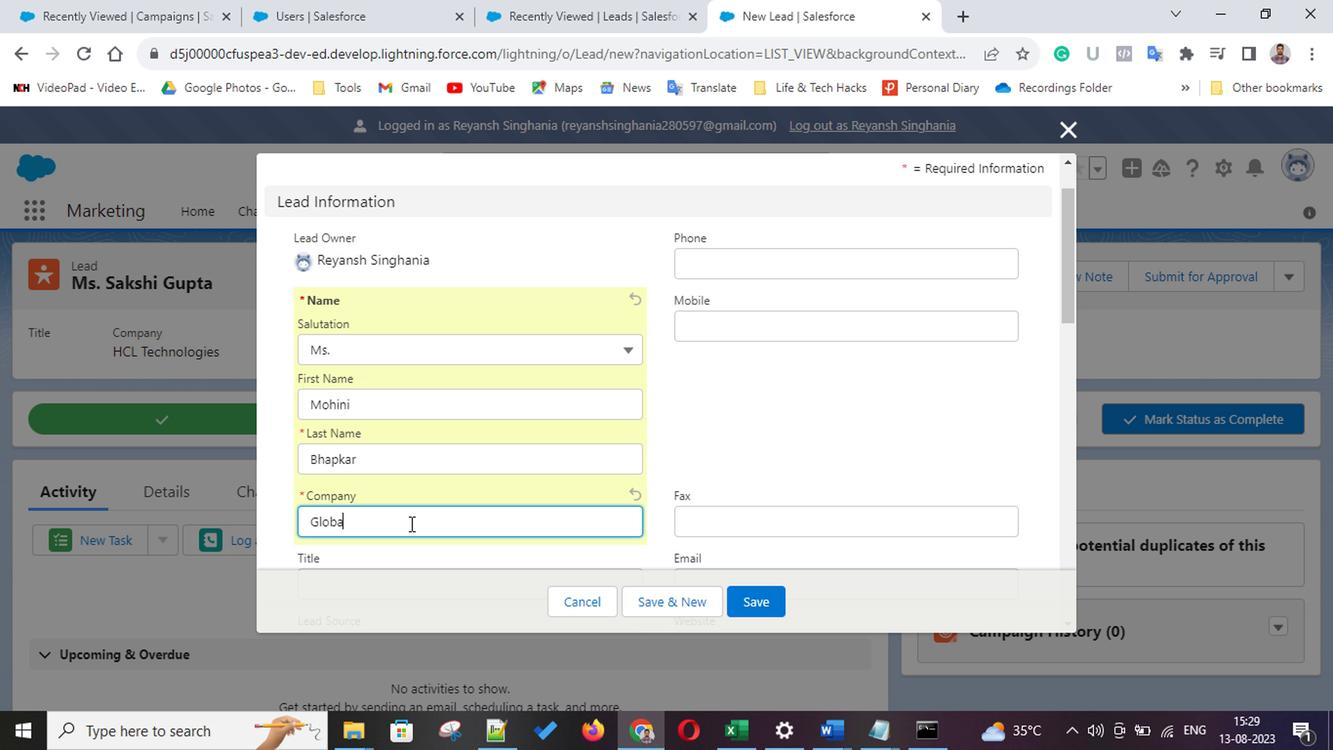 
Action: Mouse moved to (514, 499)
Screenshot: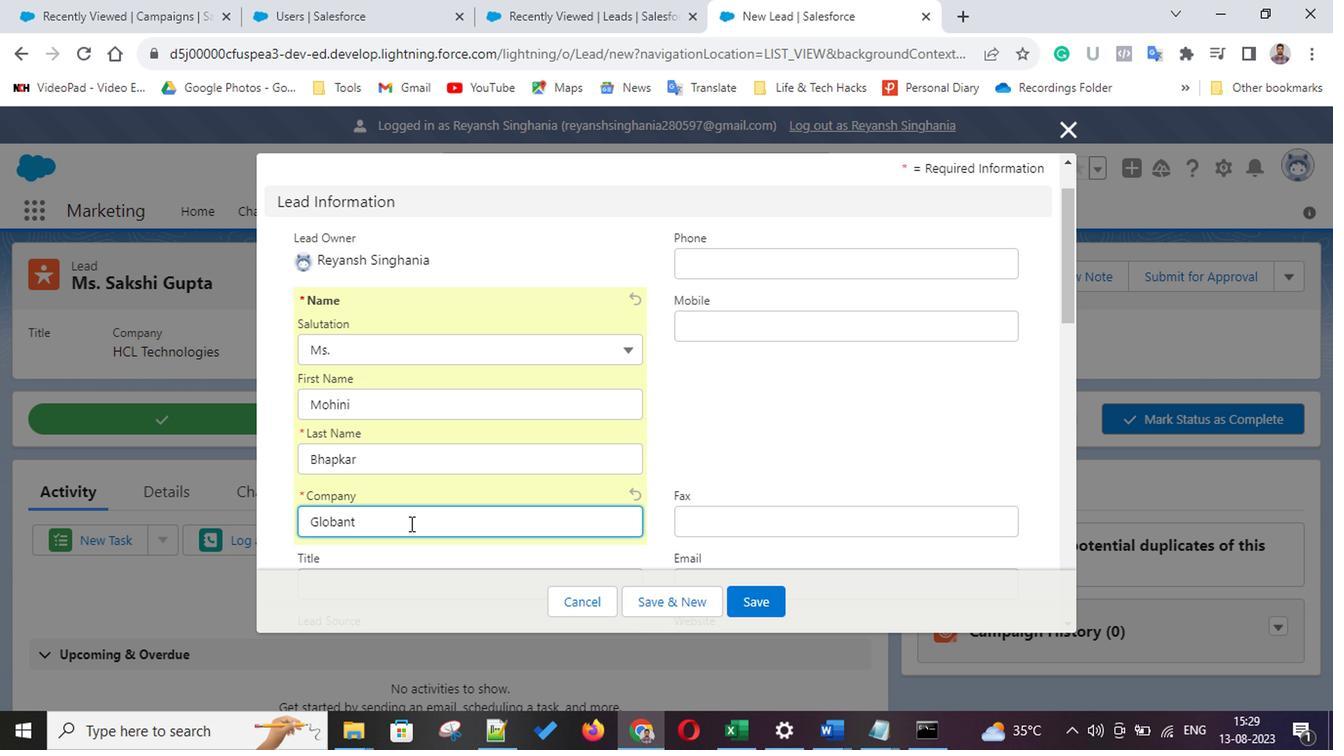 
Action: Mouse scrolled (514, 497) with delta (0, -1)
Screenshot: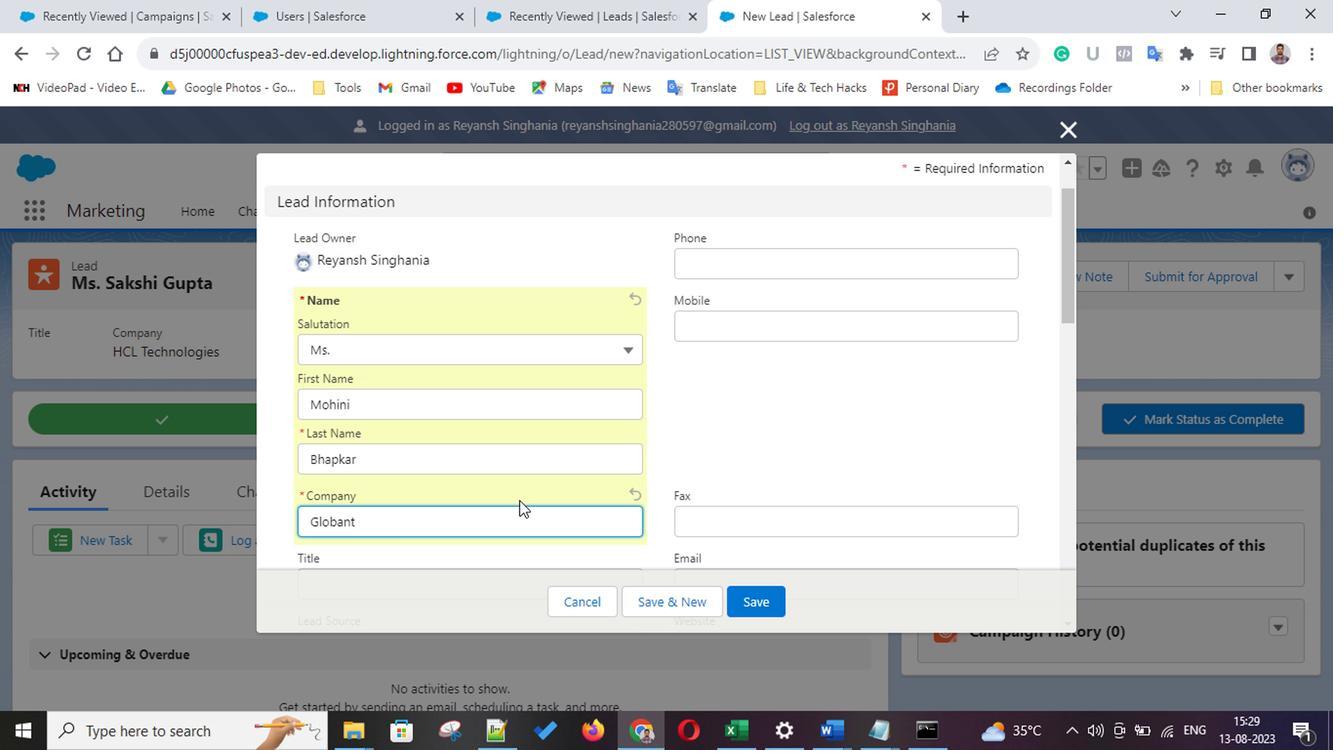 
Action: Mouse moved to (801, 314)
Screenshot: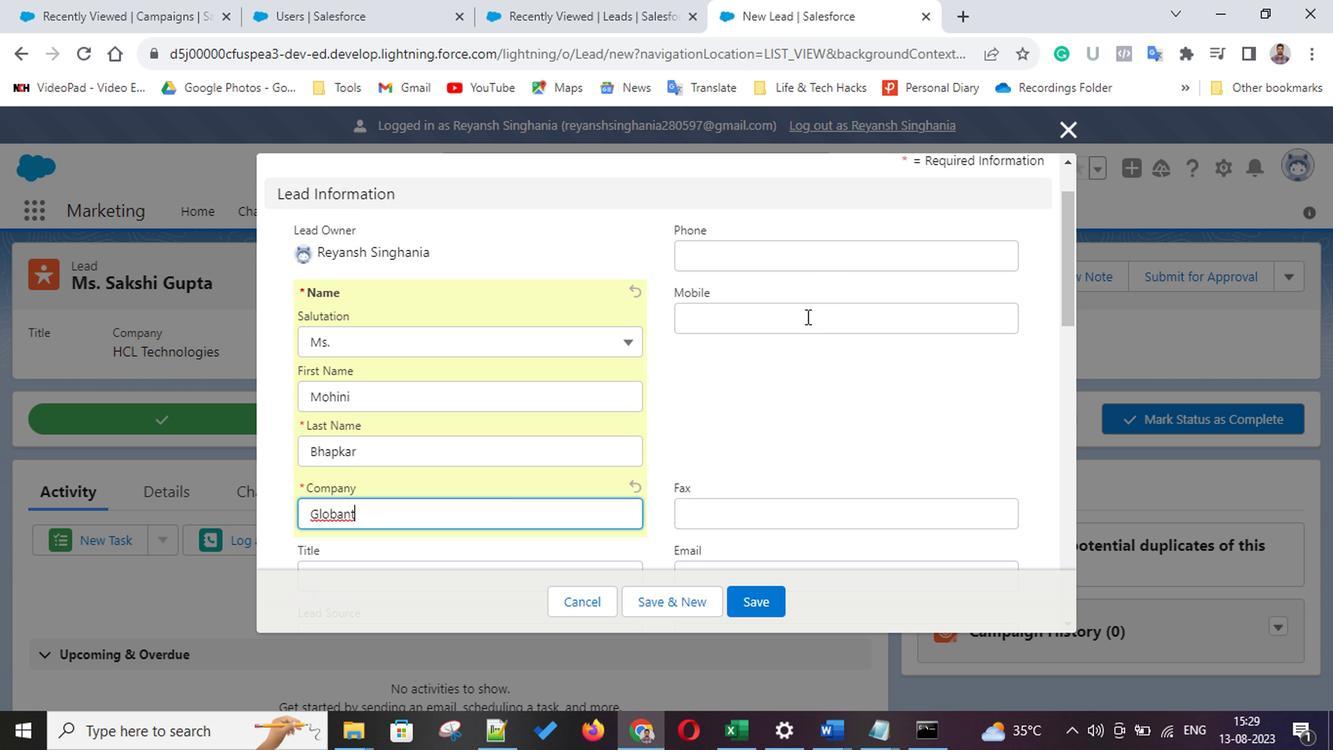 
Action: Mouse pressed left at (801, 314)
Screenshot: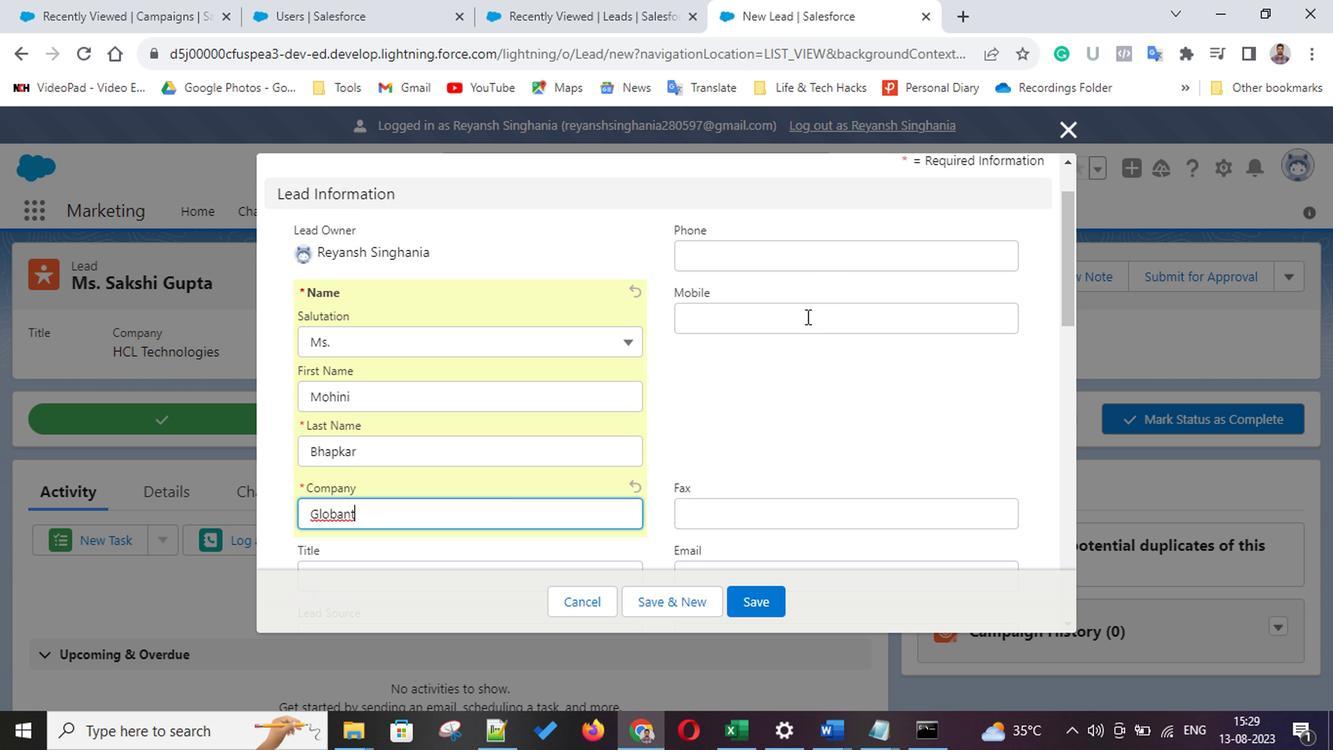 
Action: Key pressed 8563981937
Screenshot: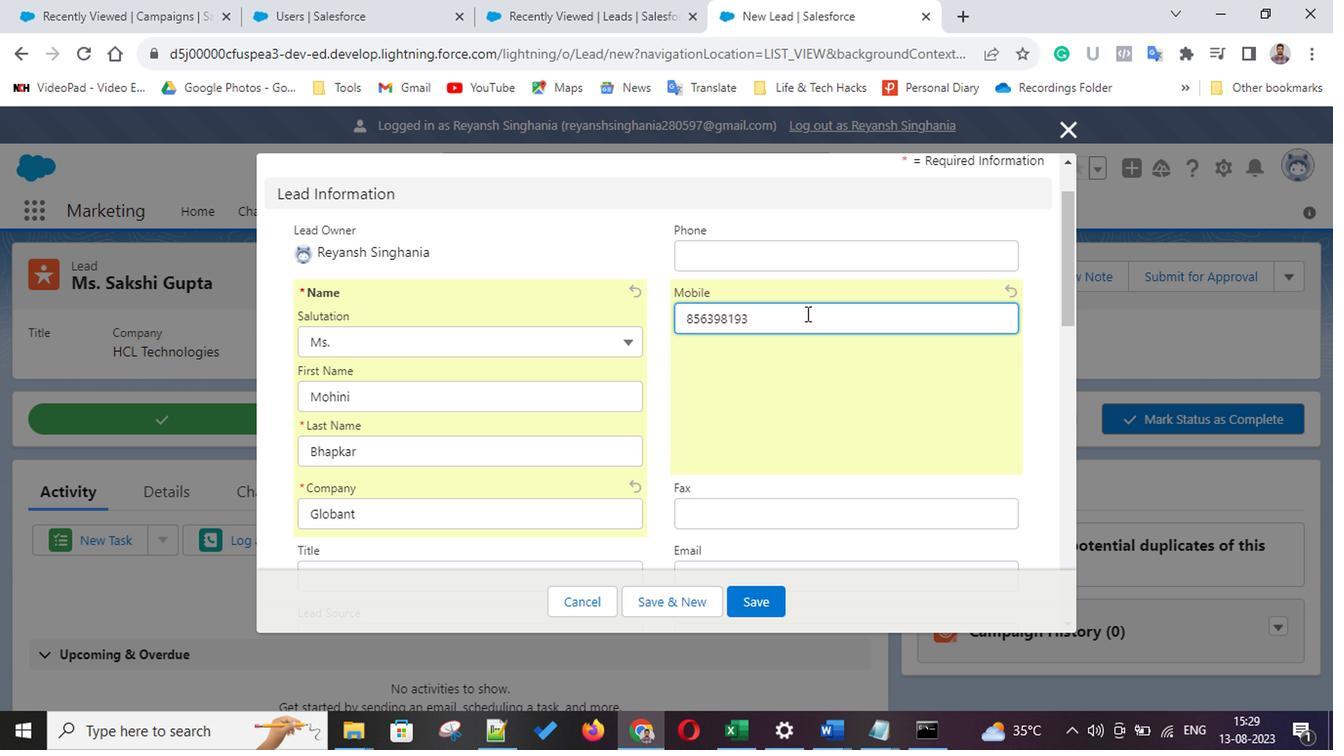 
Action: Mouse moved to (827, 437)
Screenshot: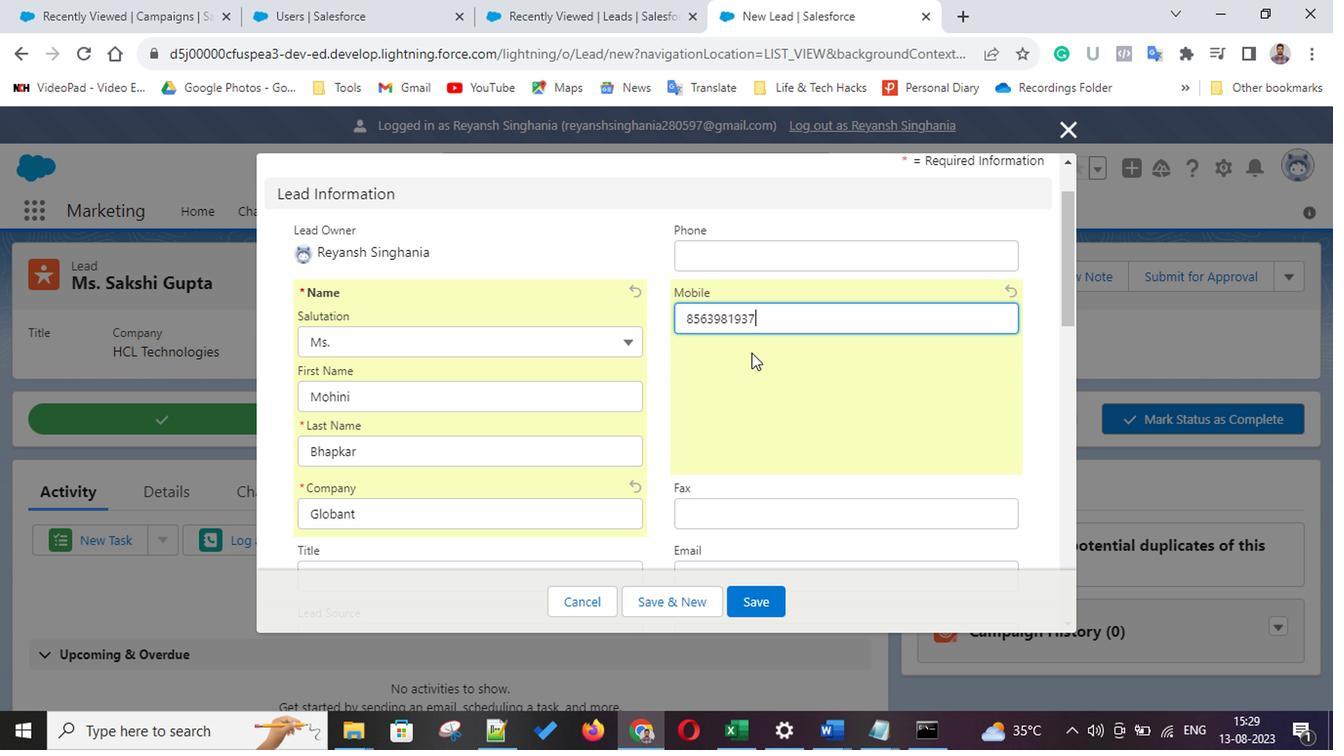
Action: Mouse scrolled (827, 436) with delta (0, -1)
Screenshot: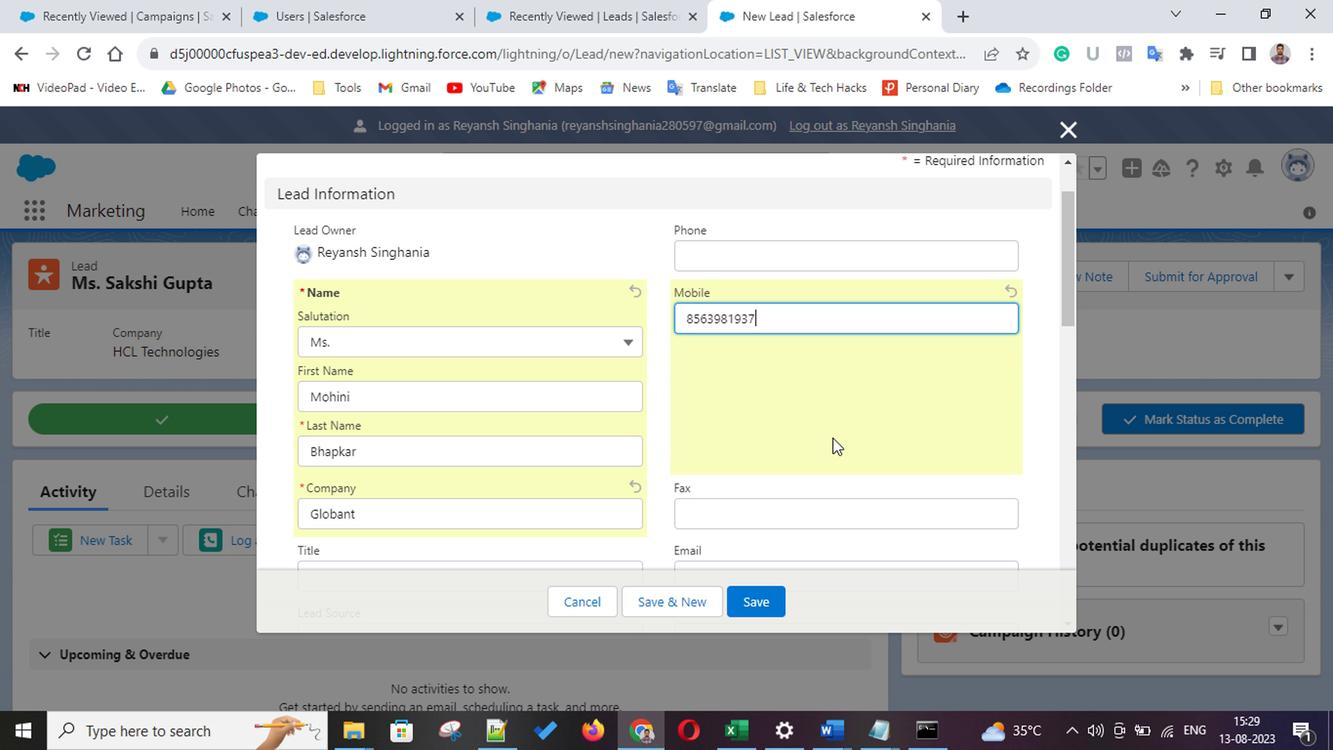 
Action: Mouse scrolled (827, 436) with delta (0, -1)
Screenshot: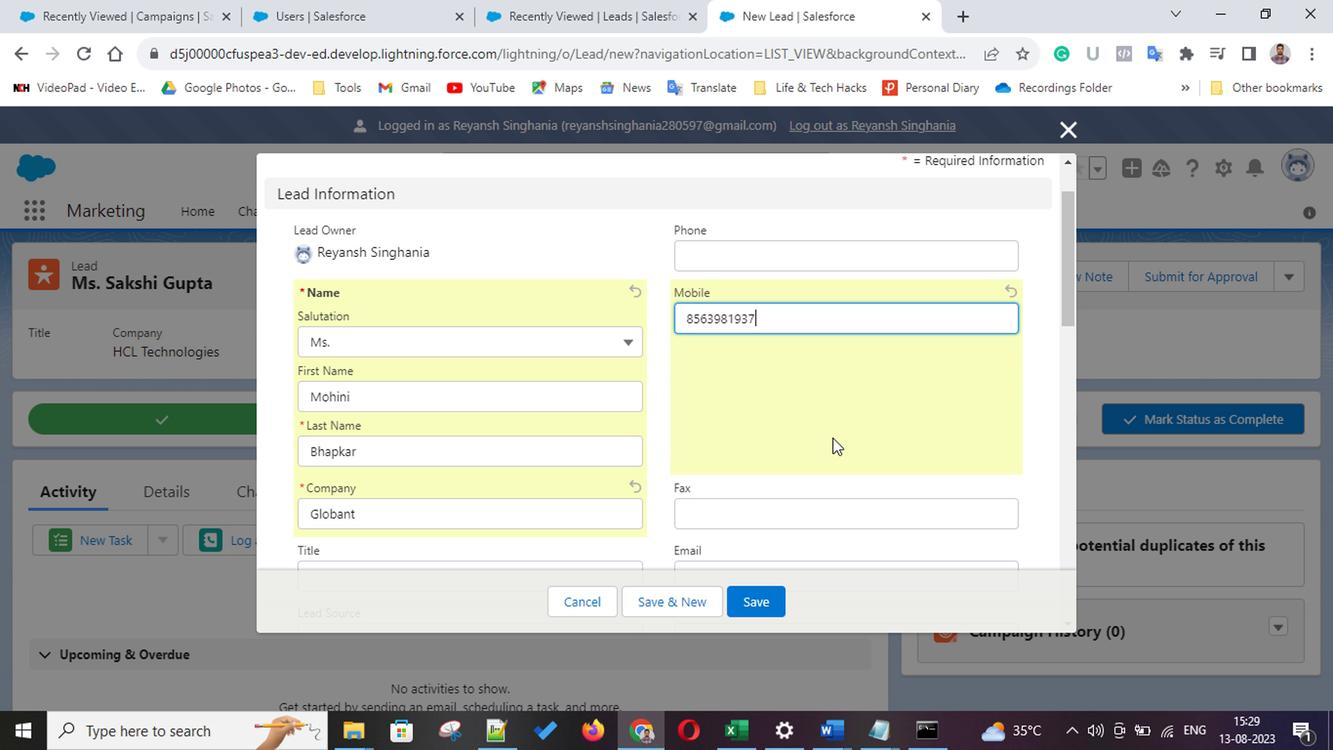 
Action: Mouse scrolled (827, 436) with delta (0, -1)
Screenshot: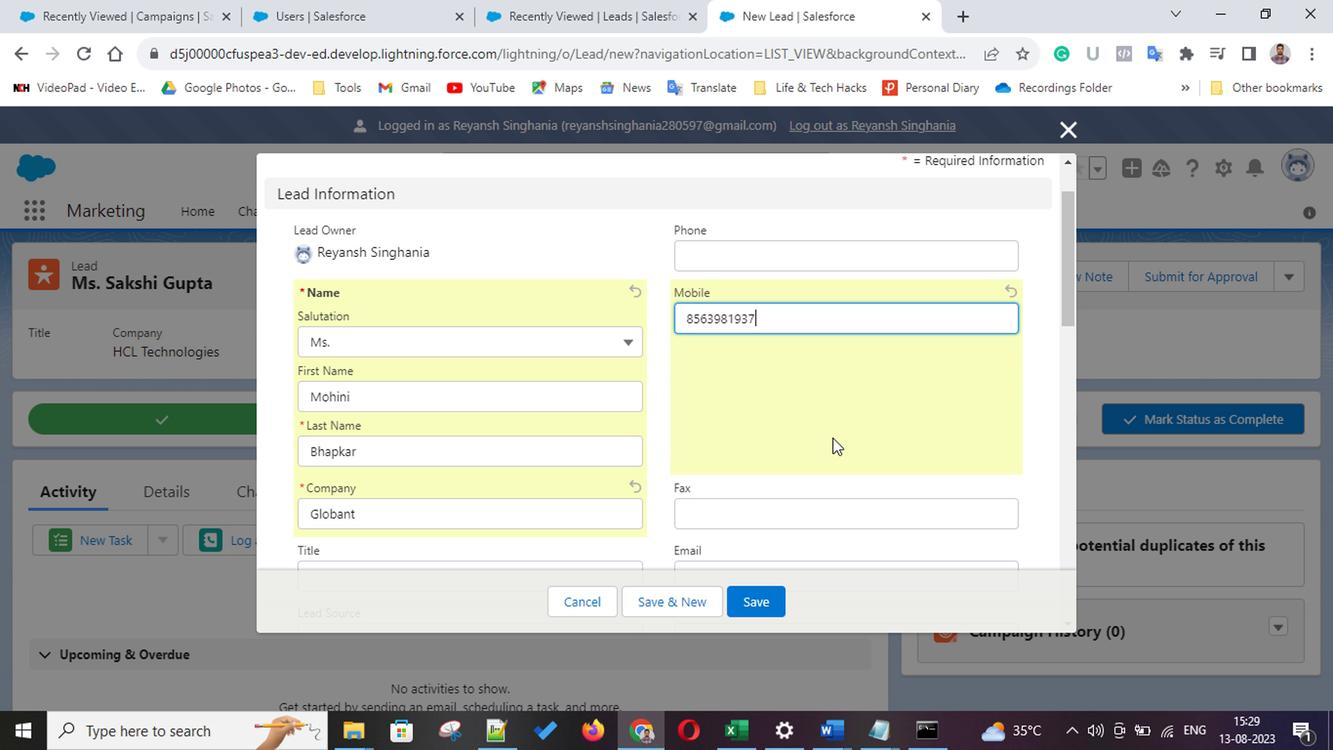 
Action: Mouse scrolled (827, 436) with delta (0, -1)
Screenshot: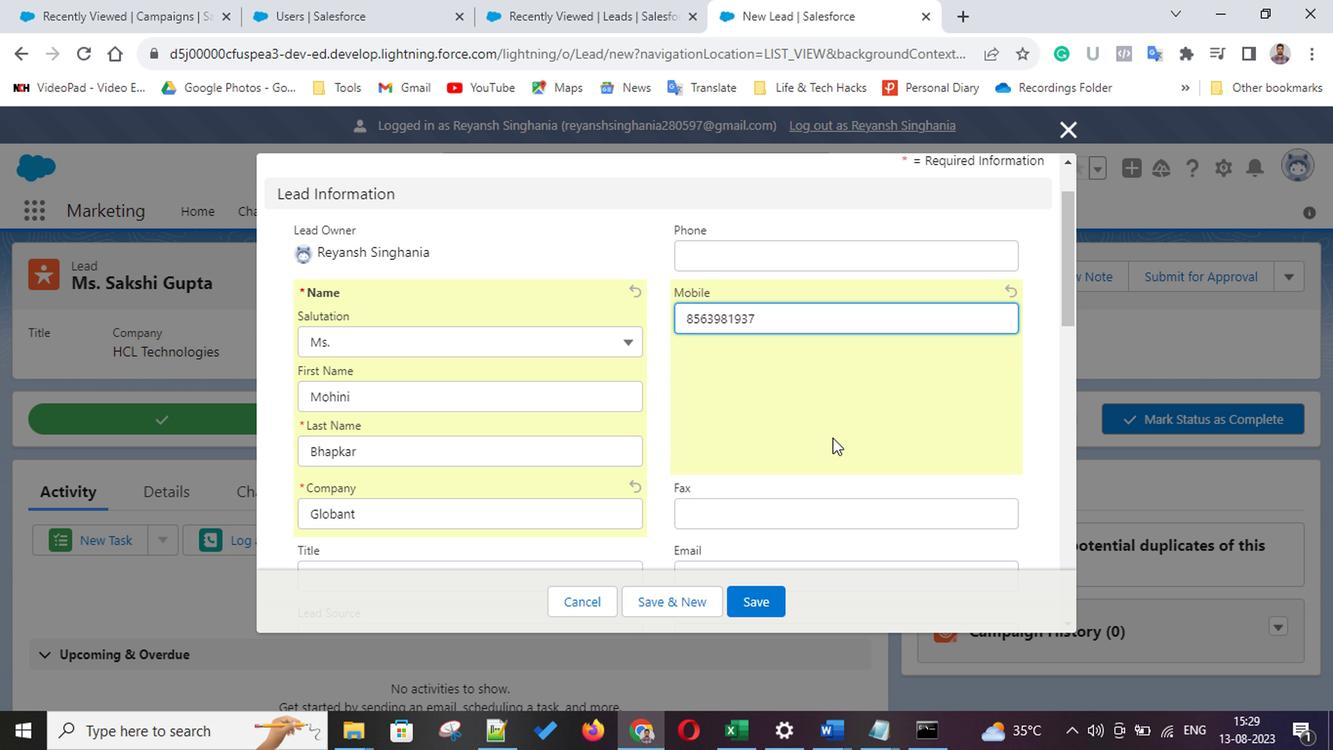 
Action: Mouse scrolled (827, 436) with delta (0, -1)
Screenshot: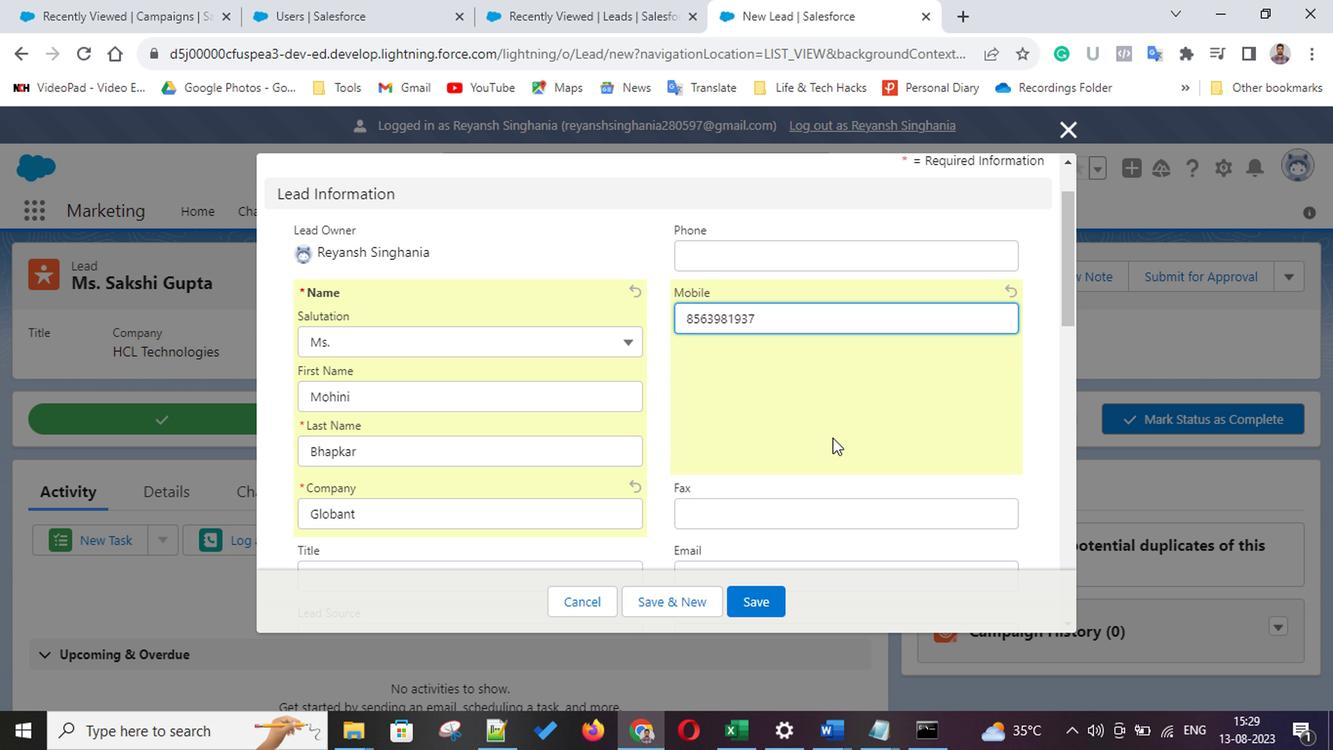
Action: Mouse scrolled (827, 436) with delta (0, -1)
Screenshot: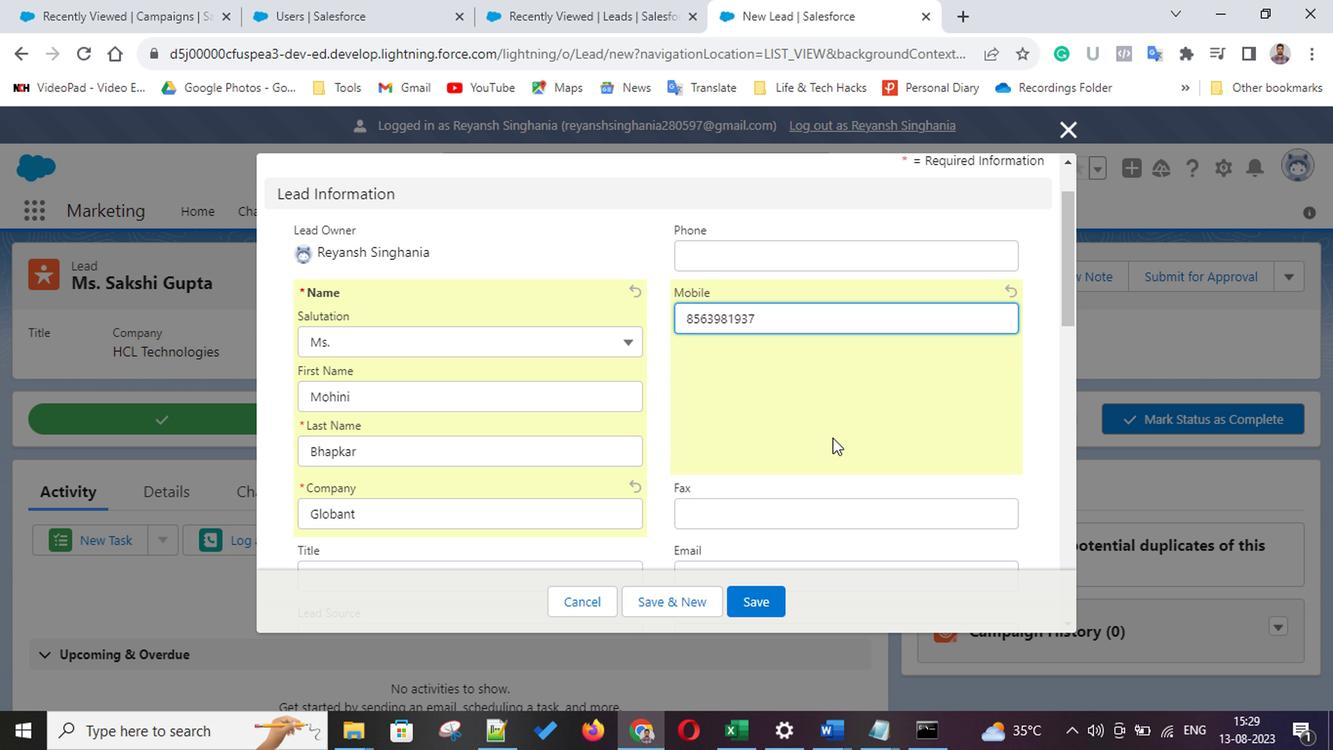 
Action: Mouse scrolled (827, 436) with delta (0, -1)
Screenshot: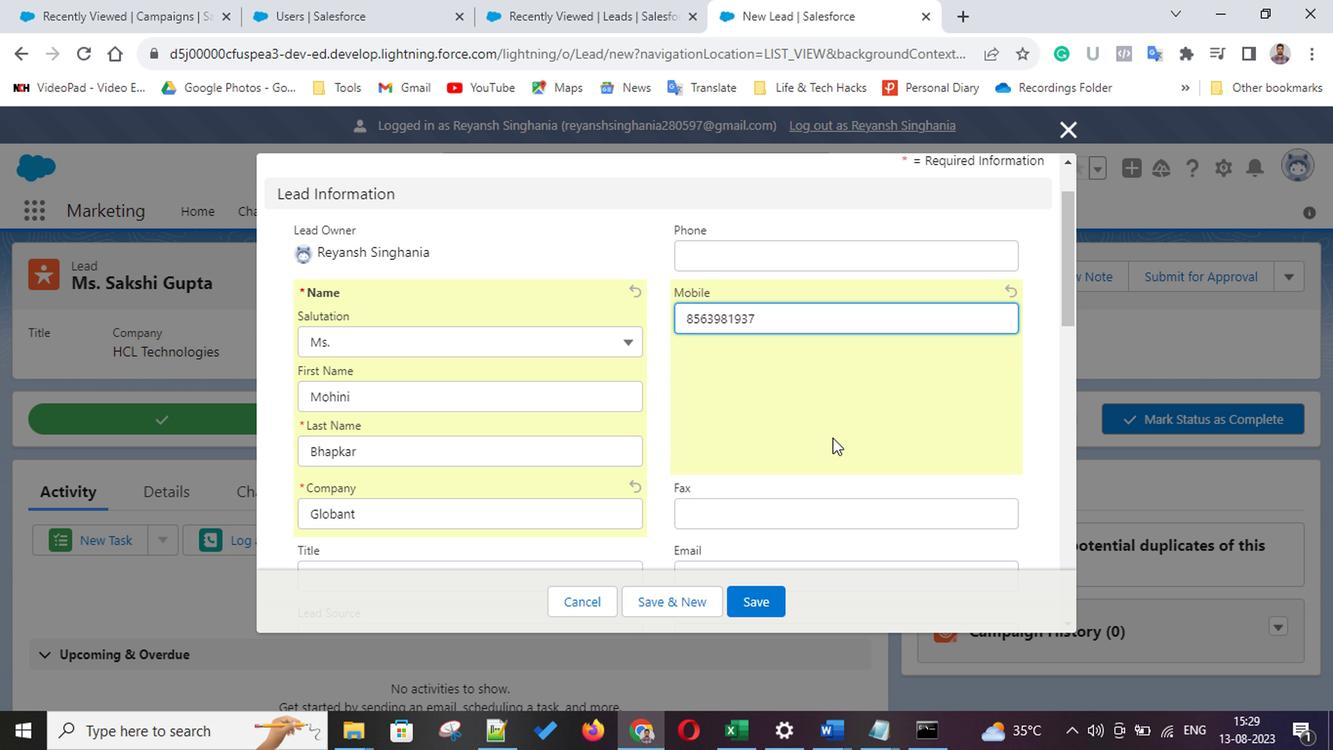 
Action: Mouse scrolled (827, 436) with delta (0, -1)
Screenshot: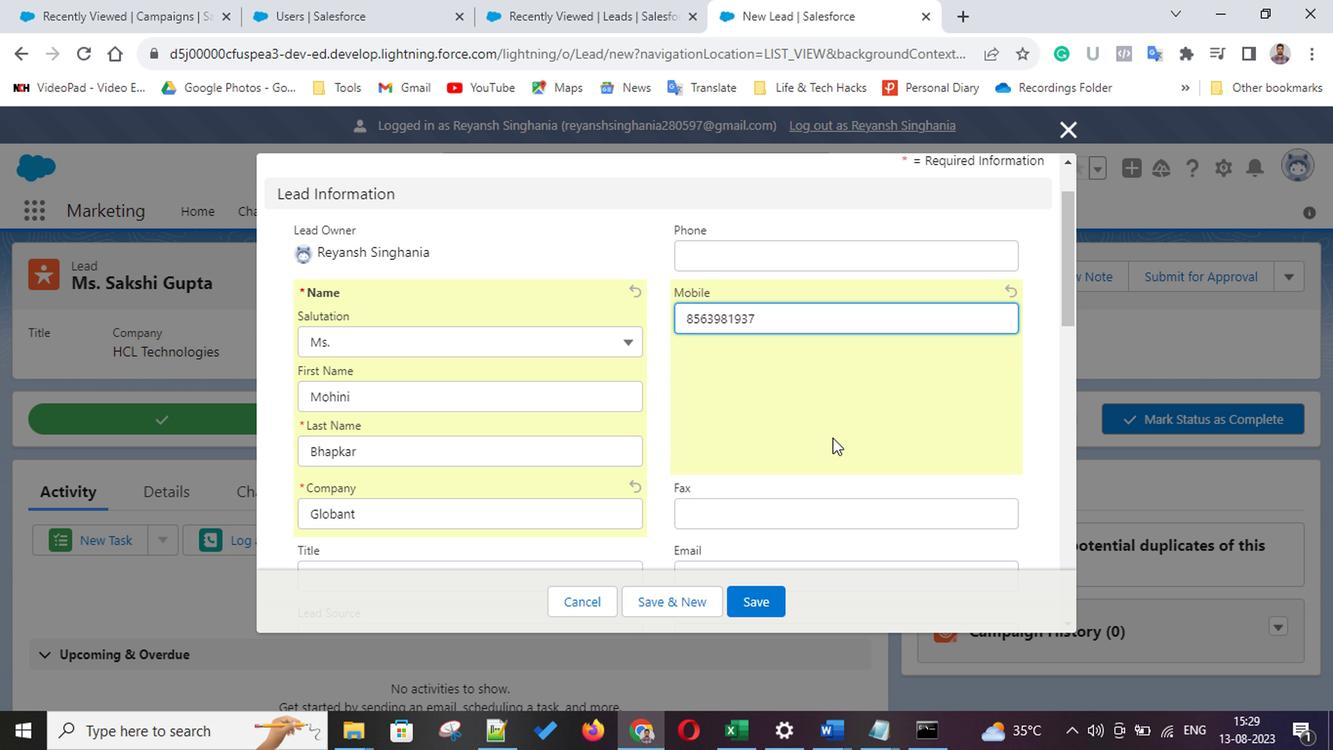 
Action: Mouse moved to (775, 488)
Screenshot: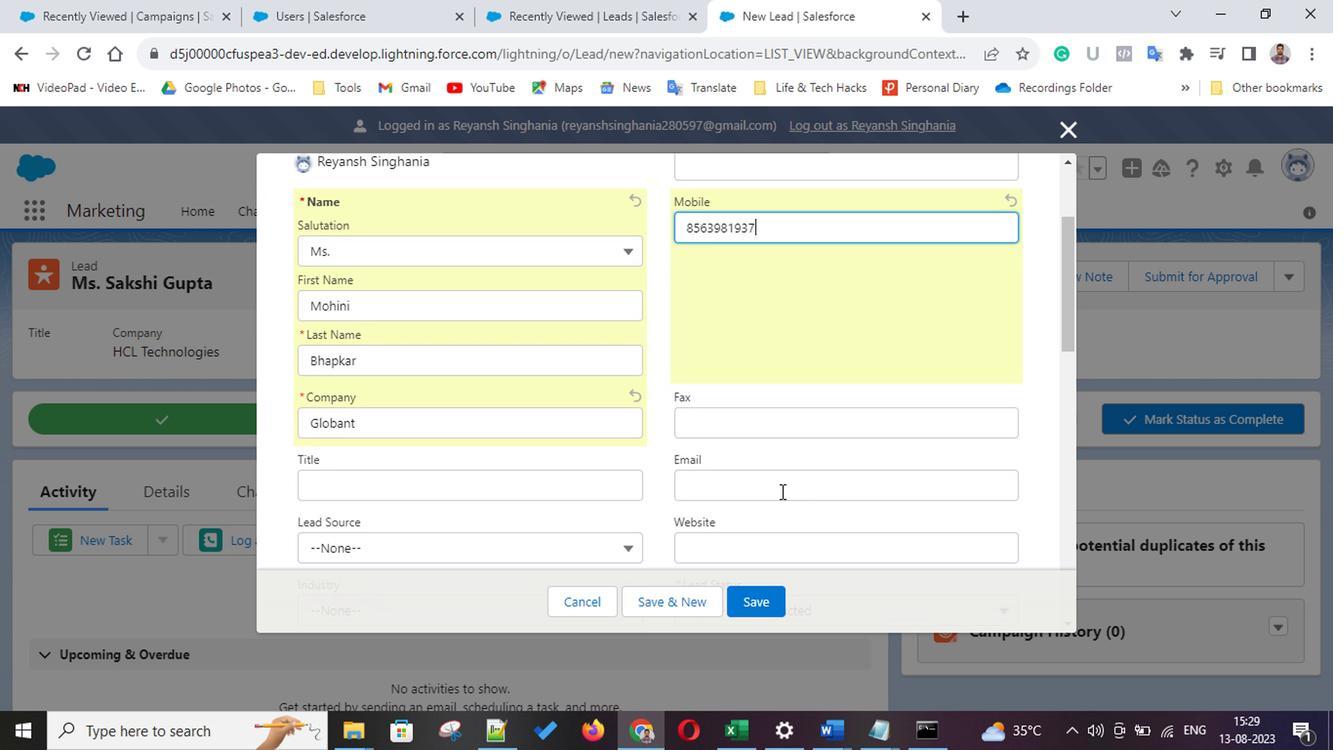
Action: Mouse pressed left at (775, 488)
Screenshot: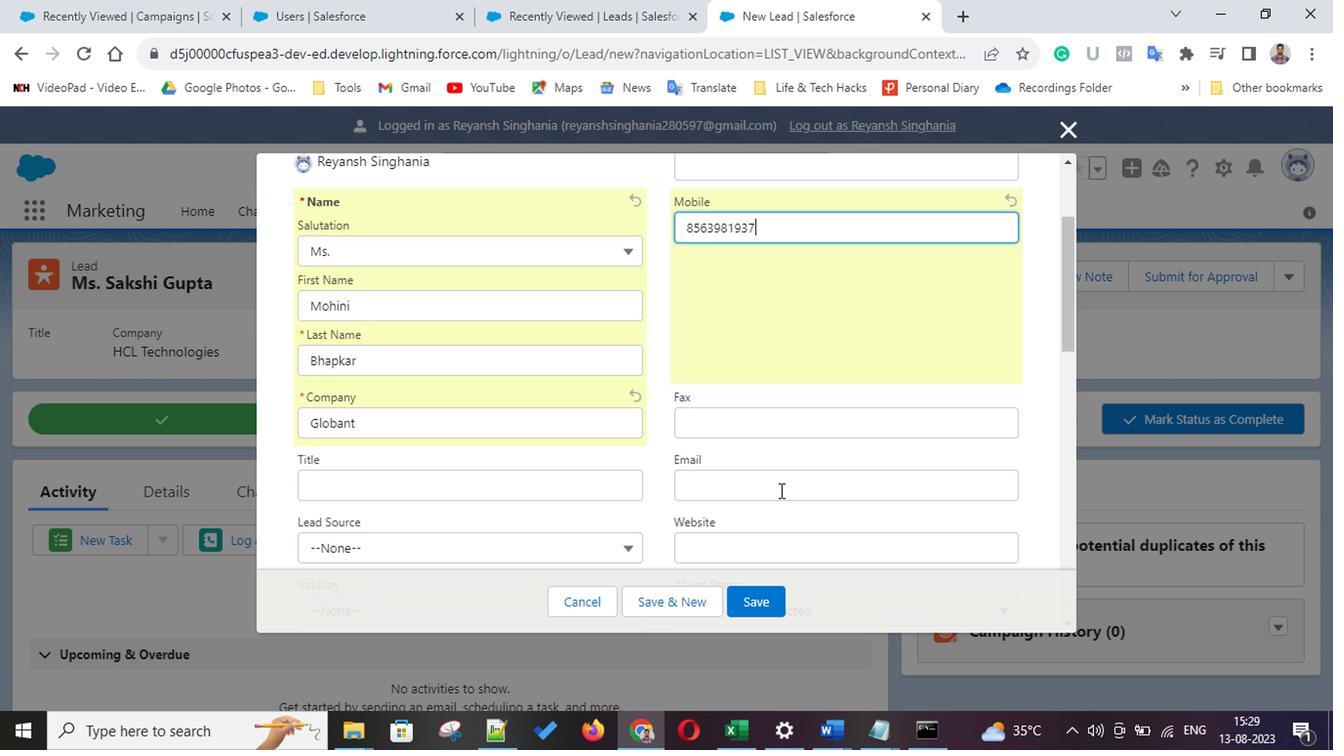 
Action: Key pressed mohini.bhapkar<Key.shift>@globant.com
Screenshot: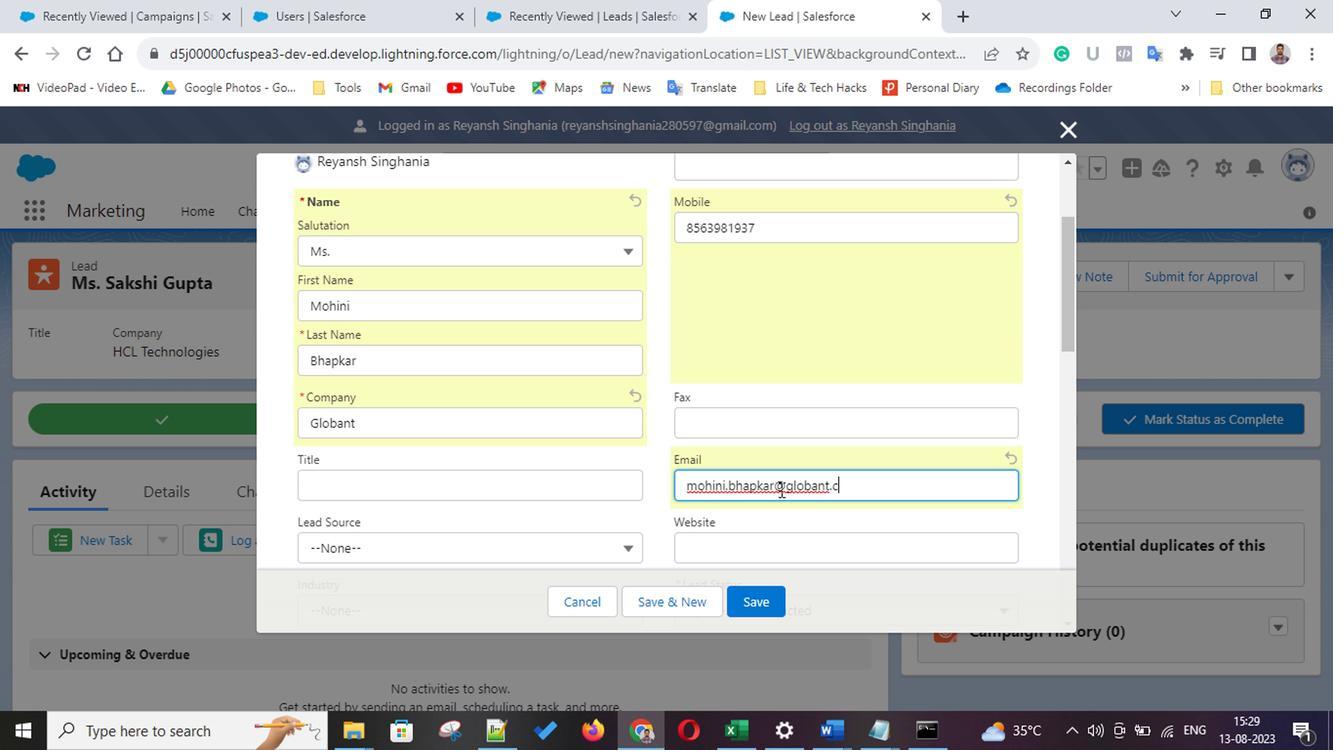 
Action: Mouse moved to (844, 481)
Screenshot: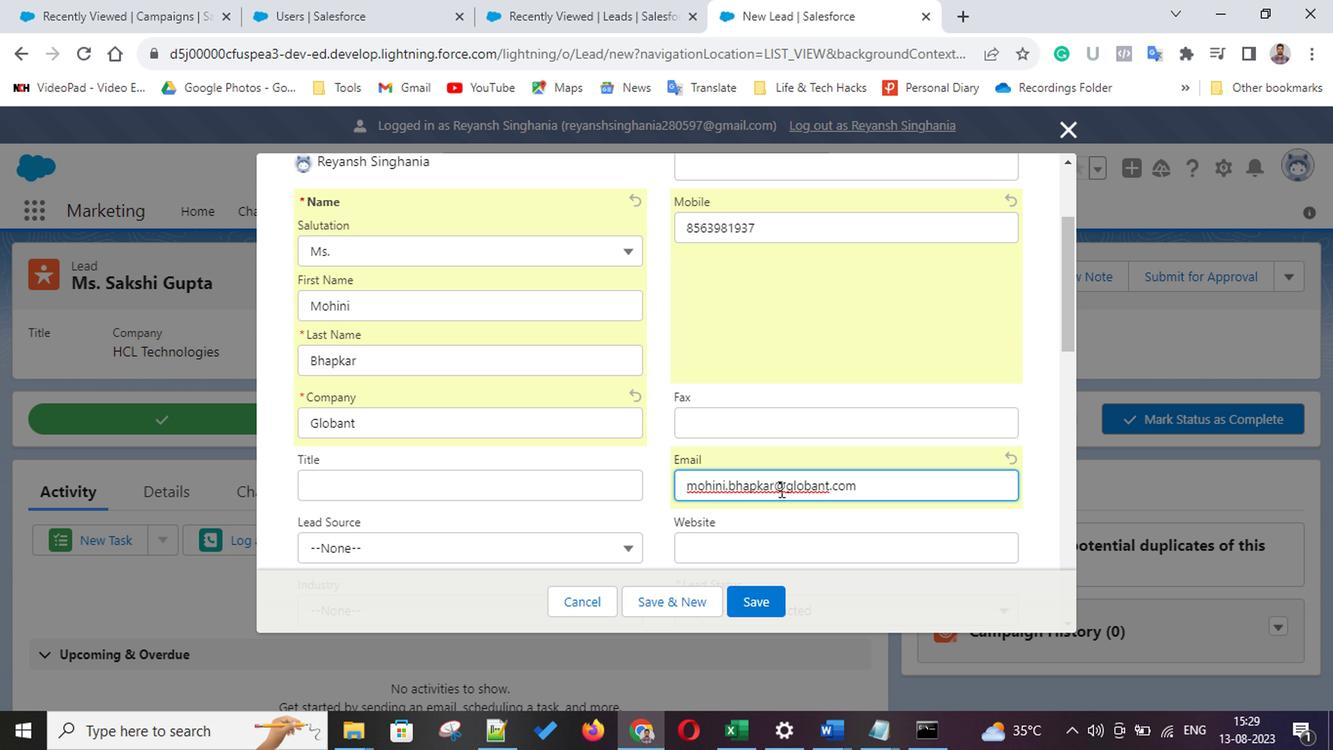 
Action: Mouse scrolled (844, 480) with delta (0, -1)
Screenshot: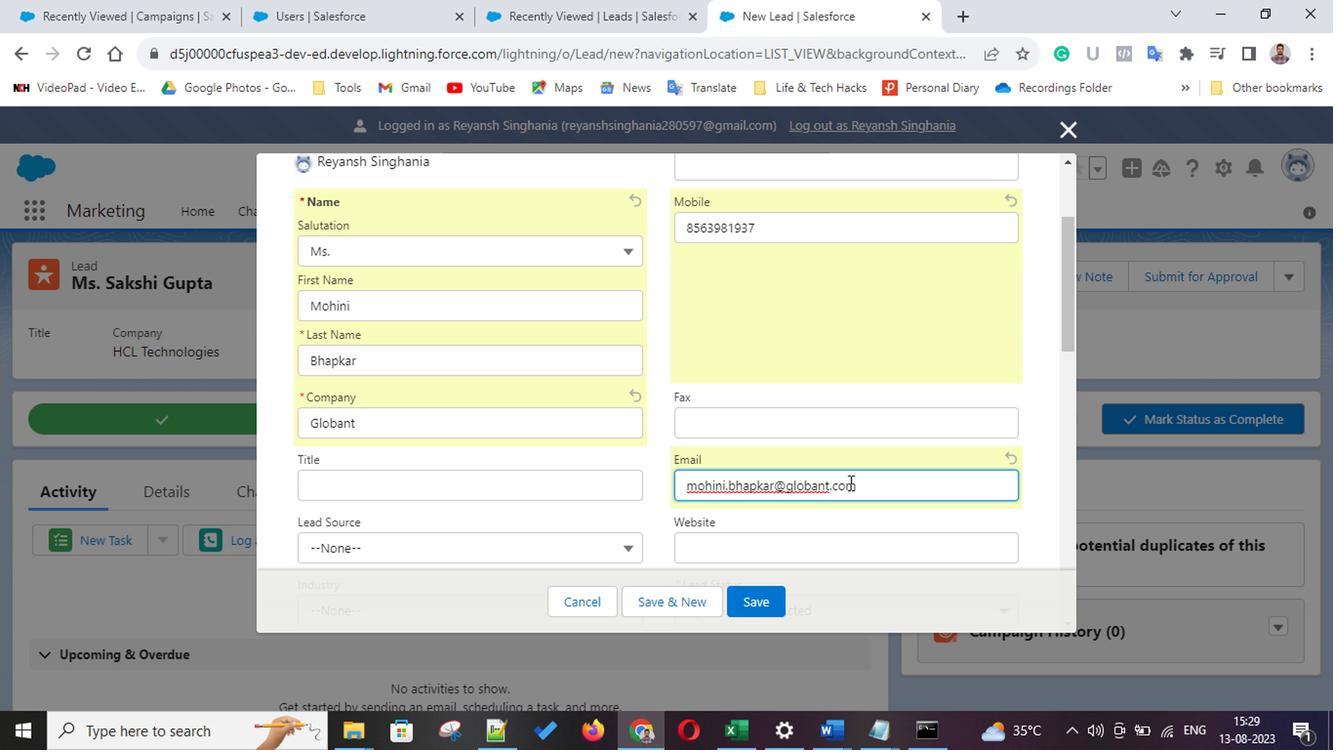 
Action: Mouse scrolled (844, 480) with delta (0, -1)
Screenshot: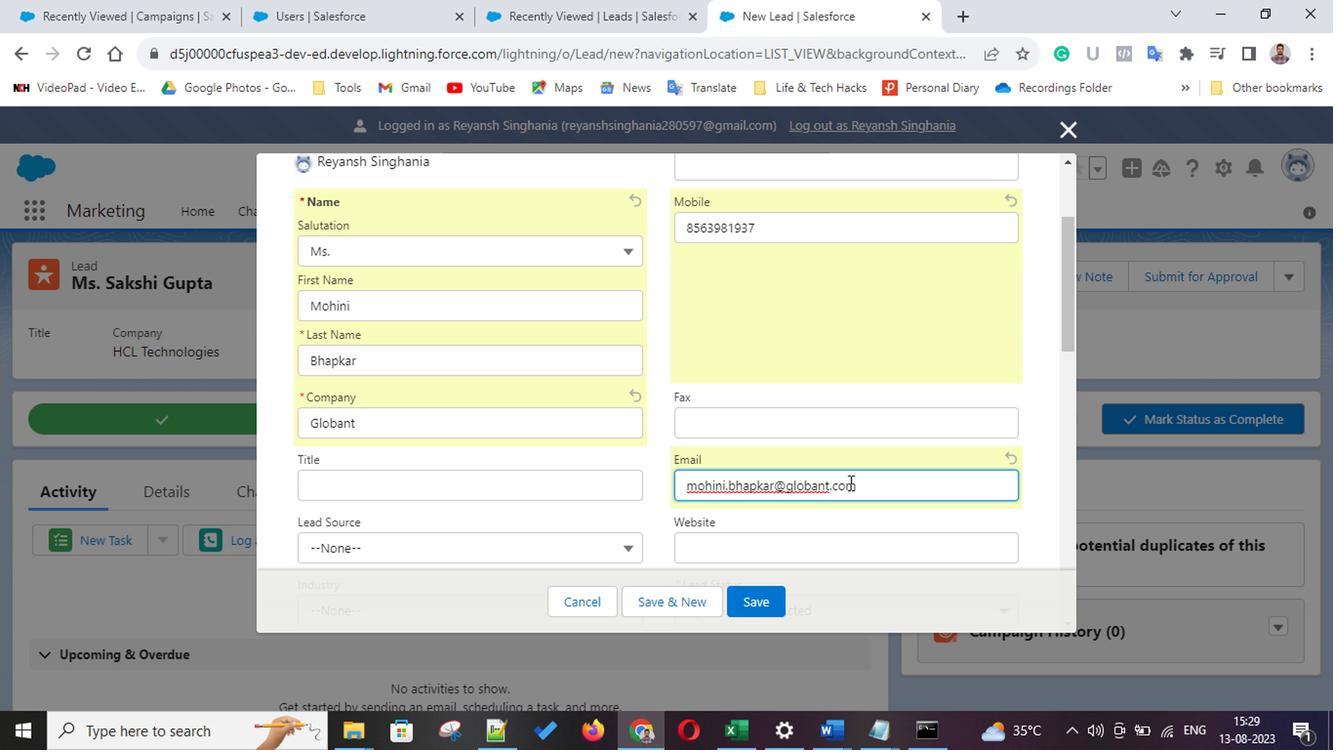 
Action: Mouse scrolled (844, 480) with delta (0, -1)
Screenshot: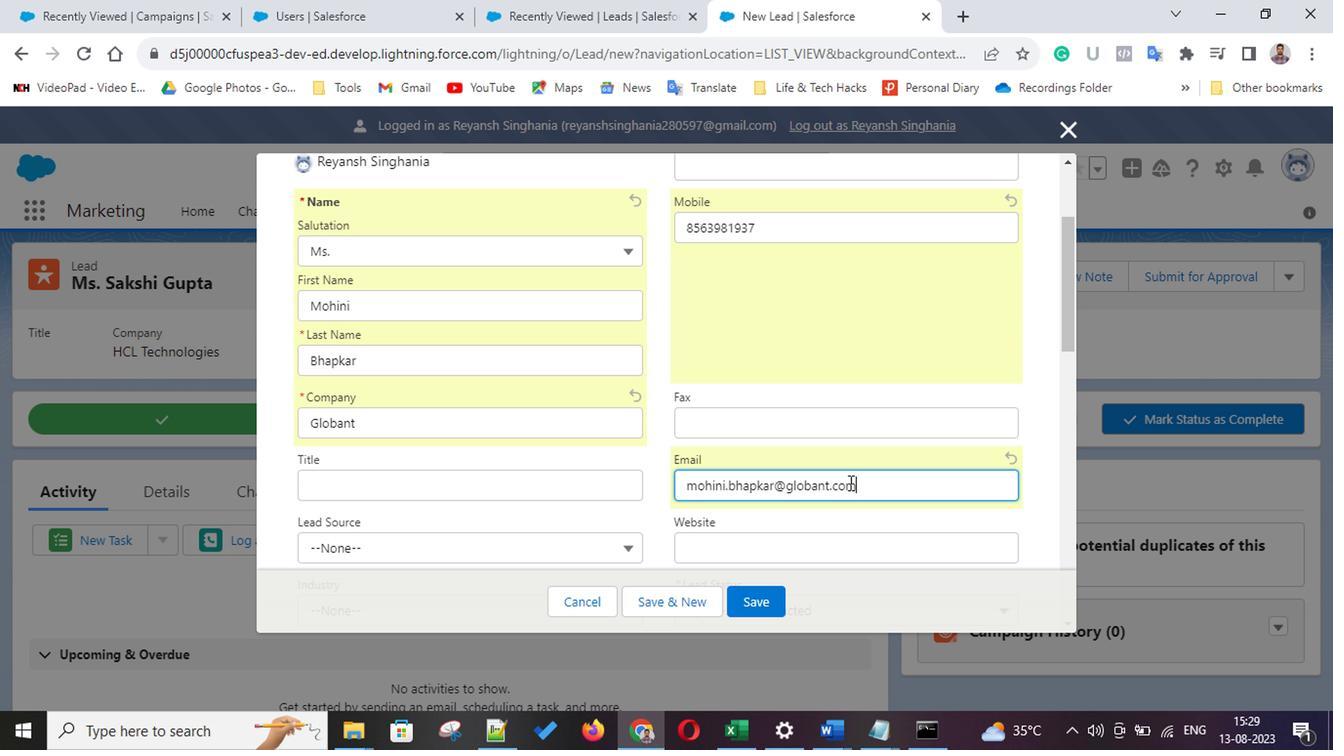 
Action: Mouse scrolled (844, 480) with delta (0, -1)
Screenshot: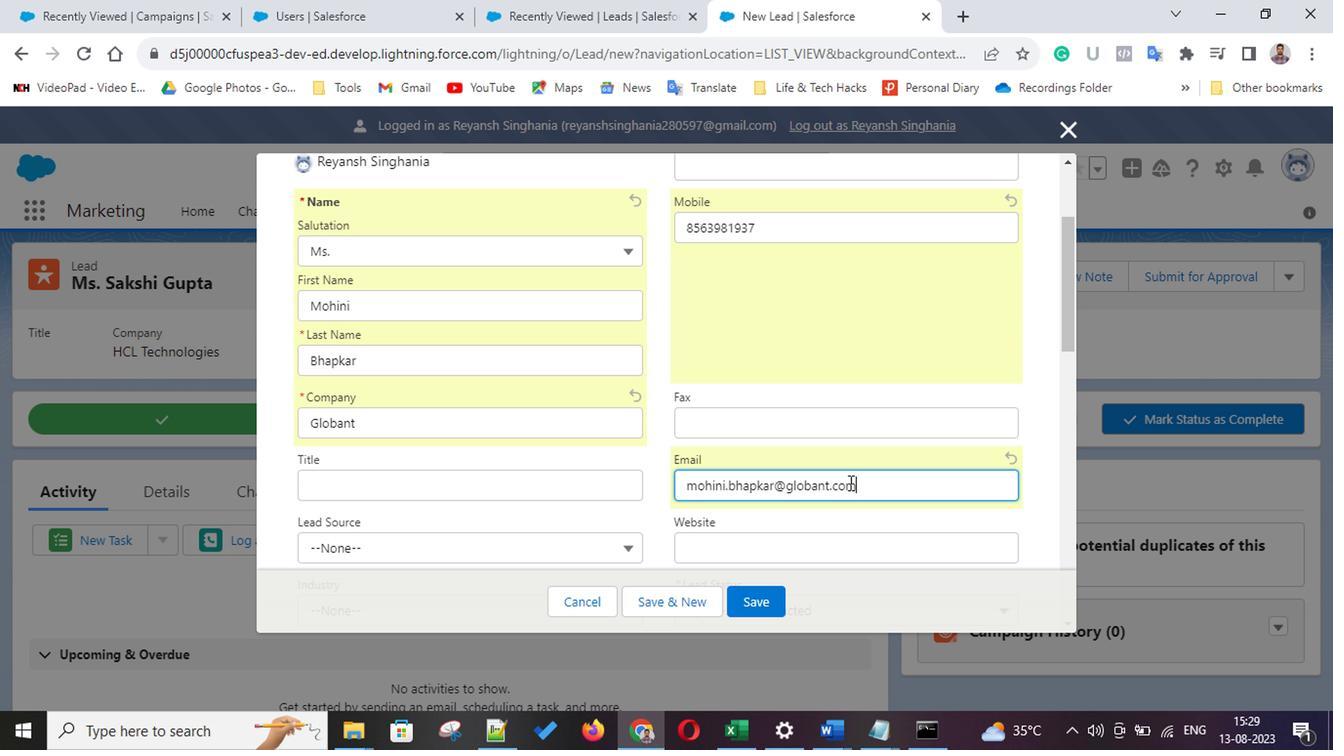 
Action: Mouse scrolled (844, 480) with delta (0, -1)
Screenshot: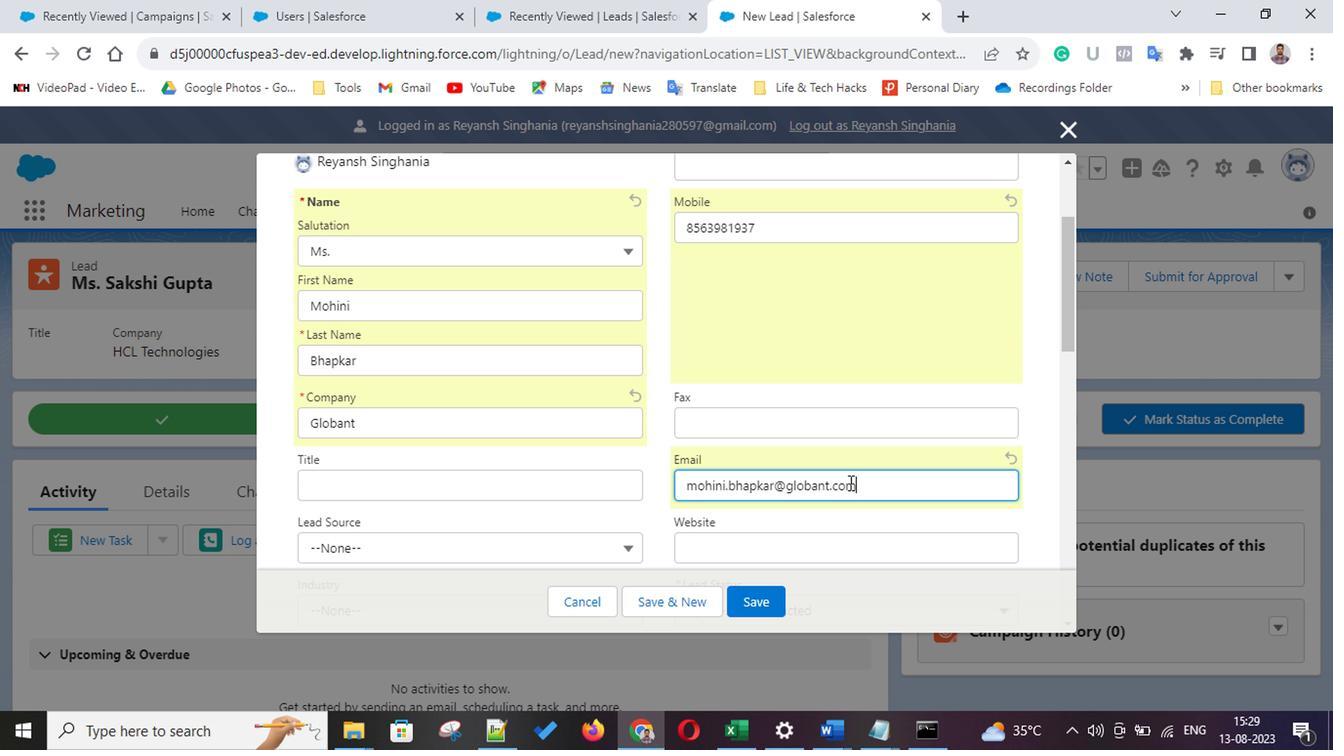 
Action: Mouse scrolled (844, 480) with delta (0, -1)
Screenshot: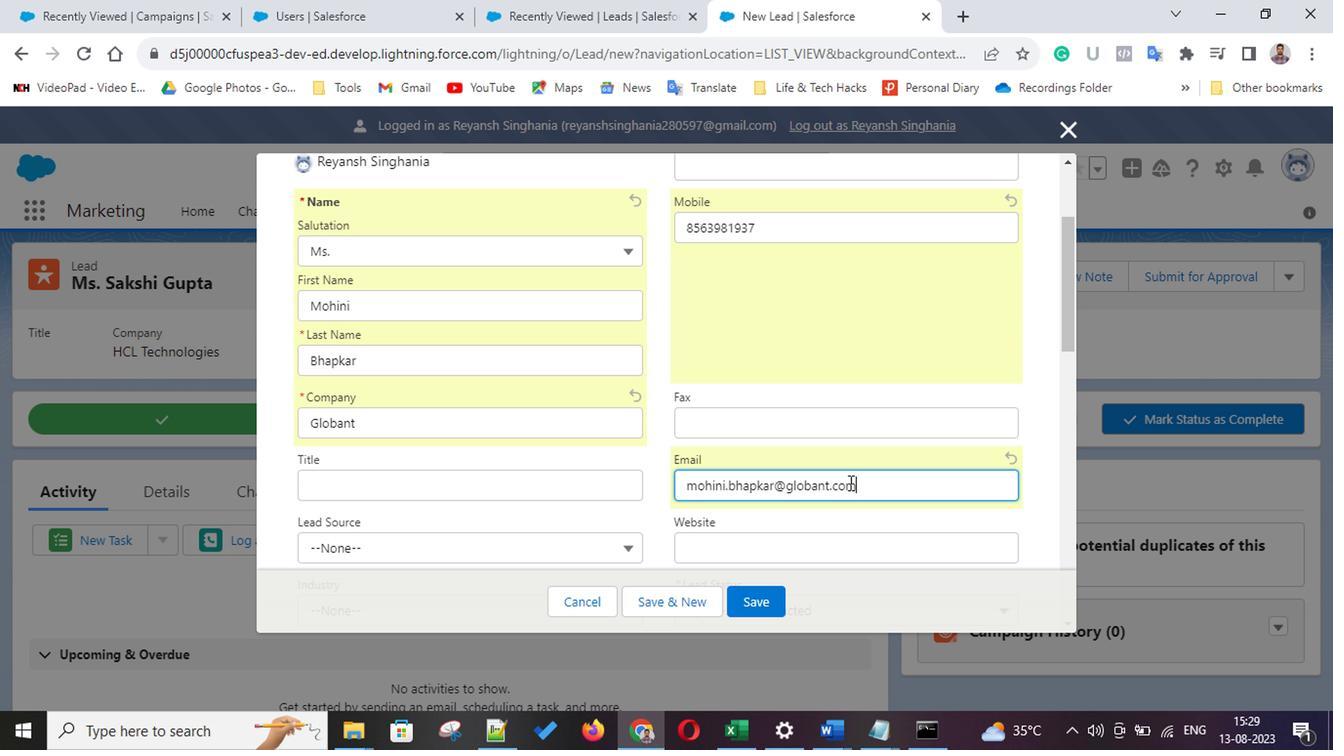 
Action: Mouse scrolled (844, 480) with delta (0, -1)
Screenshot: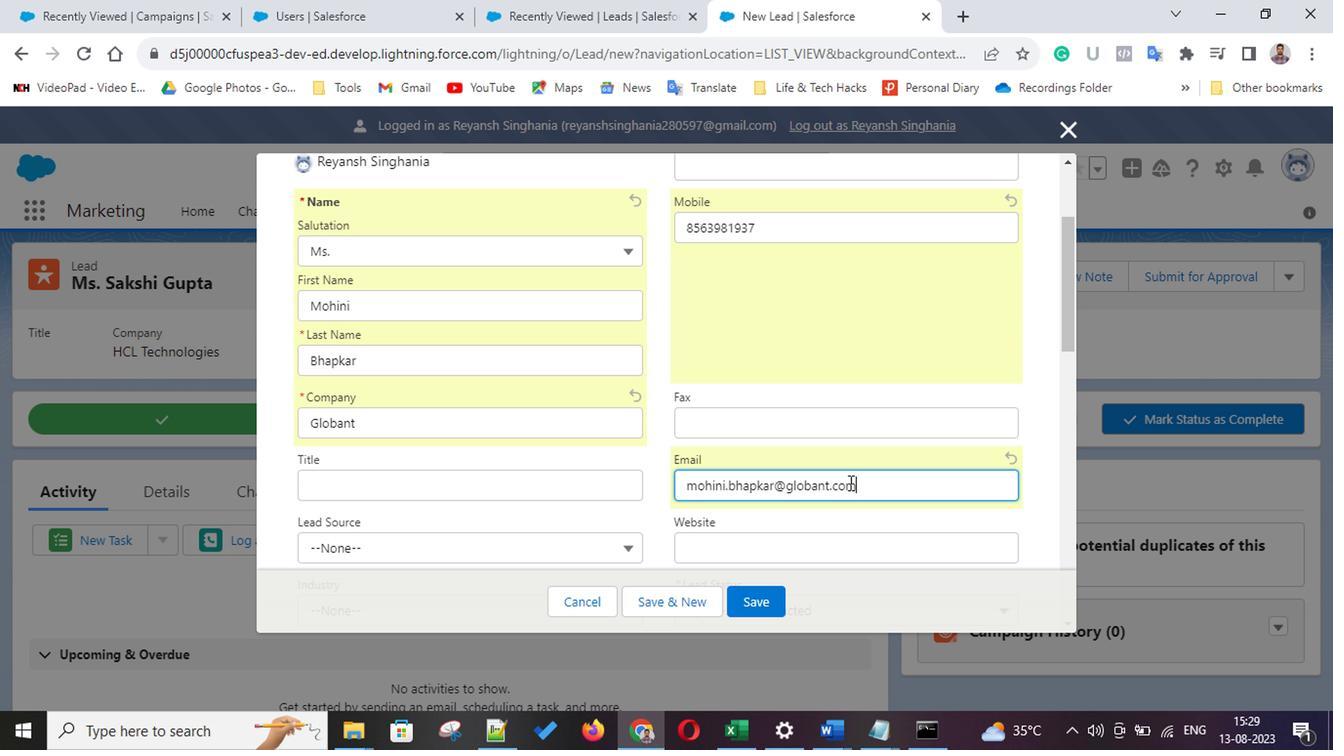 
Action: Mouse scrolled (844, 480) with delta (0, -1)
Screenshot: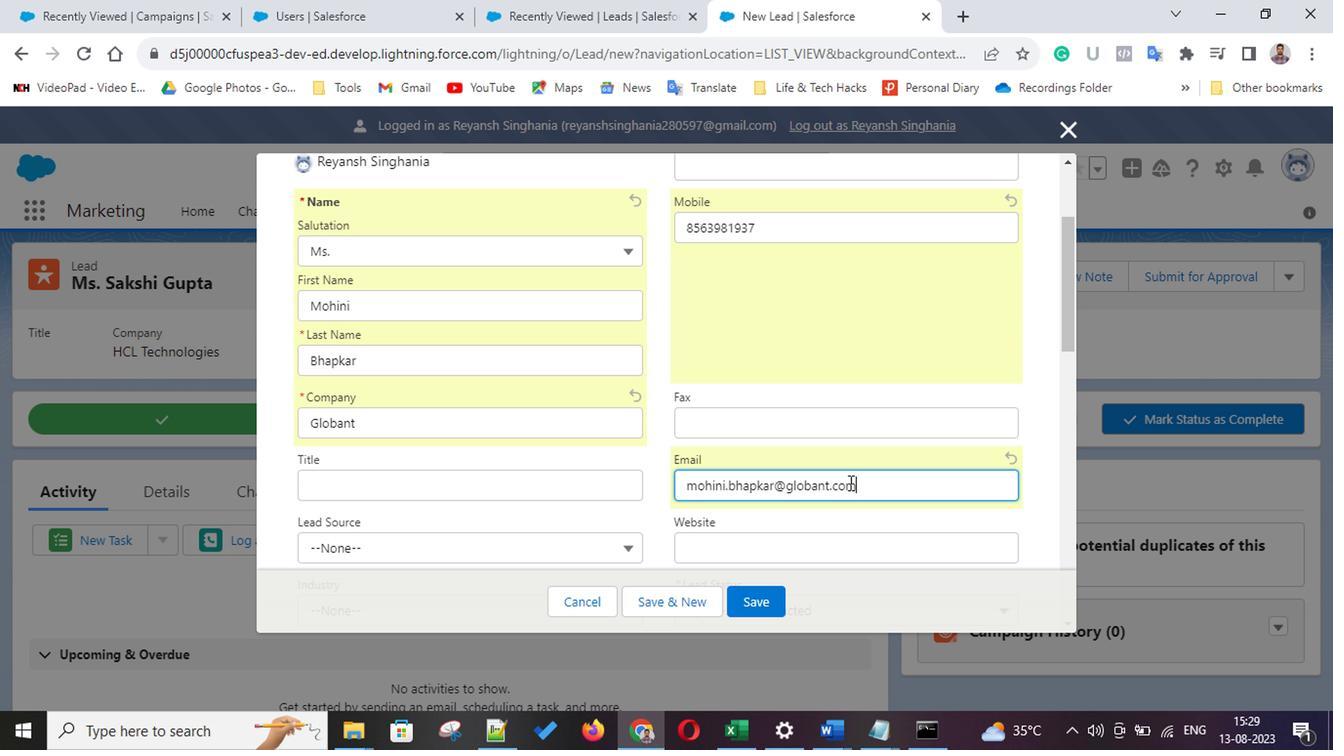
Action: Mouse scrolled (844, 480) with delta (0, -1)
Screenshot: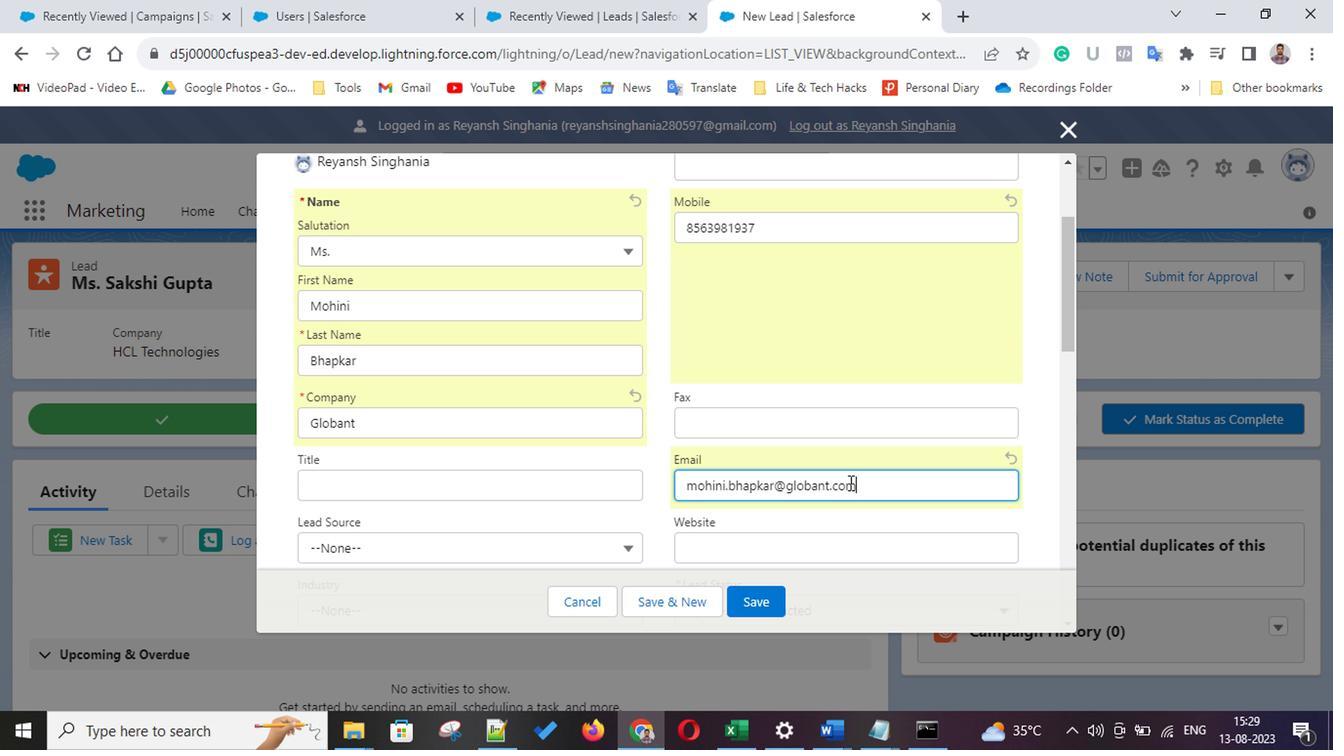 
Action: Mouse scrolled (844, 480) with delta (0, -1)
Screenshot: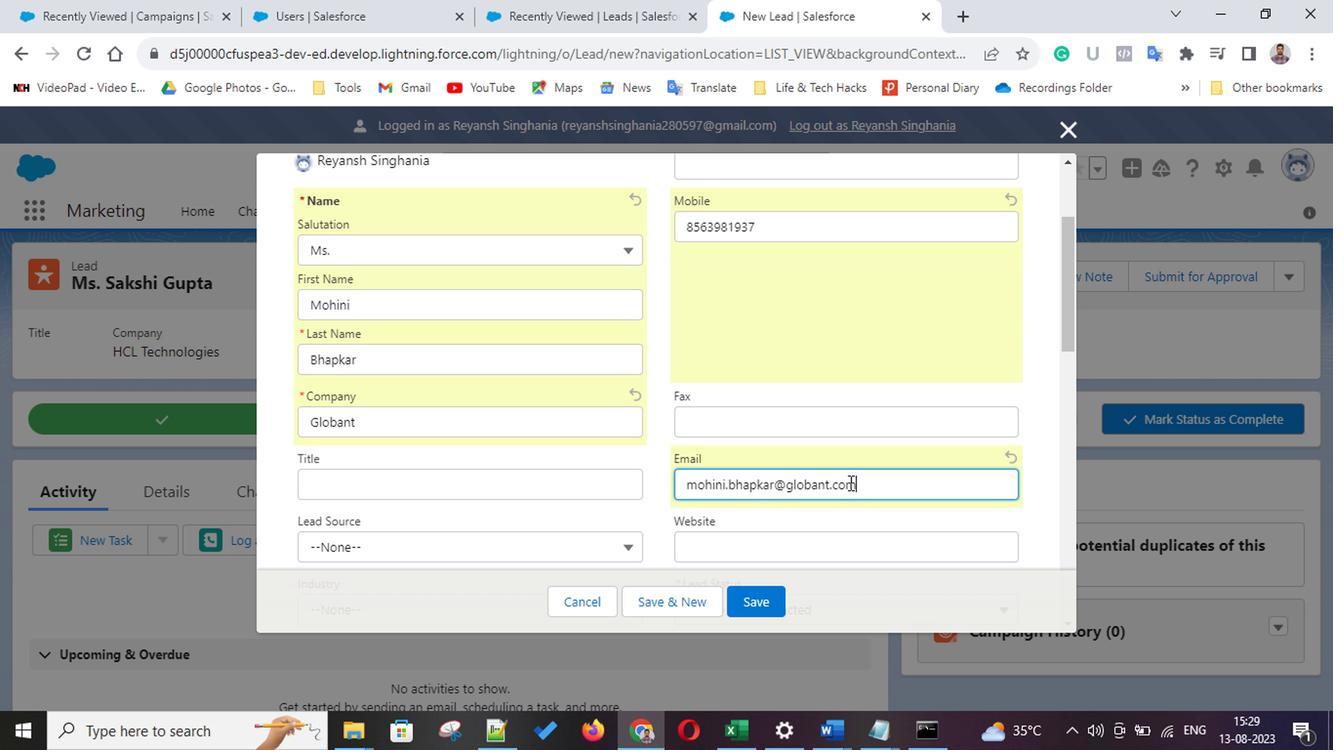 
Action: Mouse scrolled (844, 480) with delta (0, -1)
Screenshot: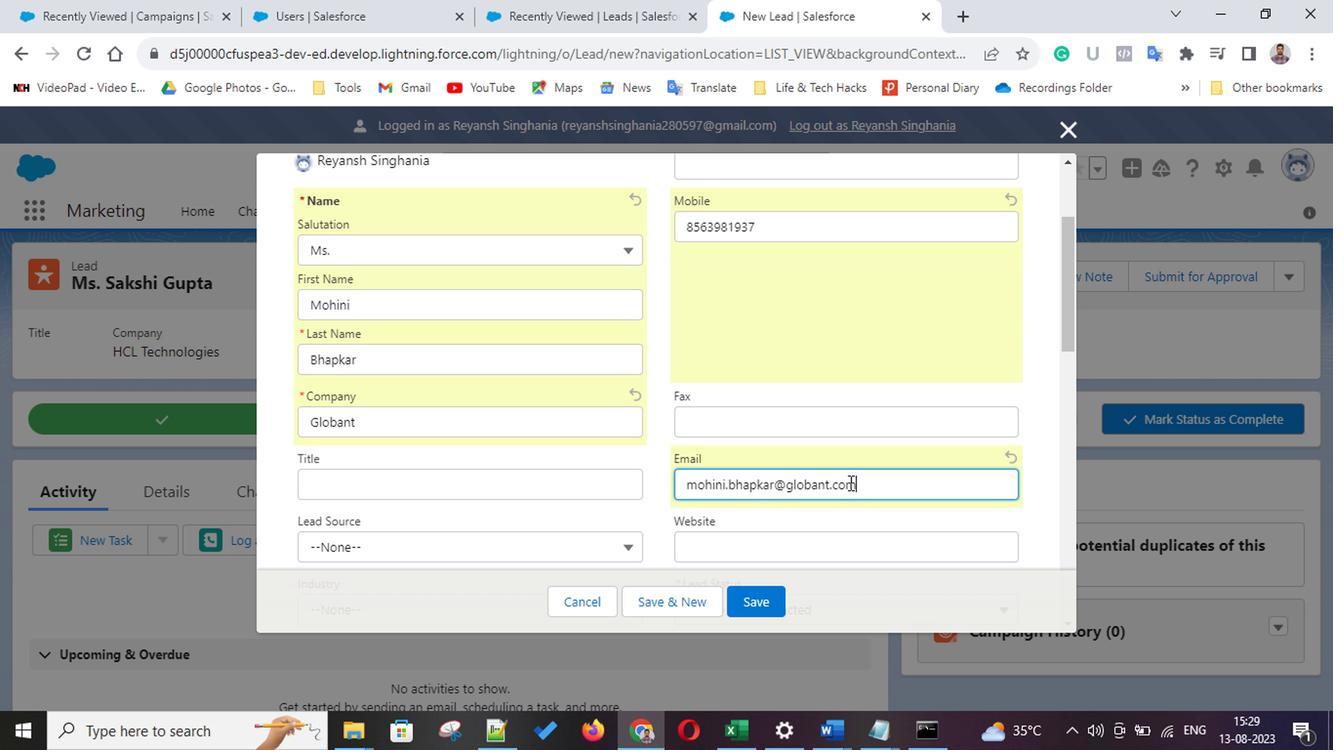 
Action: Mouse scrolled (844, 480) with delta (0, -1)
Screenshot: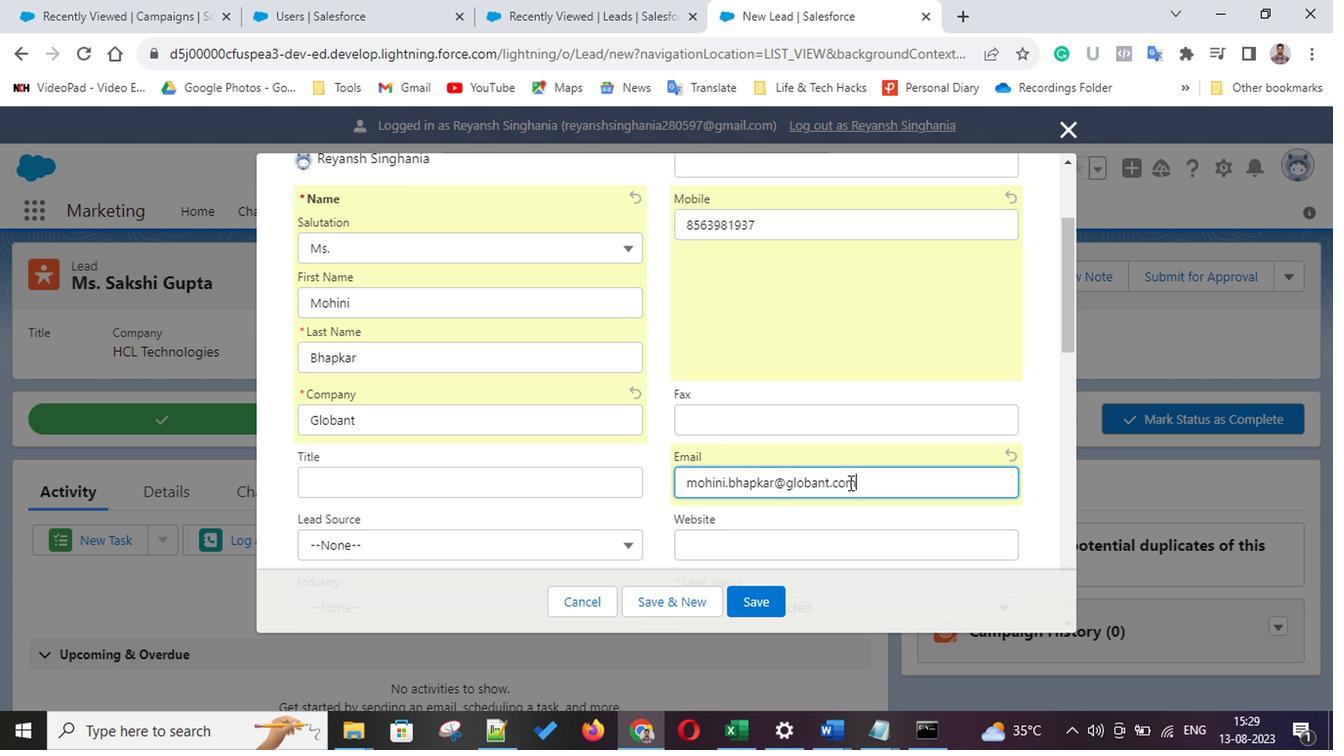 
Action: Mouse scrolled (844, 480) with delta (0, -1)
Screenshot: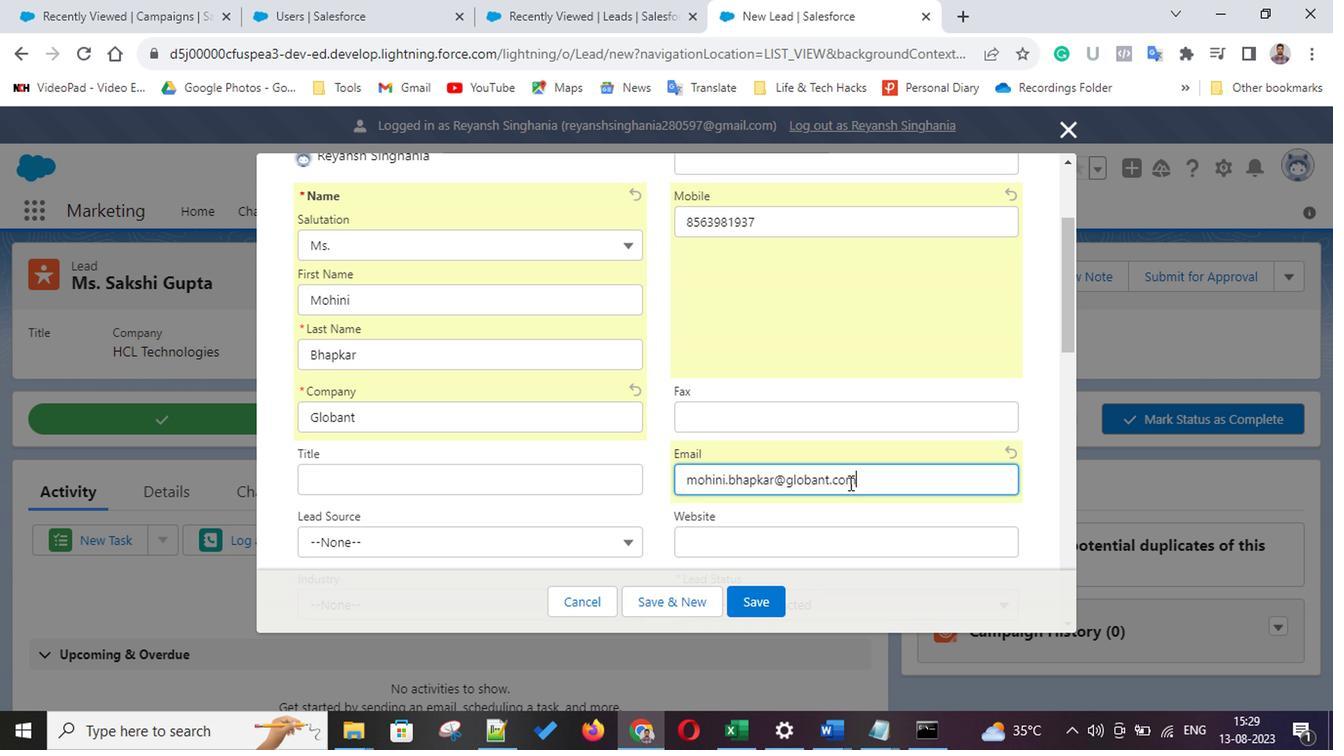 
Action: Mouse moved to (763, 462)
Screenshot: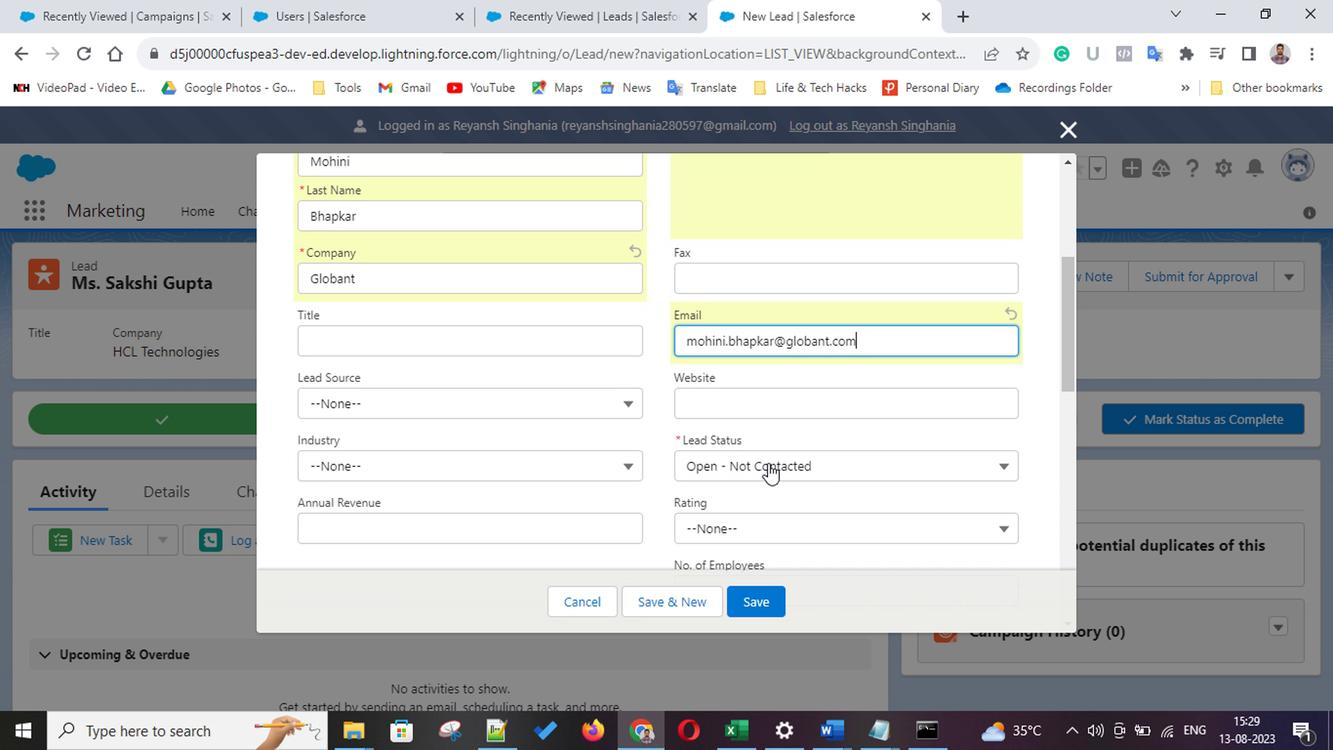 
Action: Mouse pressed left at (763, 462)
Screenshot: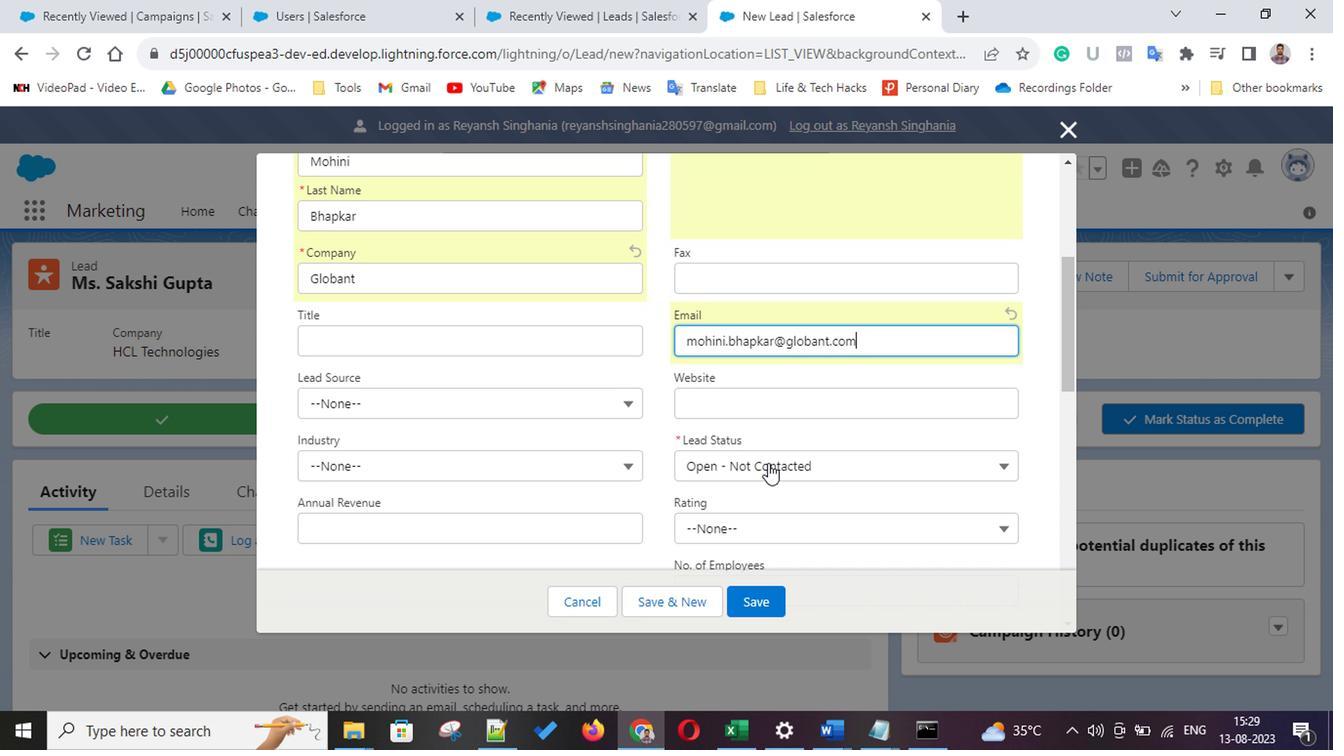 
Action: Mouse moved to (737, 577)
Screenshot: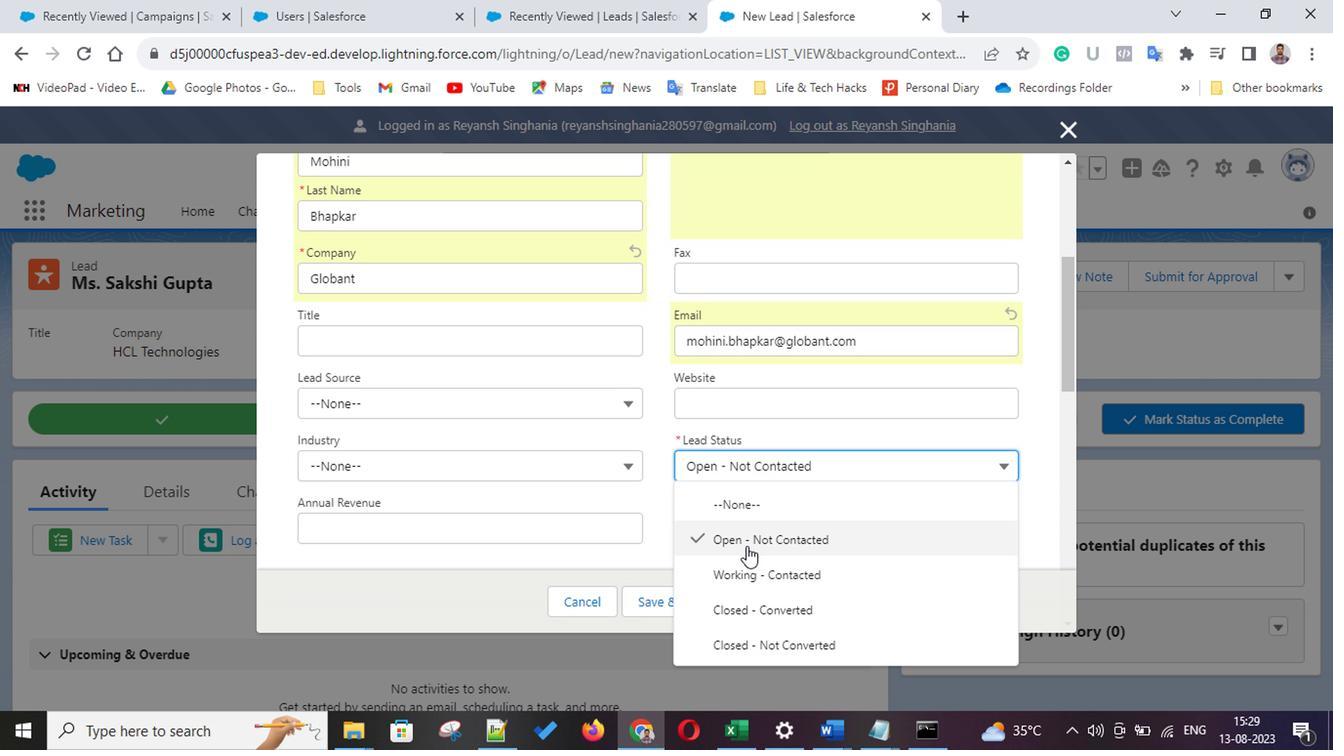 
Action: Mouse pressed left at (737, 577)
Screenshot: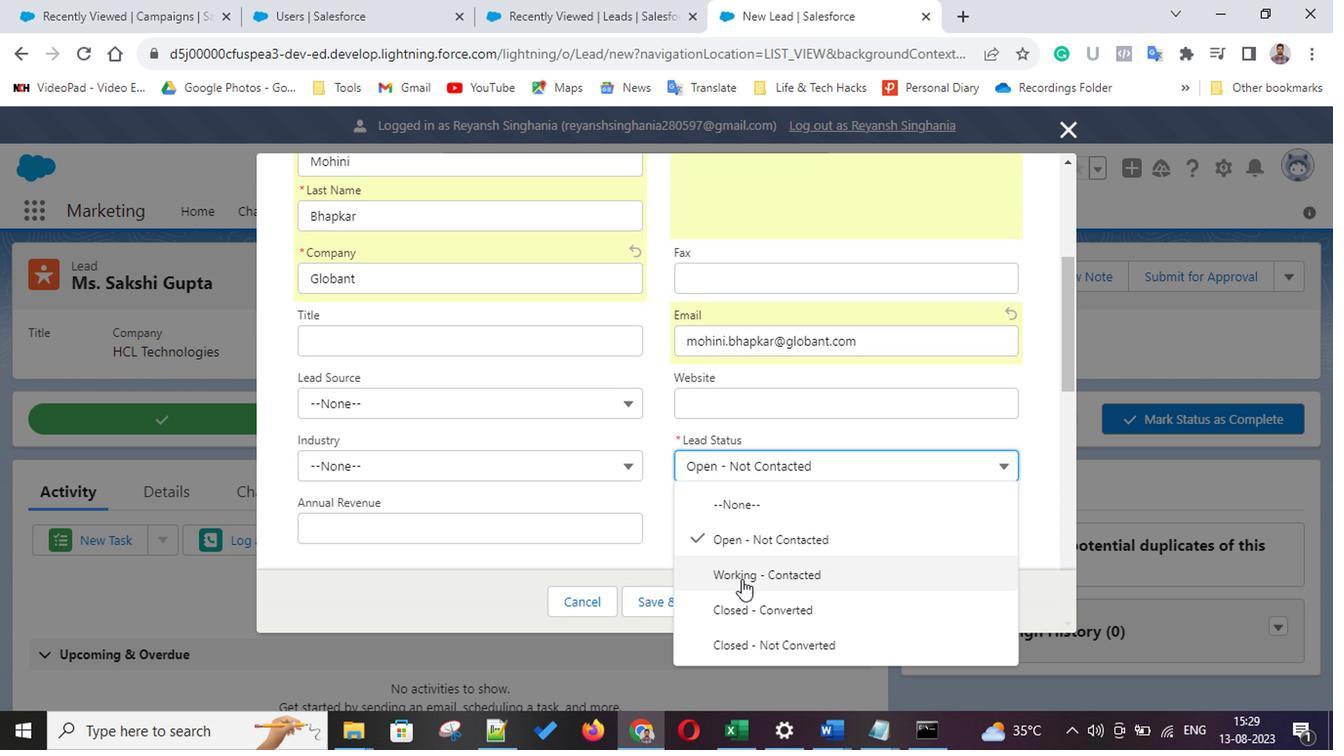 
Action: Mouse moved to (489, 397)
Screenshot: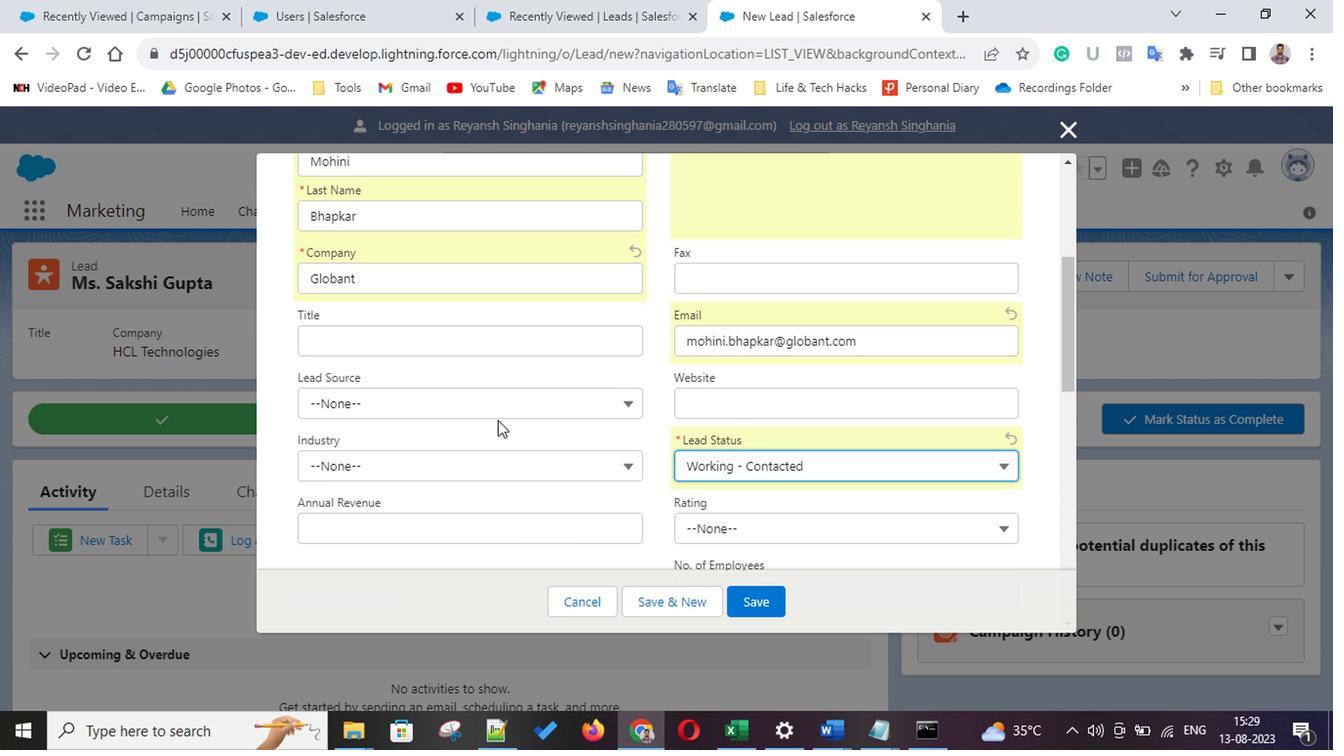 
Action: Mouse pressed left at (489, 397)
Screenshot: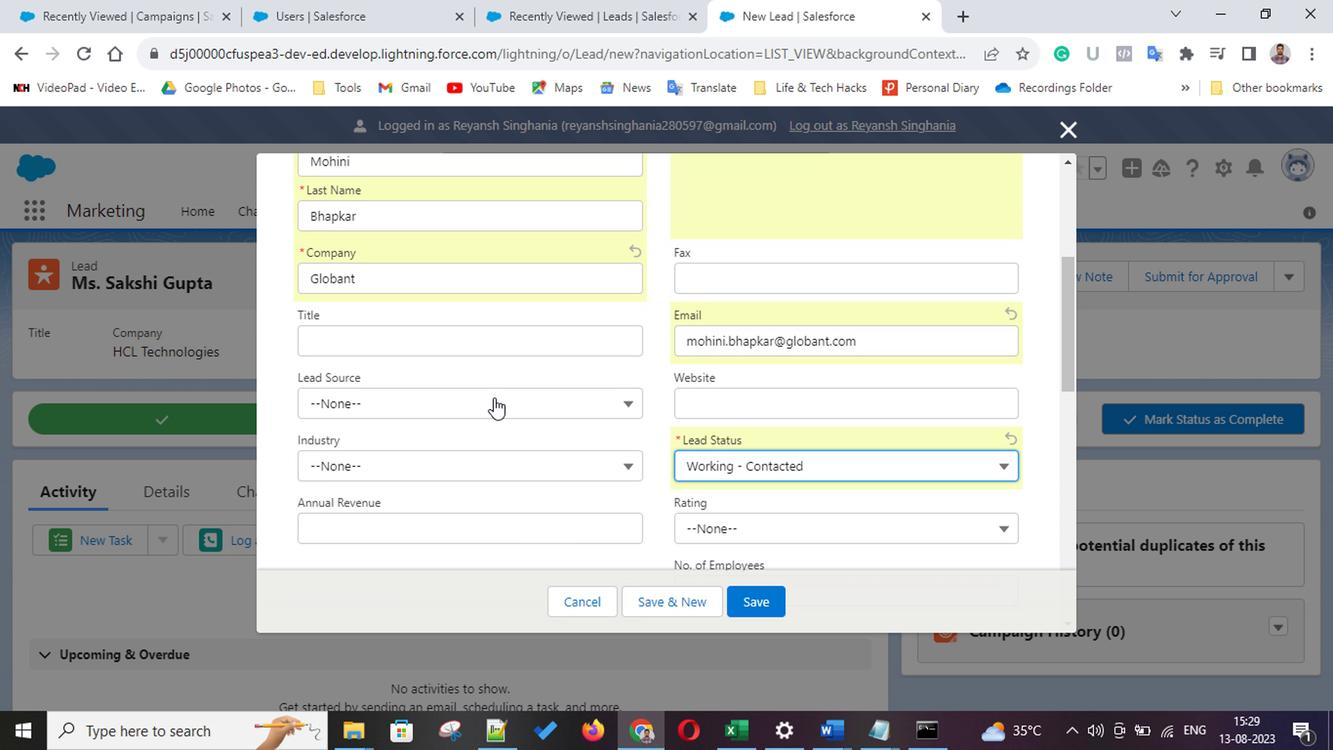 
Action: Mouse moved to (405, 605)
Screenshot: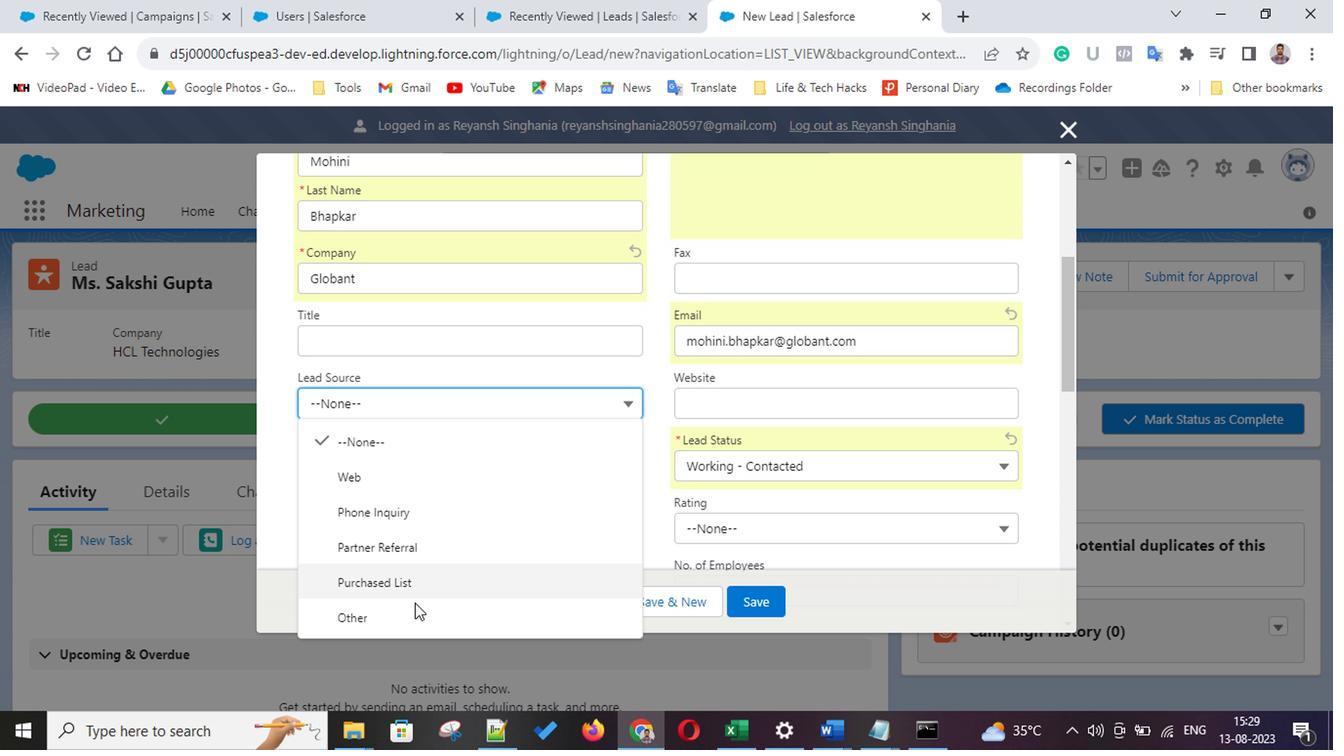 
Action: Mouse pressed left at (405, 605)
Screenshot: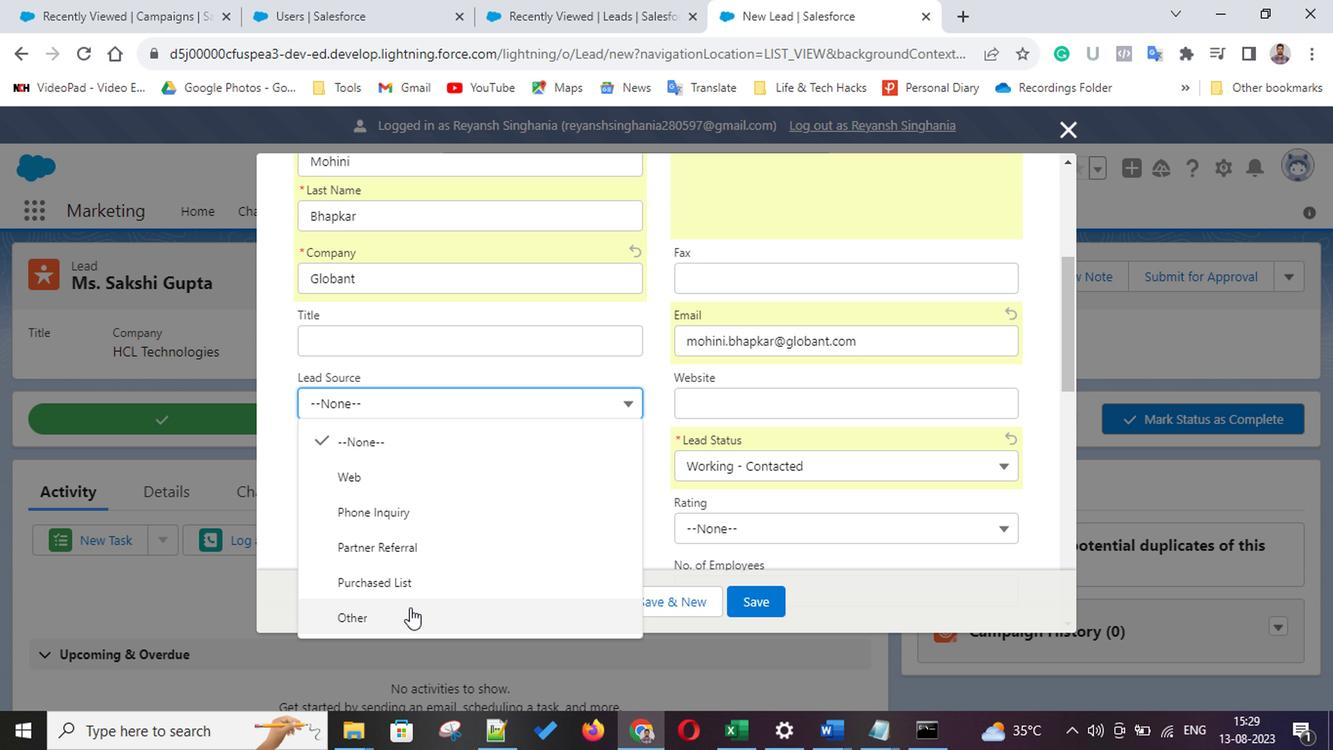 
Action: Mouse moved to (406, 465)
Screenshot: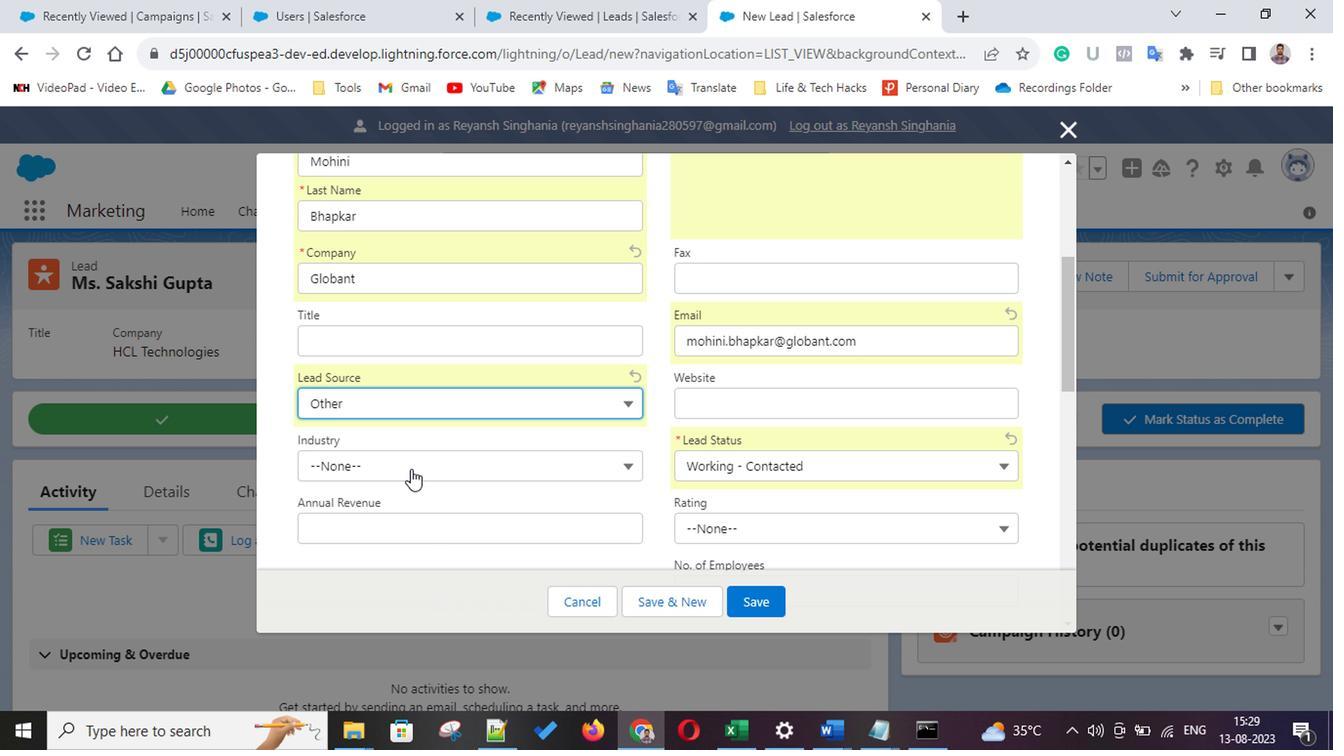 
Action: Mouse pressed left at (406, 465)
Screenshot: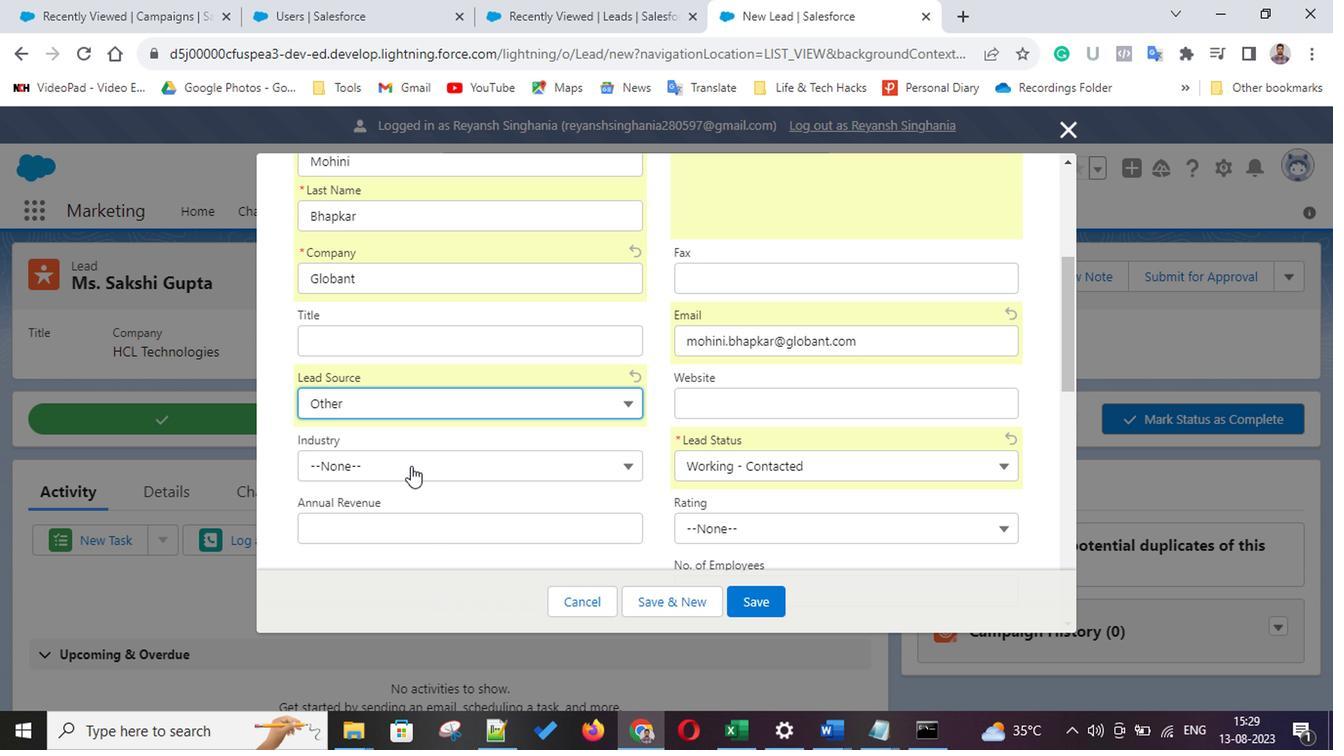
Action: Mouse moved to (384, 415)
Screenshot: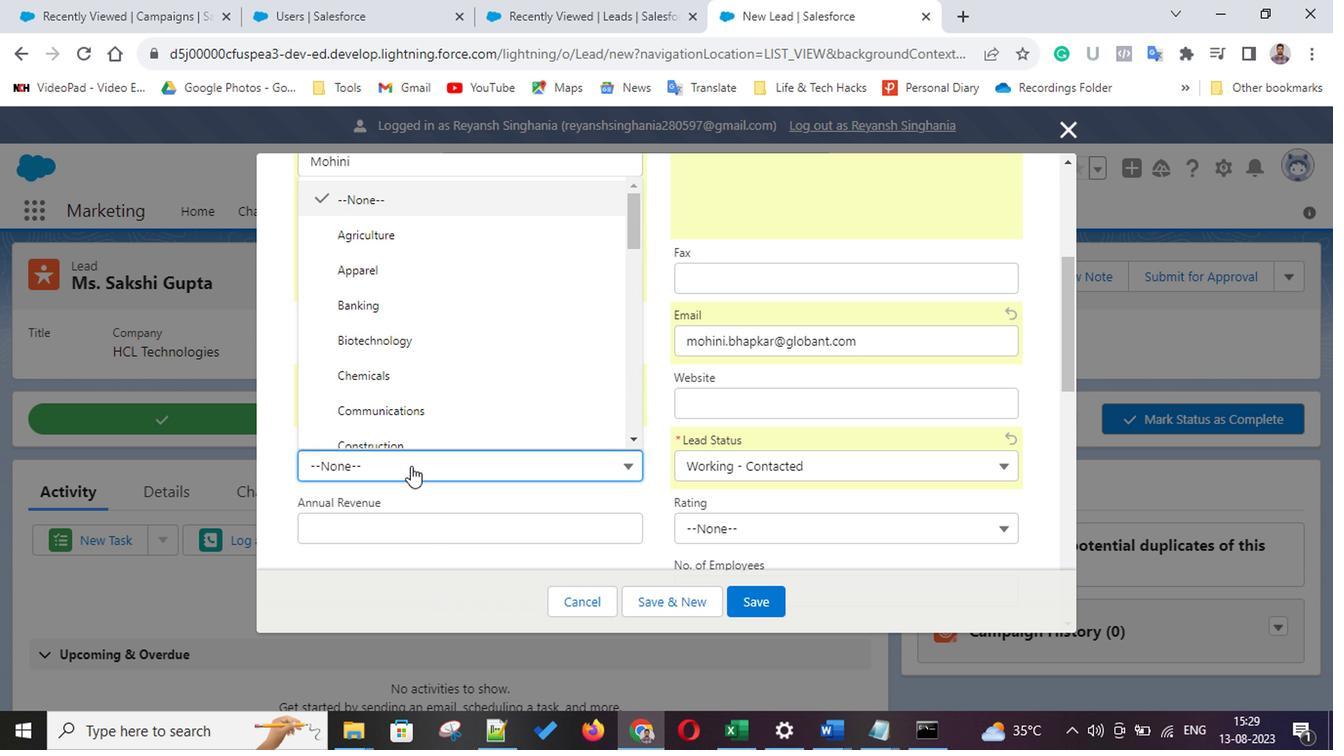 
Action: Mouse scrolled (384, 415) with delta (0, 0)
Screenshot: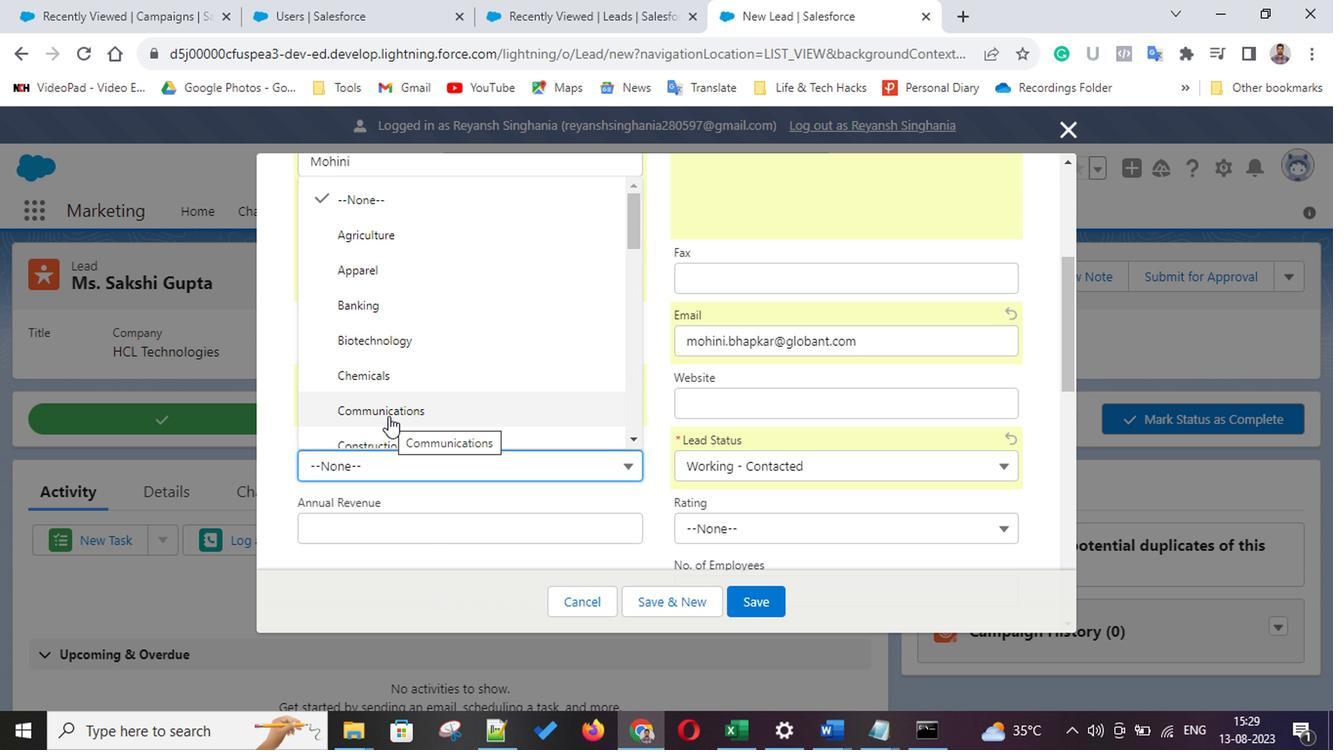 
Action: Mouse scrolled (384, 415) with delta (0, 0)
Screenshot: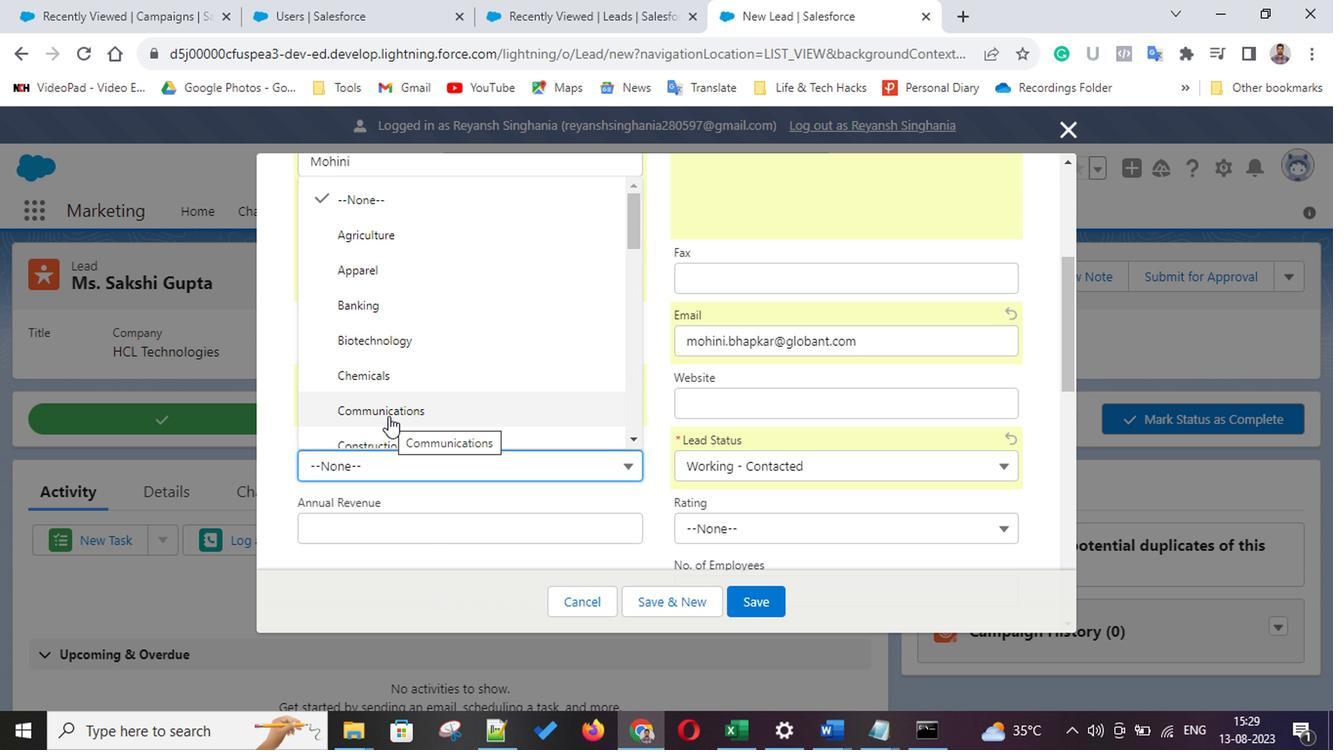 
Action: Mouse scrolled (384, 415) with delta (0, 0)
Screenshot: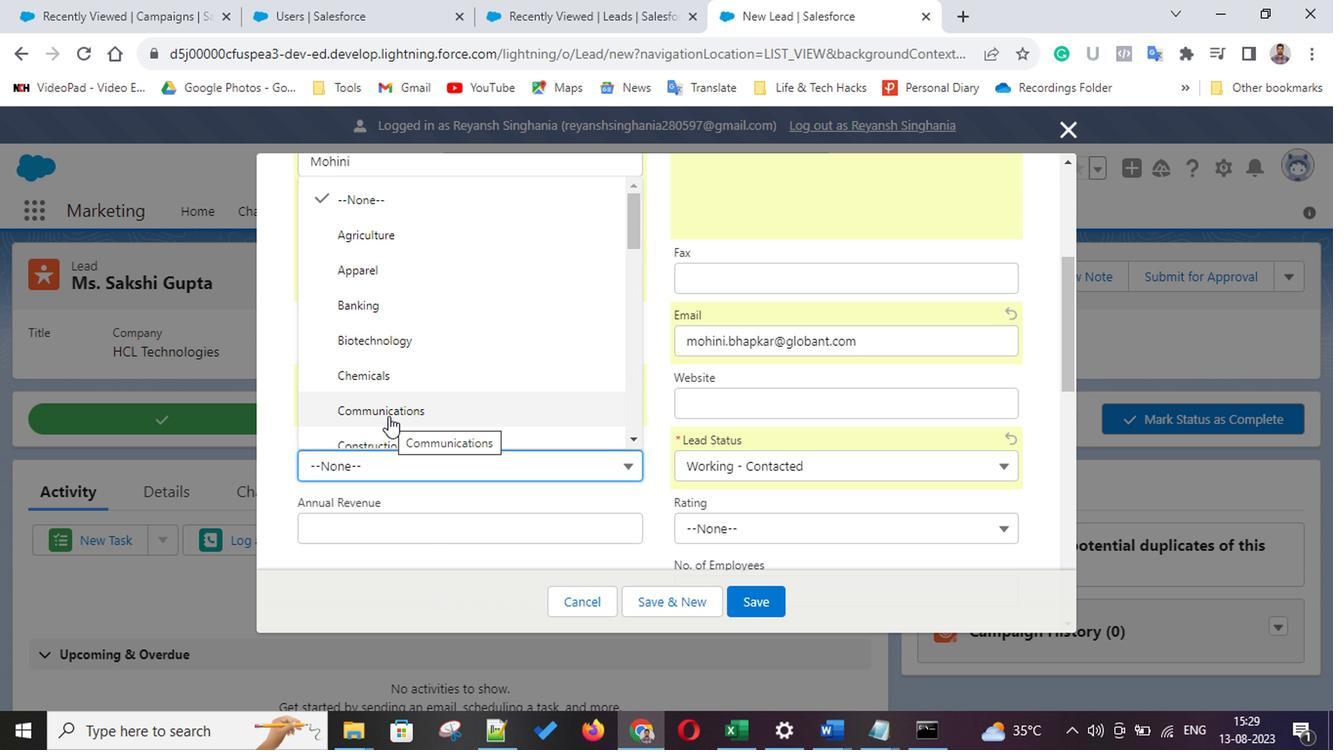 
Action: Mouse moved to (390, 392)
Screenshot: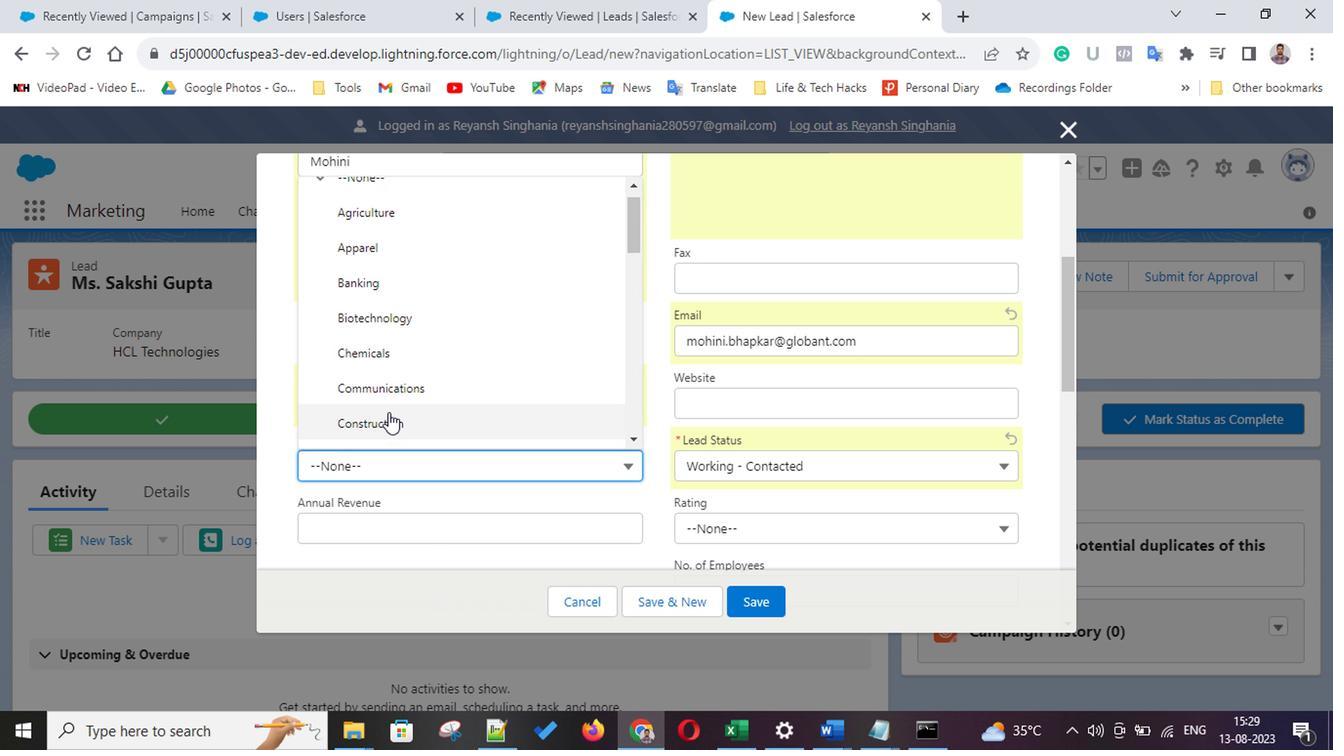 
Action: Mouse scrolled (390, 390) with delta (0, -1)
Screenshot: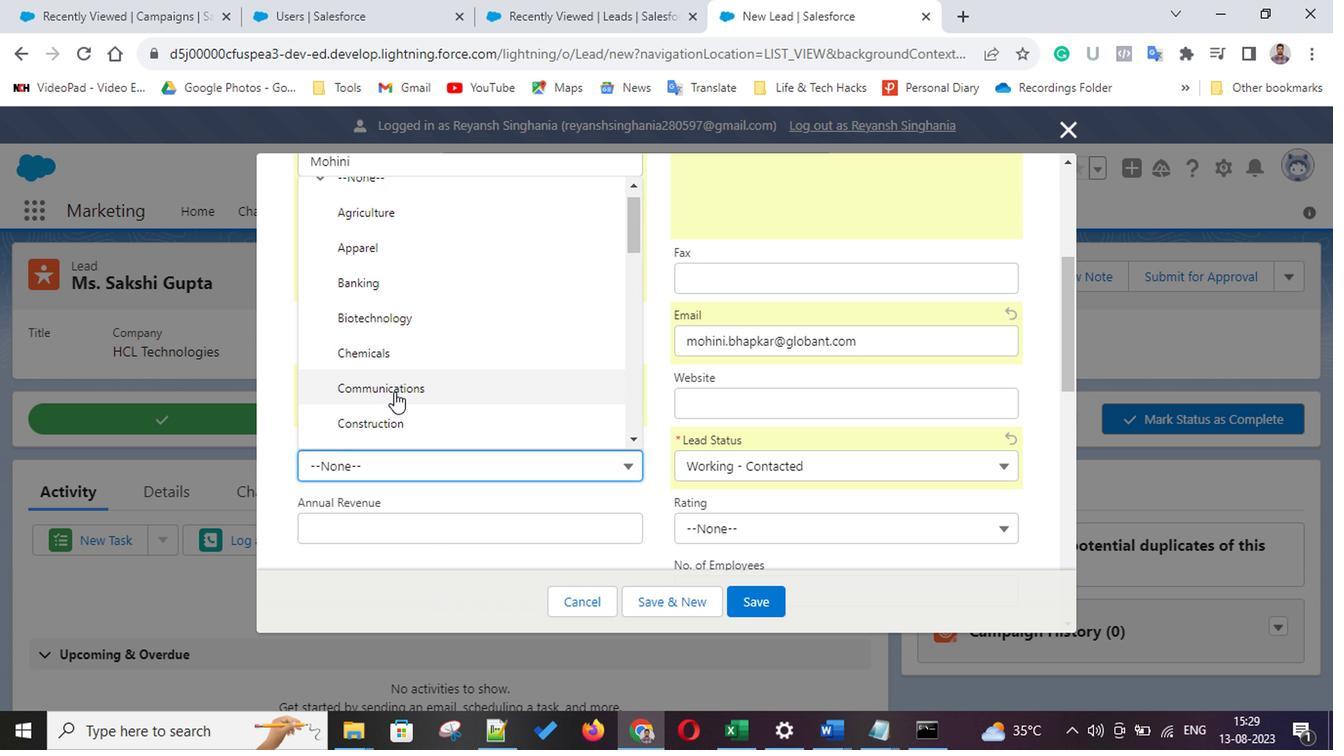 
Action: Mouse scrolled (390, 390) with delta (0, -1)
Screenshot: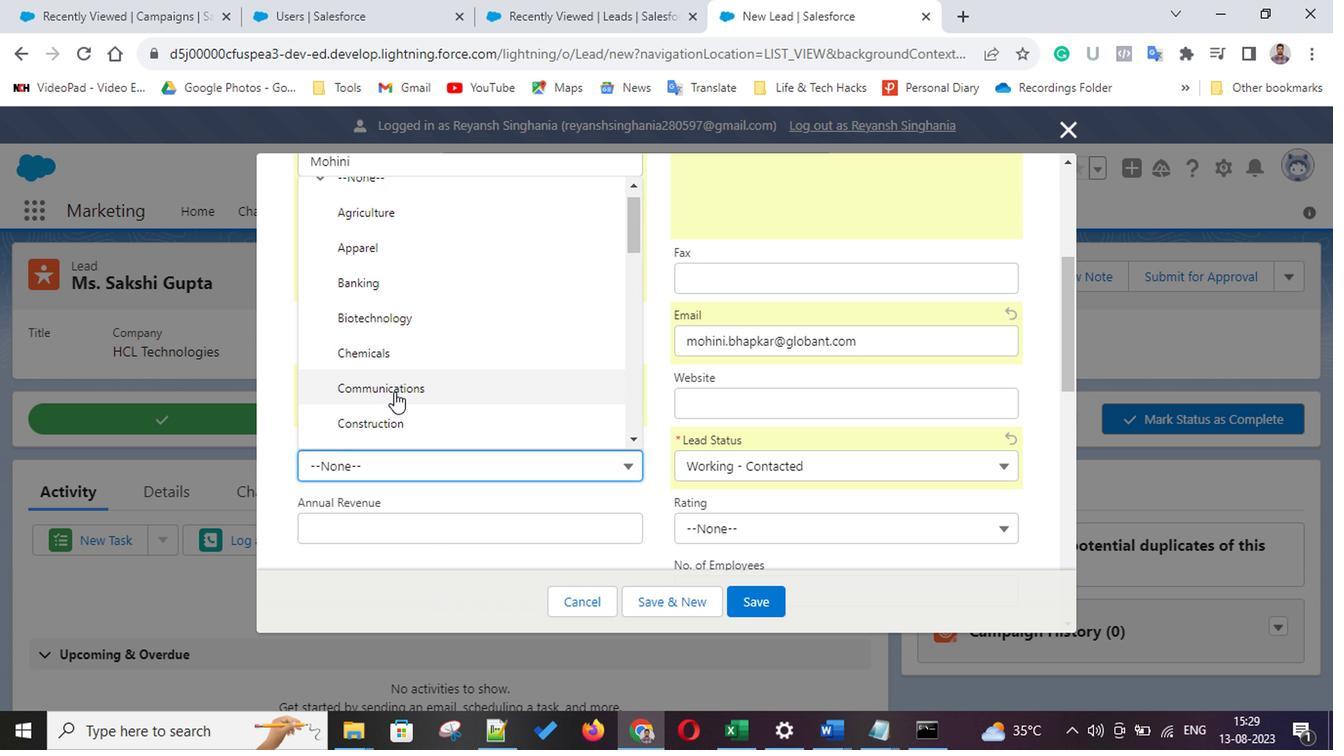 
Action: Mouse scrolled (390, 390) with delta (0, -1)
Screenshot: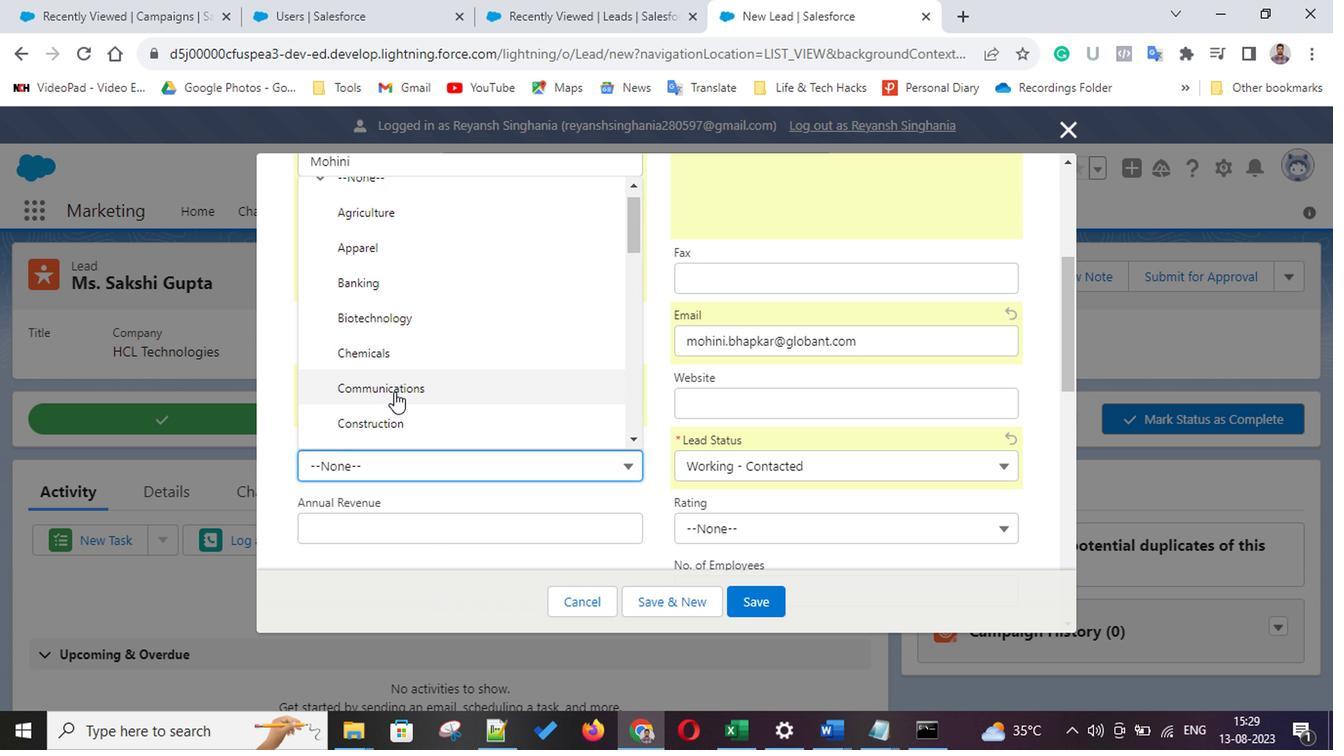 
Action: Mouse scrolled (390, 390) with delta (0, -1)
Screenshot: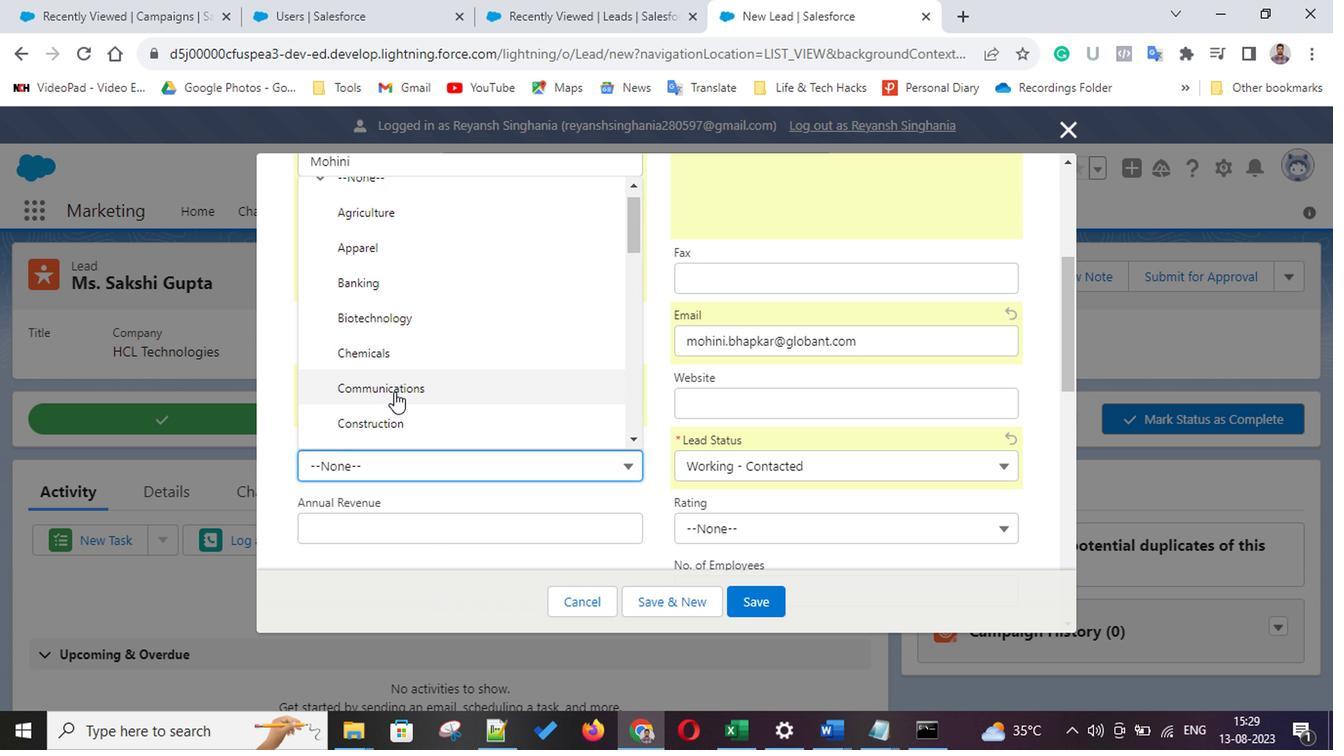 
Action: Mouse scrolled (390, 390) with delta (0, -1)
Screenshot: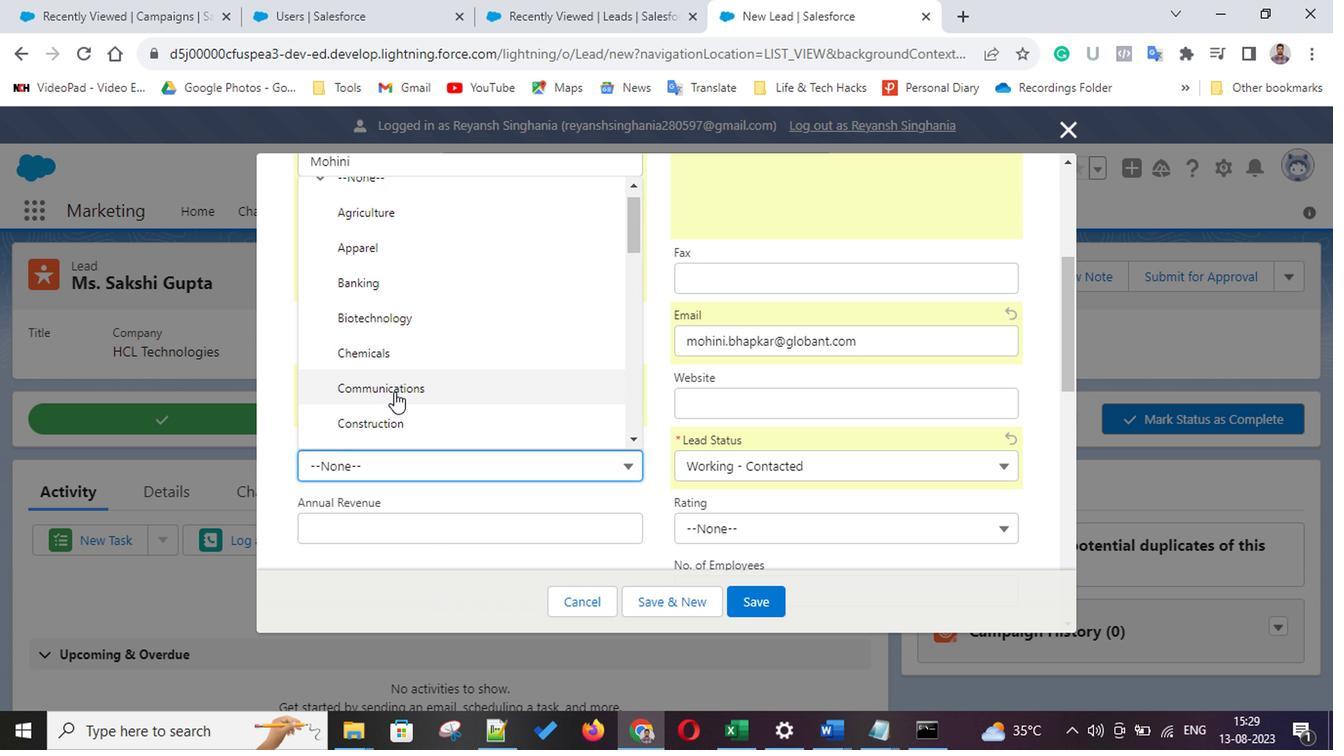 
Action: Mouse scrolled (390, 390) with delta (0, -1)
Screenshot: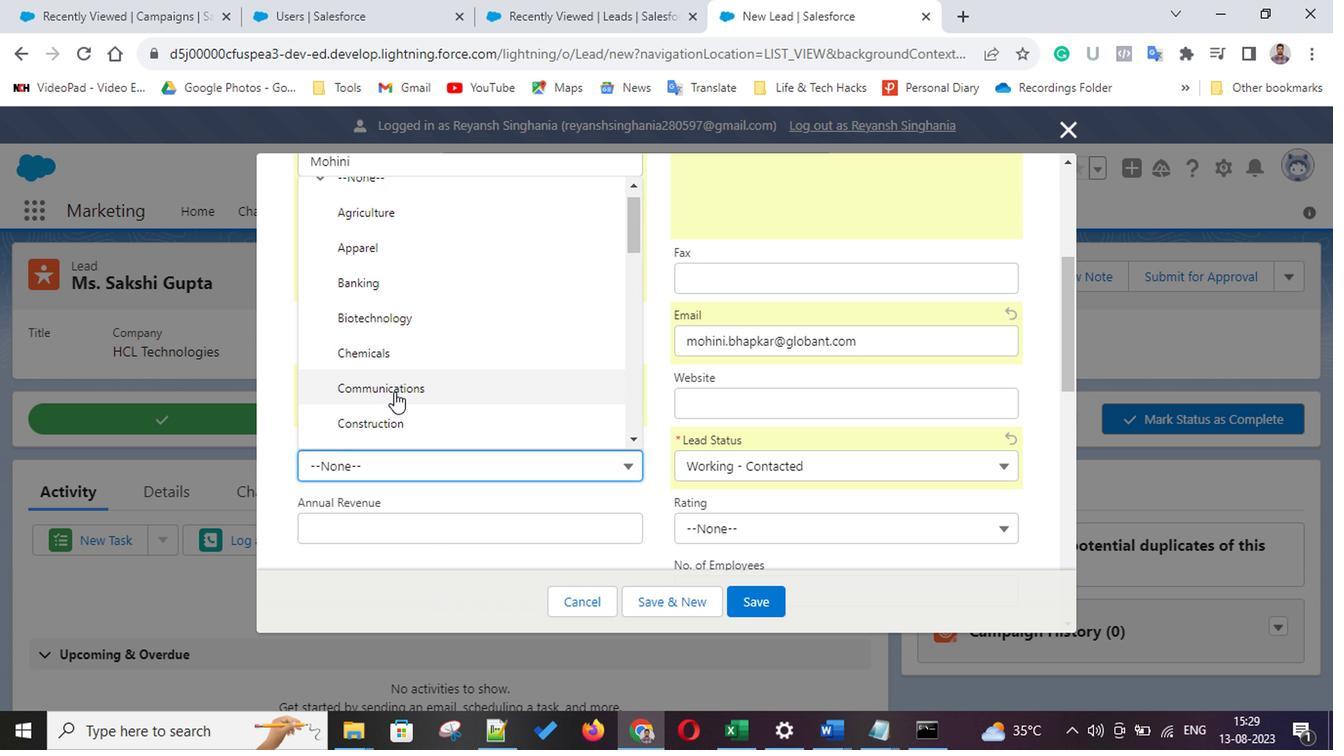 
Action: Mouse scrolled (390, 390) with delta (0, -1)
Screenshot: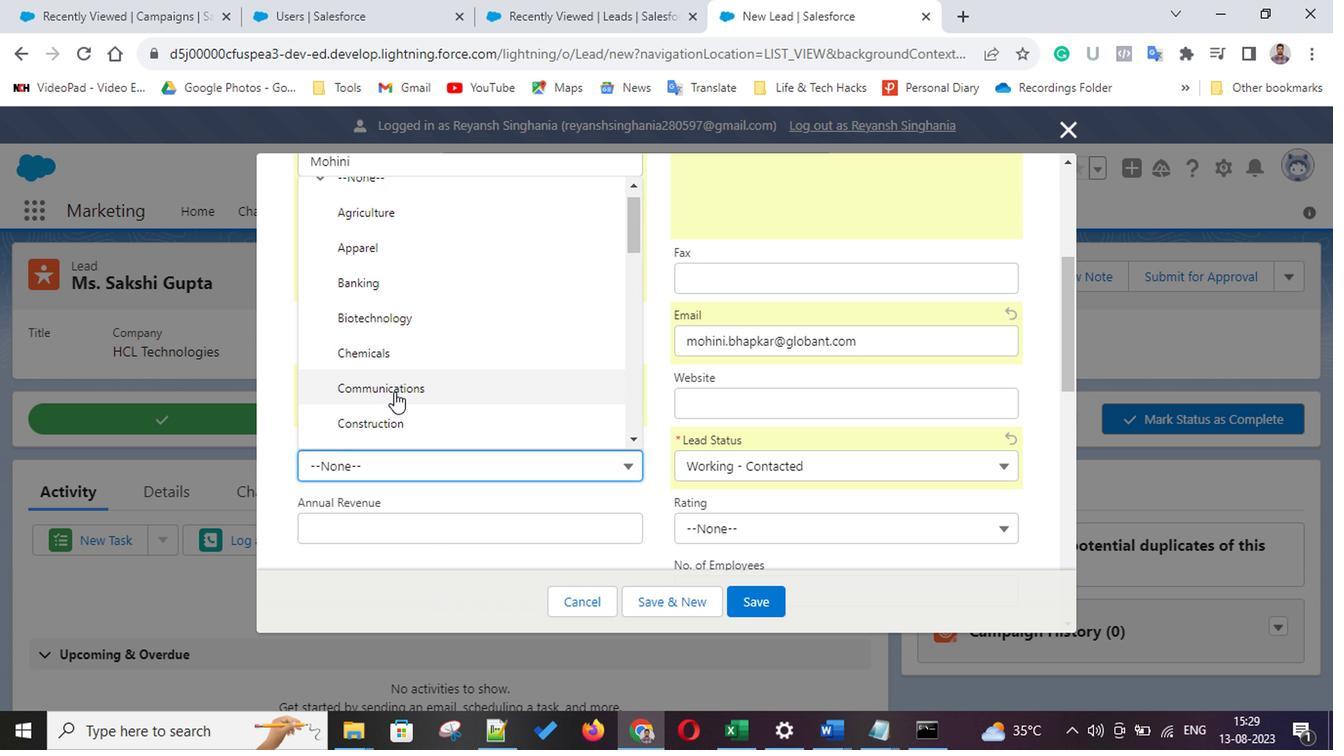 
Action: Mouse scrolled (390, 390) with delta (0, -1)
Screenshot: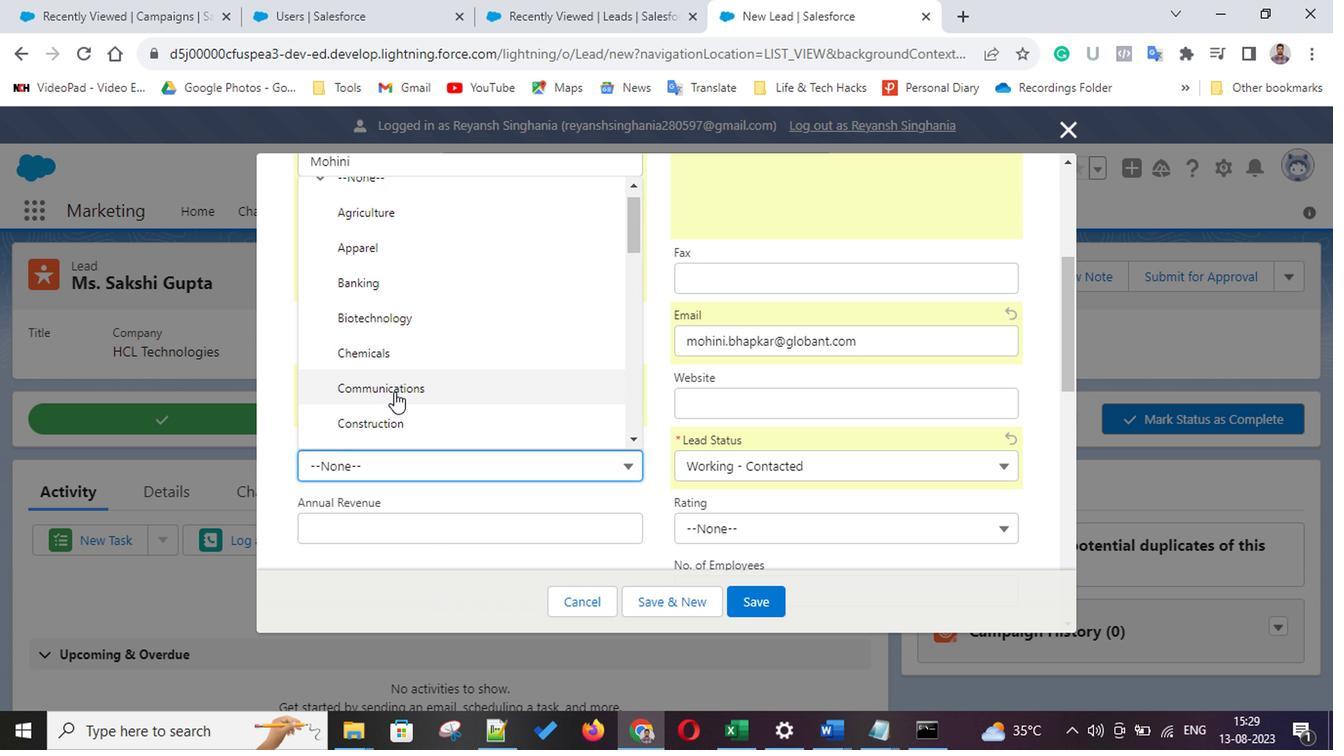 
Action: Mouse scrolled (390, 390) with delta (0, -1)
Screenshot: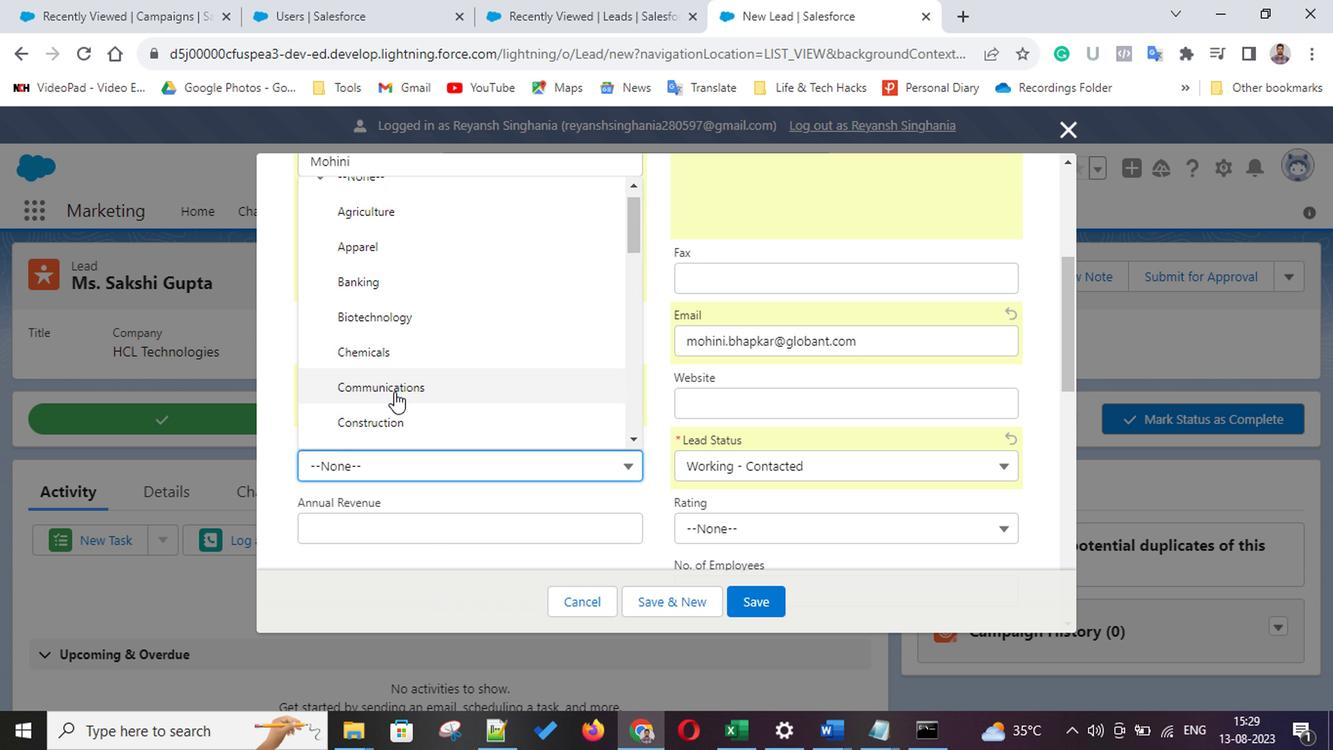 
Action: Mouse scrolled (390, 390) with delta (0, -1)
Screenshot: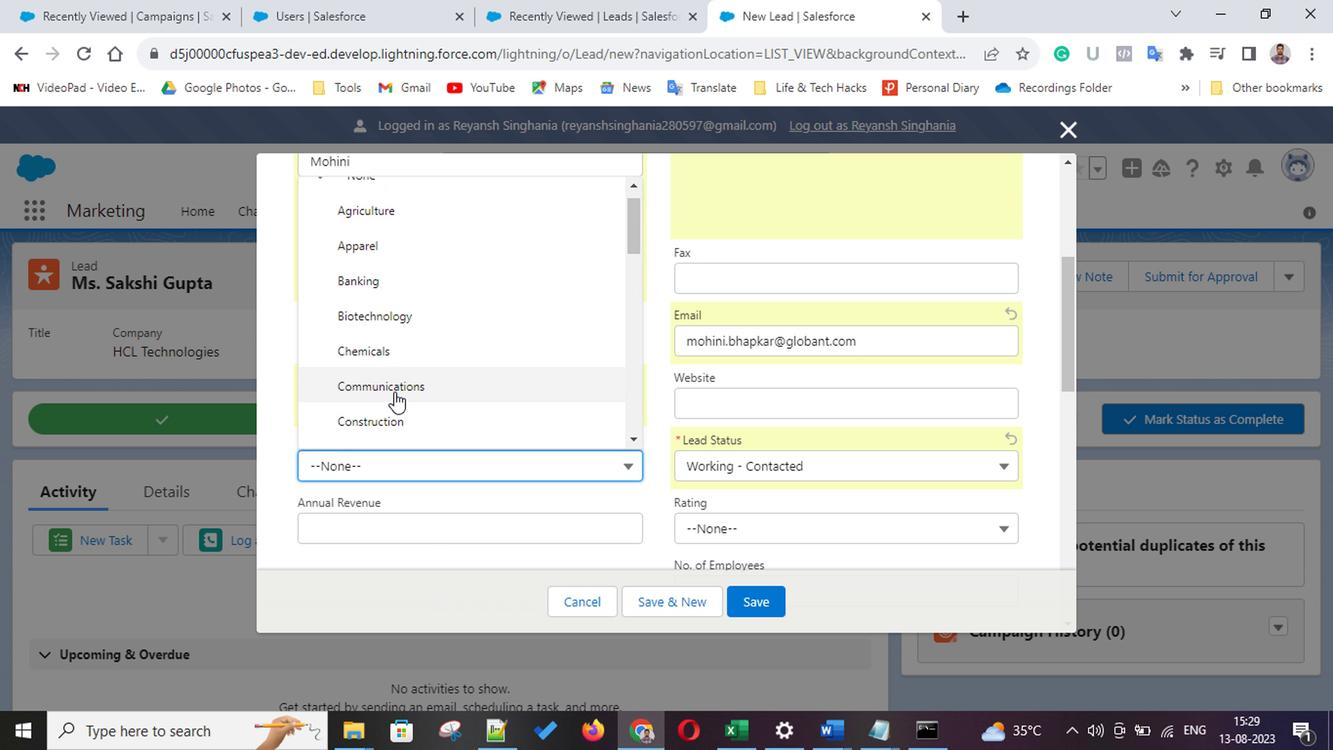 
Action: Mouse scrolled (390, 390) with delta (0, -1)
Screenshot: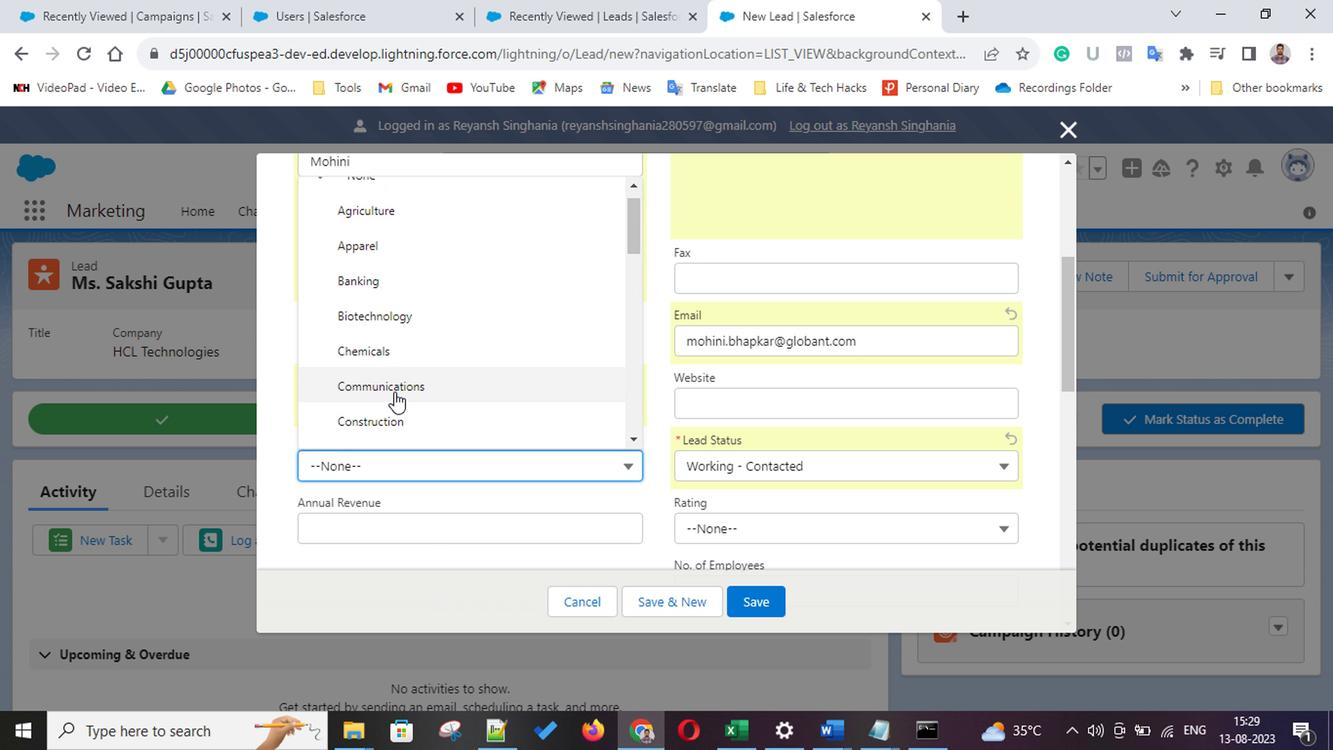 
Action: Mouse scrolled (390, 390) with delta (0, -1)
Screenshot: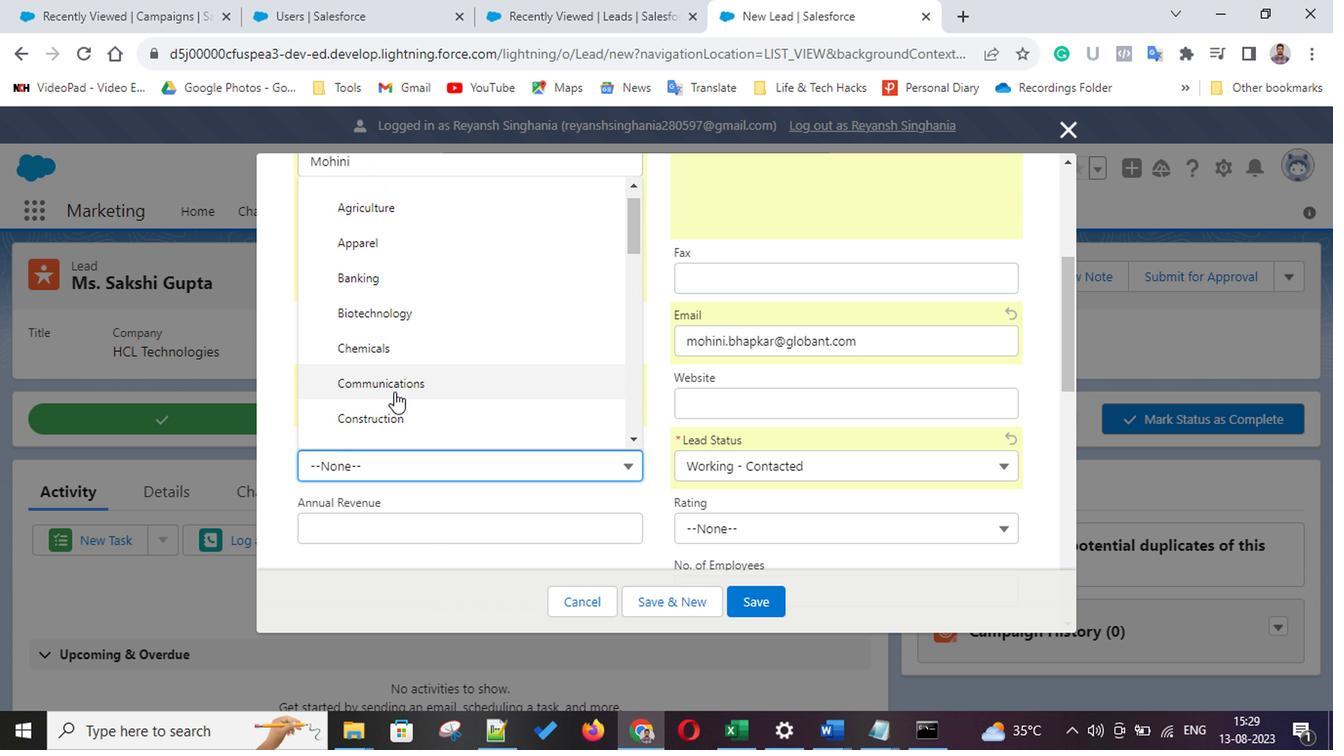 
Action: Mouse scrolled (390, 390) with delta (0, -1)
Screenshot: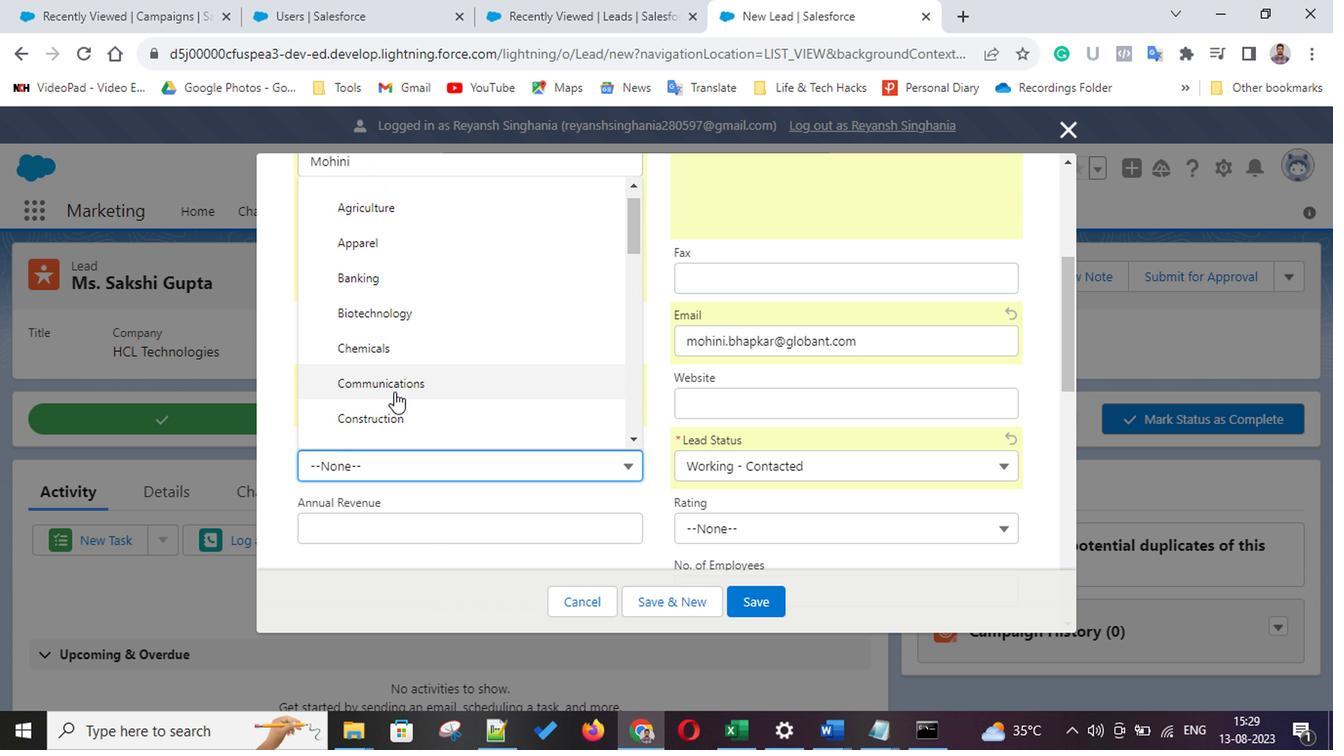 
Action: Mouse scrolled (390, 390) with delta (0, -1)
Screenshot: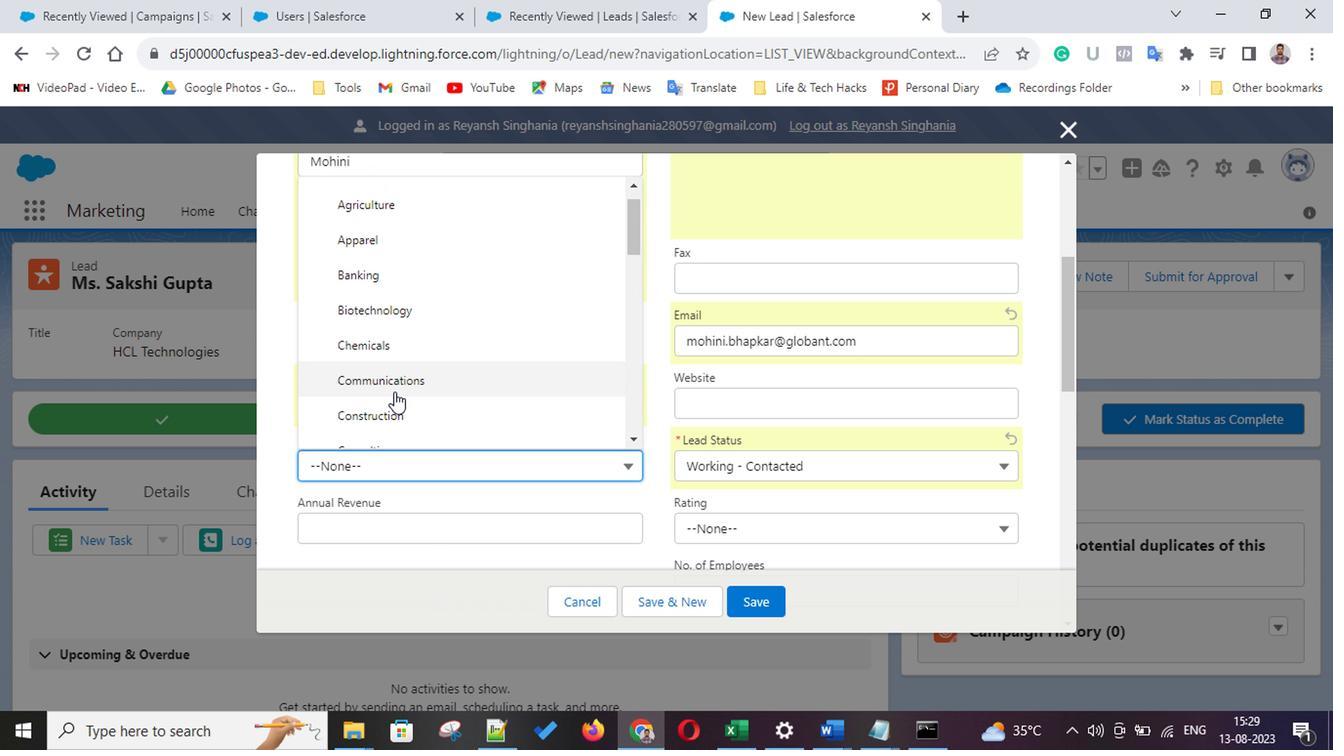 
Action: Mouse scrolled (390, 390) with delta (0, -1)
Screenshot: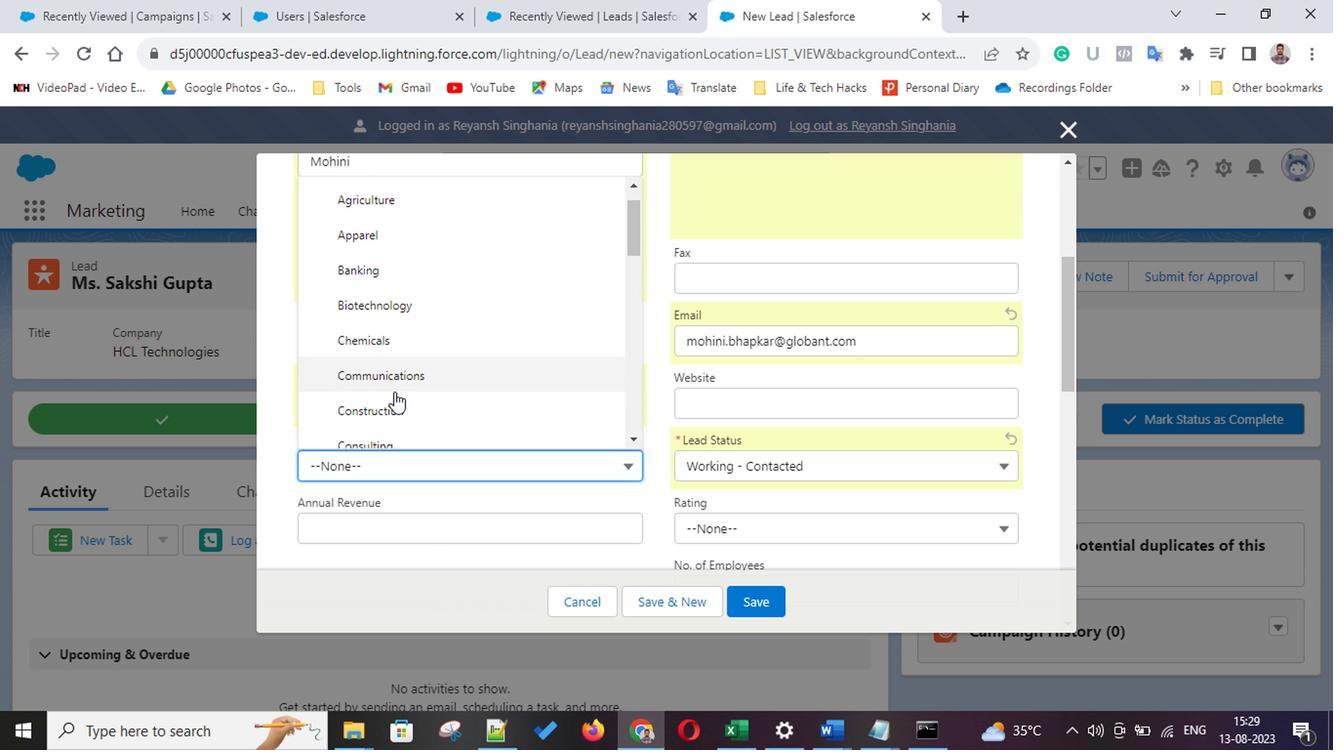 
Action: Mouse moved to (438, 378)
Screenshot: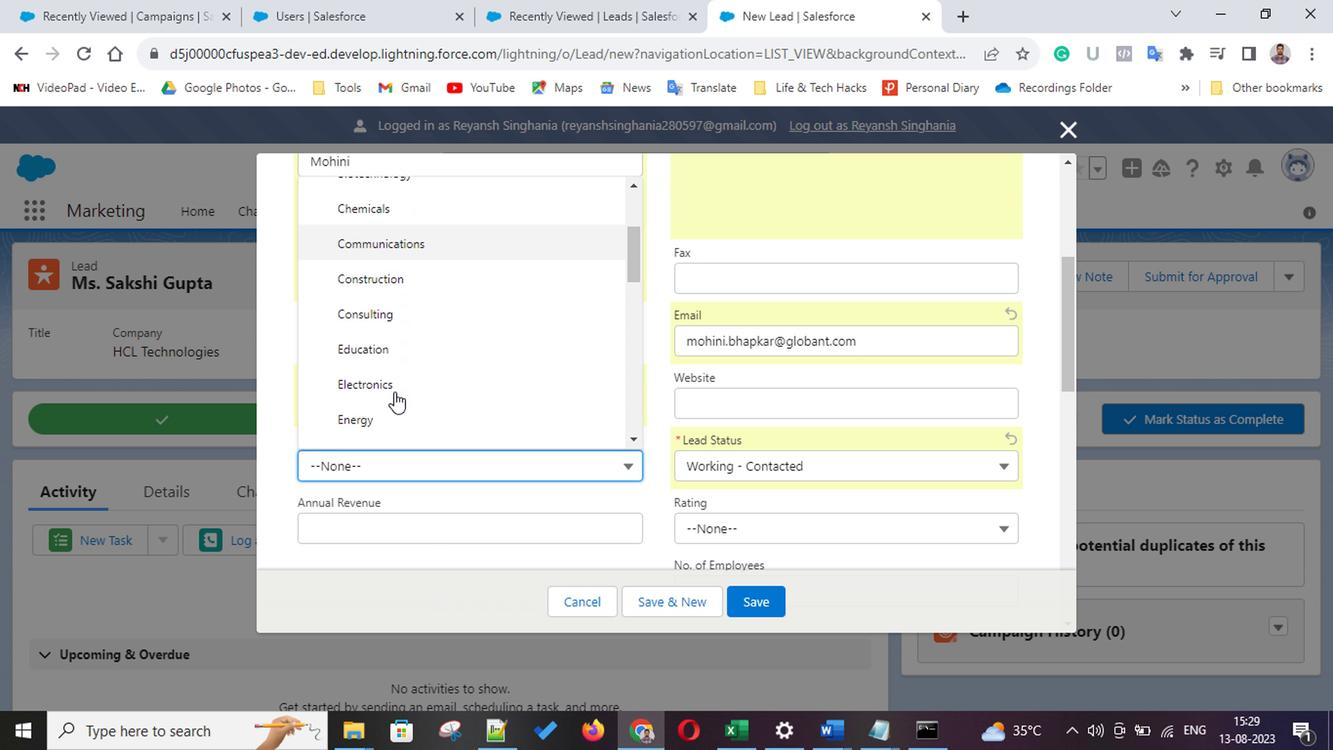 
Action: Mouse scrolled (438, 377) with delta (0, 0)
Screenshot: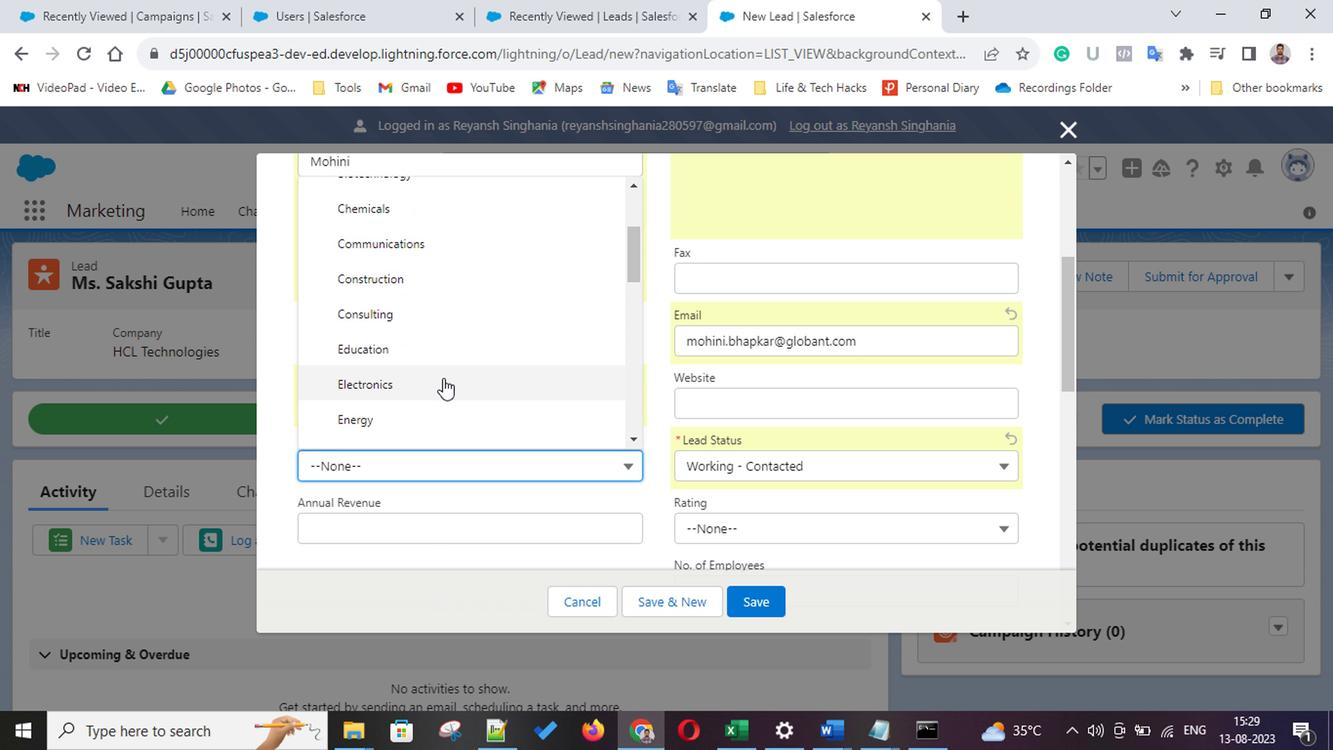 
Action: Mouse scrolled (438, 377) with delta (0, 0)
Screenshot: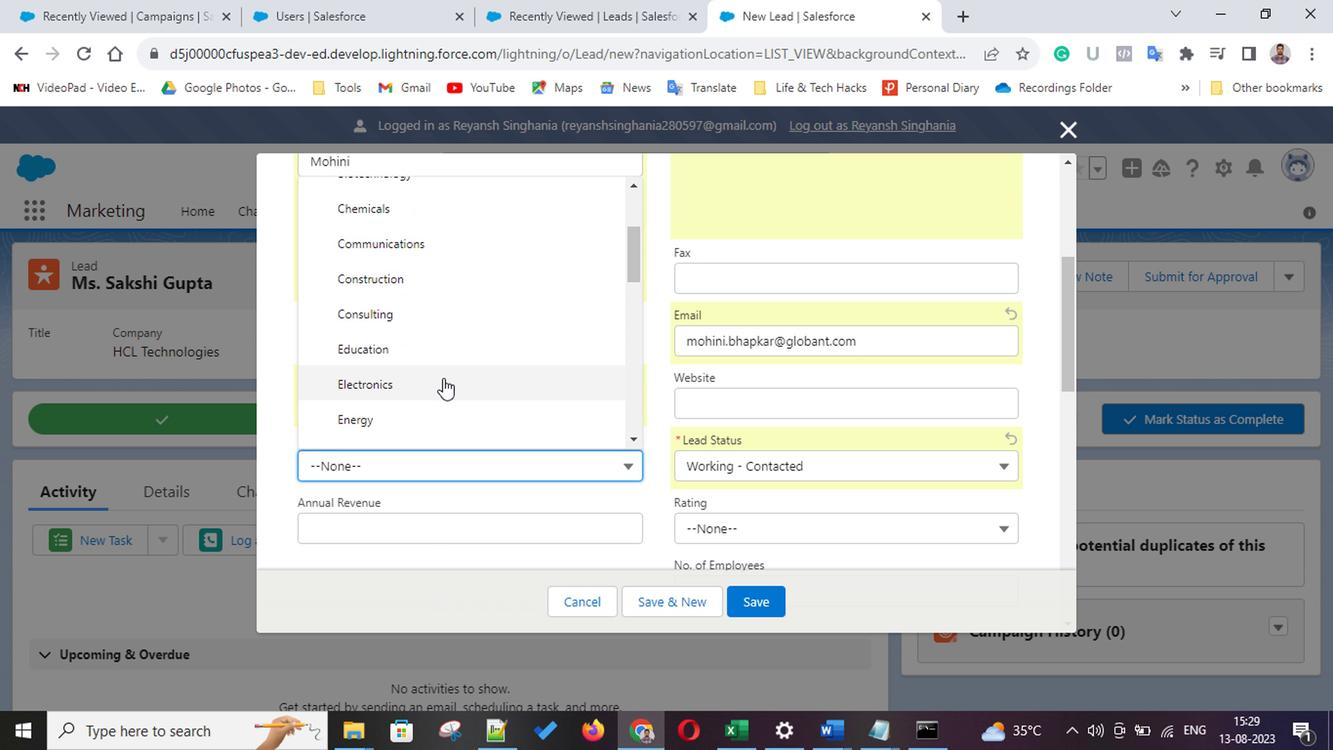 
Action: Mouse scrolled (438, 377) with delta (0, 0)
Screenshot: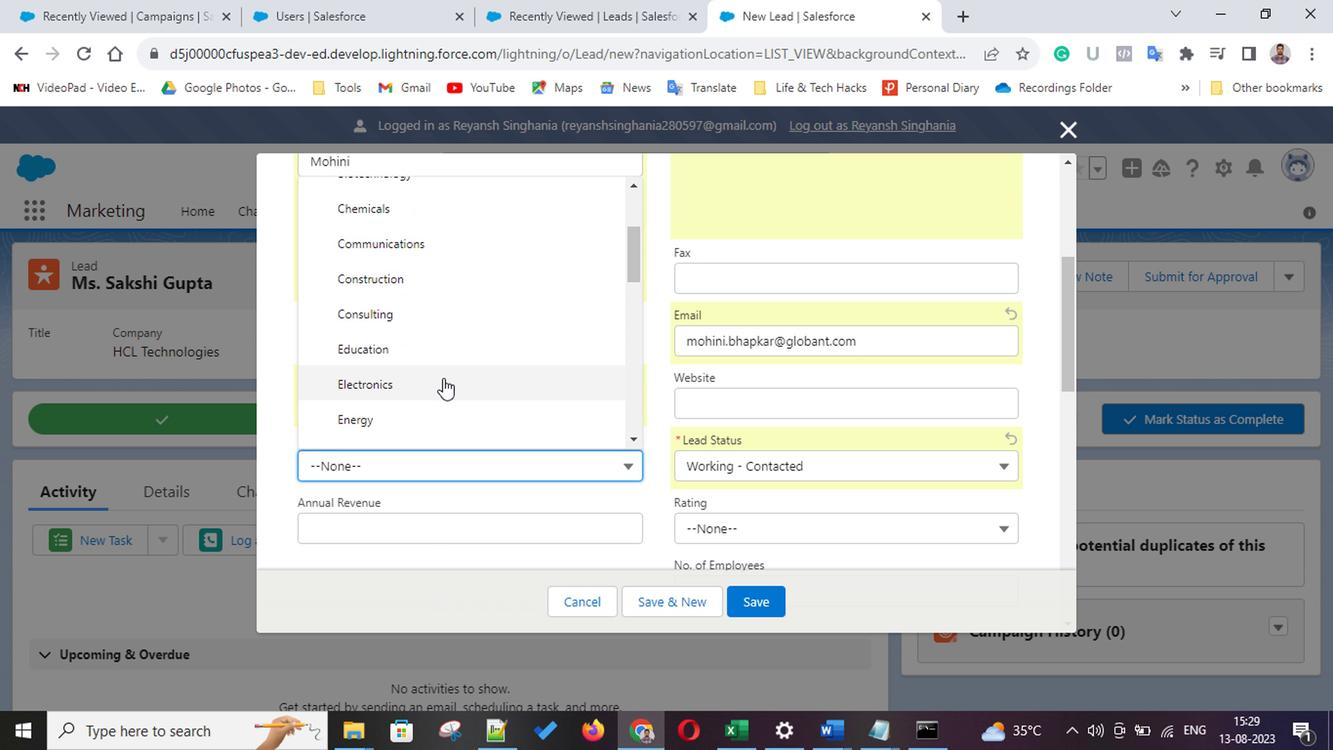 
Action: Mouse scrolled (438, 377) with delta (0, 0)
Screenshot: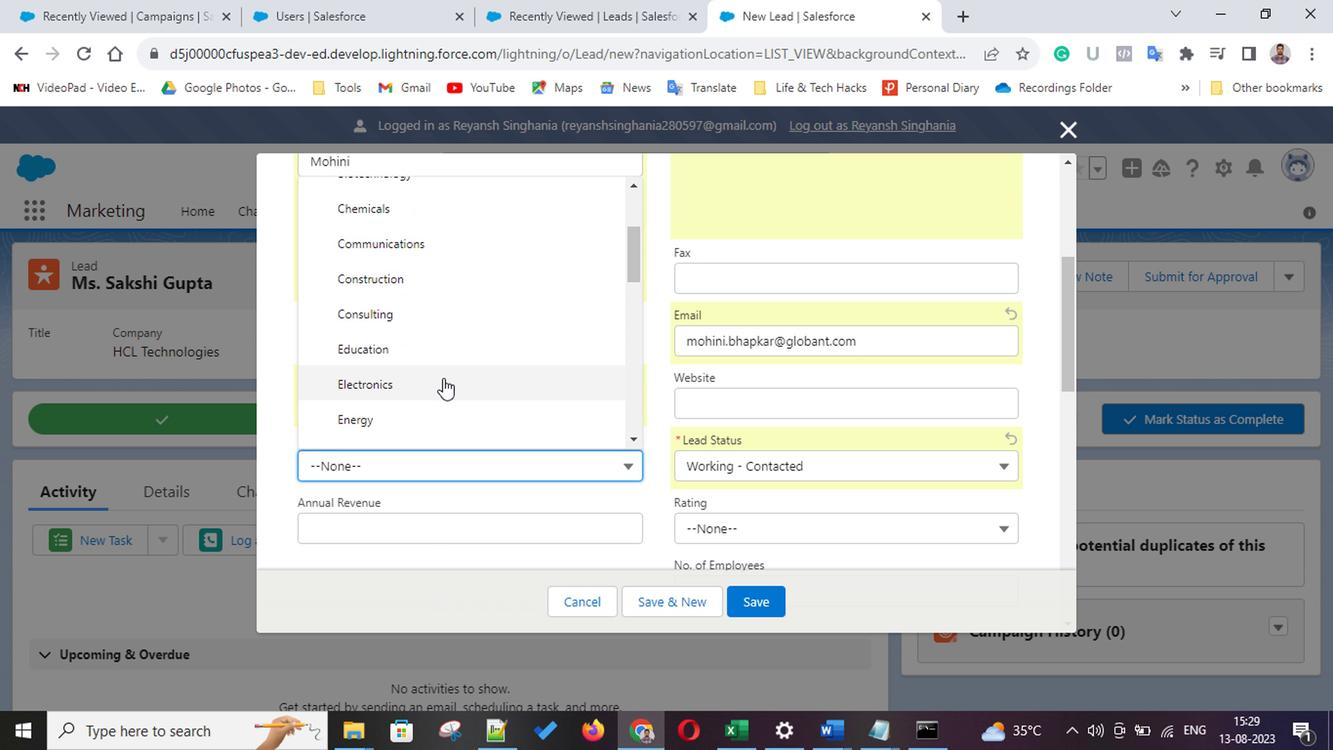 
Action: Mouse scrolled (438, 377) with delta (0, 0)
Screenshot: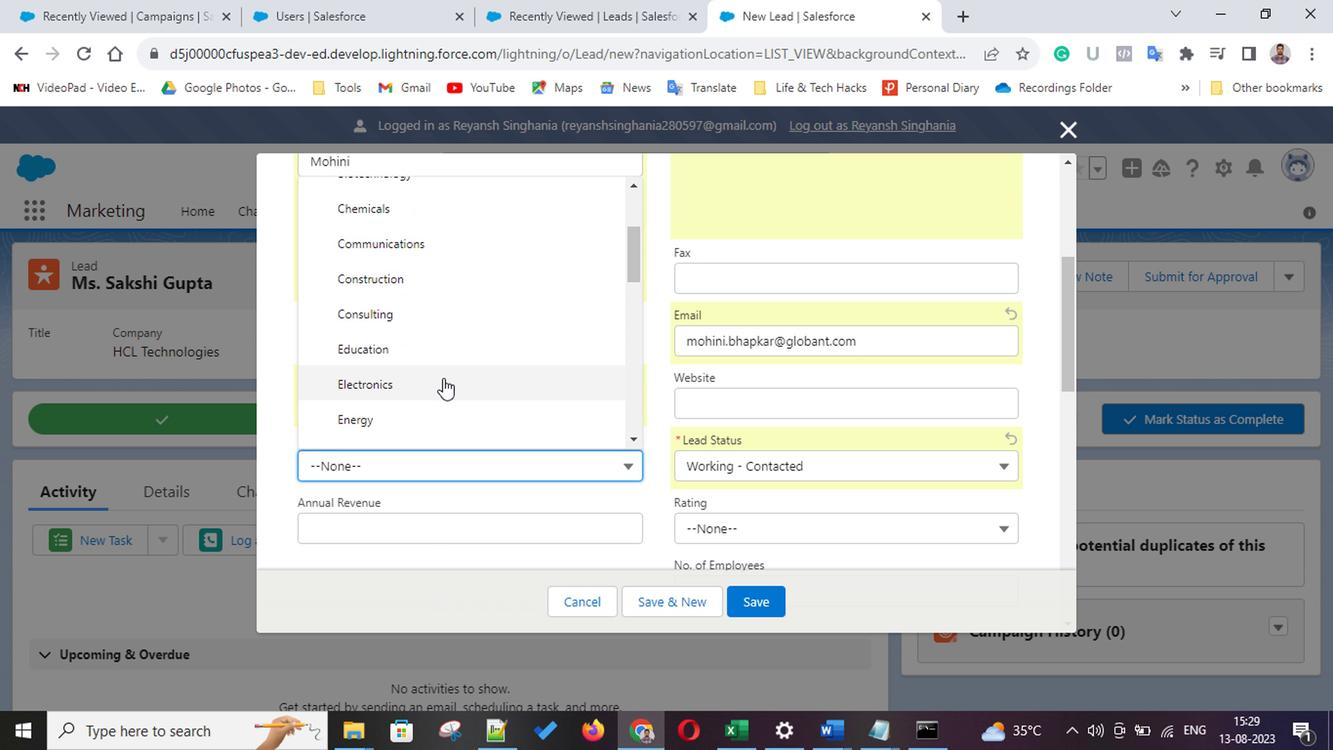 
Action: Mouse scrolled (438, 377) with delta (0, 0)
Screenshot: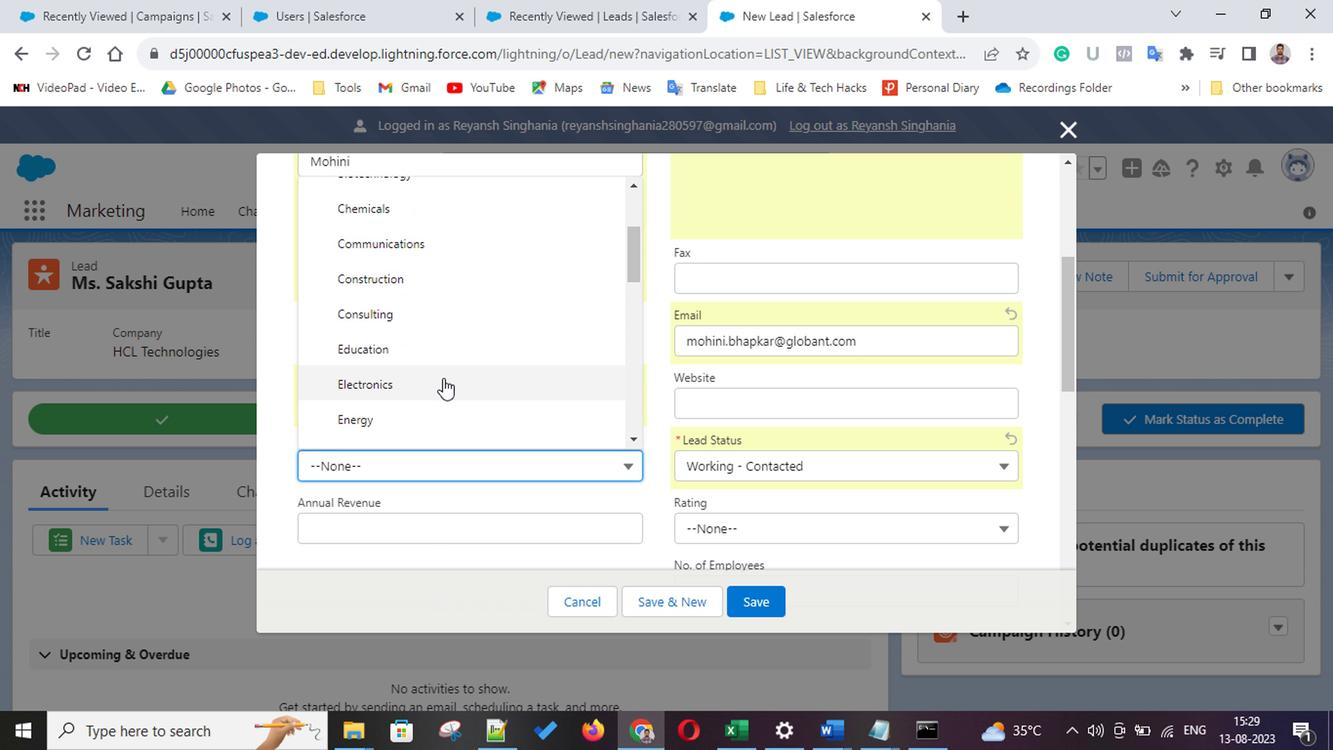 
Action: Mouse scrolled (438, 377) with delta (0, 0)
Screenshot: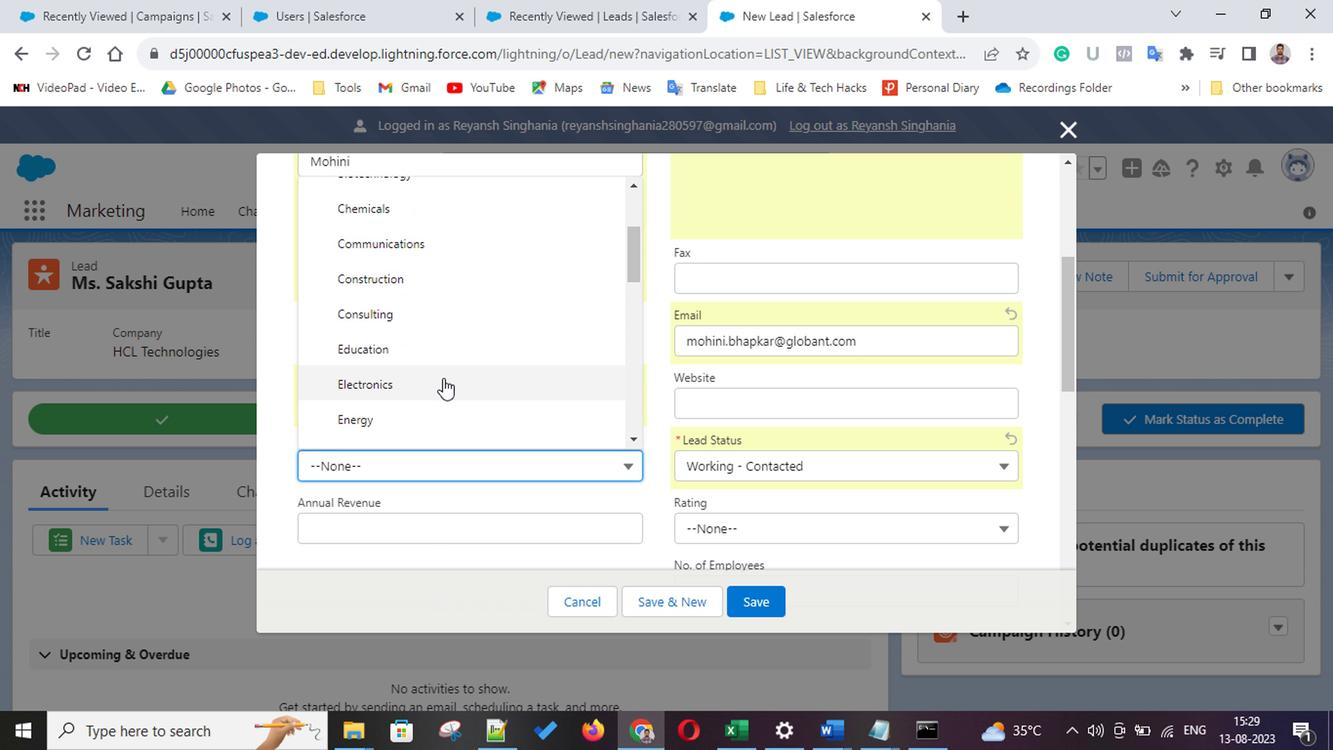 
Action: Mouse scrolled (438, 377) with delta (0, 0)
Screenshot: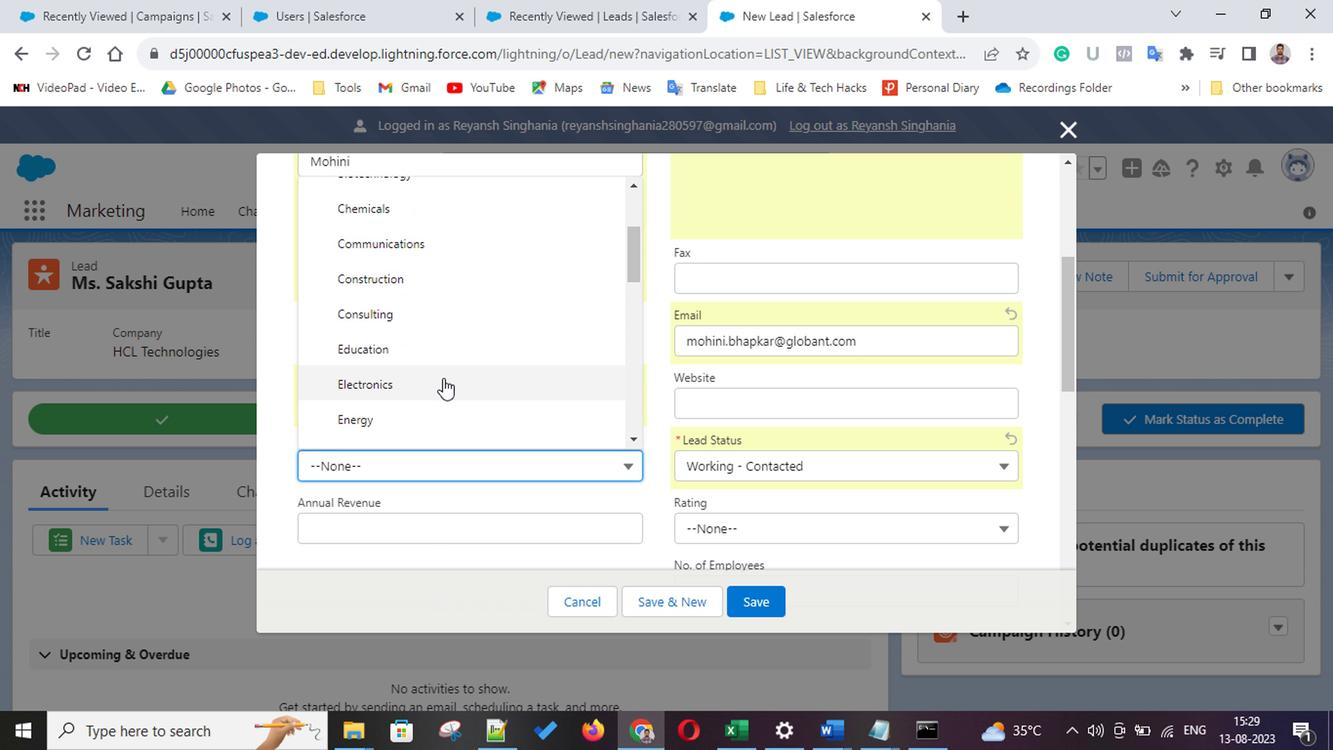 
Action: Mouse scrolled (438, 377) with delta (0, 0)
Screenshot: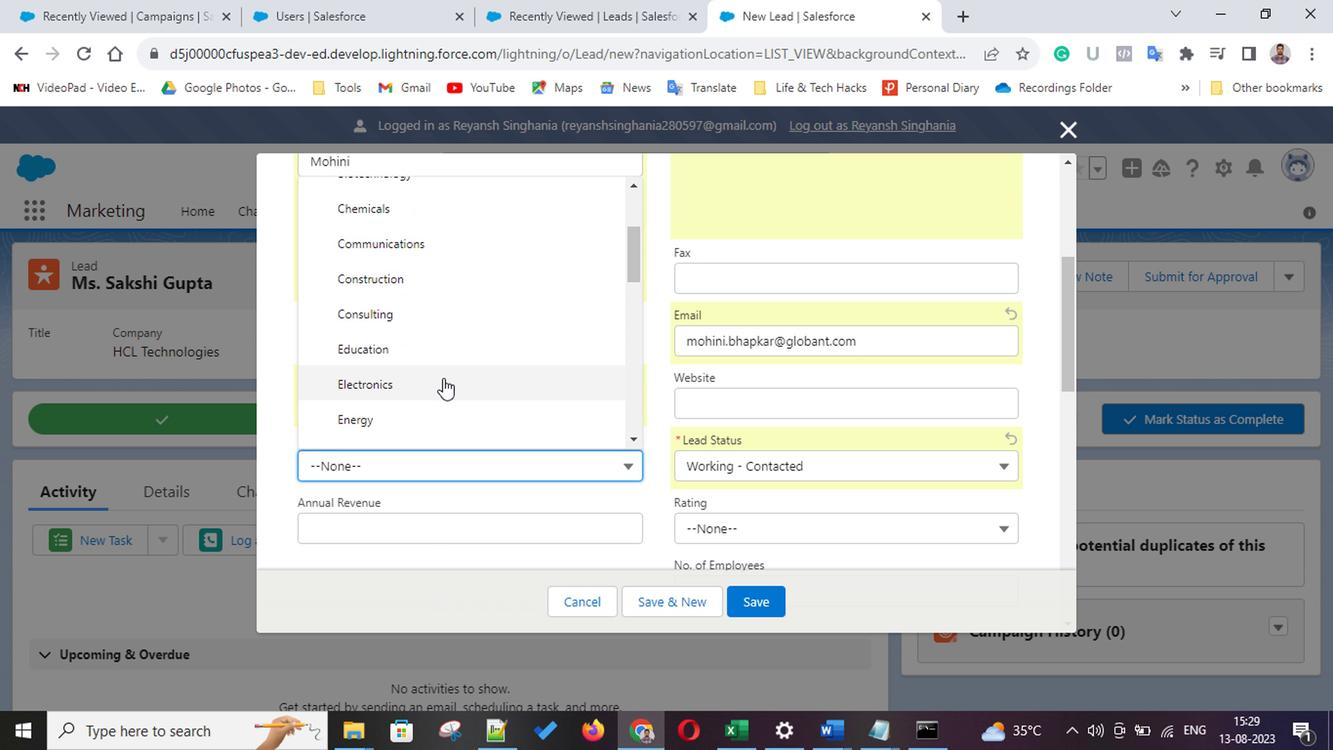 
Action: Mouse scrolled (438, 377) with delta (0, 0)
Screenshot: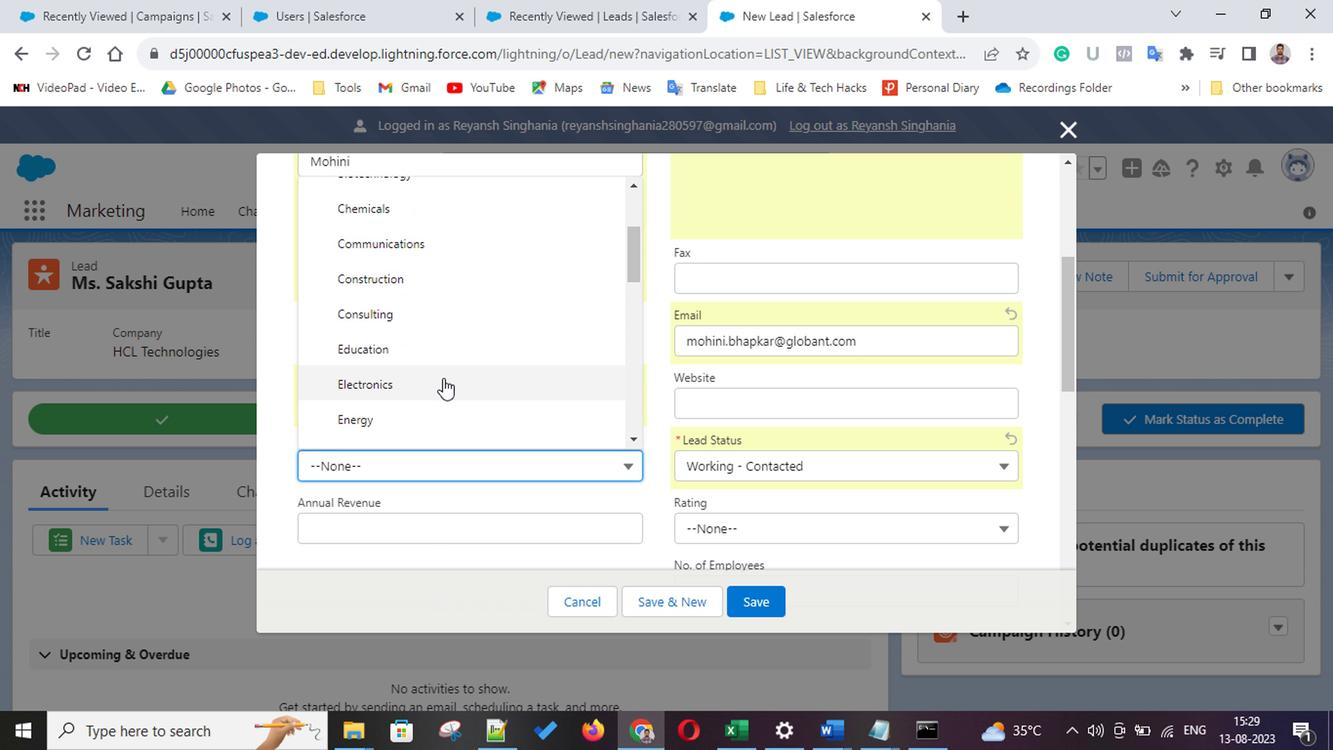 
Action: Mouse scrolled (438, 377) with delta (0, 0)
Screenshot: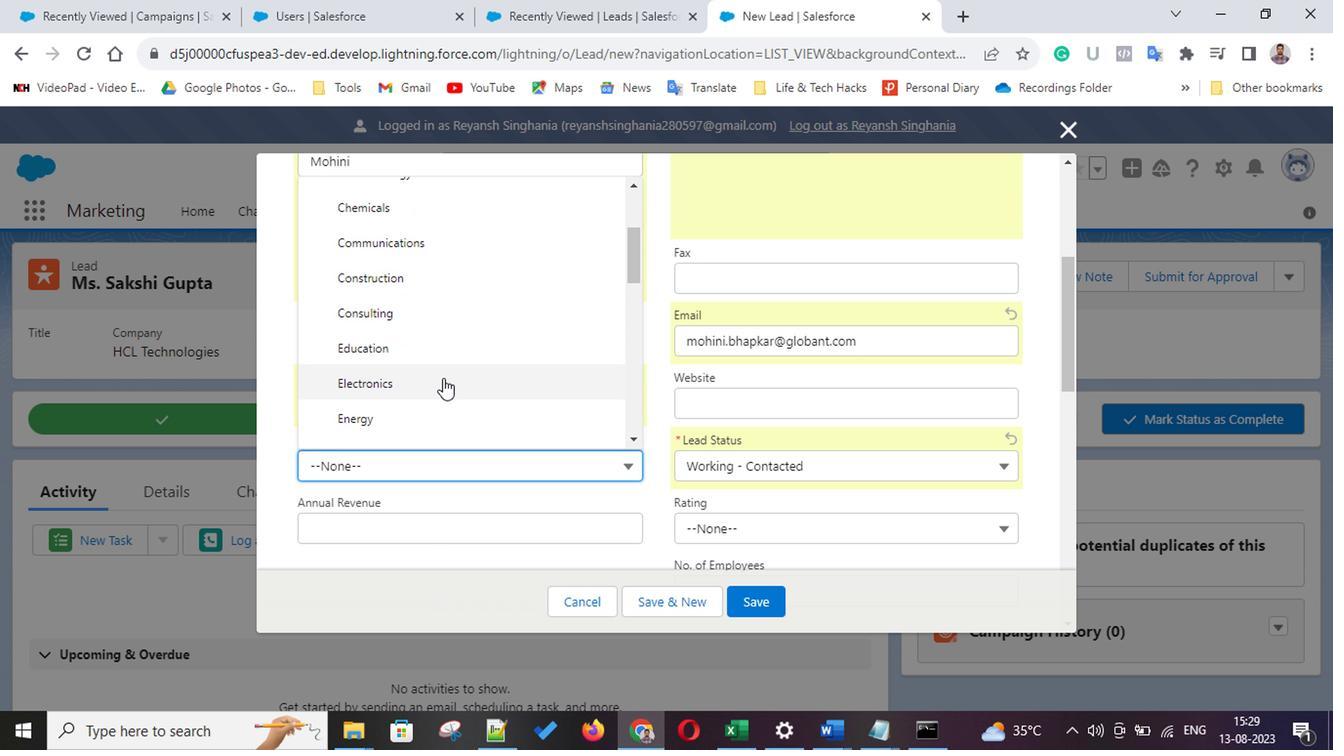
Action: Mouse scrolled (438, 377) with delta (0, 0)
Screenshot: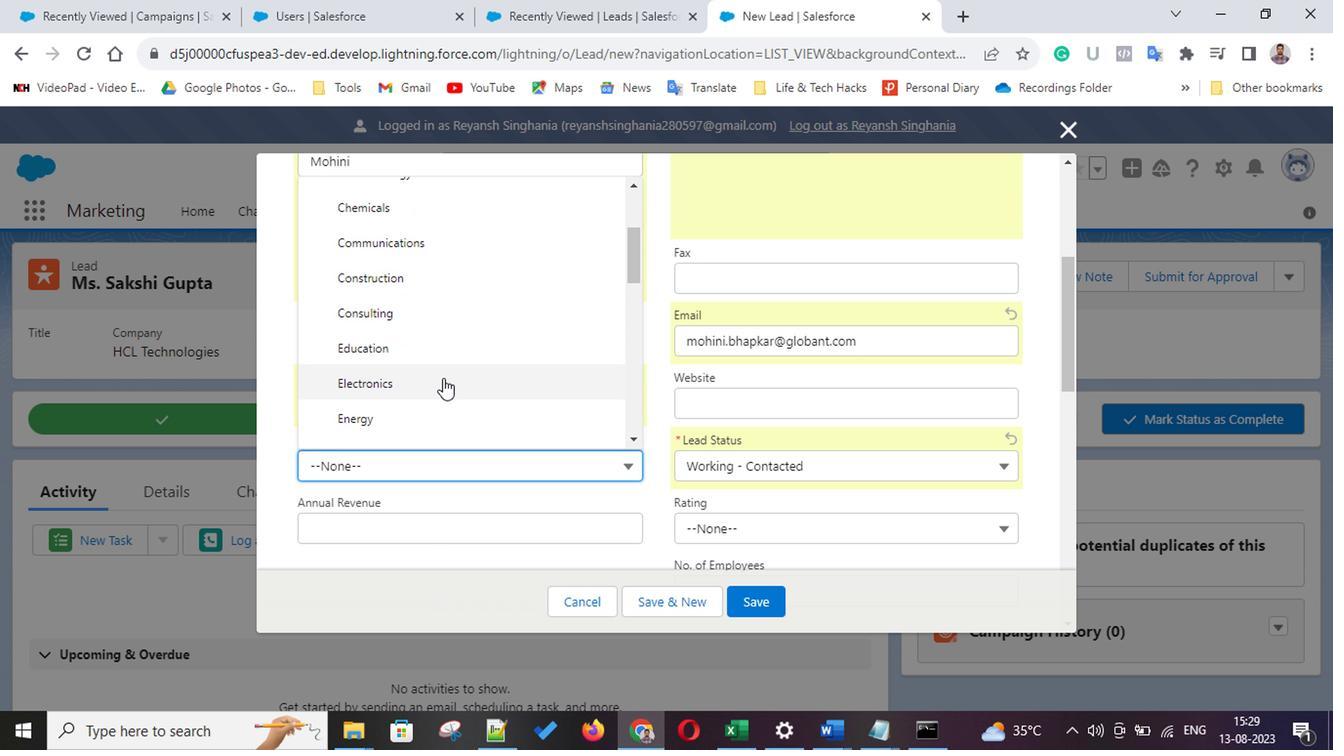 
Action: Mouse scrolled (438, 377) with delta (0, 0)
Screenshot: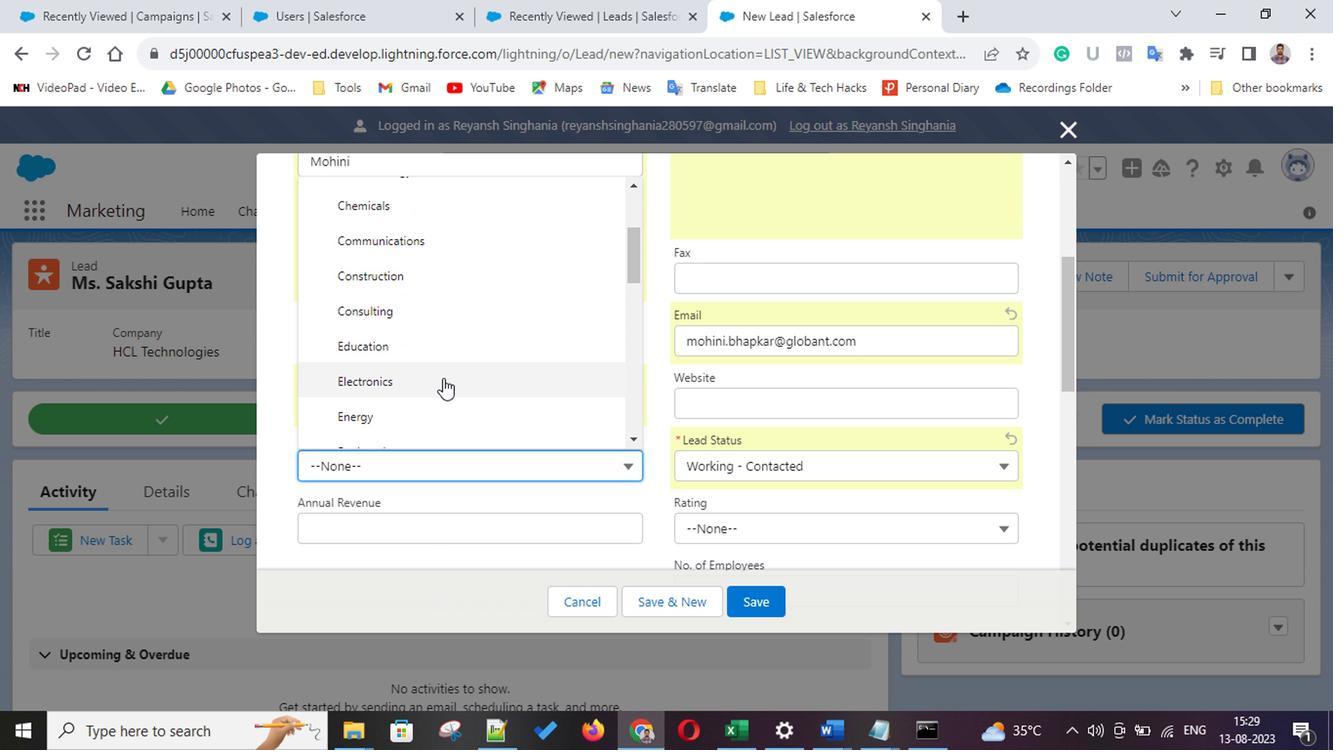 
Action: Mouse scrolled (438, 377) with delta (0, 0)
Screenshot: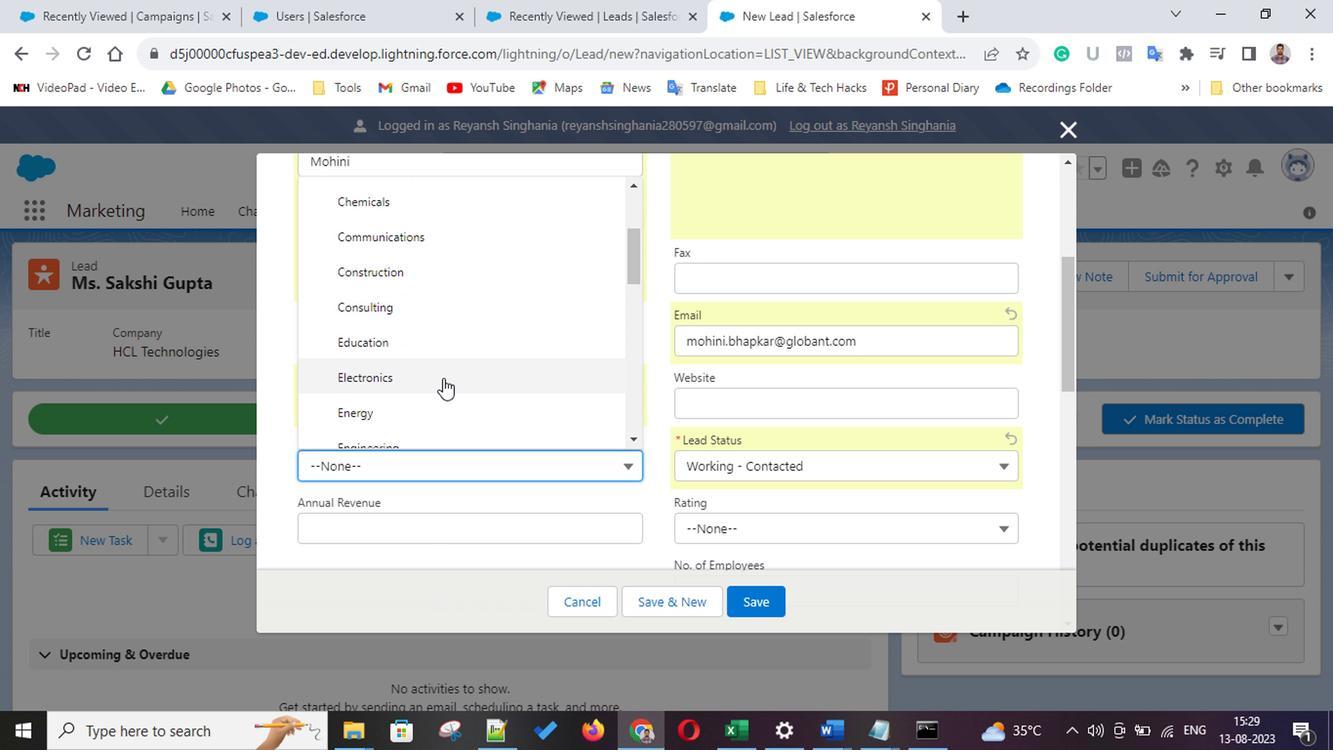 
Action: Mouse scrolled (438, 377) with delta (0, 0)
Screenshot: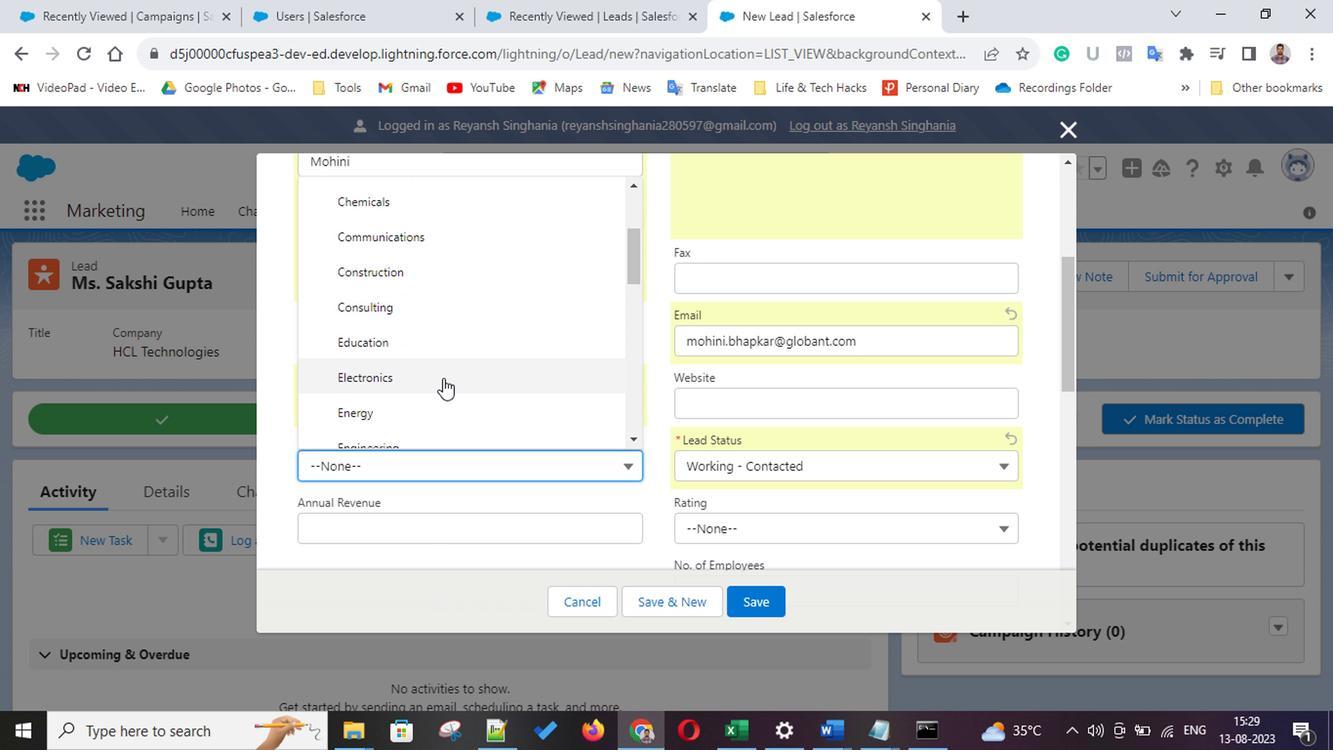 
Action: Mouse scrolled (438, 377) with delta (0, 0)
Screenshot: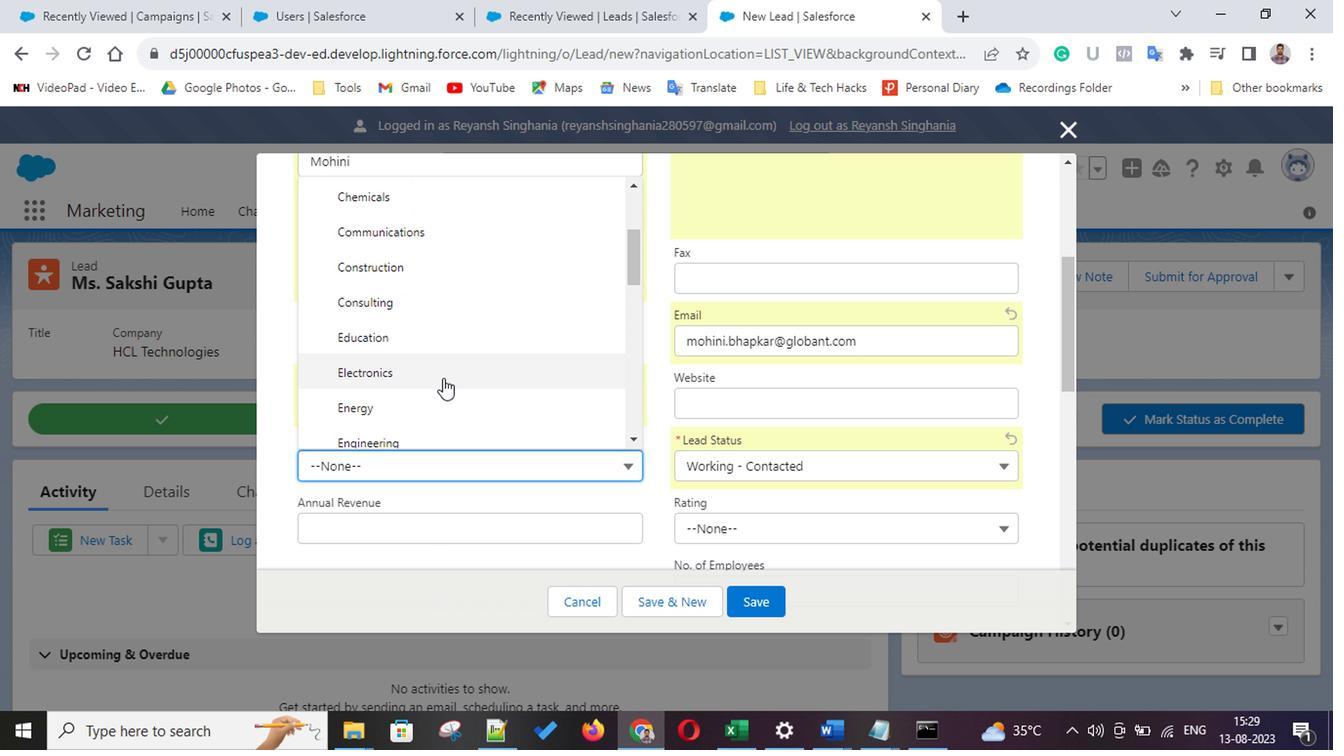 
Action: Mouse scrolled (438, 377) with delta (0, 0)
Screenshot: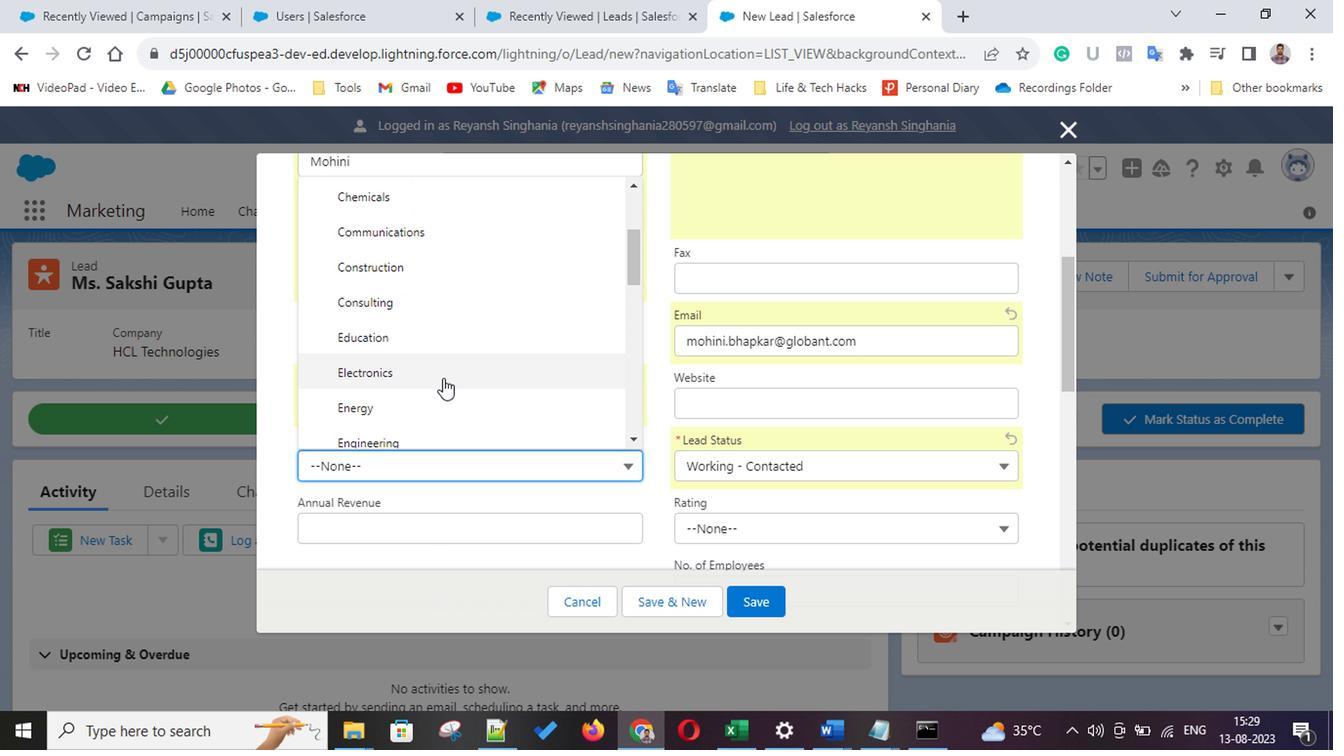 
Action: Mouse scrolled (438, 377) with delta (0, 0)
Screenshot: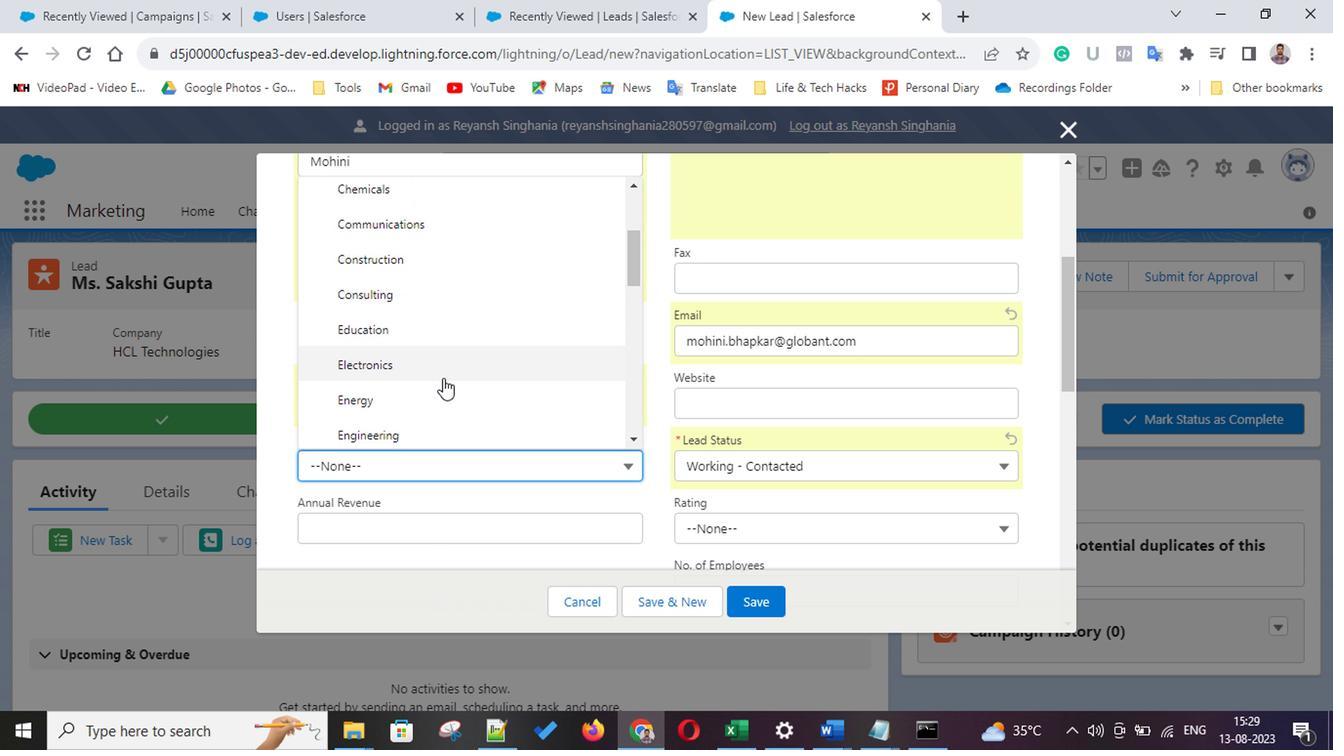 
Action: Mouse scrolled (438, 377) with delta (0, 0)
Screenshot: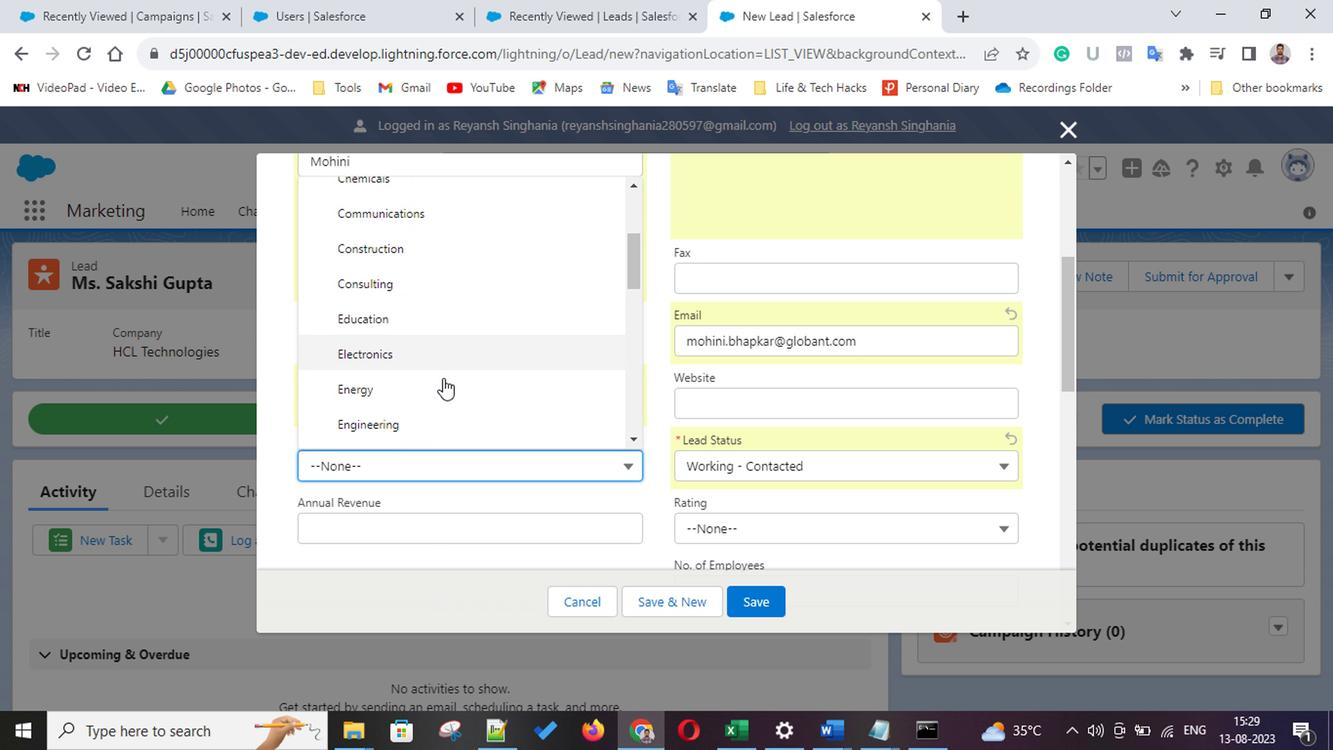 
Action: Mouse scrolled (438, 377) with delta (0, 0)
Screenshot: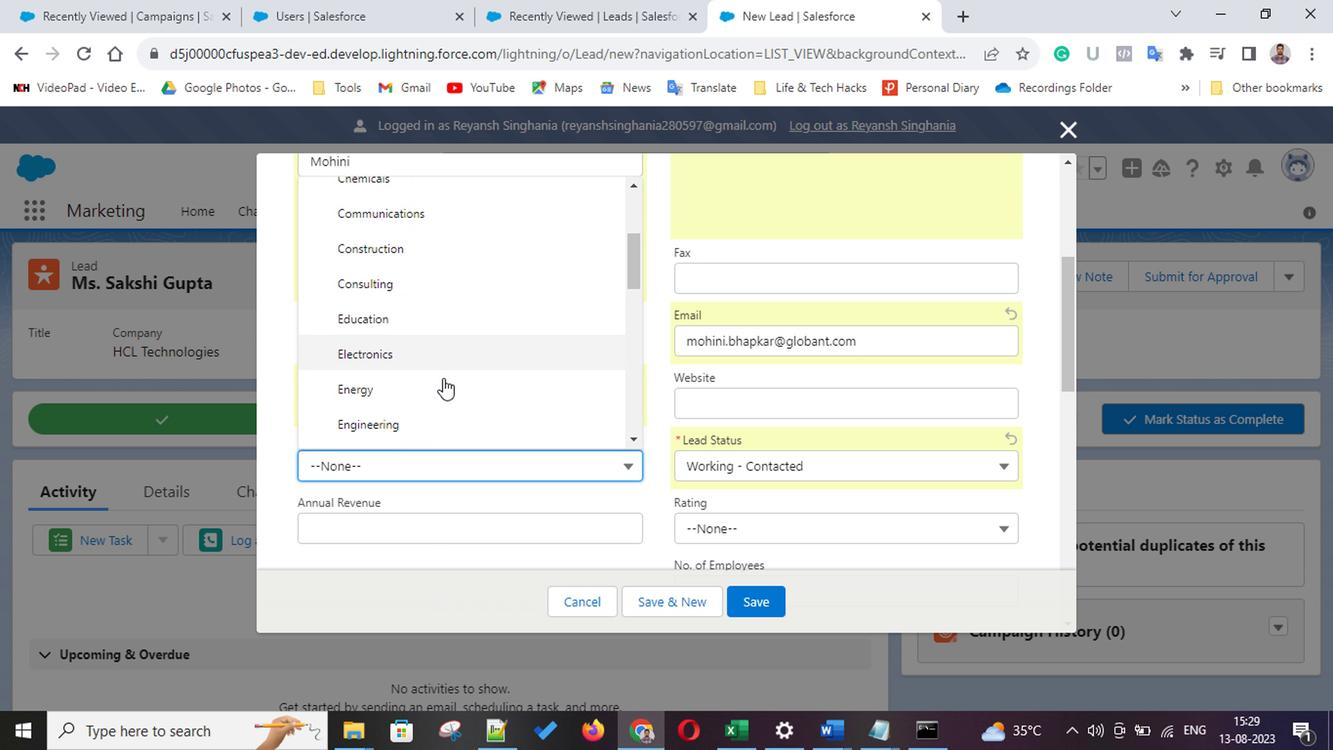 
Action: Mouse scrolled (438, 377) with delta (0, 0)
Screenshot: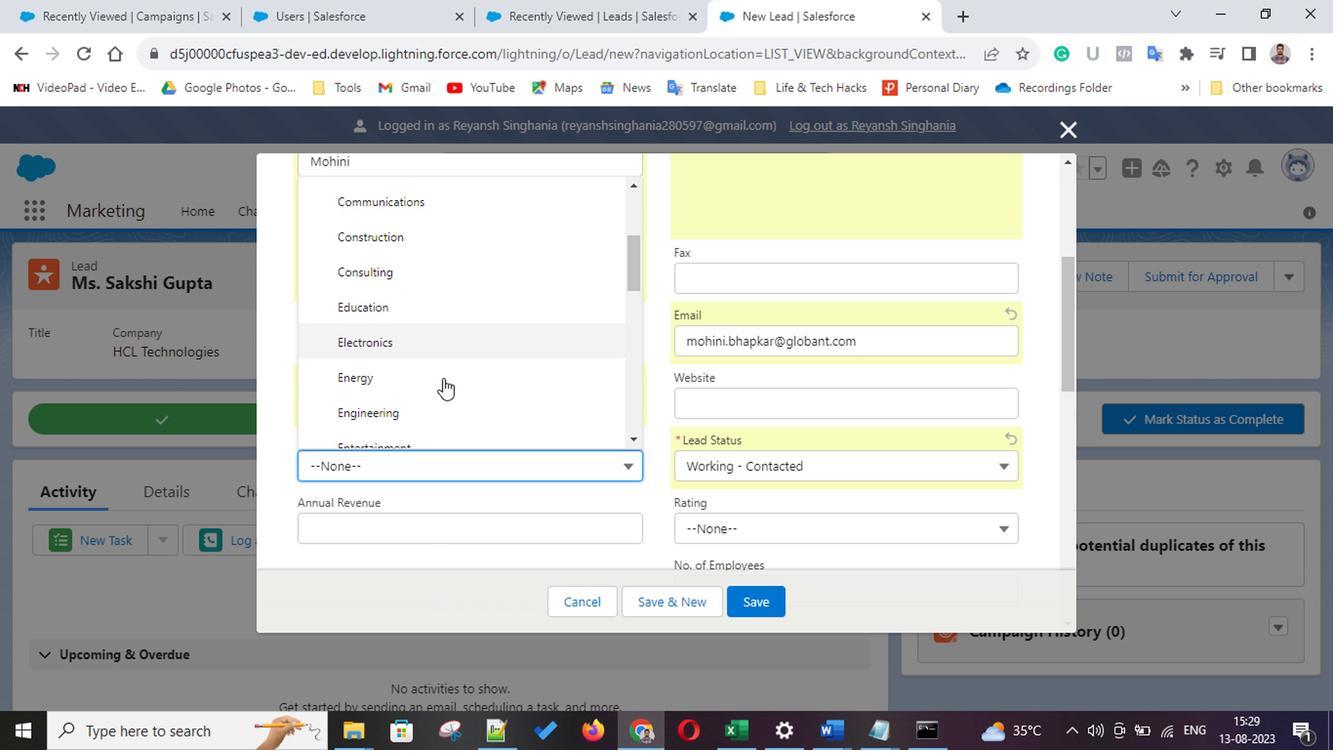 
Action: Mouse moved to (408, 340)
Screenshot: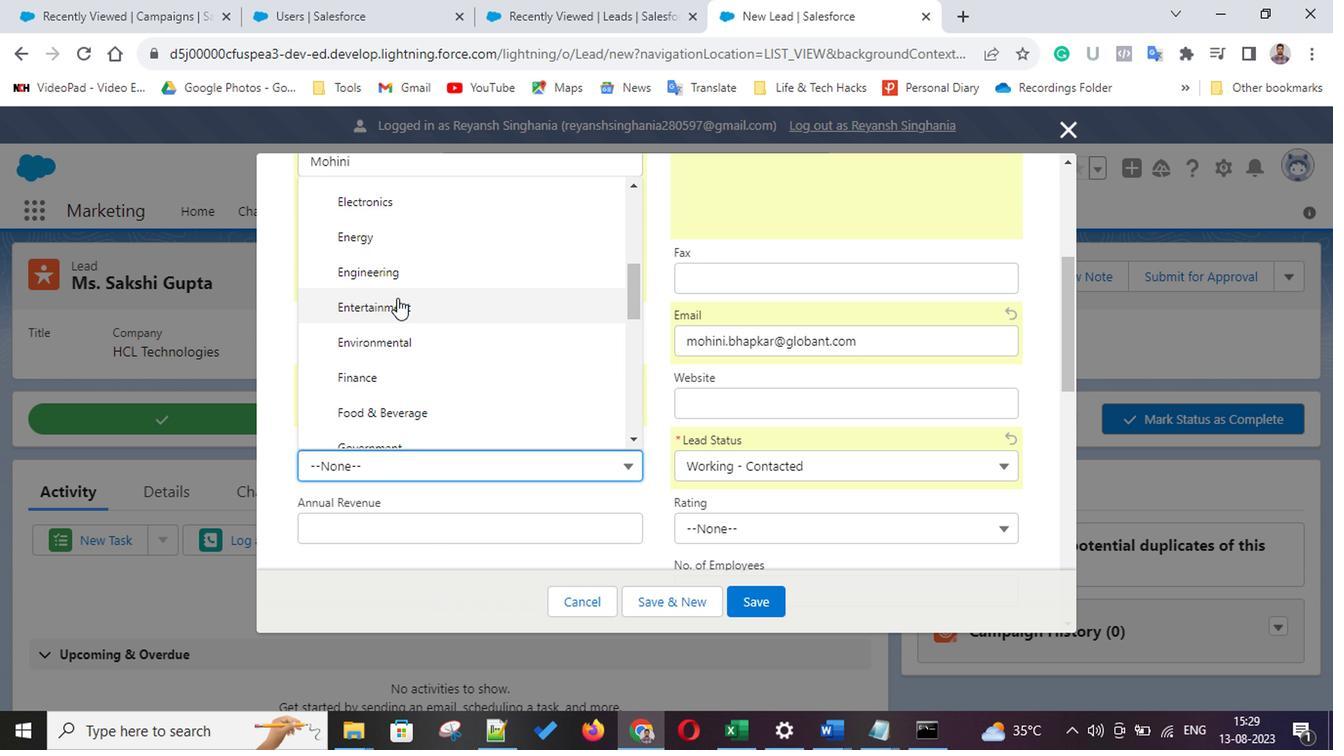 
Action: Mouse scrolled (408, 339) with delta (0, -1)
Screenshot: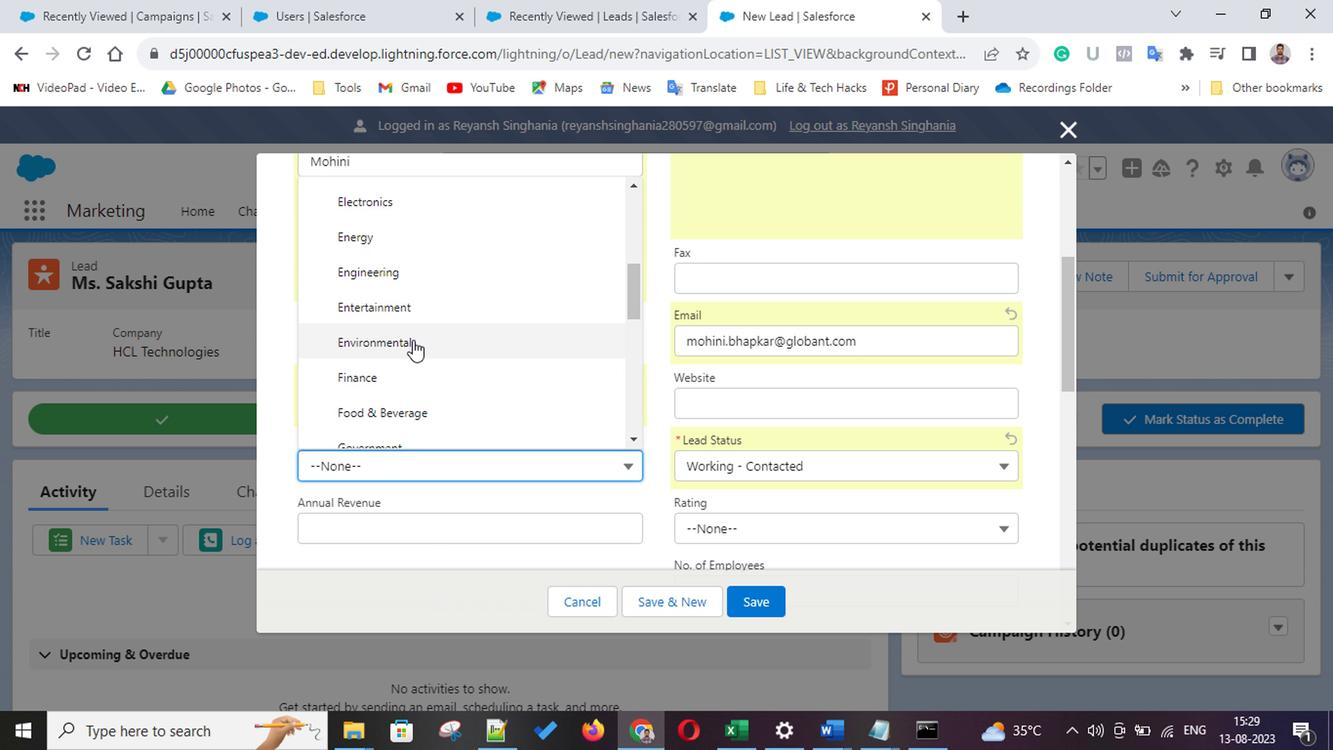 
Action: Mouse scrolled (408, 339) with delta (0, -1)
Screenshot: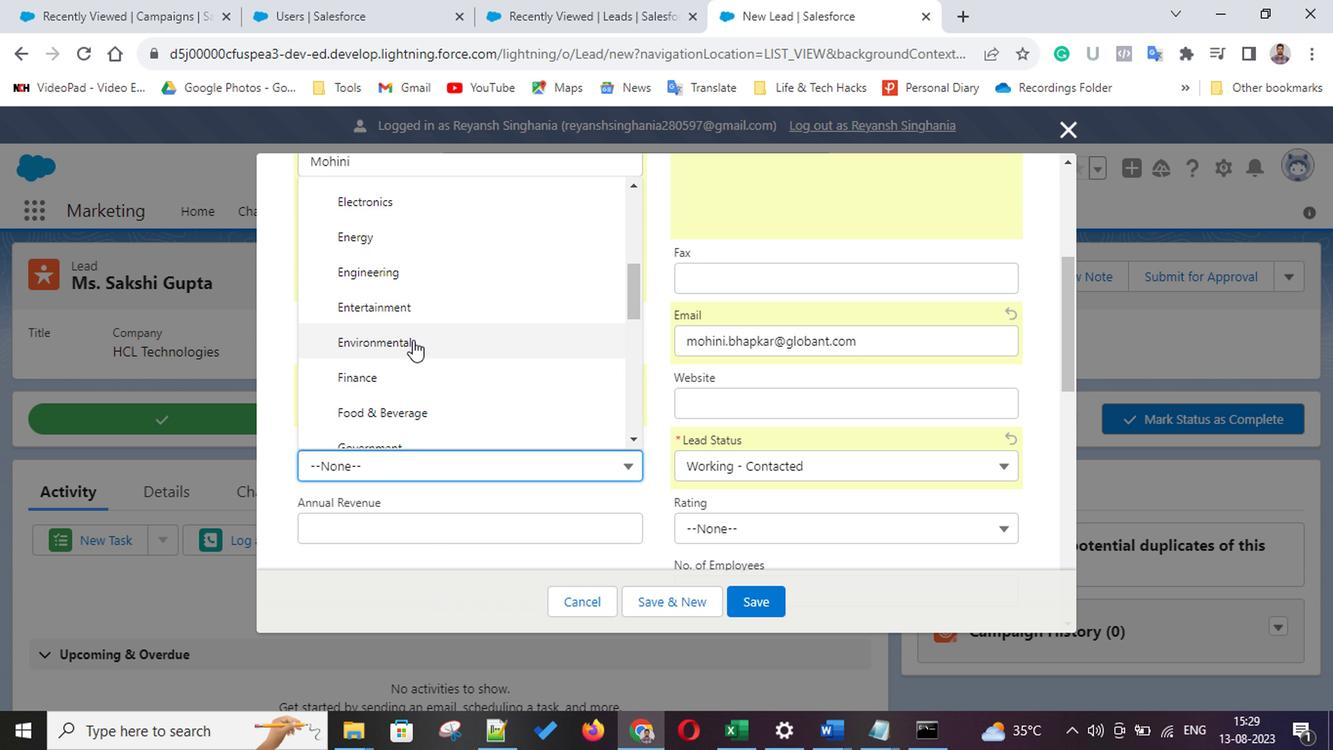 
Action: Mouse scrolled (408, 339) with delta (0, -1)
Screenshot: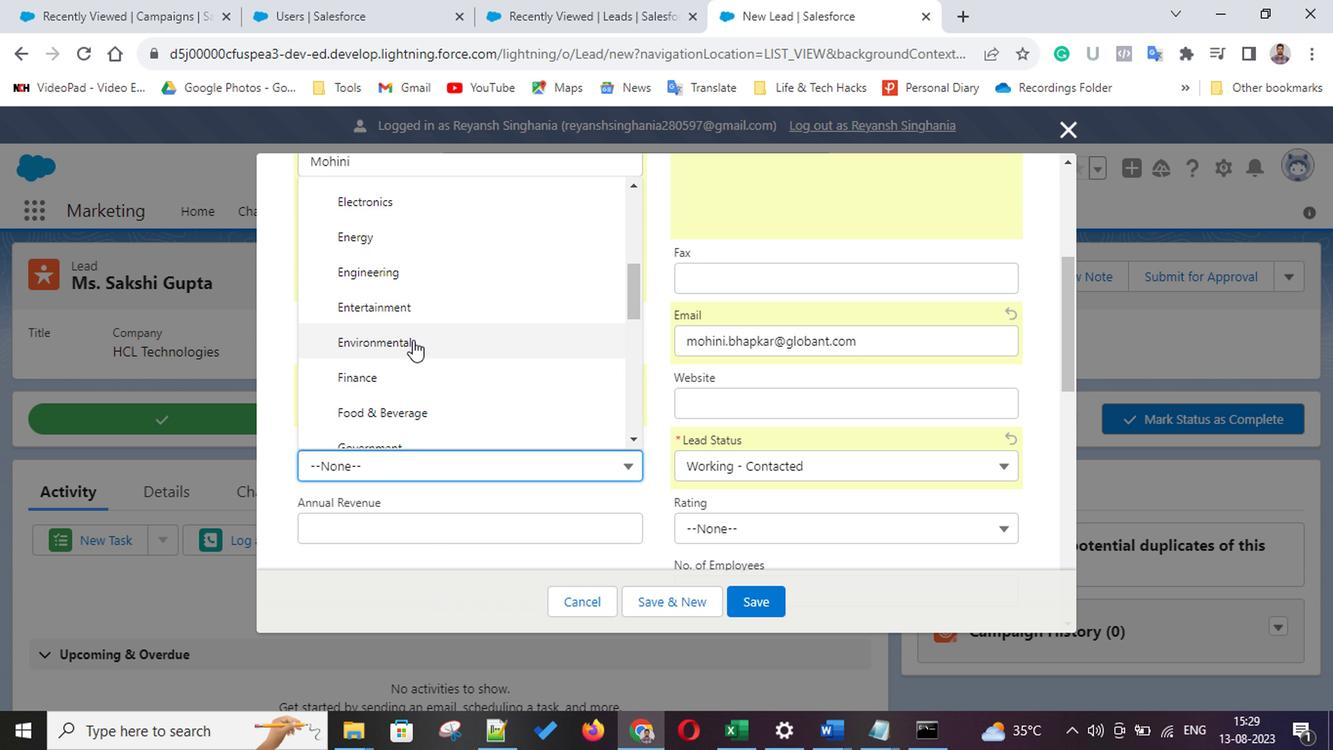
Action: Mouse scrolled (408, 339) with delta (0, -1)
Screenshot: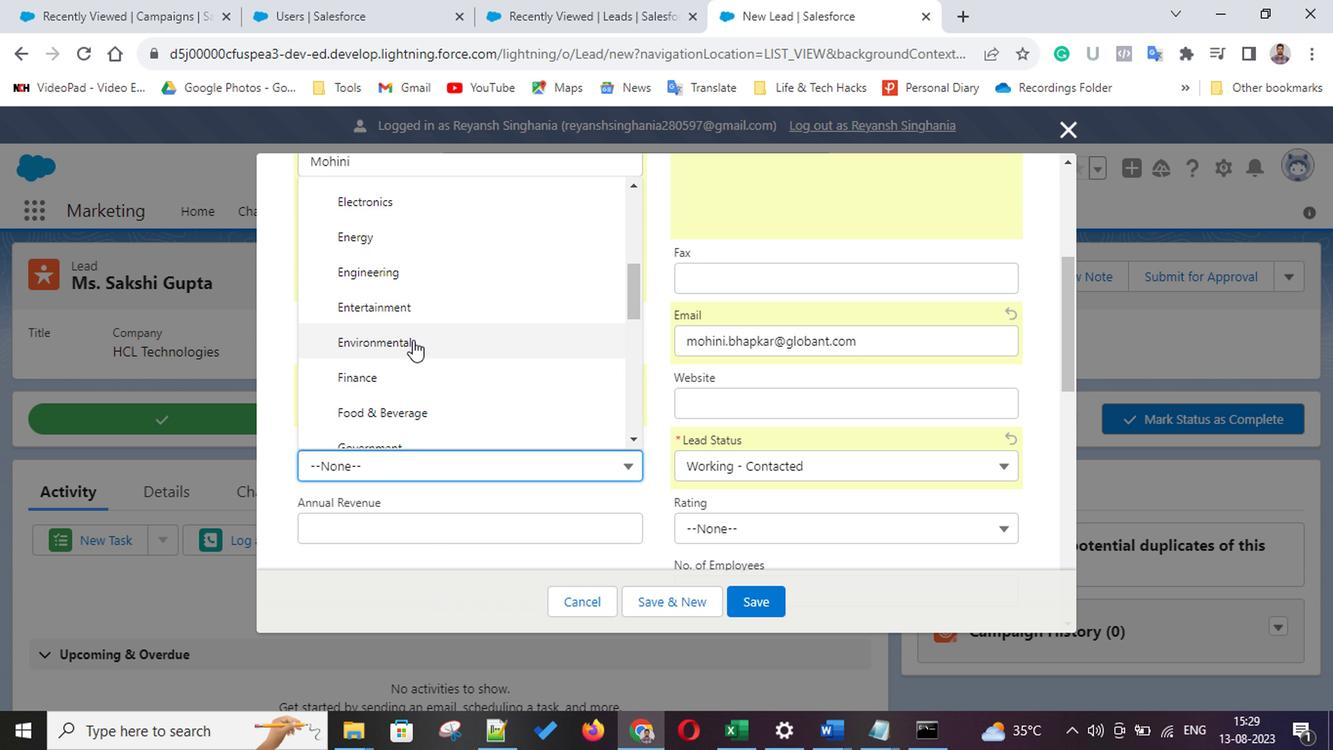 
Action: Mouse scrolled (408, 339) with delta (0, -1)
Screenshot: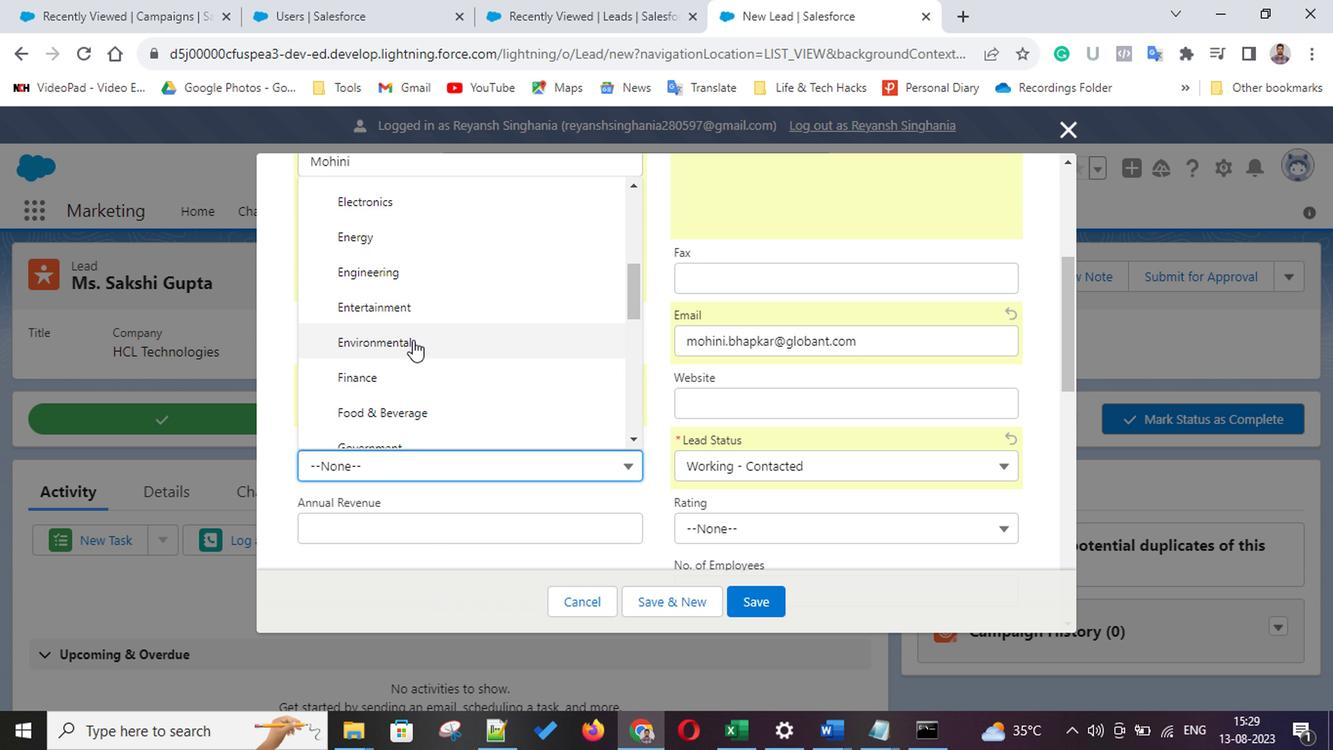 
Action: Mouse scrolled (408, 339) with delta (0, -1)
Screenshot: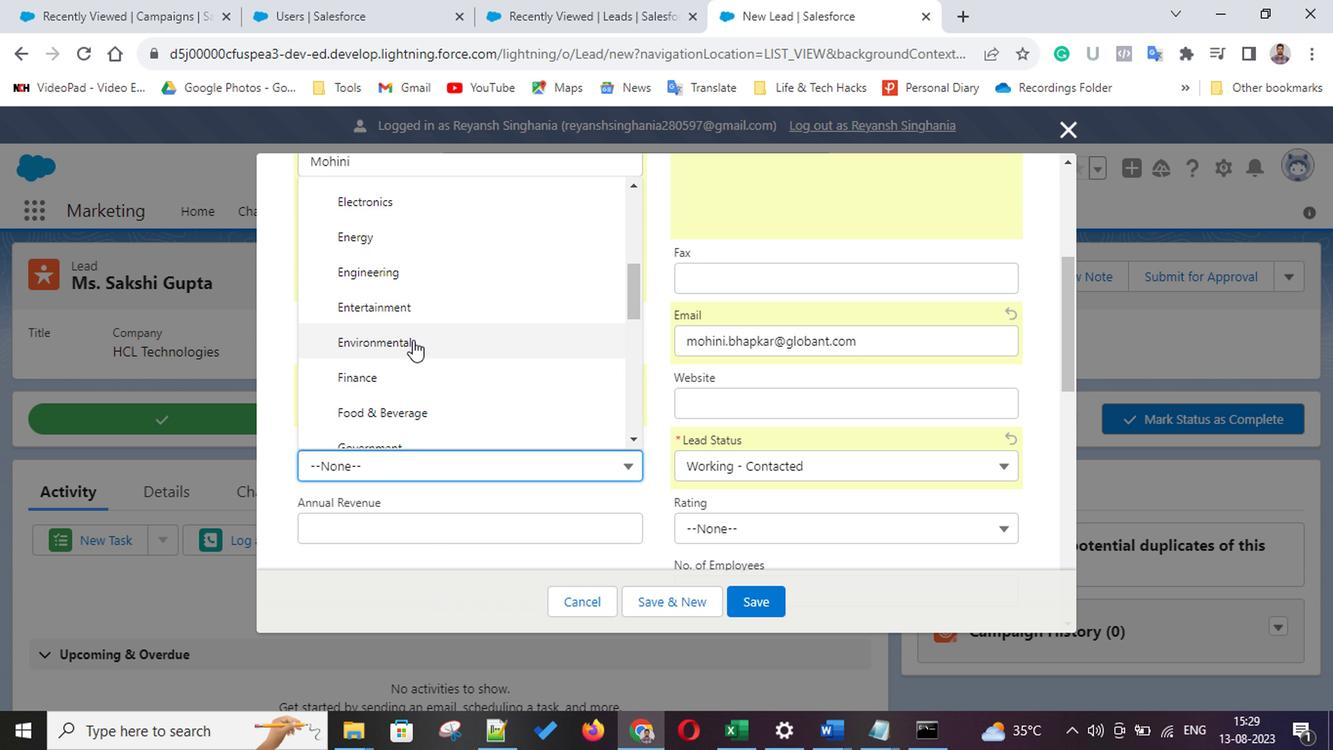 
Action: Mouse scrolled (408, 339) with delta (0, -1)
Screenshot: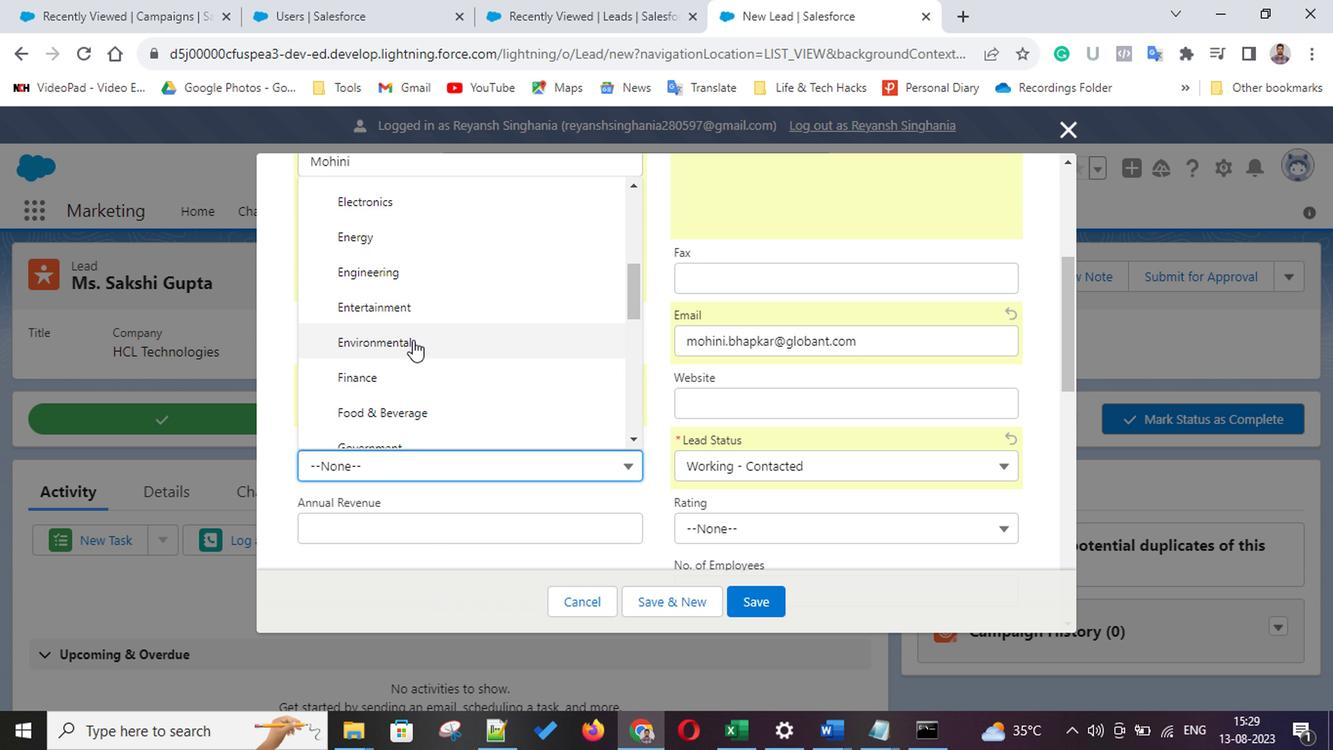 
Action: Mouse scrolled (408, 339) with delta (0, -1)
Screenshot: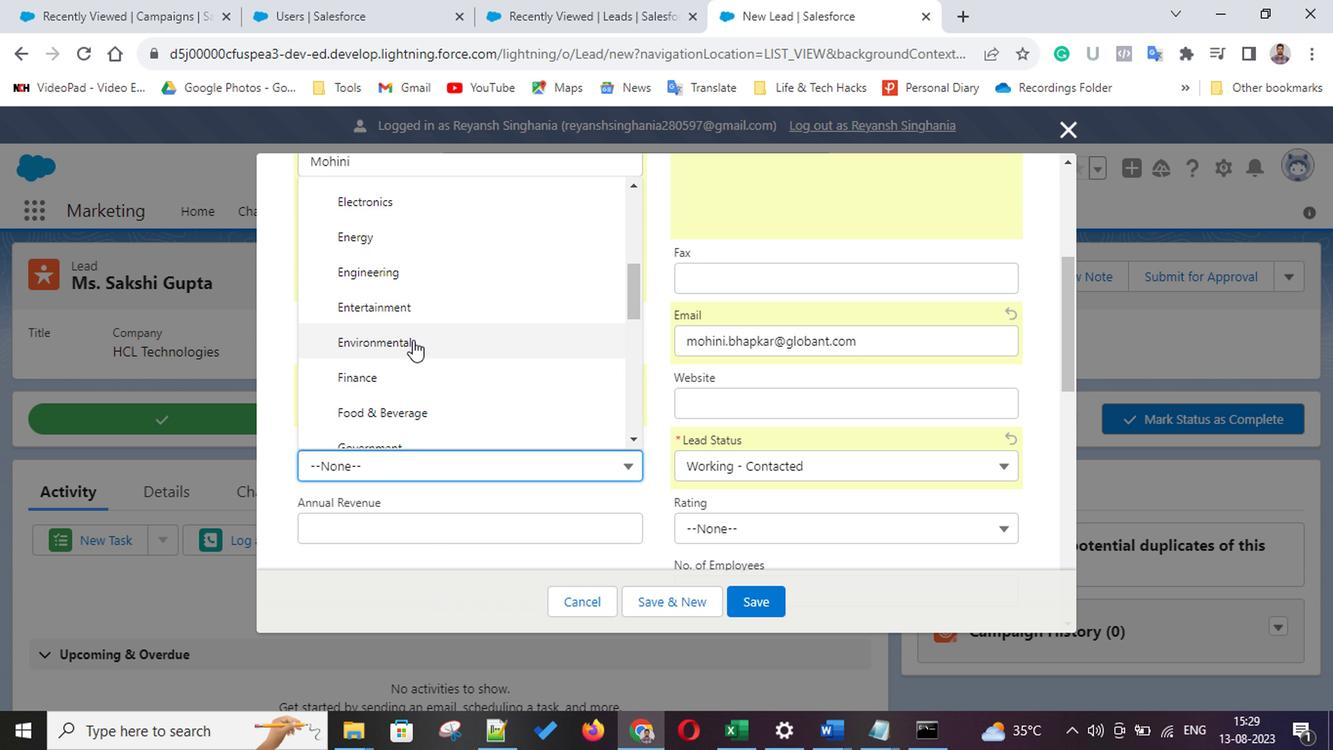 
Action: Mouse scrolled (408, 339) with delta (0, -1)
Screenshot: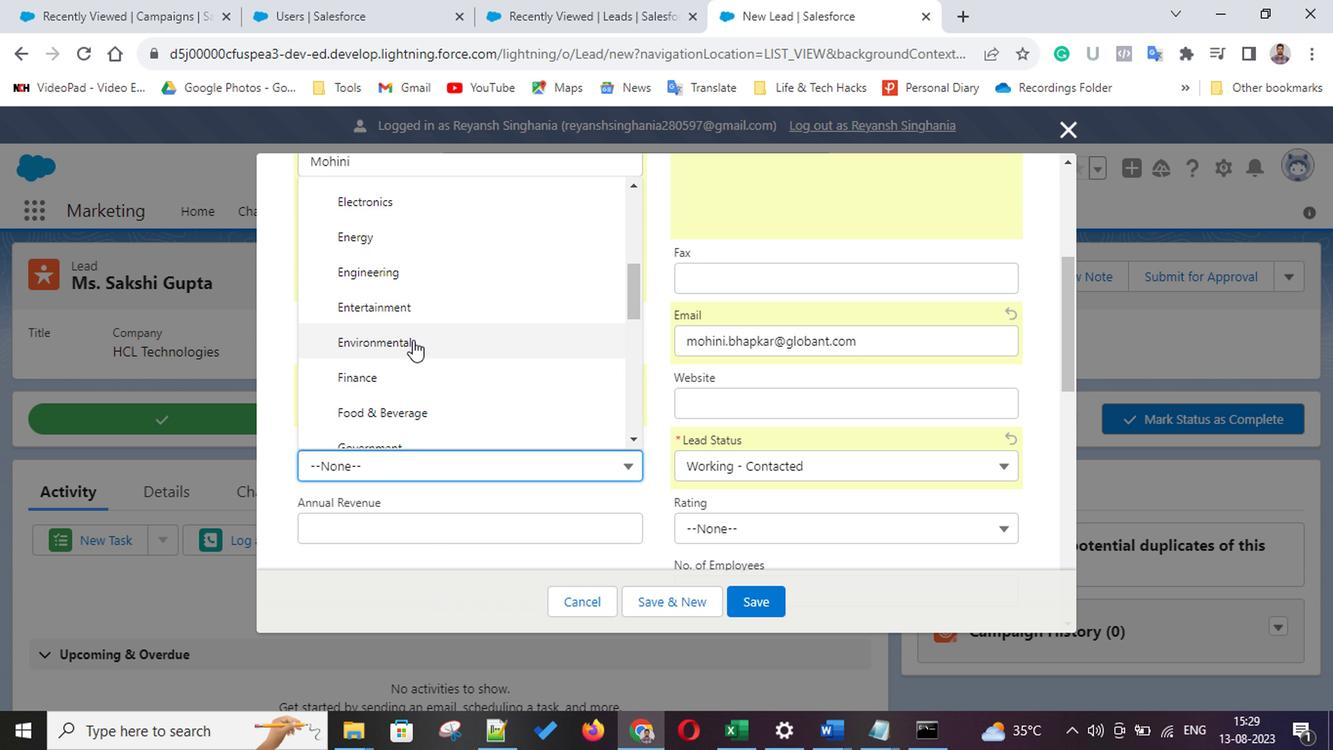 
Action: Mouse scrolled (408, 339) with delta (0, -1)
Screenshot: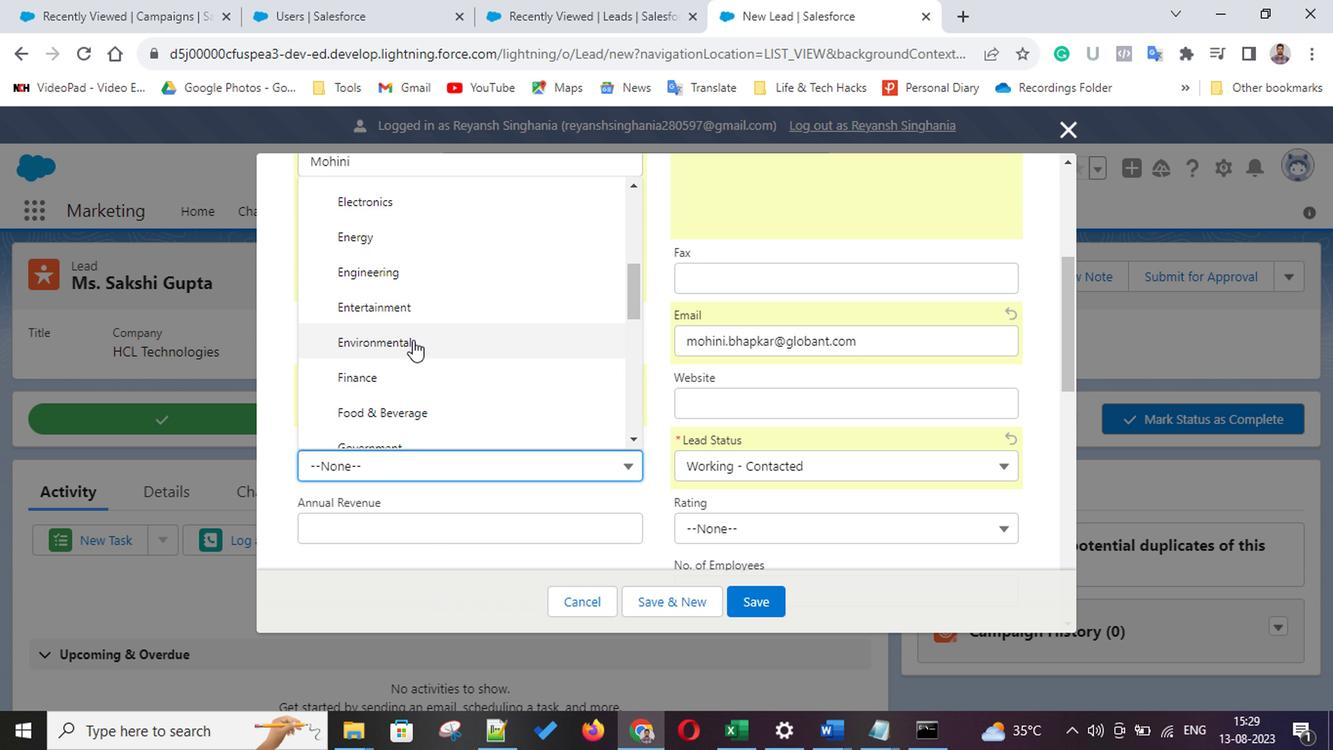 
Action: Mouse scrolled (408, 339) with delta (0, -1)
Screenshot: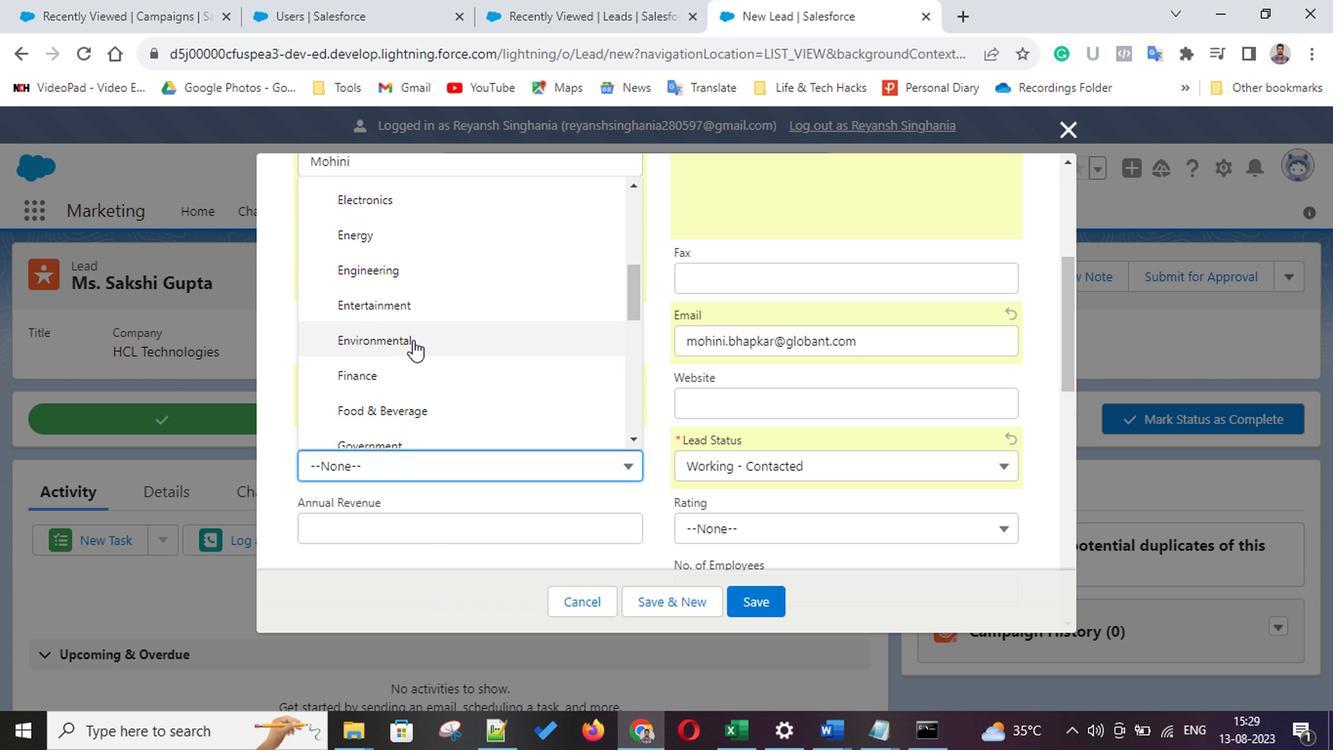 
Action: Mouse scrolled (408, 339) with delta (0, -1)
Screenshot: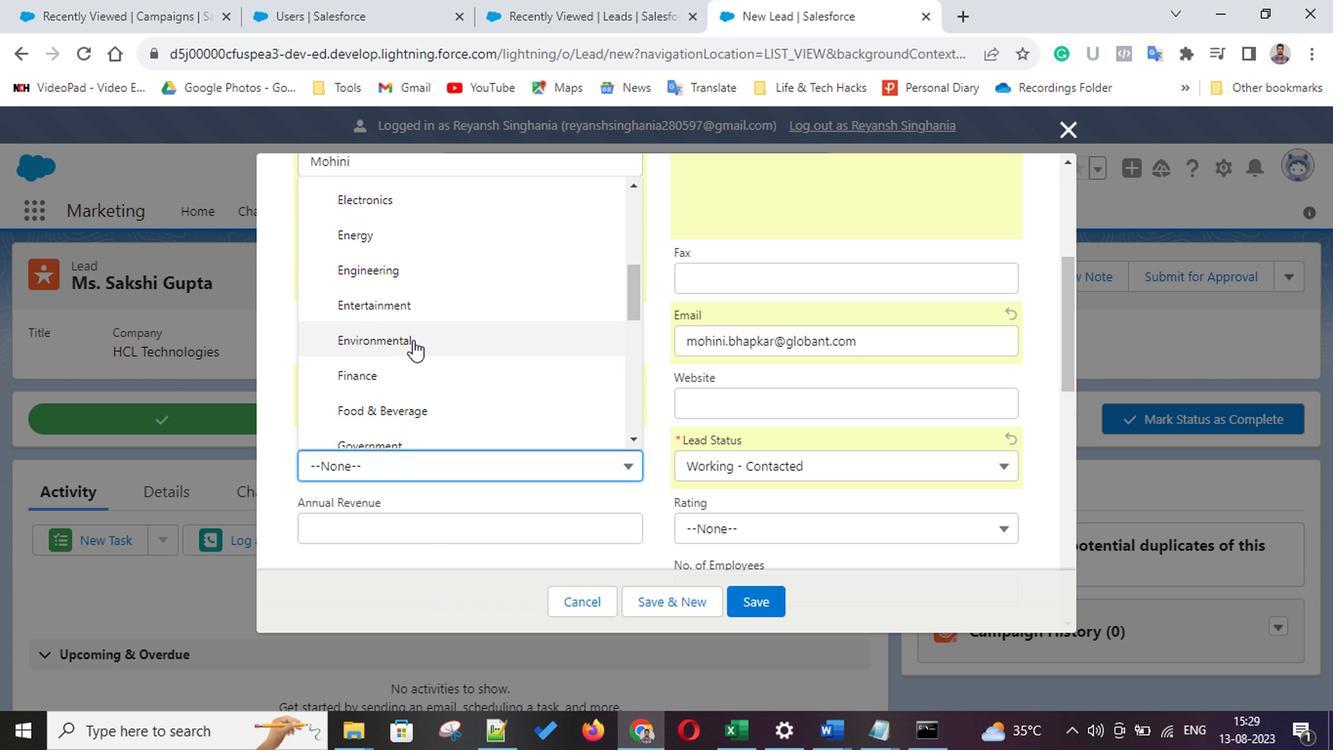 
Action: Mouse scrolled (408, 339) with delta (0, -1)
Screenshot: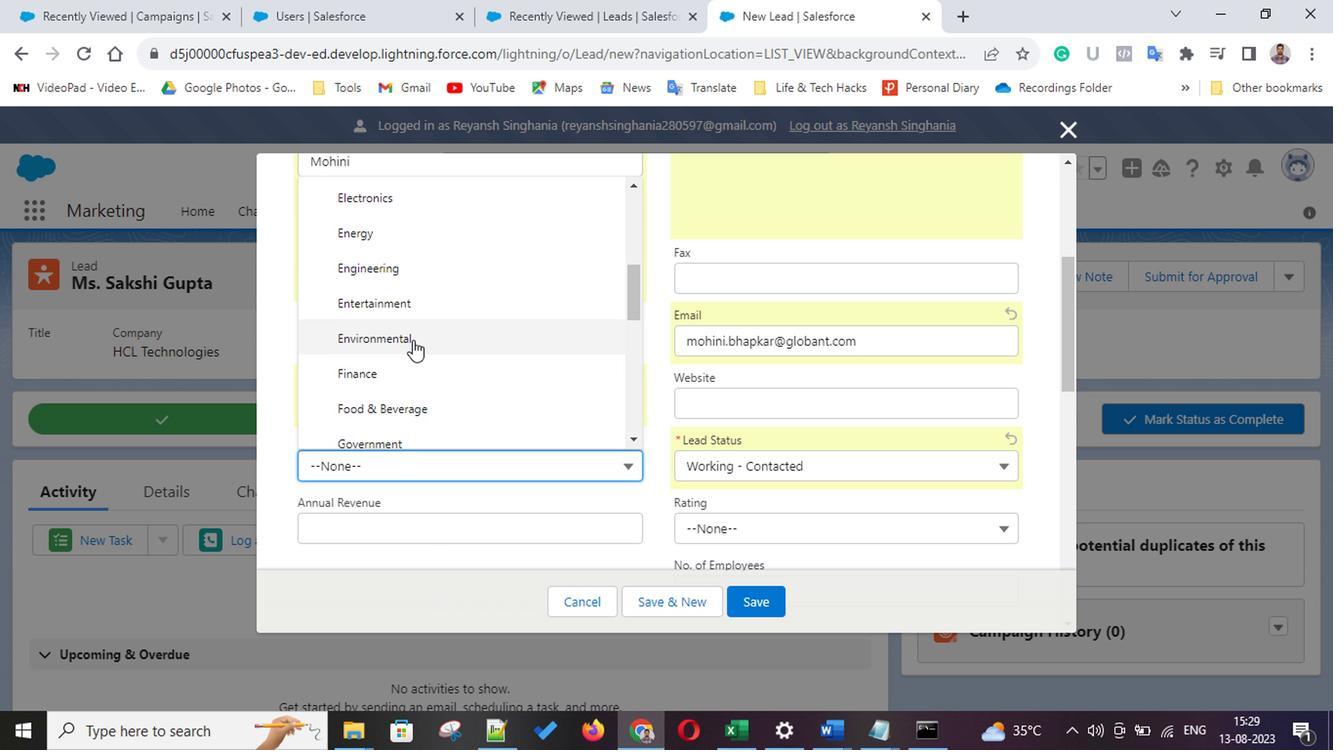 
Action: Mouse scrolled (408, 339) with delta (0, -1)
Screenshot: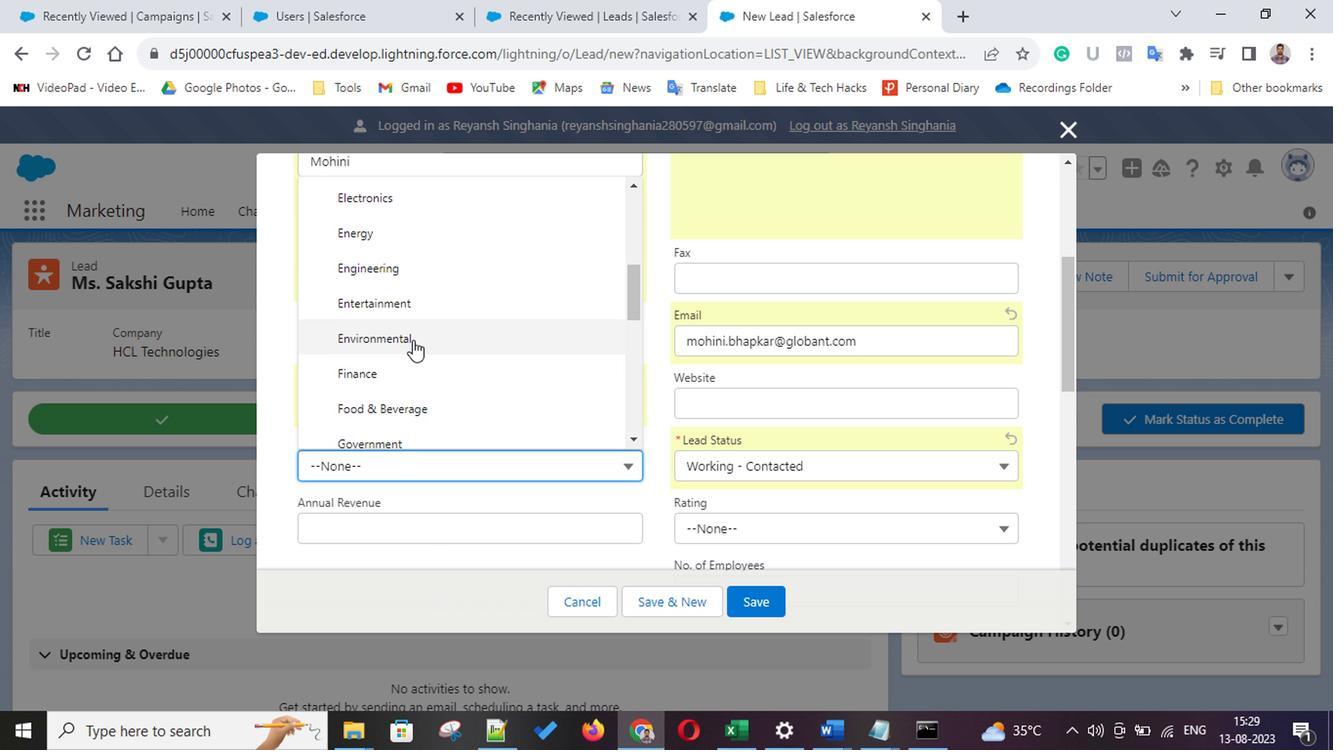 
Action: Mouse scrolled (408, 339) with delta (0, -1)
Screenshot: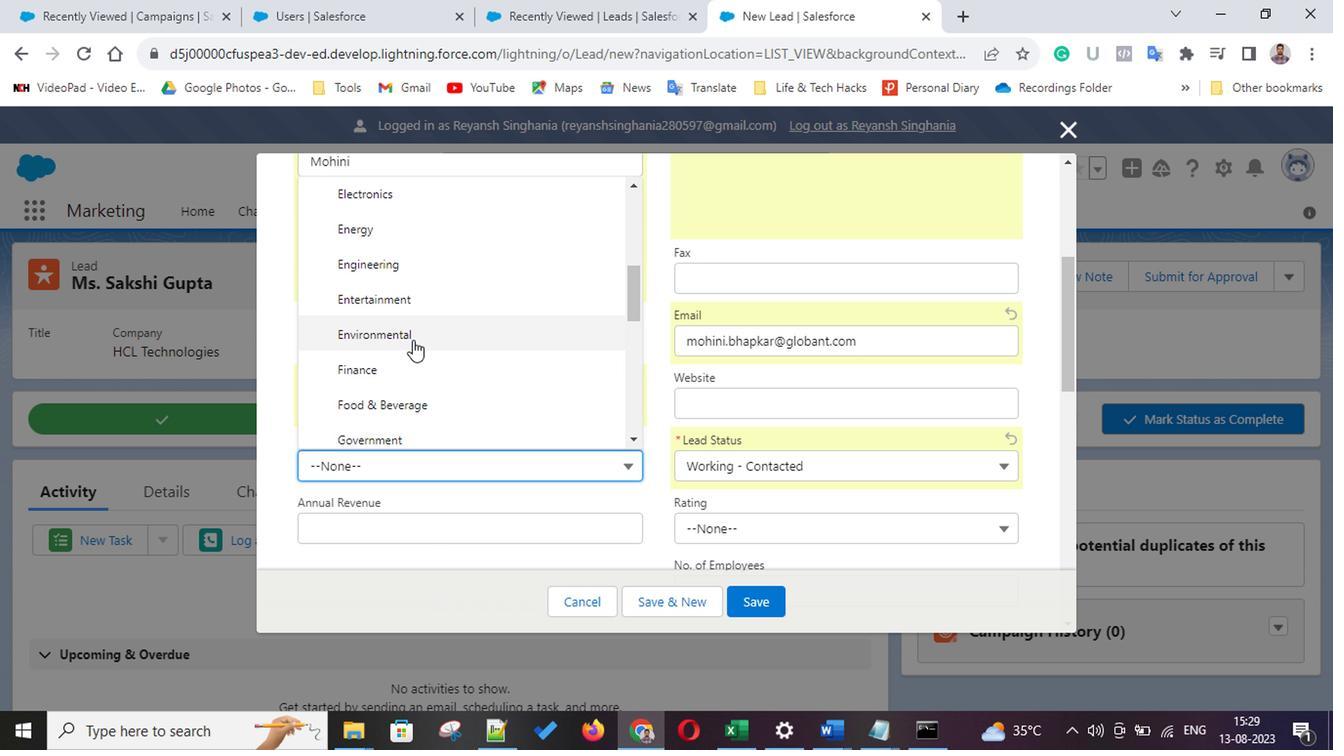 
Action: Mouse scrolled (408, 339) with delta (0, -1)
Screenshot: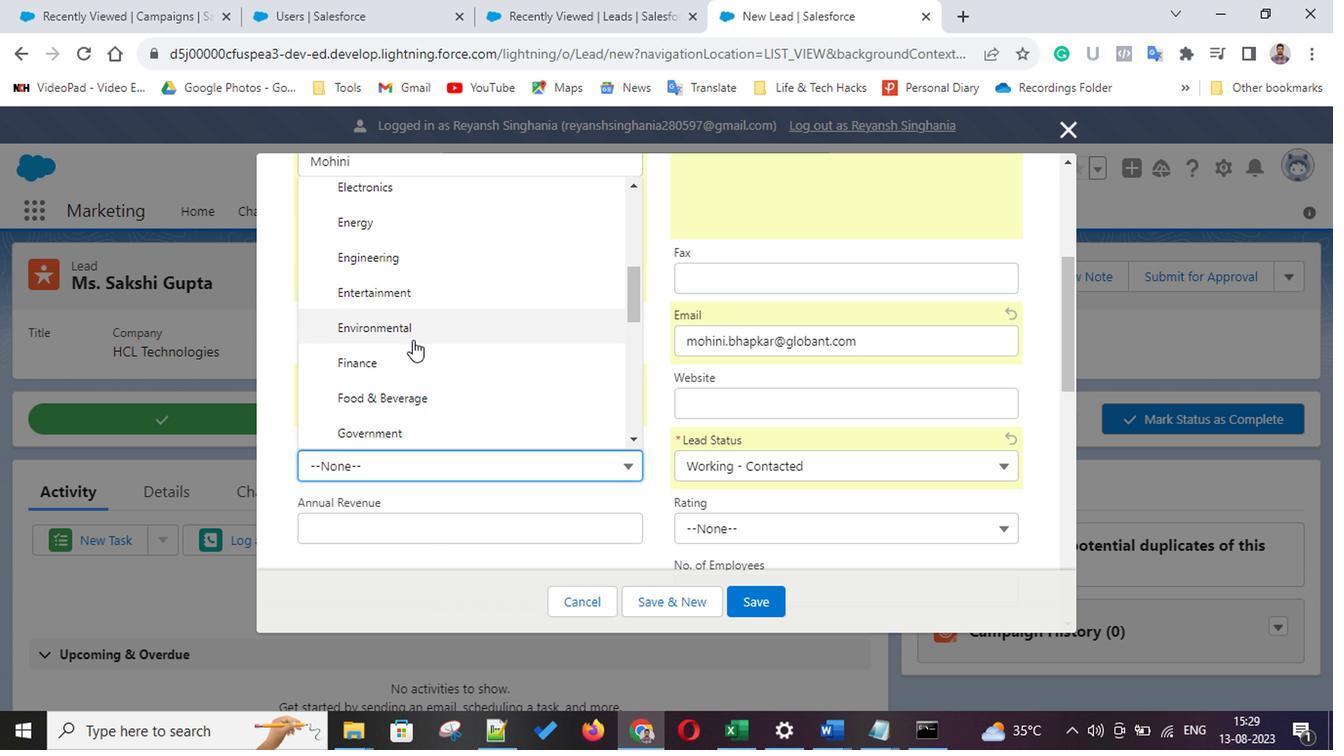 
Action: Mouse moved to (408, 343)
Screenshot: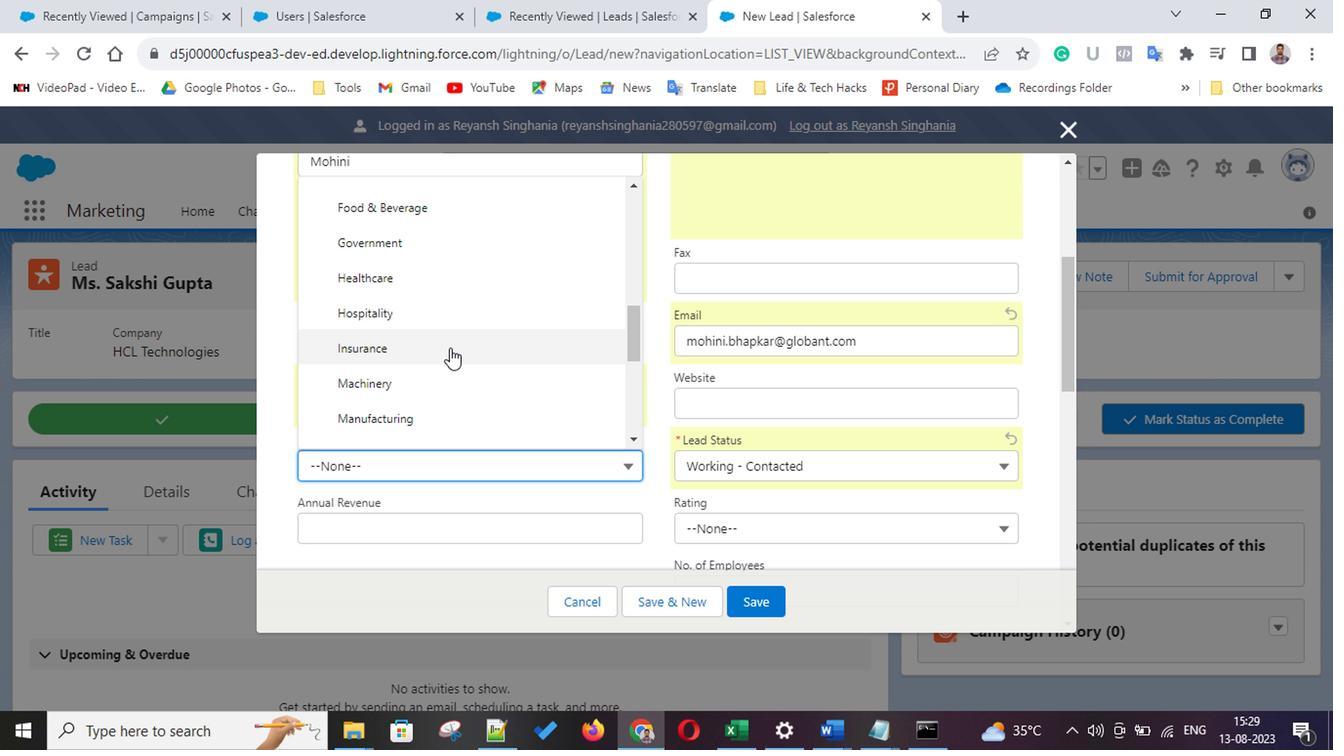 
Action: Mouse pressed left at (408, 343)
Screenshot: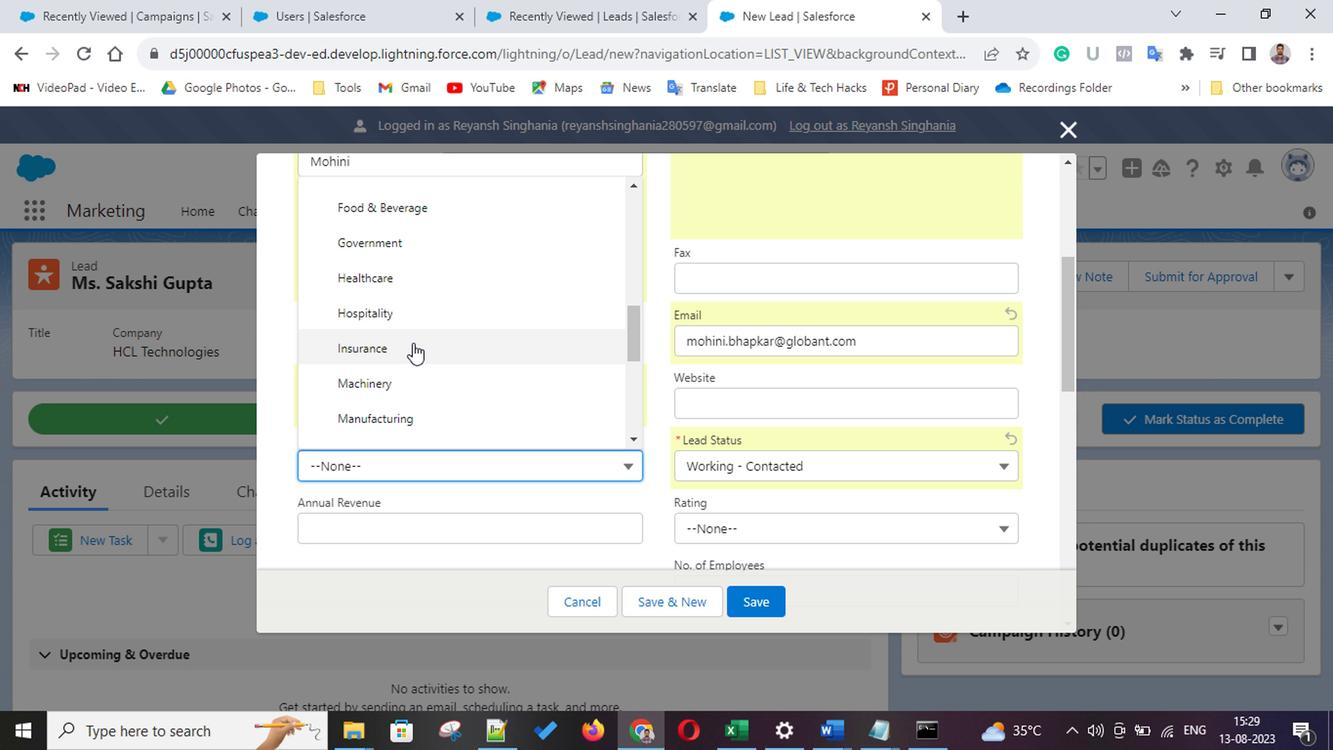 
Action: Mouse moved to (791, 511)
Screenshot: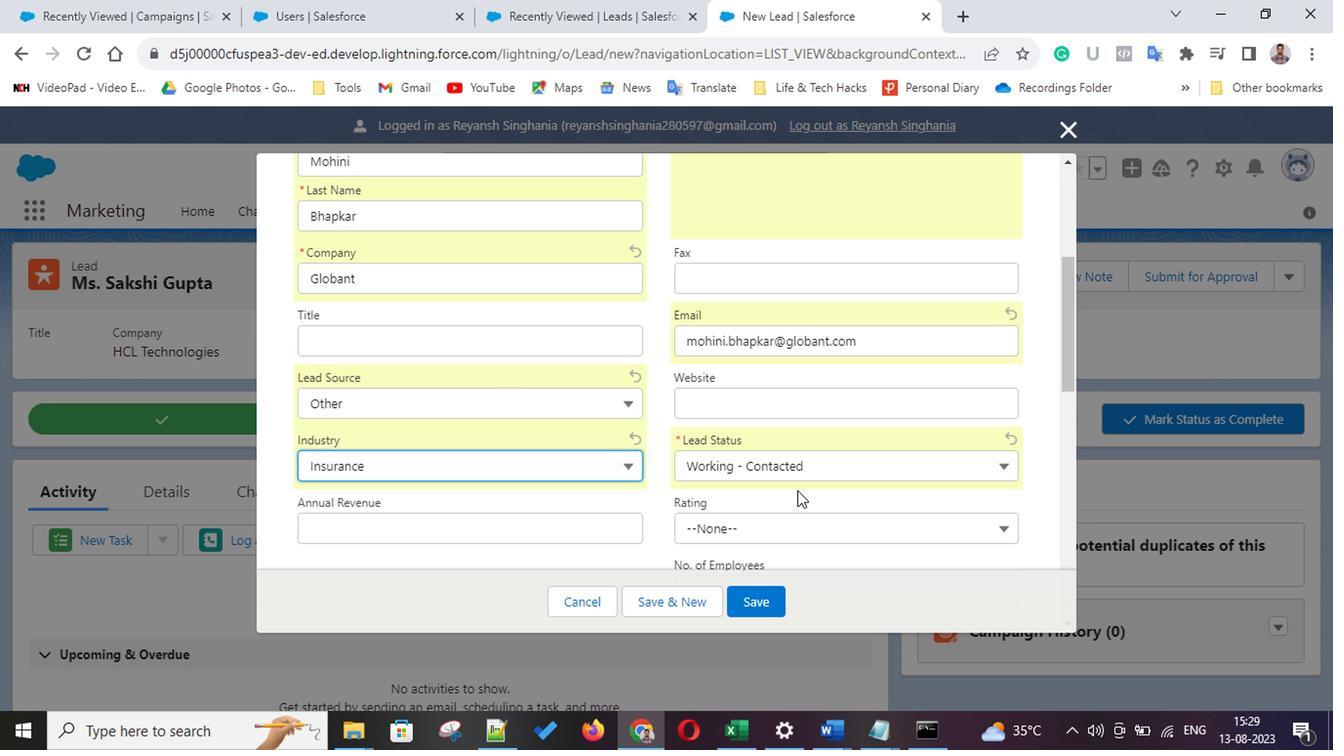 
Action: Mouse scrolled (791, 510) with delta (0, -1)
Screenshot: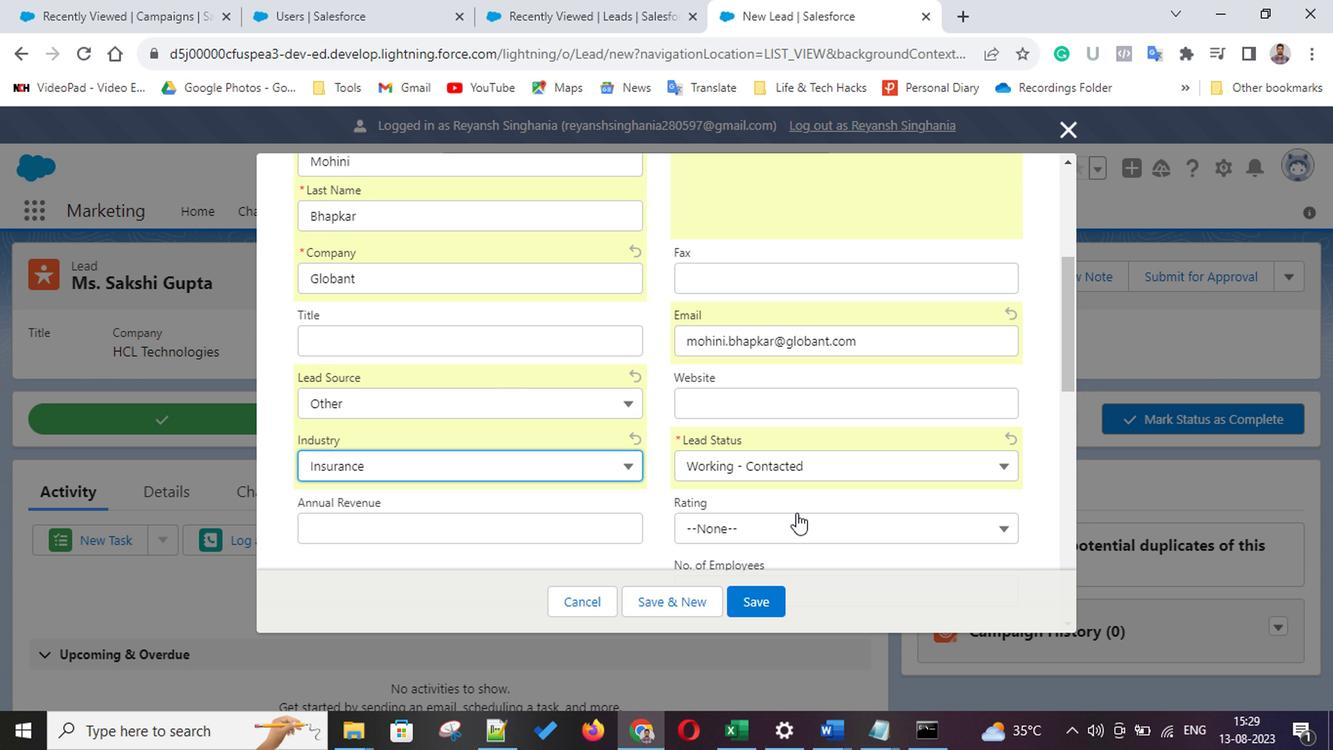 
Action: Mouse scrolled (791, 510) with delta (0, -1)
Screenshot: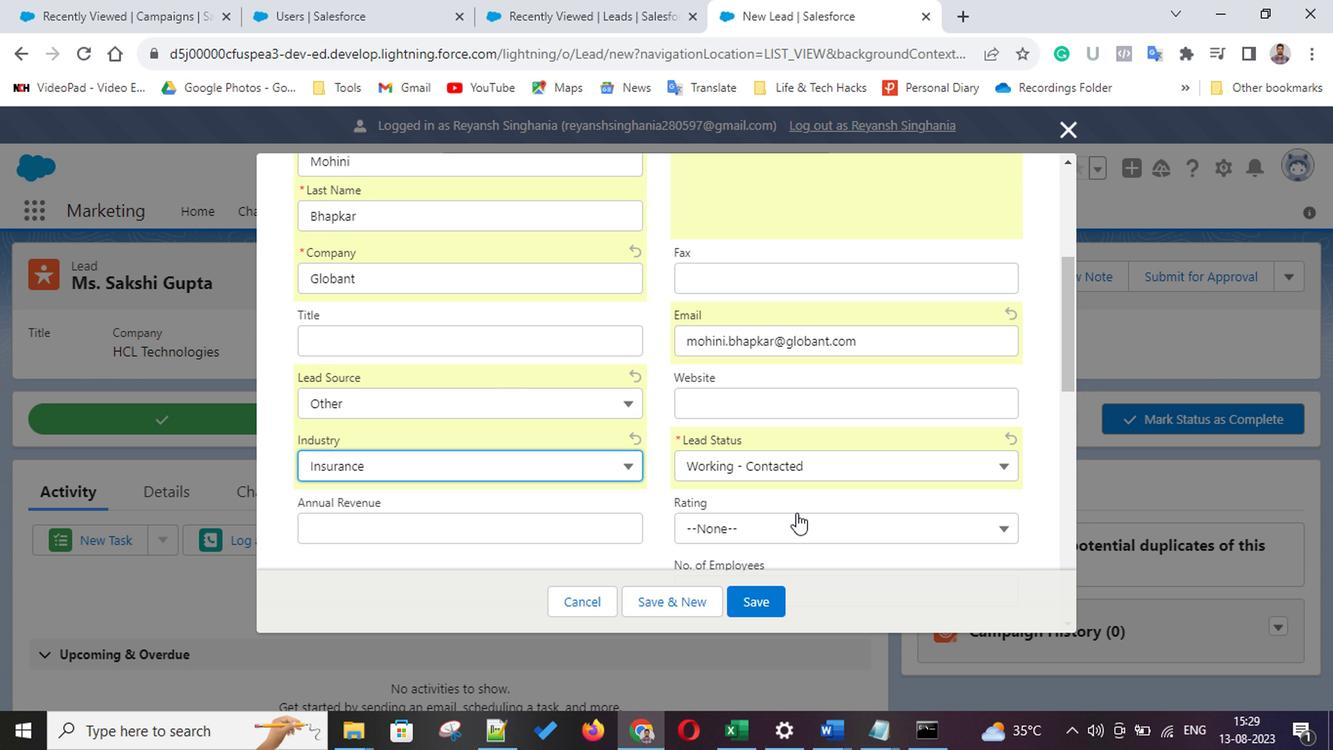 
Action: Mouse scrolled (791, 510) with delta (0, -1)
Screenshot: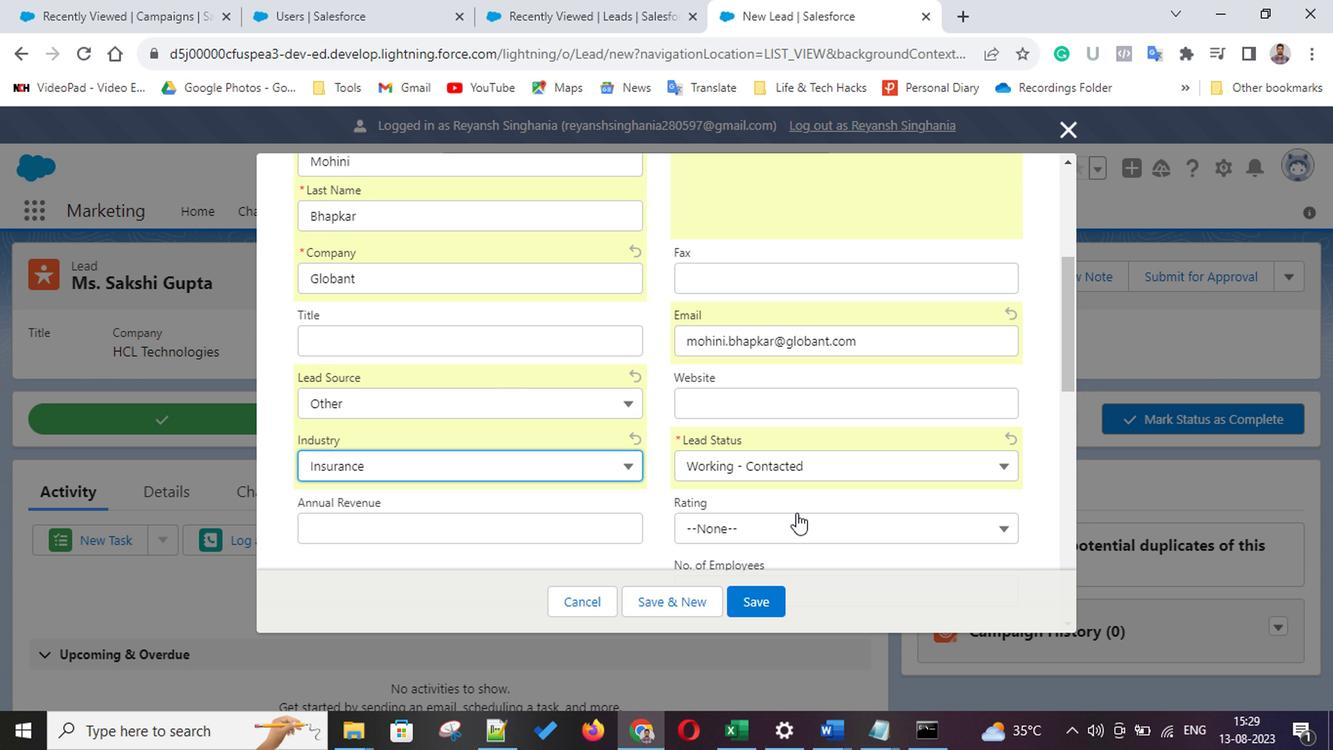 
Action: Mouse moved to (752, 504)
Screenshot: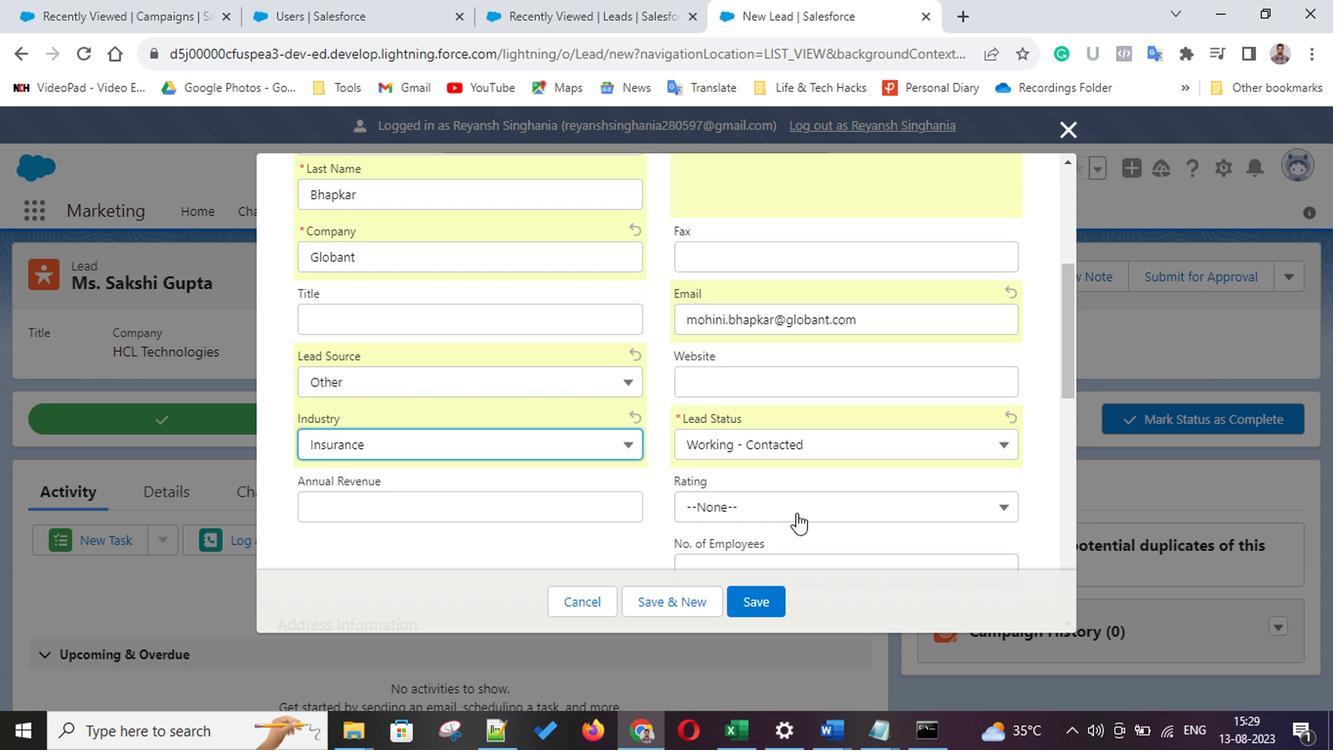 
Action: Mouse pressed left at (752, 504)
Screenshot: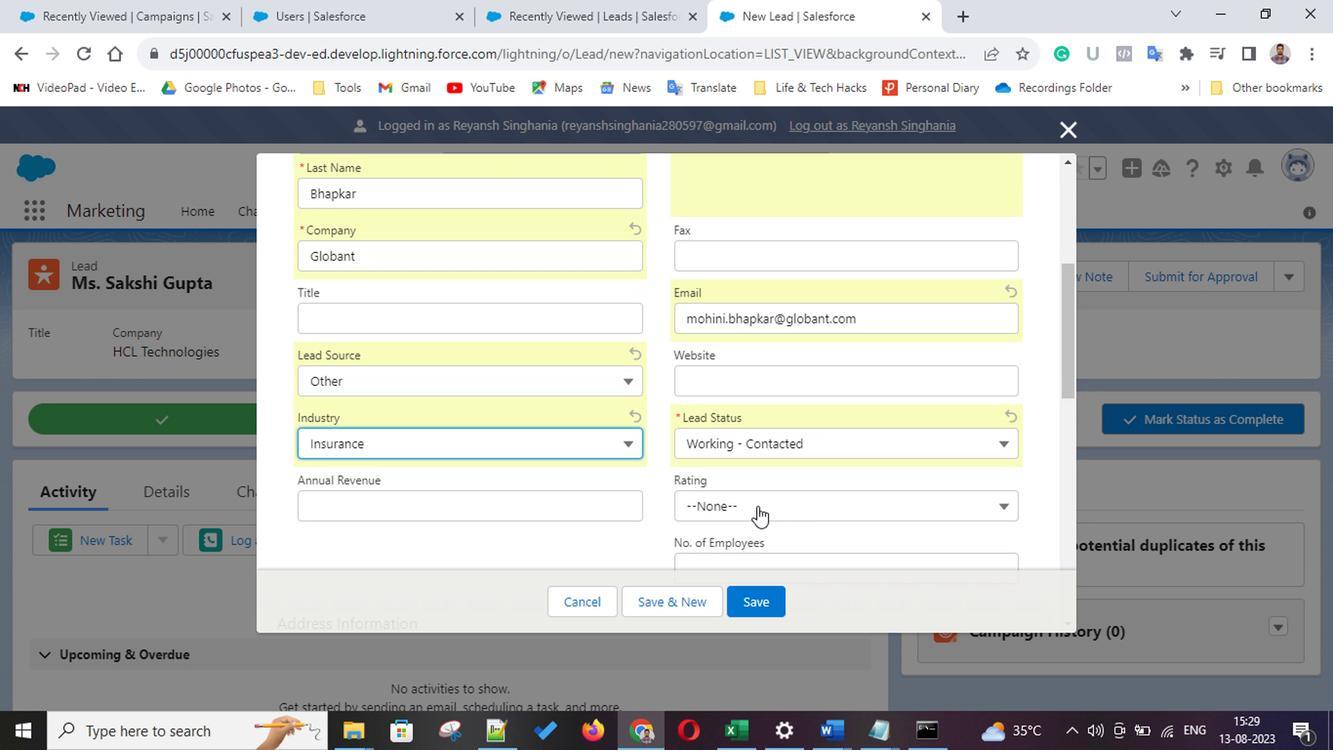 
Action: Mouse moved to (704, 600)
Screenshot: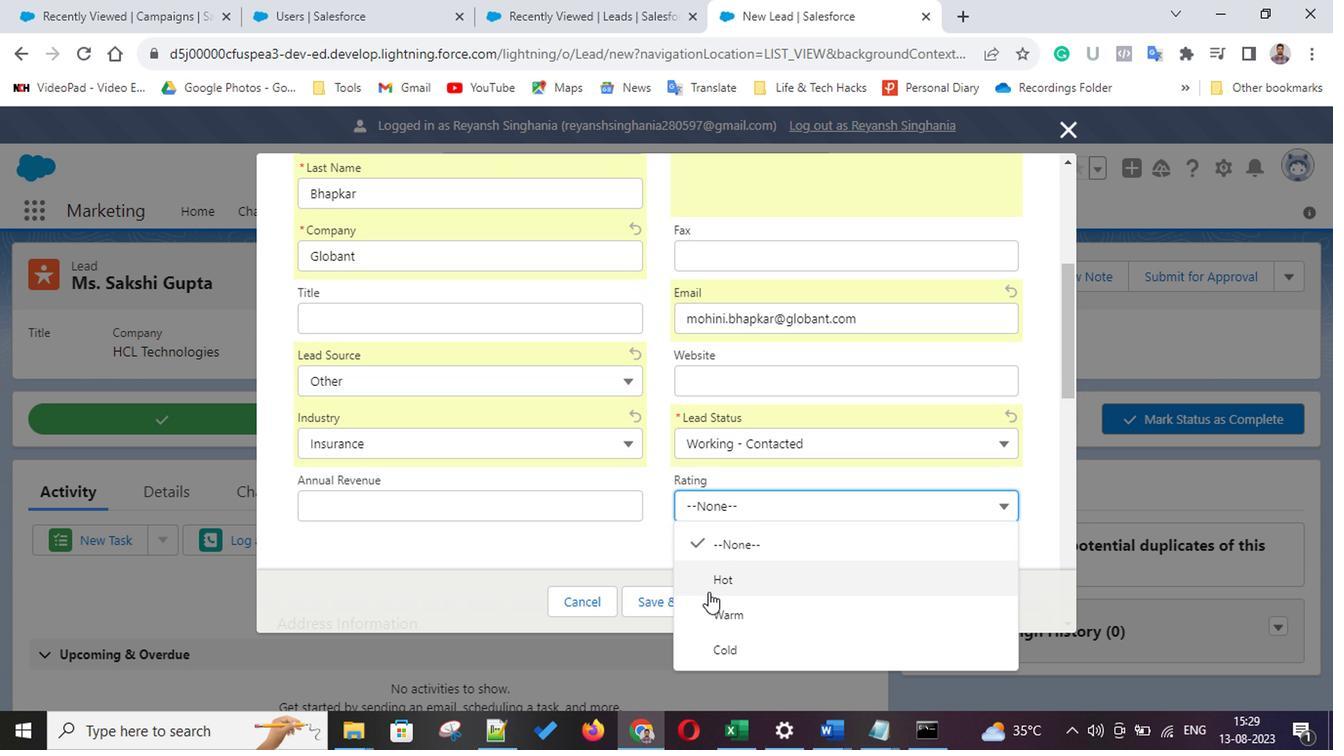 
Action: Mouse pressed left at (704, 600)
